 Task: Find and compare flights from New Delhi to Mumbai for 2 adults in economy class on 1 June, excluding Air India.
Action: Mouse moved to (416, 342)
Screenshot: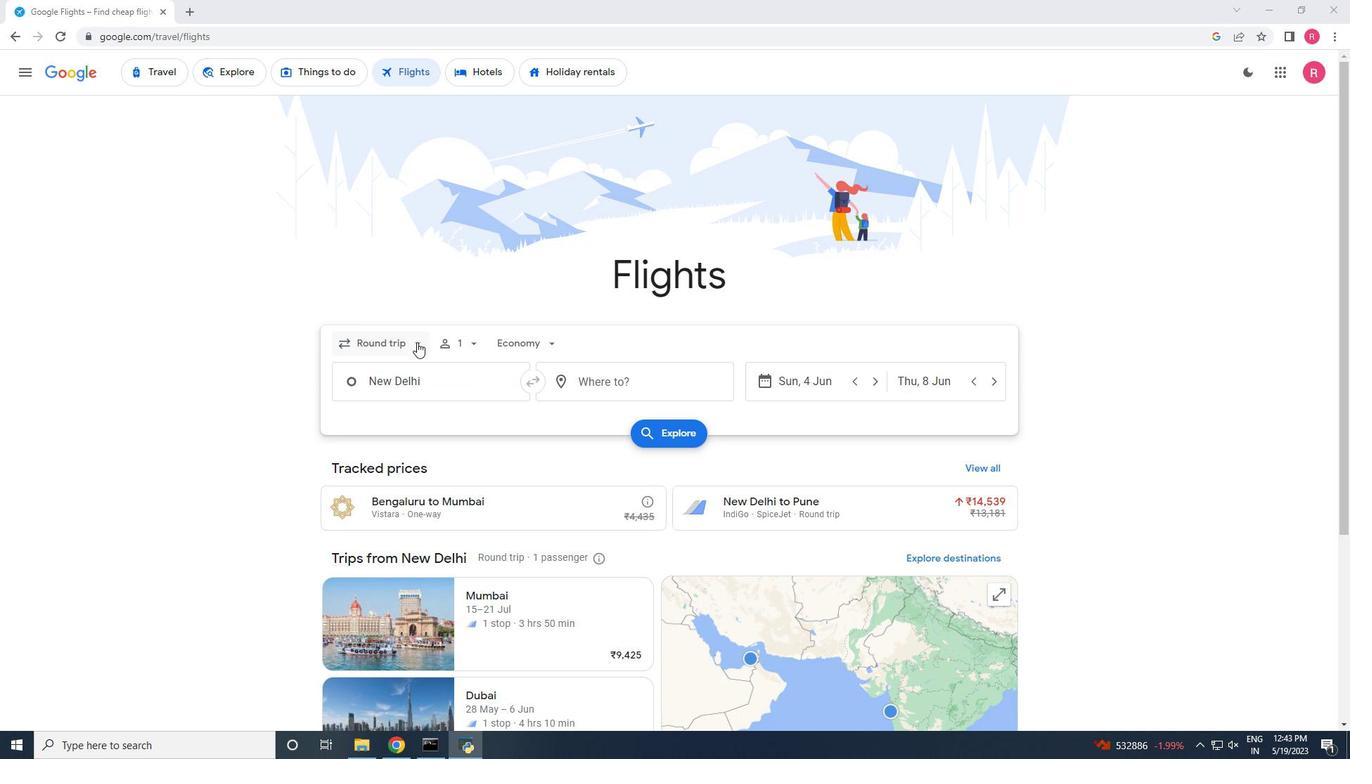 
Action: Mouse pressed left at (416, 342)
Screenshot: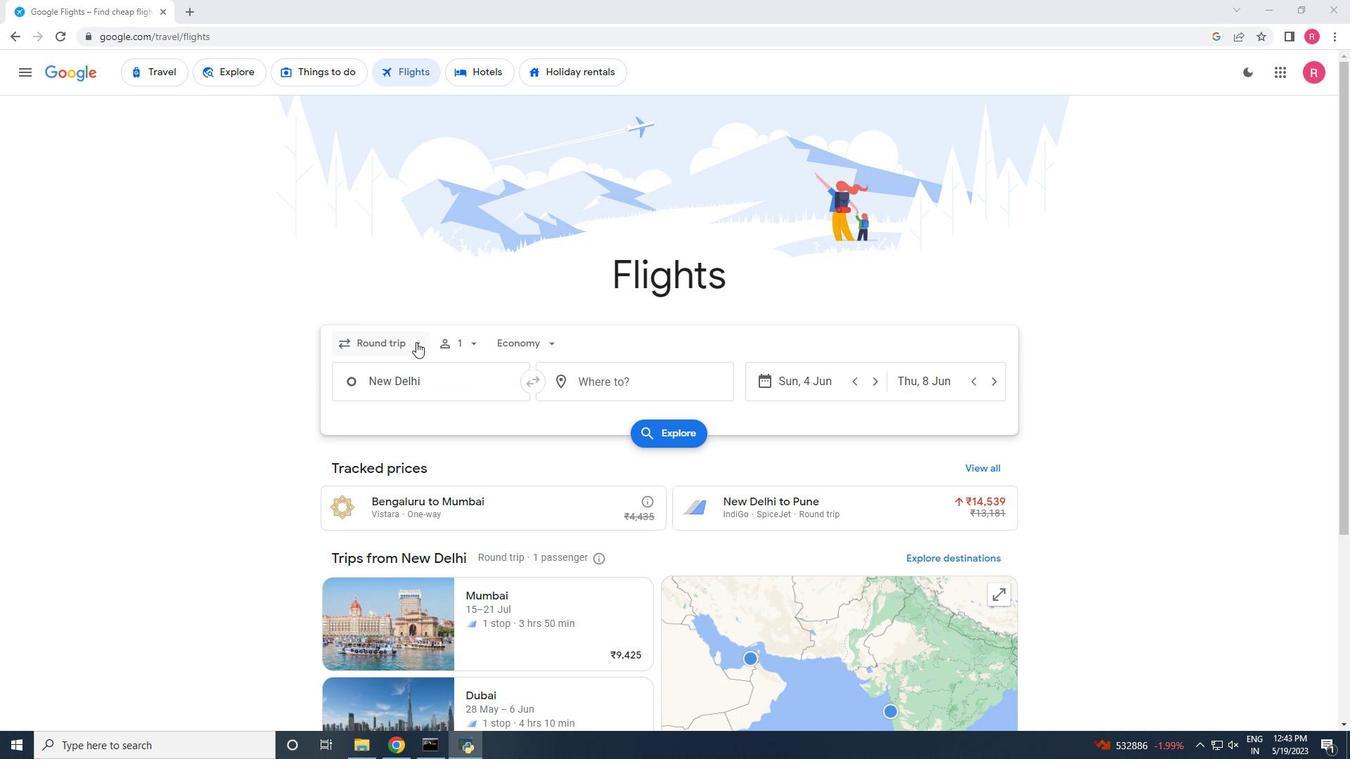 
Action: Mouse moved to (410, 407)
Screenshot: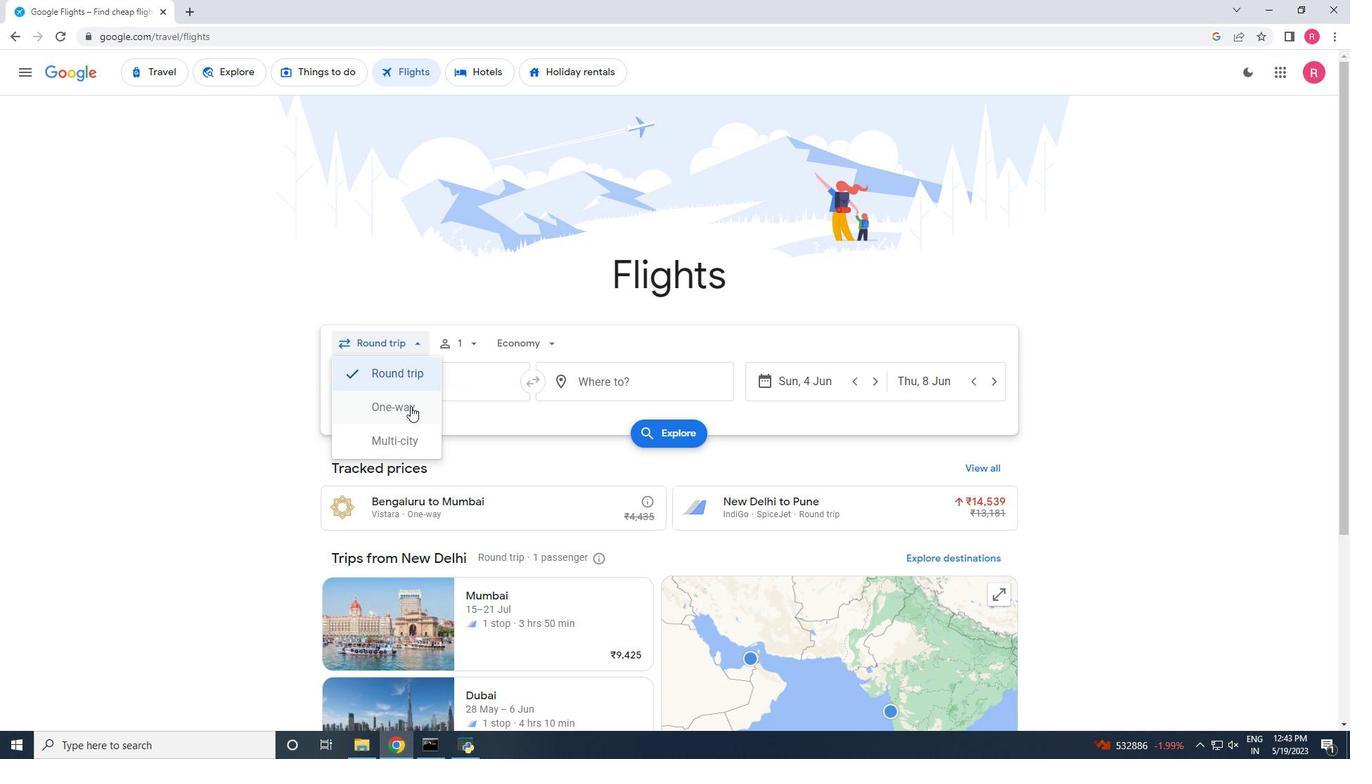 
Action: Mouse pressed left at (410, 407)
Screenshot: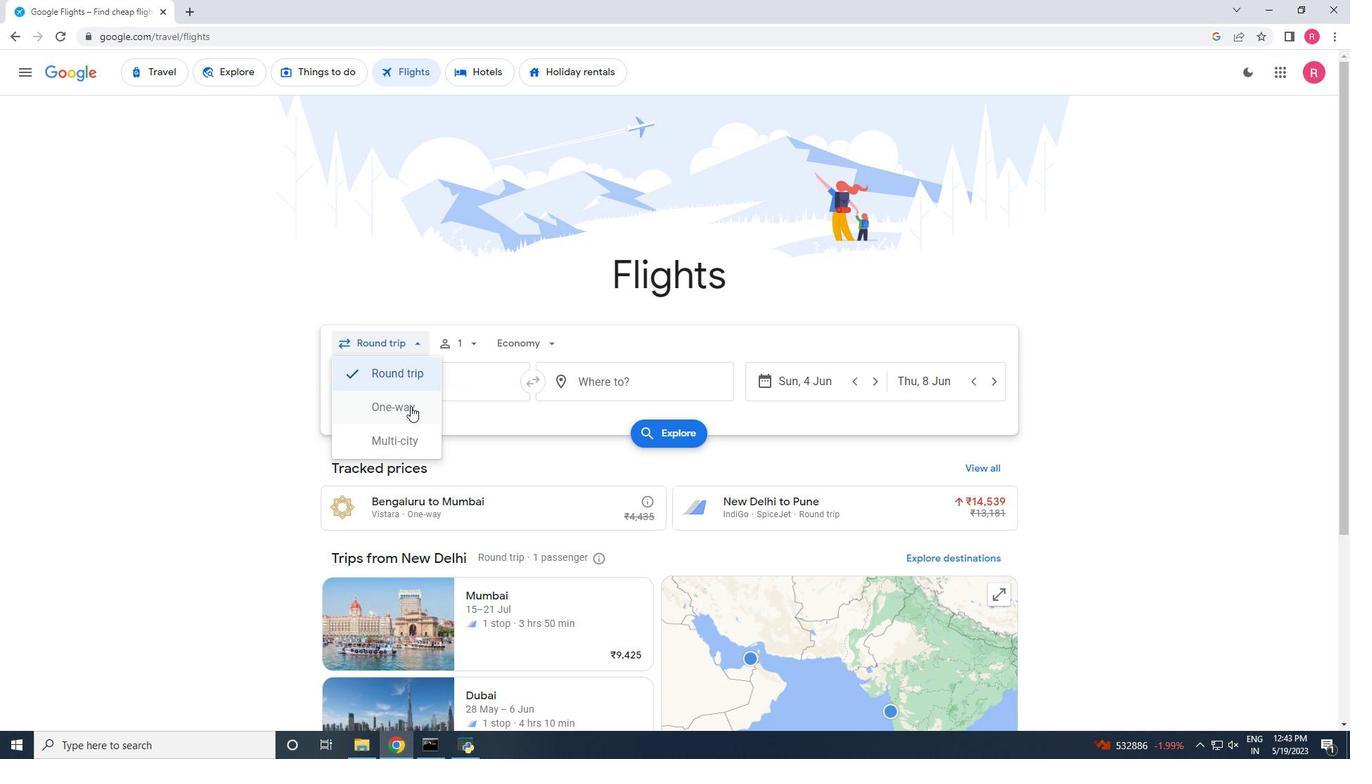
Action: Mouse moved to (462, 336)
Screenshot: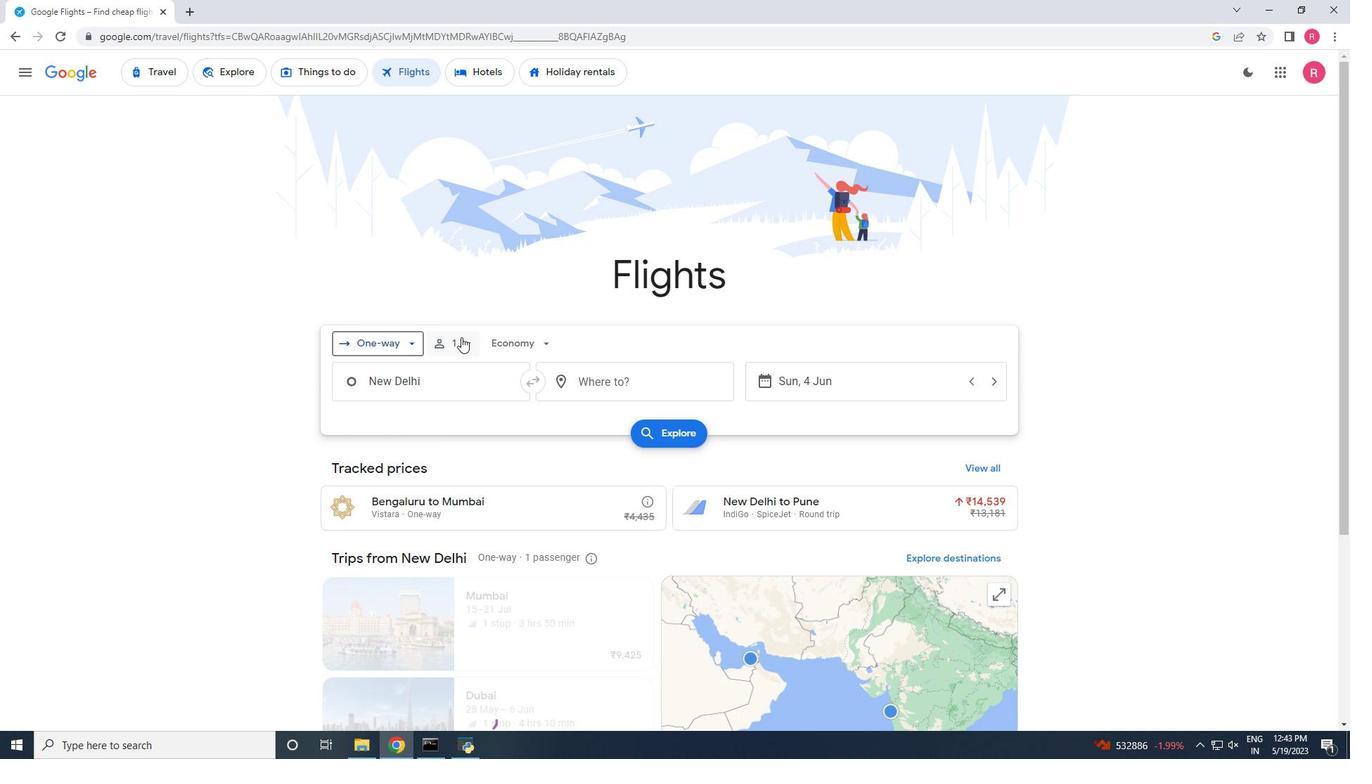 
Action: Mouse pressed left at (462, 336)
Screenshot: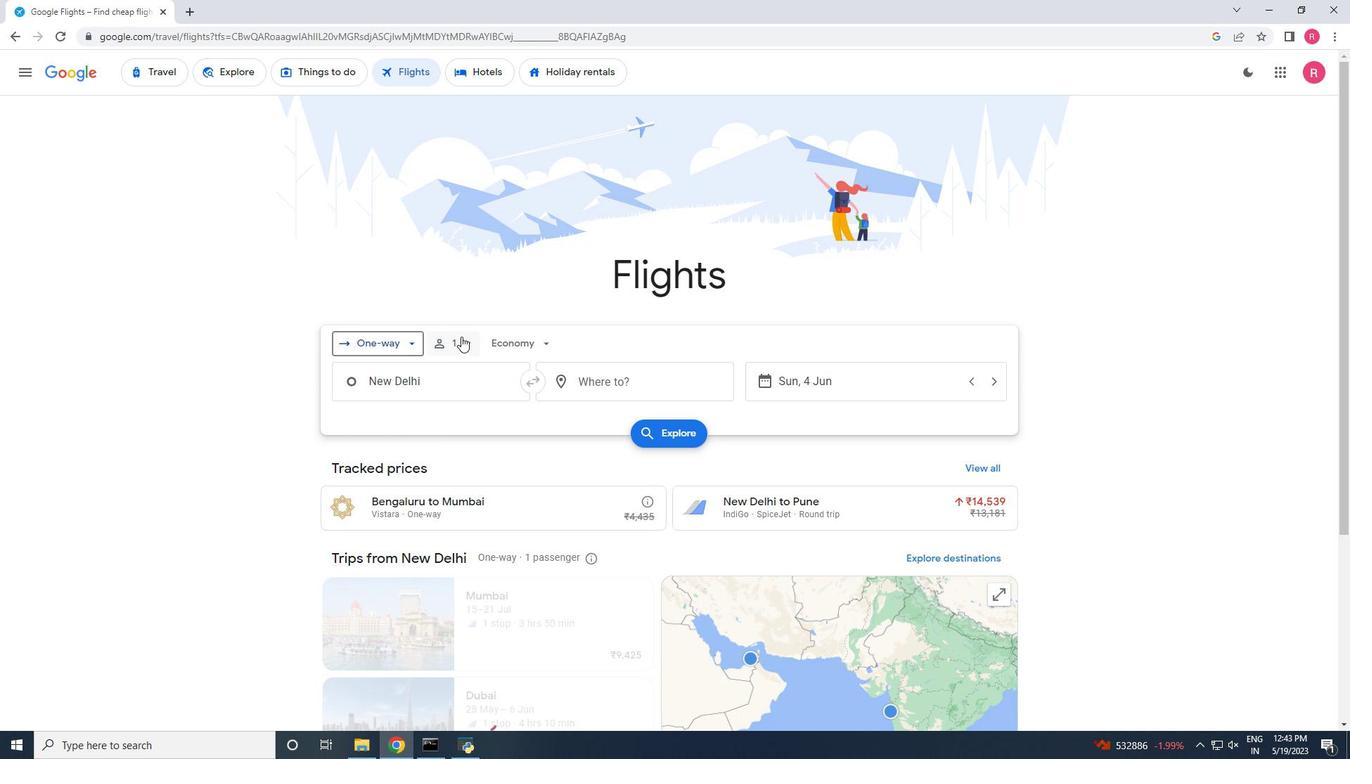 
Action: Mouse moved to (572, 381)
Screenshot: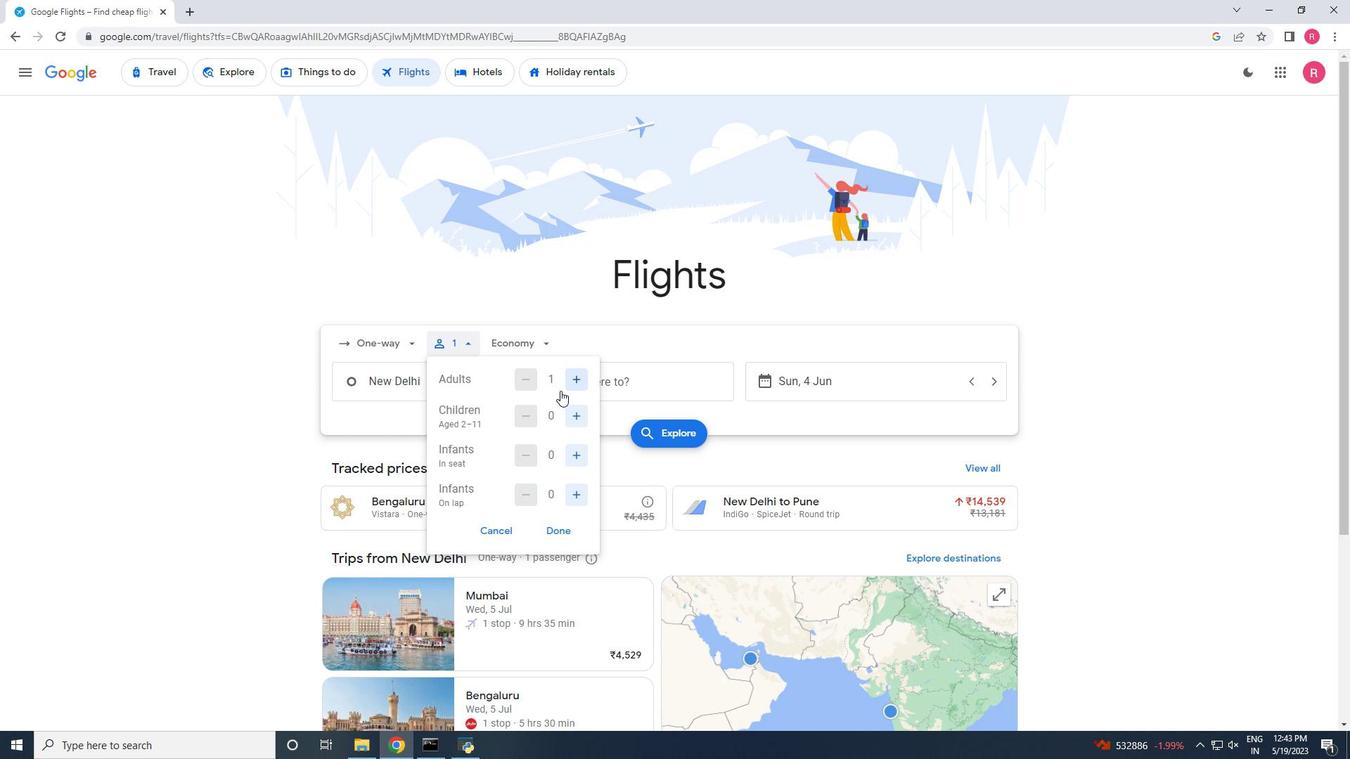
Action: Mouse pressed left at (572, 381)
Screenshot: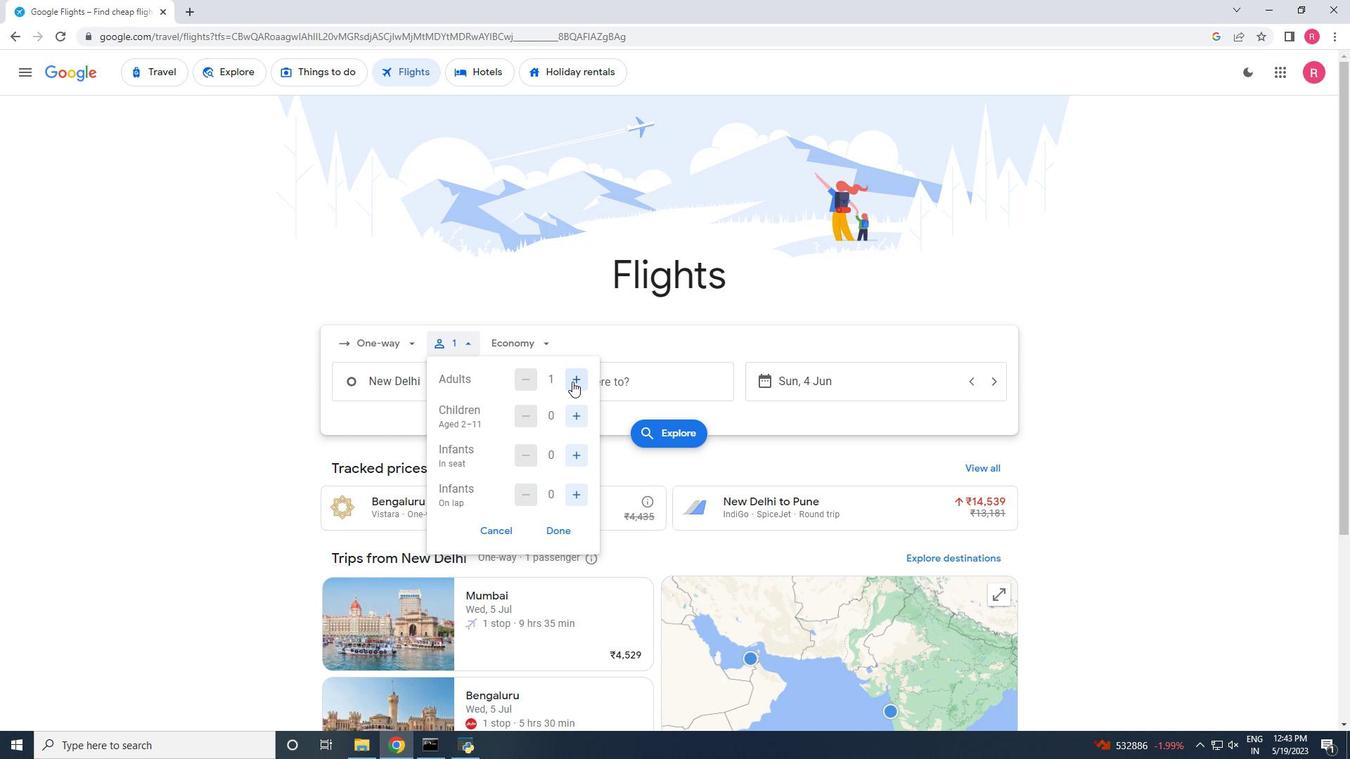 
Action: Mouse moved to (559, 540)
Screenshot: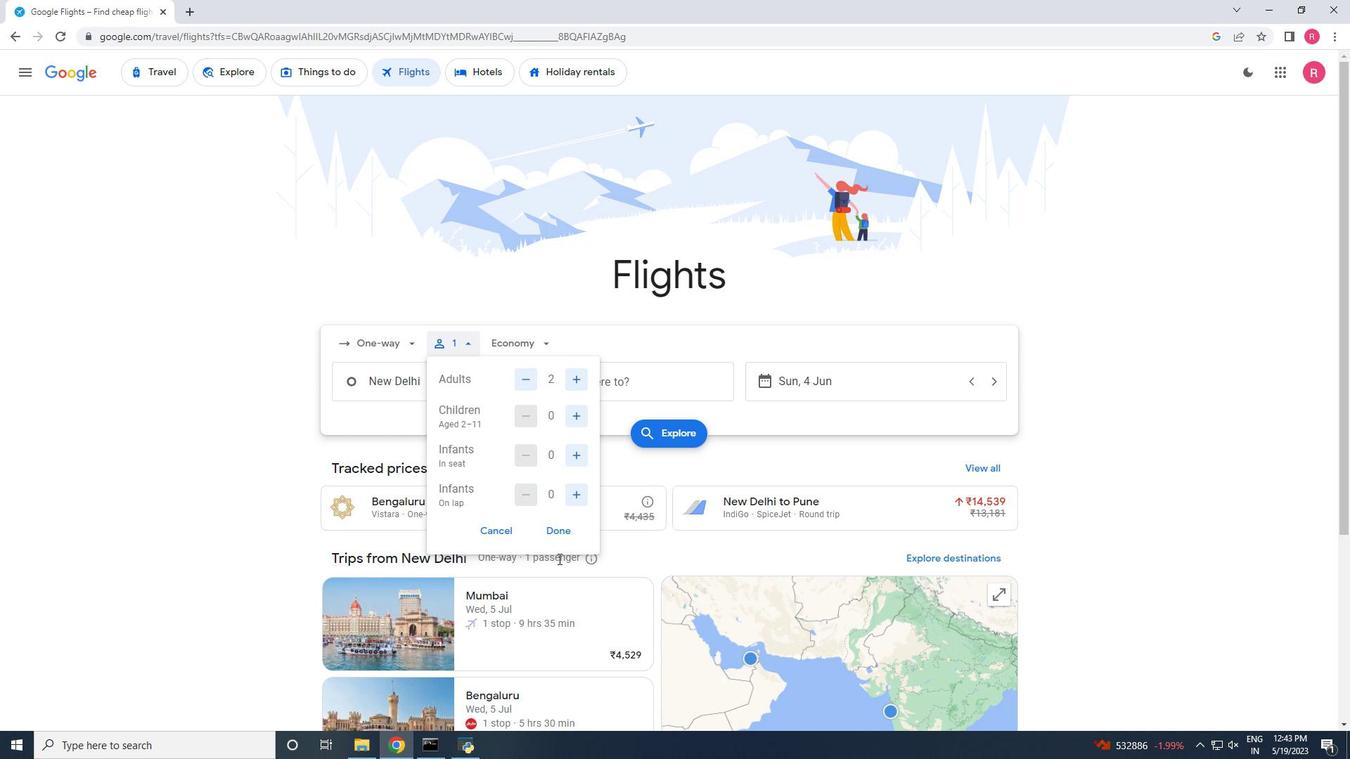 
Action: Mouse pressed left at (559, 540)
Screenshot: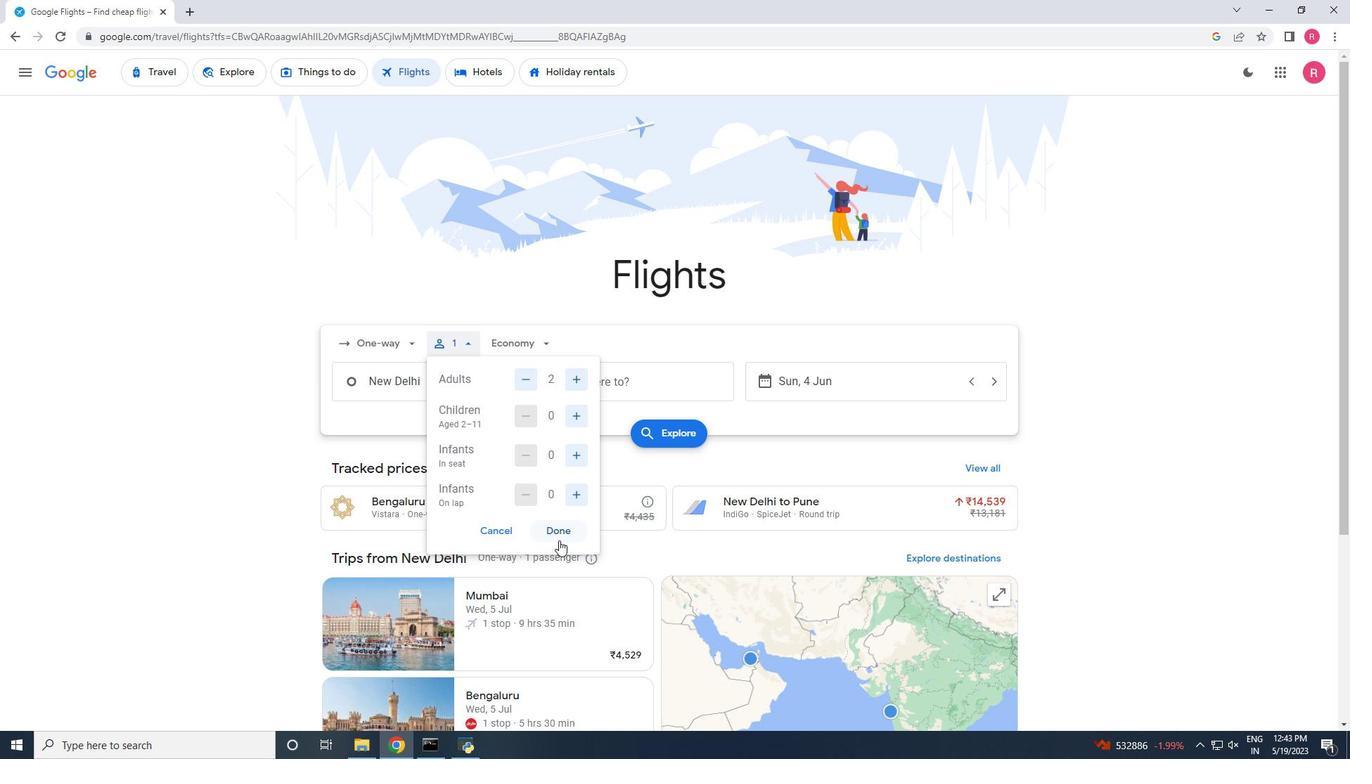 
Action: Mouse moved to (516, 338)
Screenshot: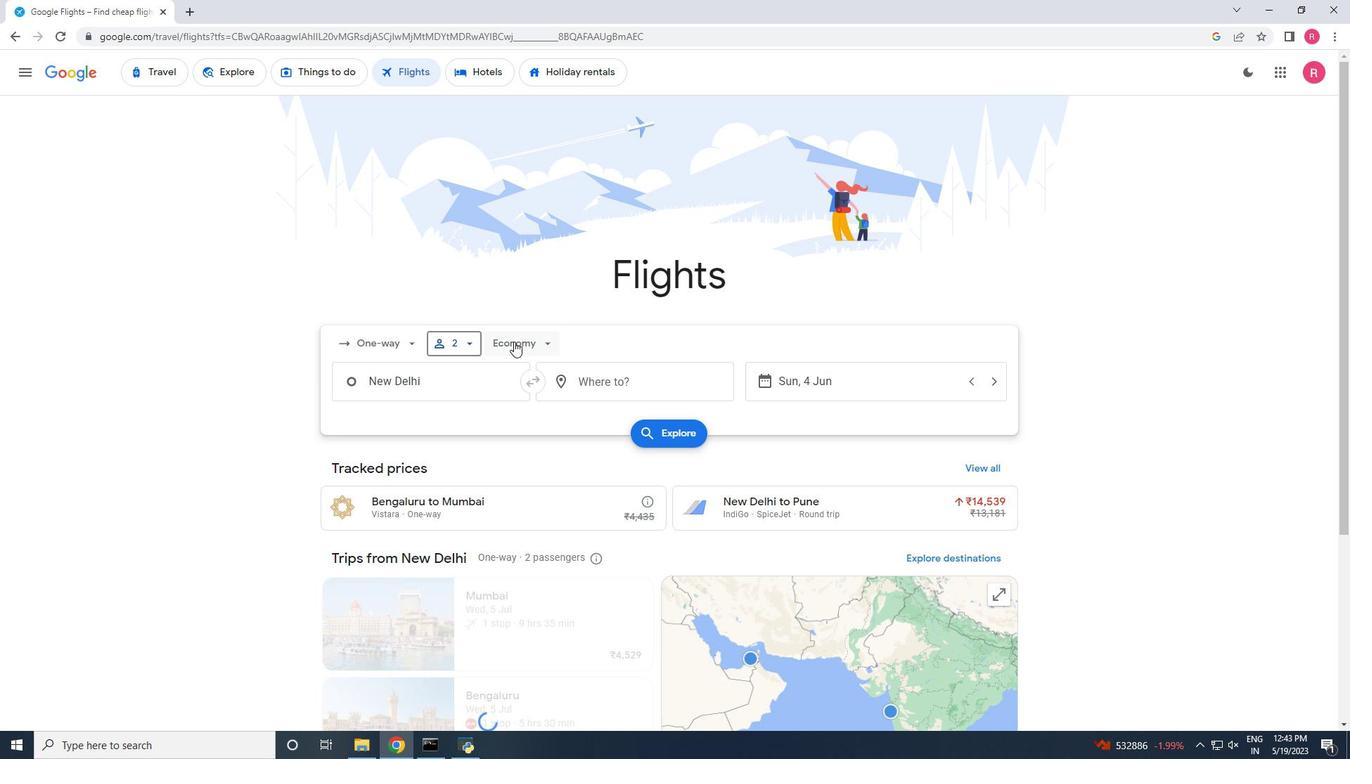 
Action: Mouse pressed left at (516, 338)
Screenshot: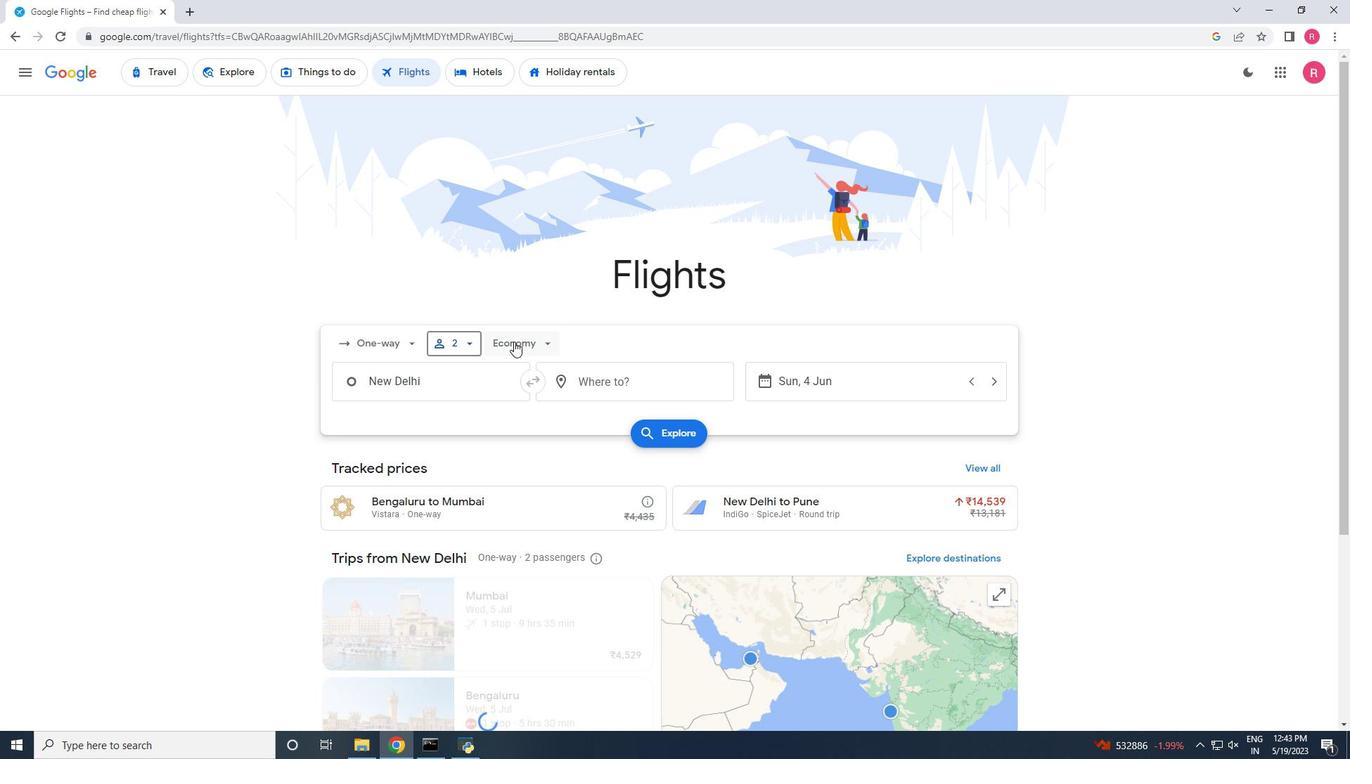
Action: Mouse moved to (540, 384)
Screenshot: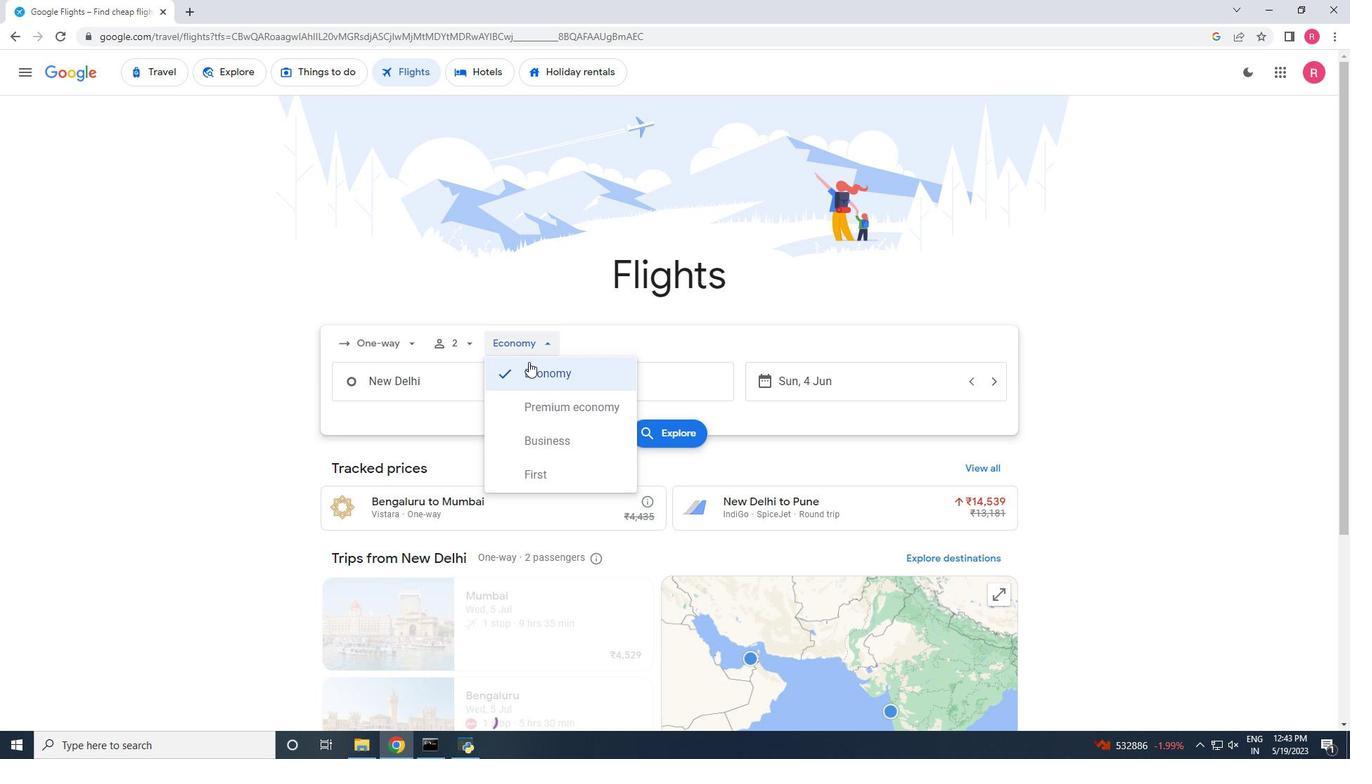 
Action: Mouse pressed left at (540, 384)
Screenshot: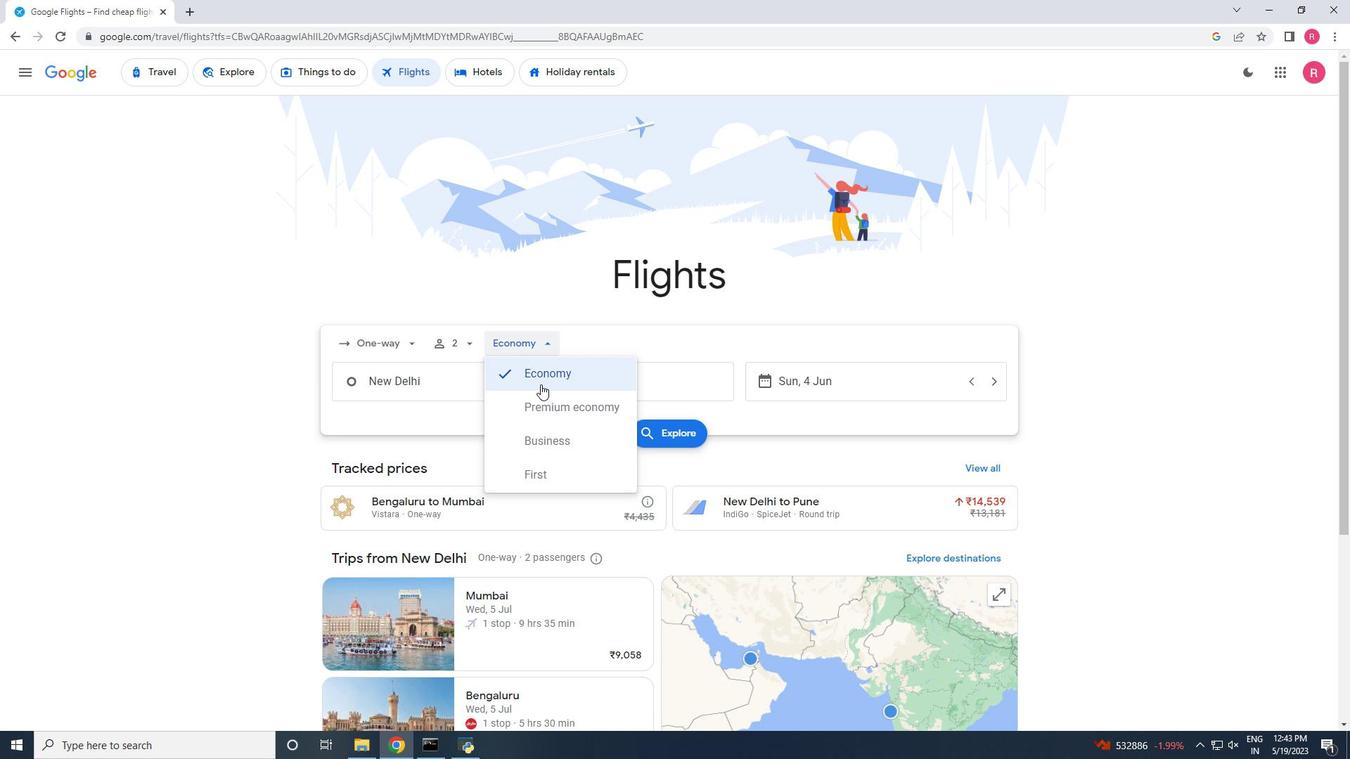 
Action: Mouse moved to (448, 386)
Screenshot: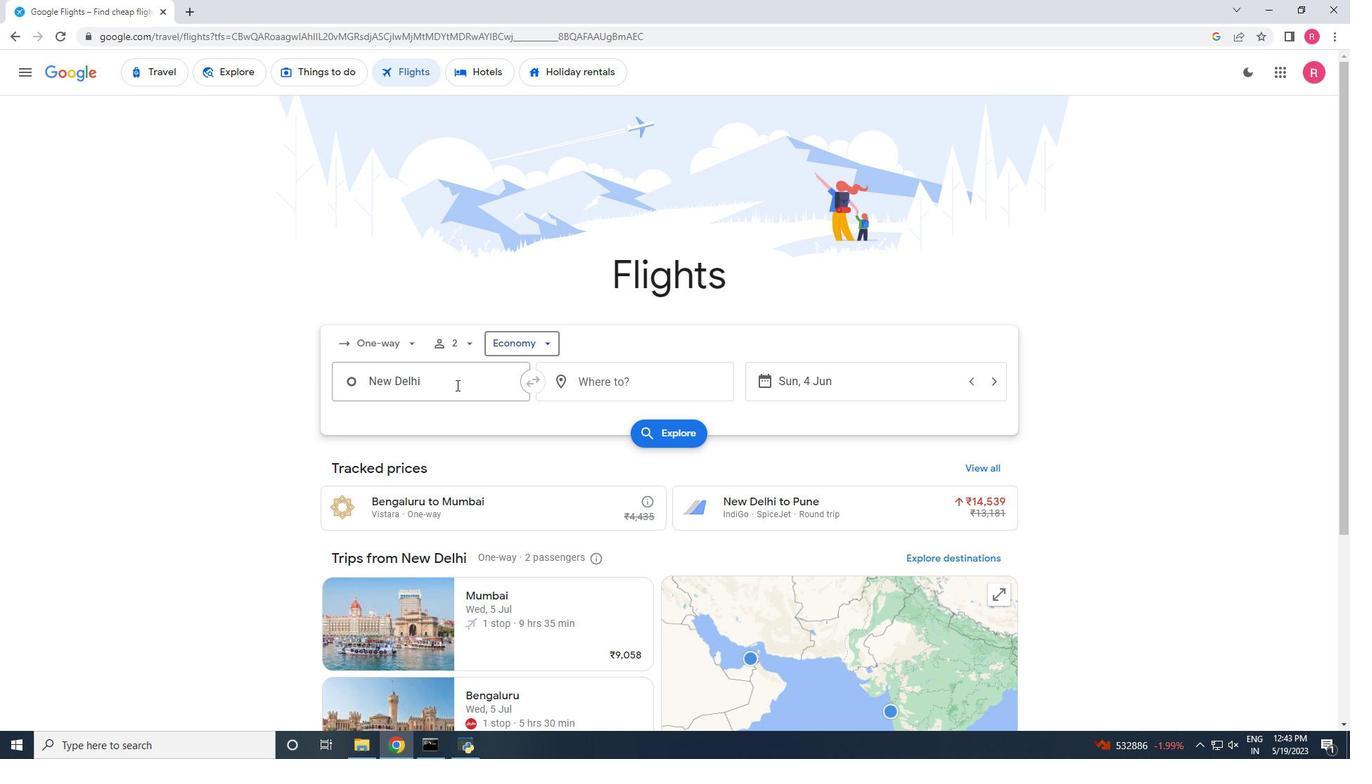 
Action: Mouse pressed left at (448, 386)
Screenshot: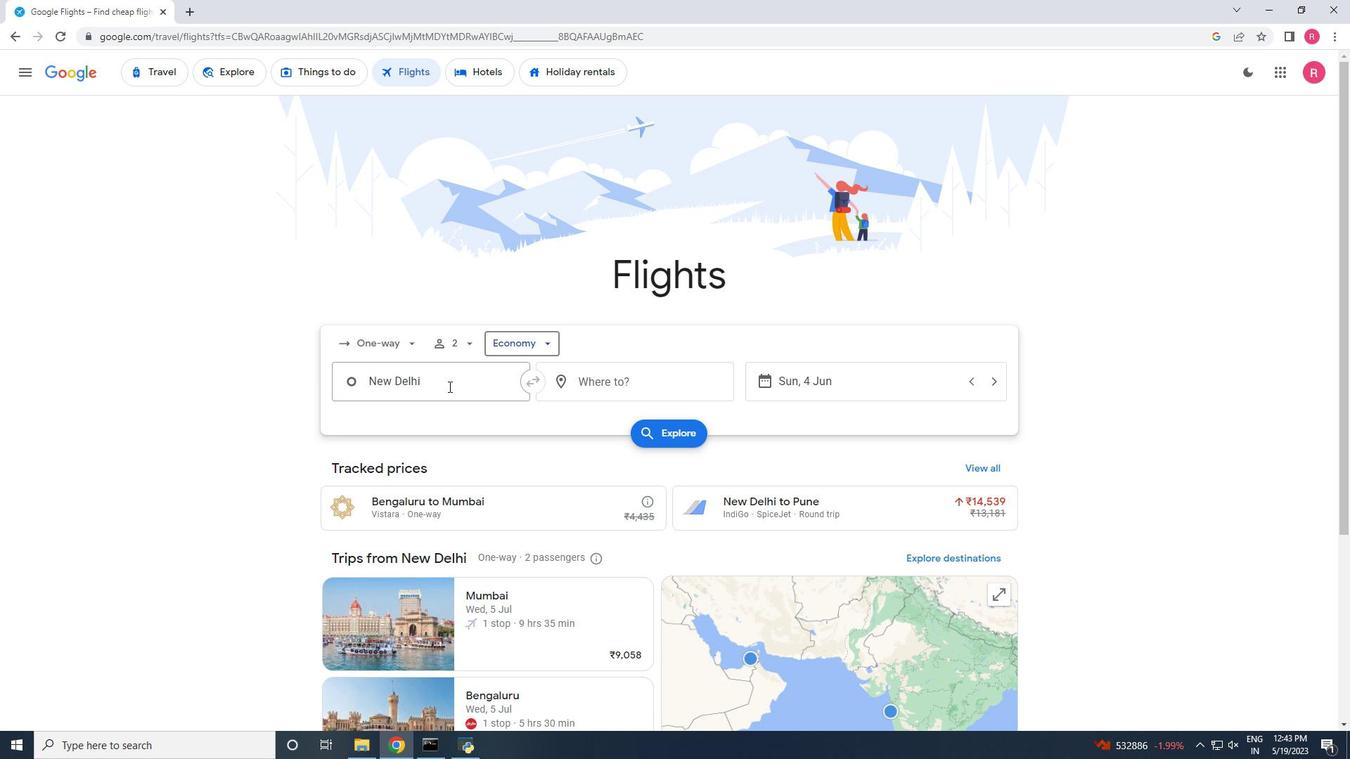 
Action: Mouse pressed left at (448, 386)
Screenshot: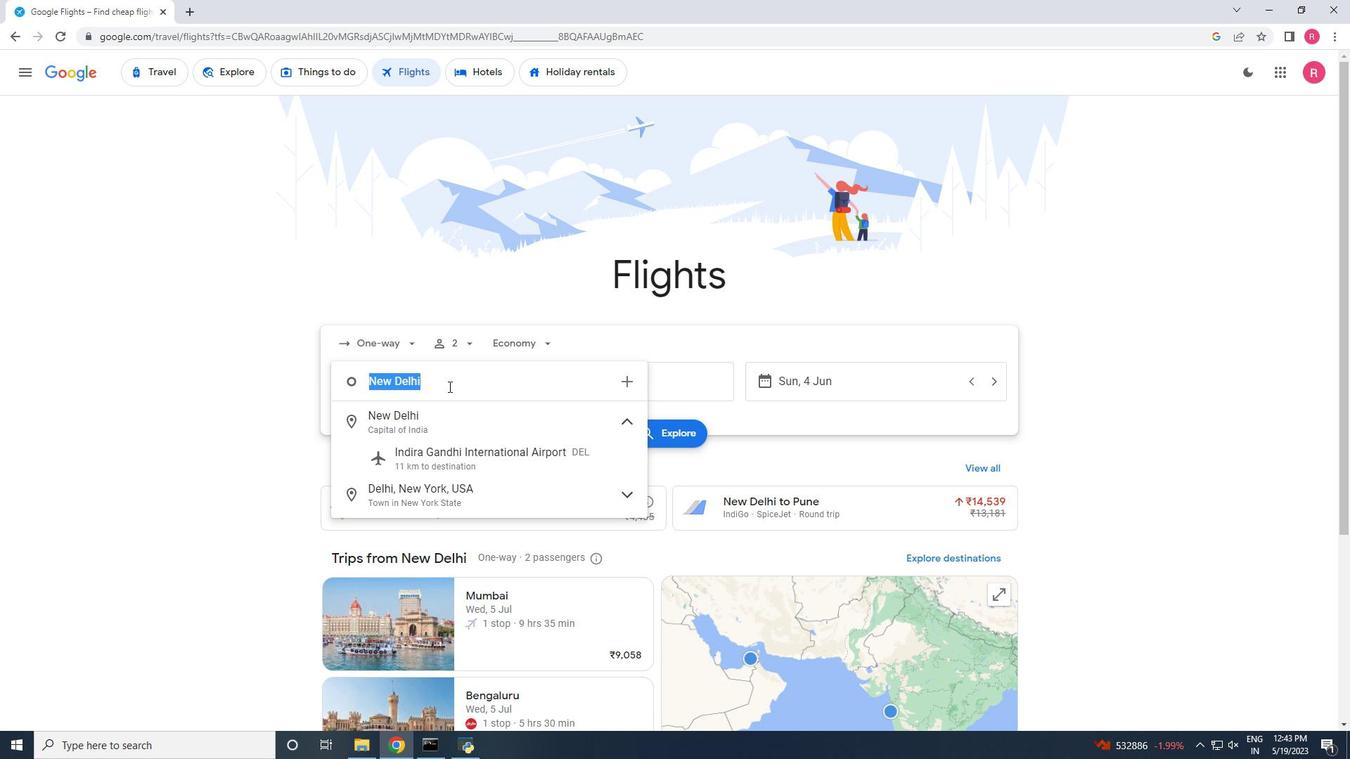 
Action: Mouse moved to (443, 450)
Screenshot: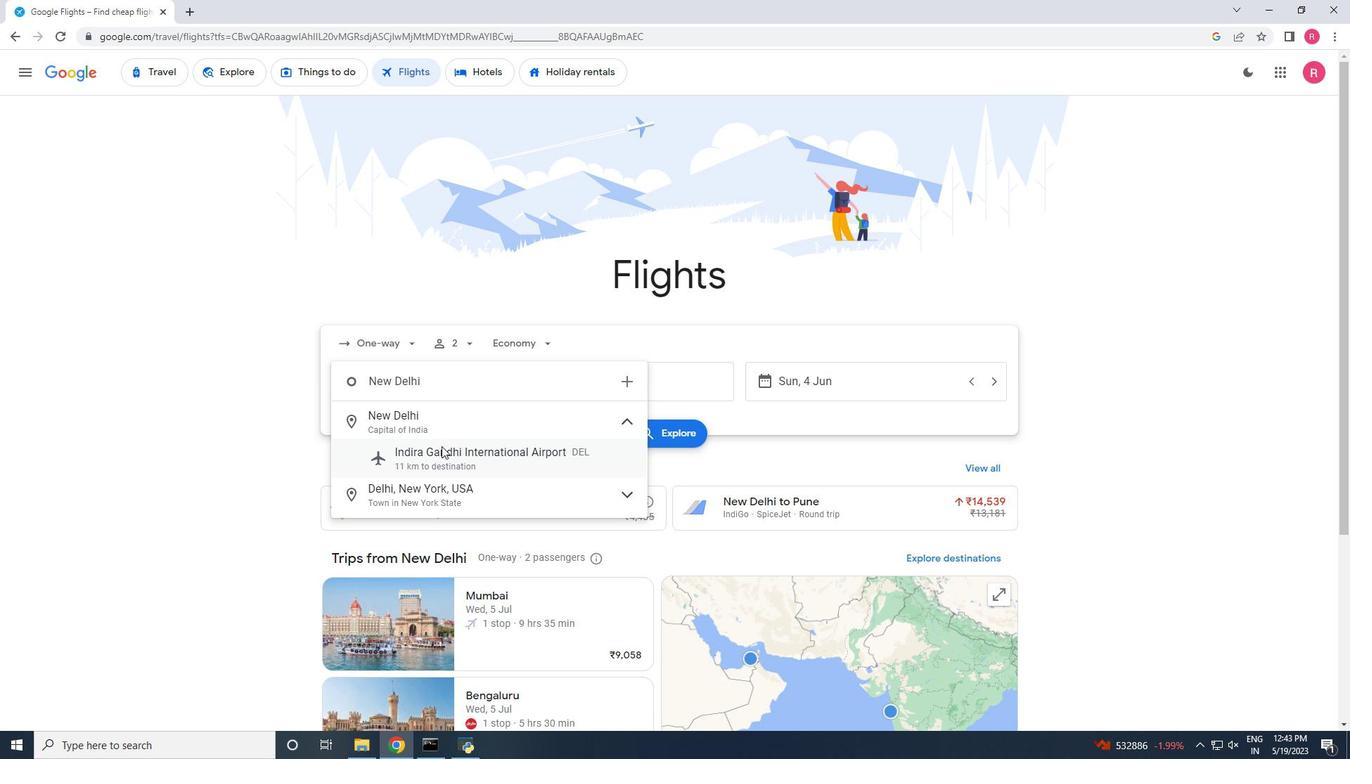
Action: Mouse pressed left at (443, 450)
Screenshot: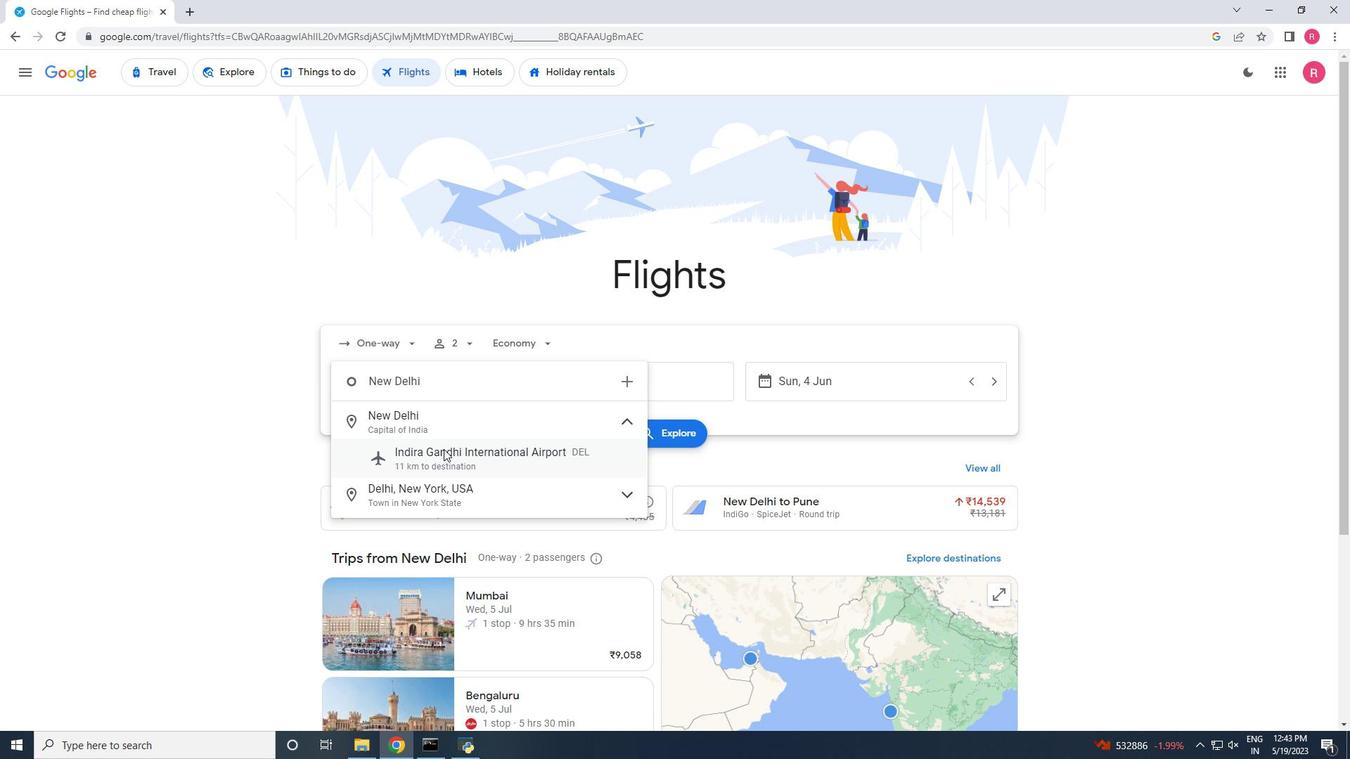 
Action: Mouse moved to (642, 387)
Screenshot: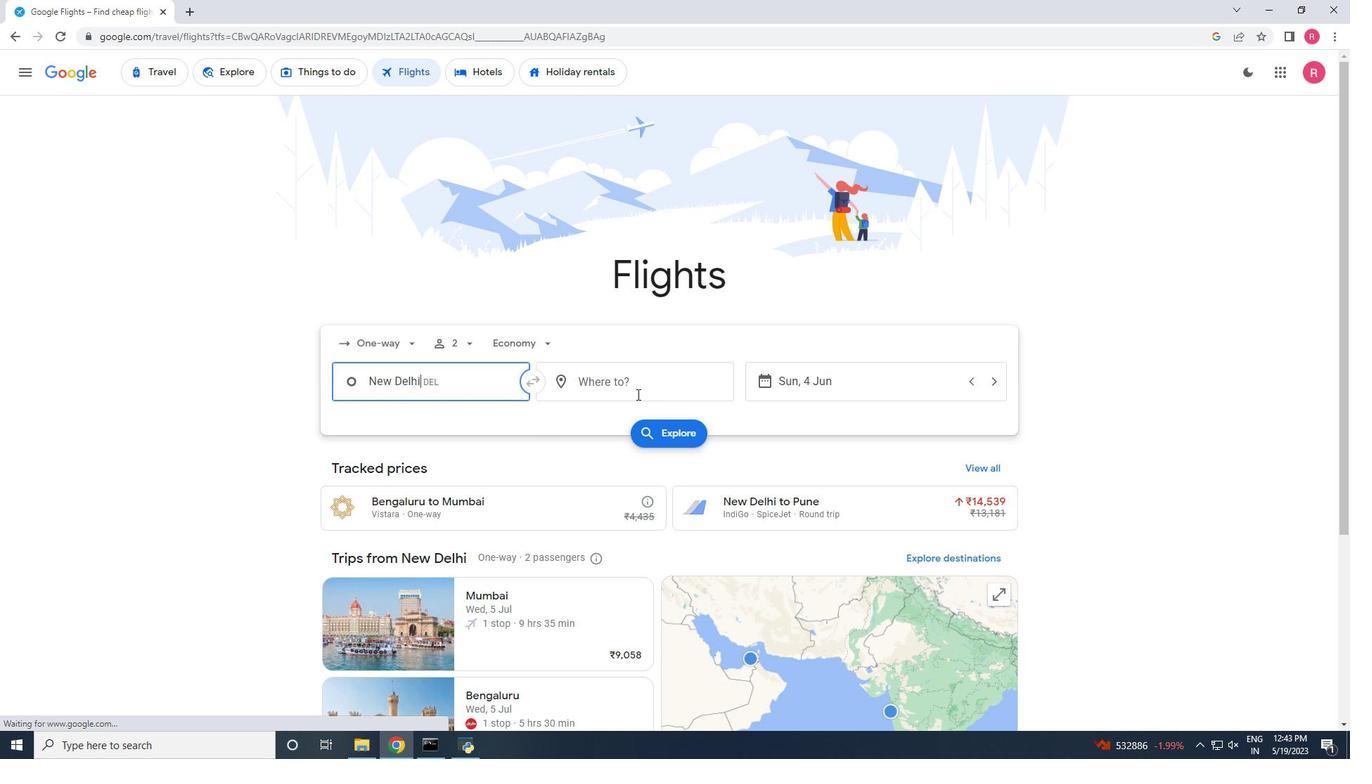 
Action: Mouse pressed left at (642, 387)
Screenshot: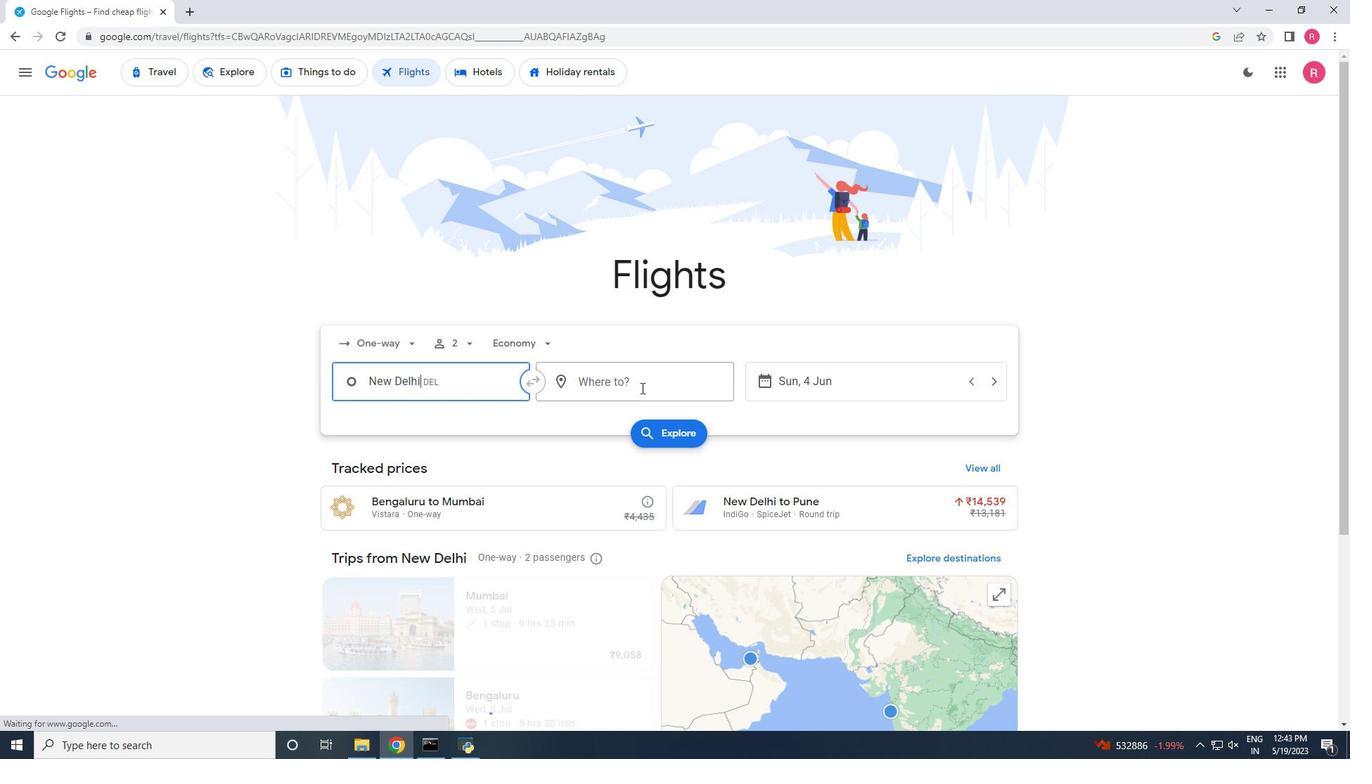
Action: Mouse moved to (689, 555)
Screenshot: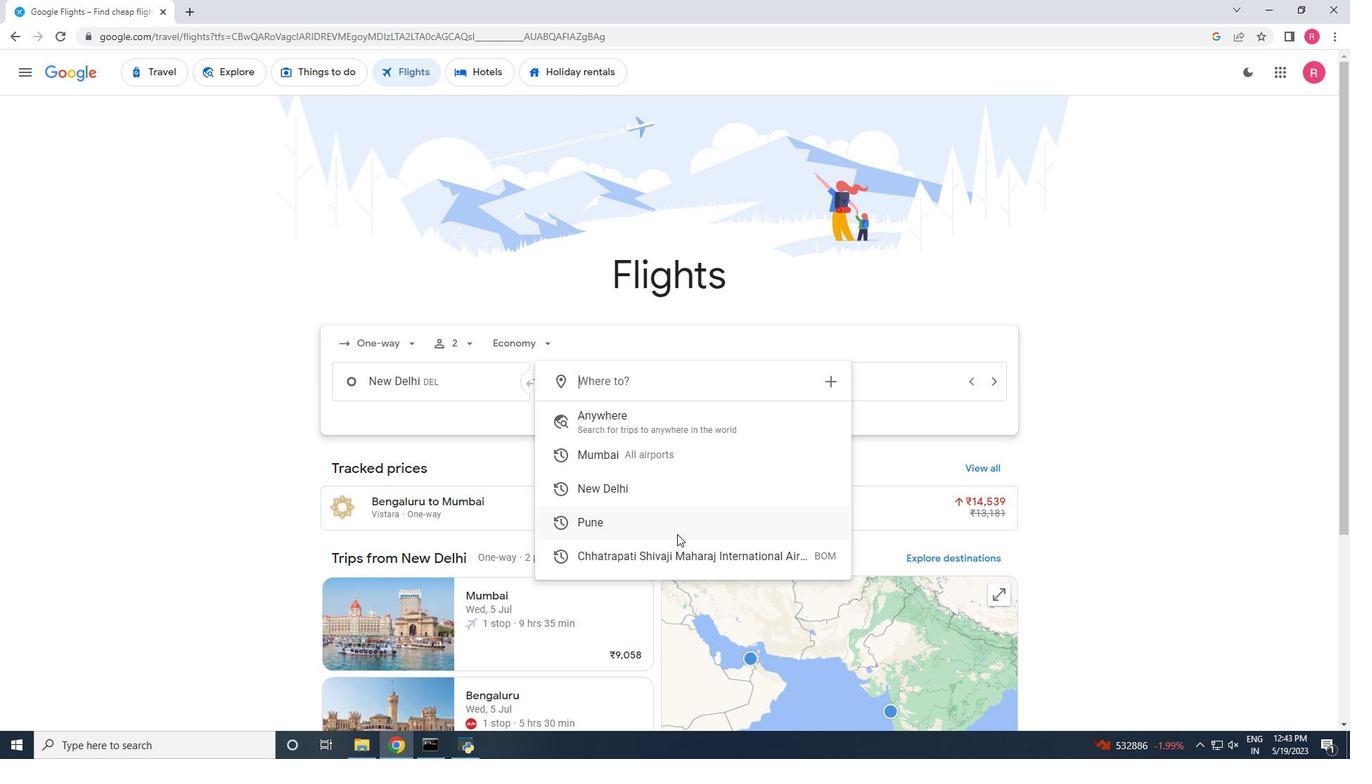
Action: Mouse pressed left at (689, 555)
Screenshot: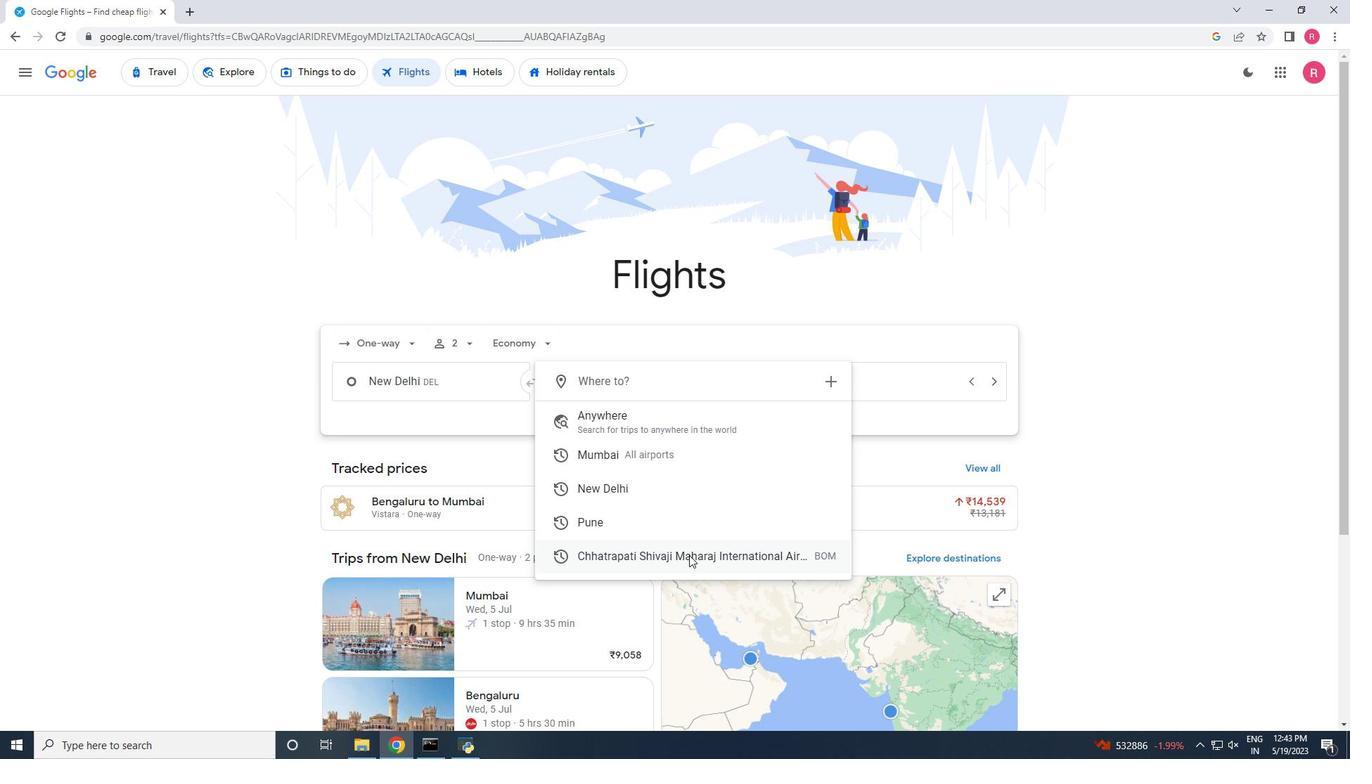 
Action: Mouse moved to (890, 386)
Screenshot: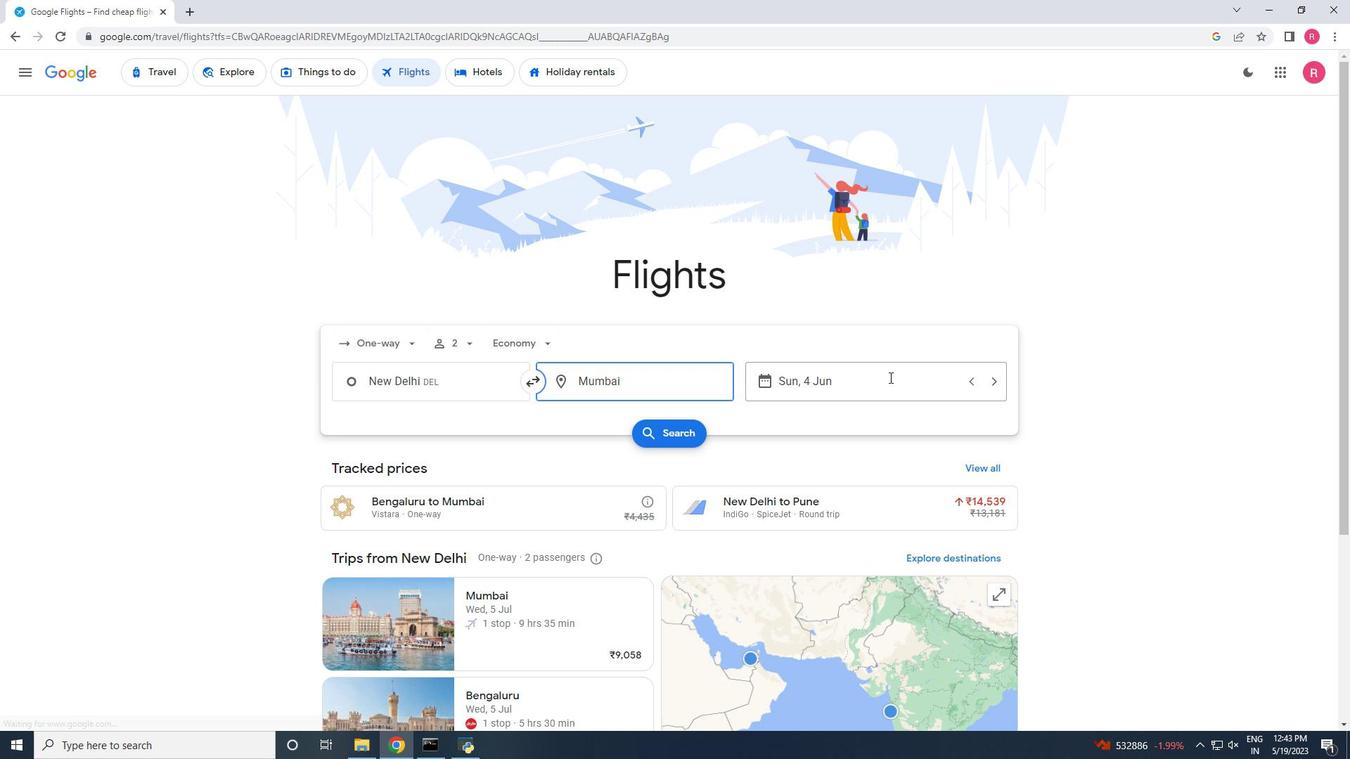 
Action: Mouse pressed left at (890, 386)
Screenshot: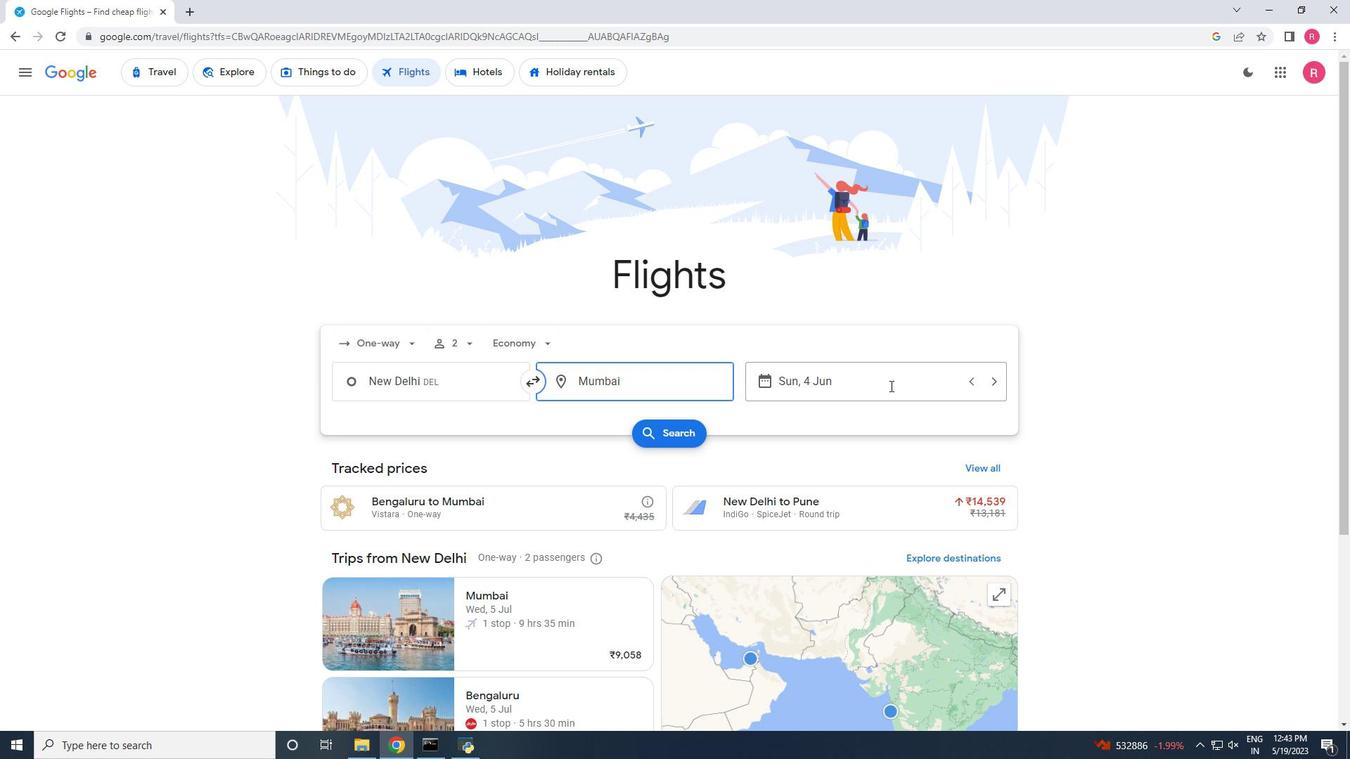 
Action: Mouse moved to (910, 471)
Screenshot: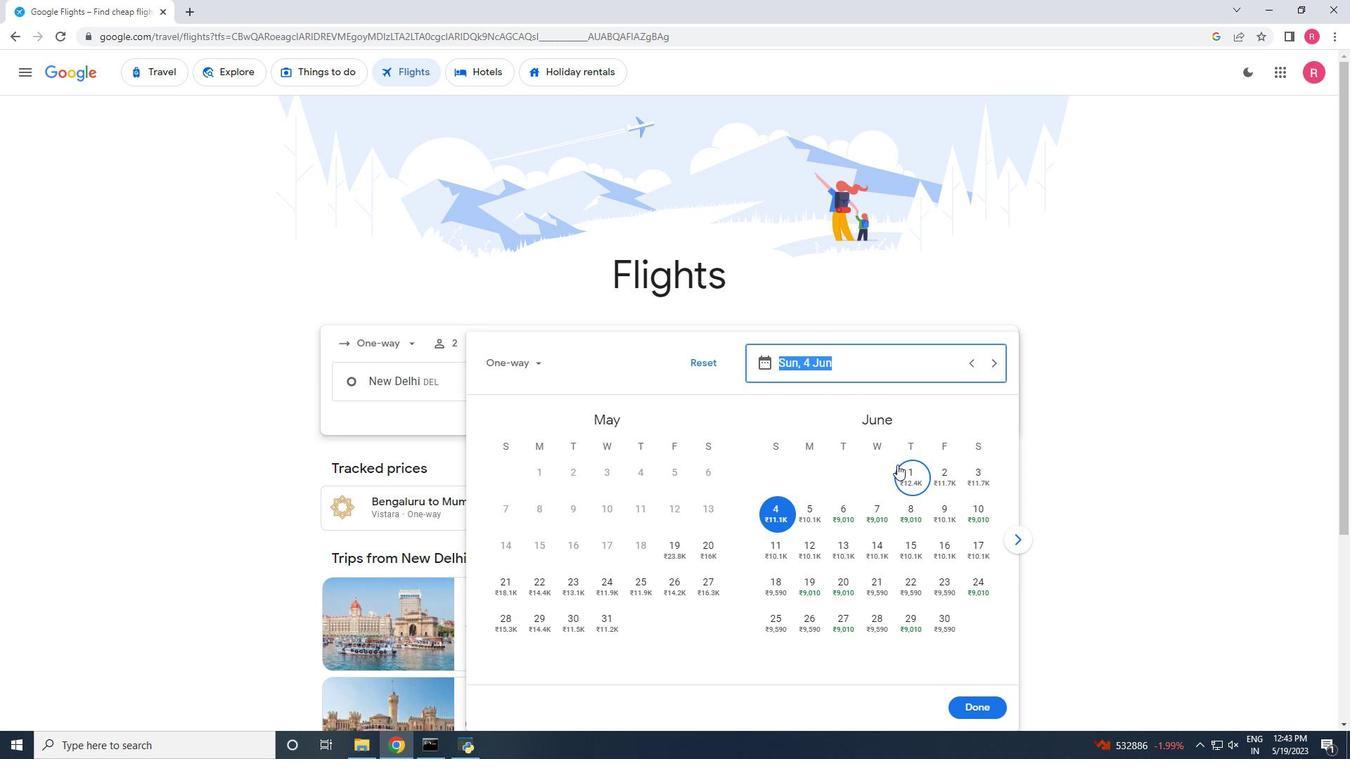 
Action: Mouse pressed left at (910, 471)
Screenshot: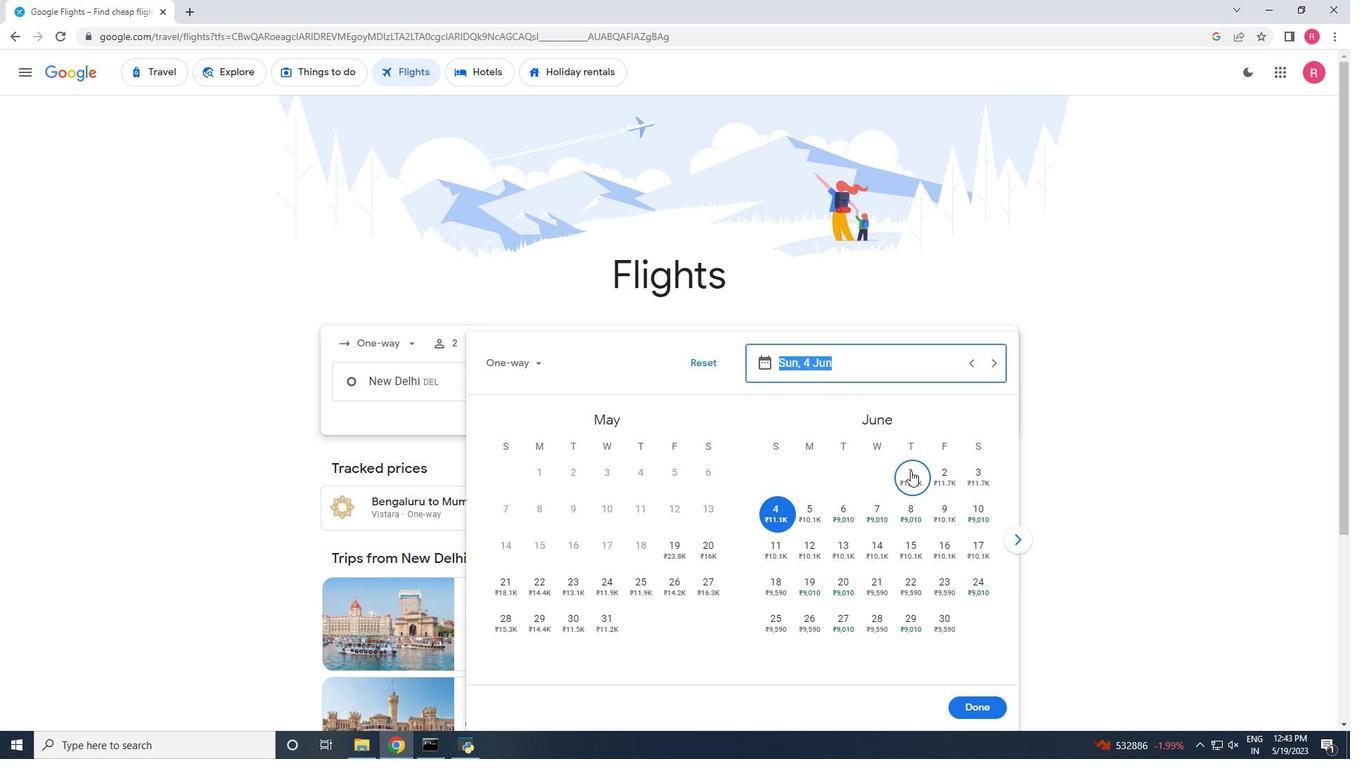 
Action: Mouse moved to (976, 701)
Screenshot: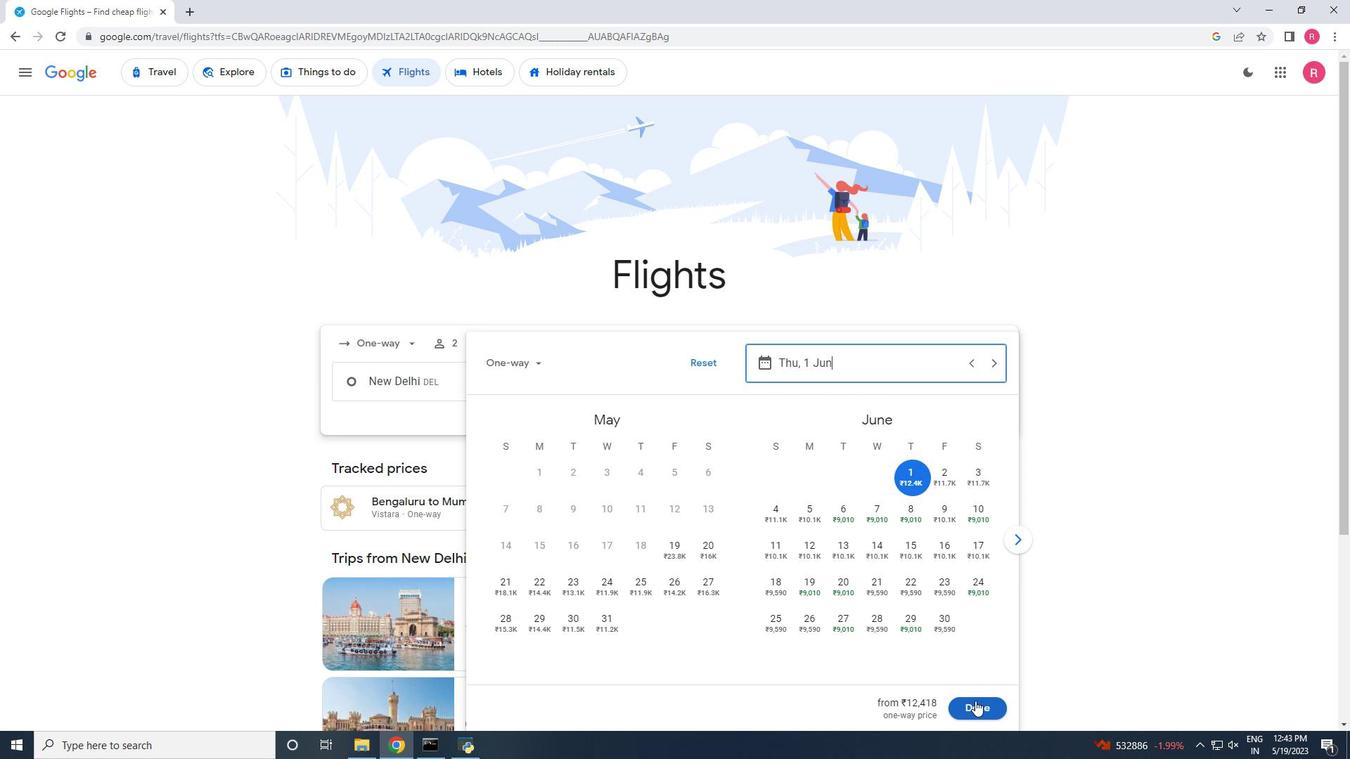 
Action: Mouse pressed left at (976, 701)
Screenshot: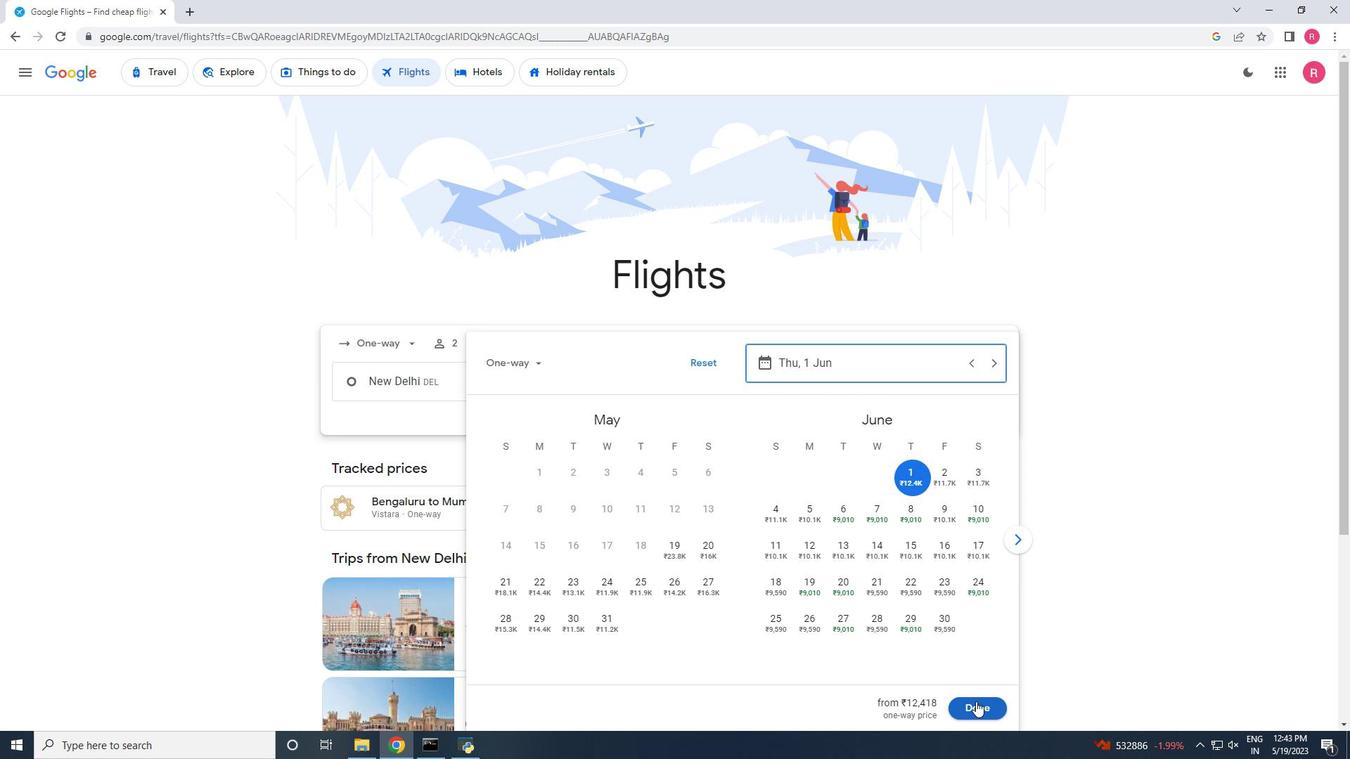 
Action: Mouse moved to (653, 433)
Screenshot: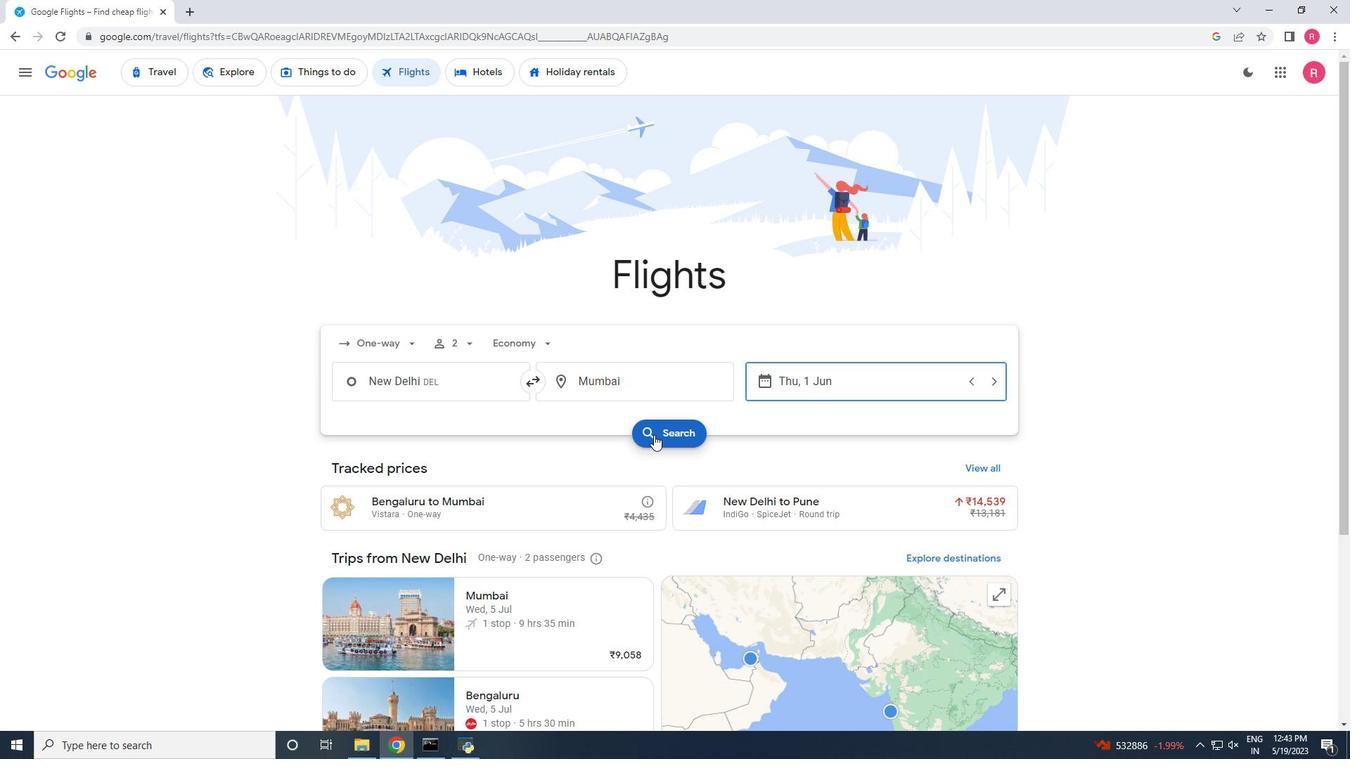 
Action: Mouse pressed left at (653, 433)
Screenshot: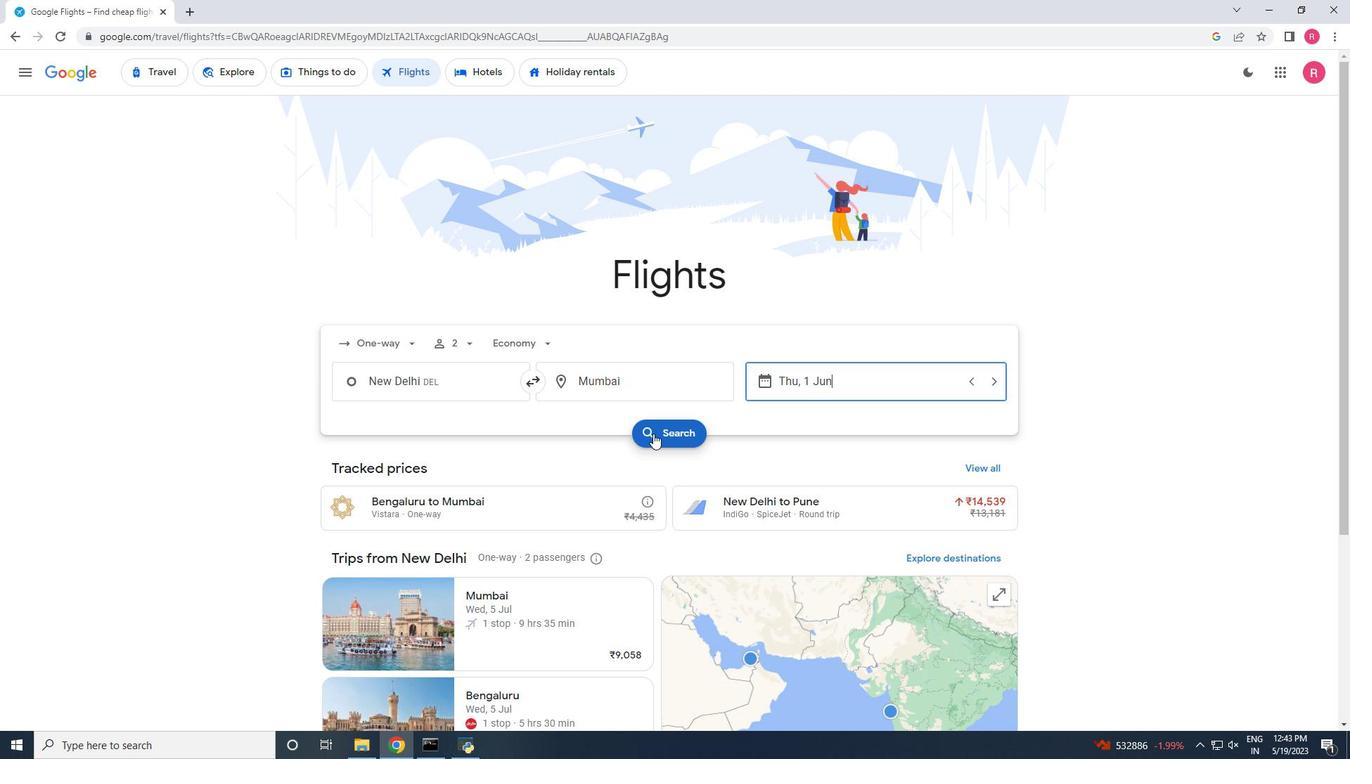 
Action: Mouse moved to (334, 208)
Screenshot: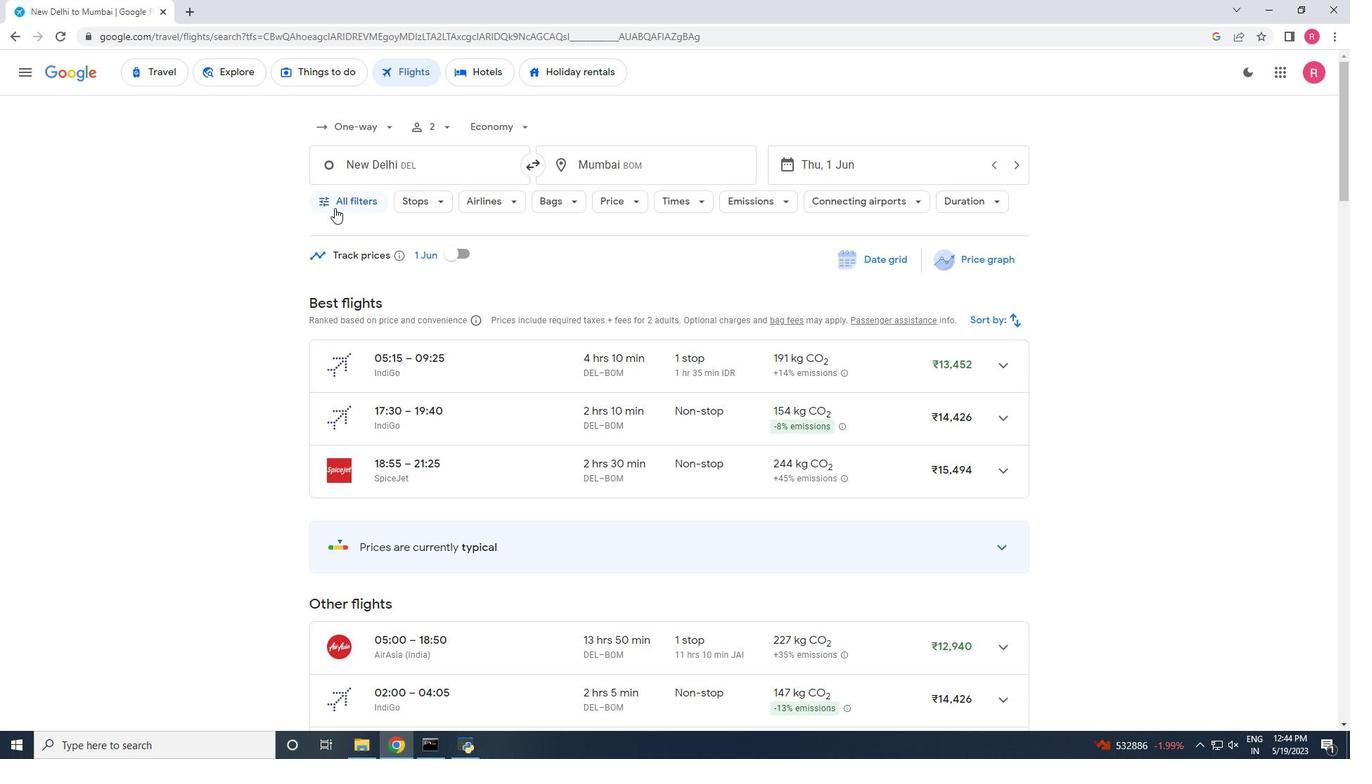 
Action: Mouse pressed left at (334, 208)
Screenshot: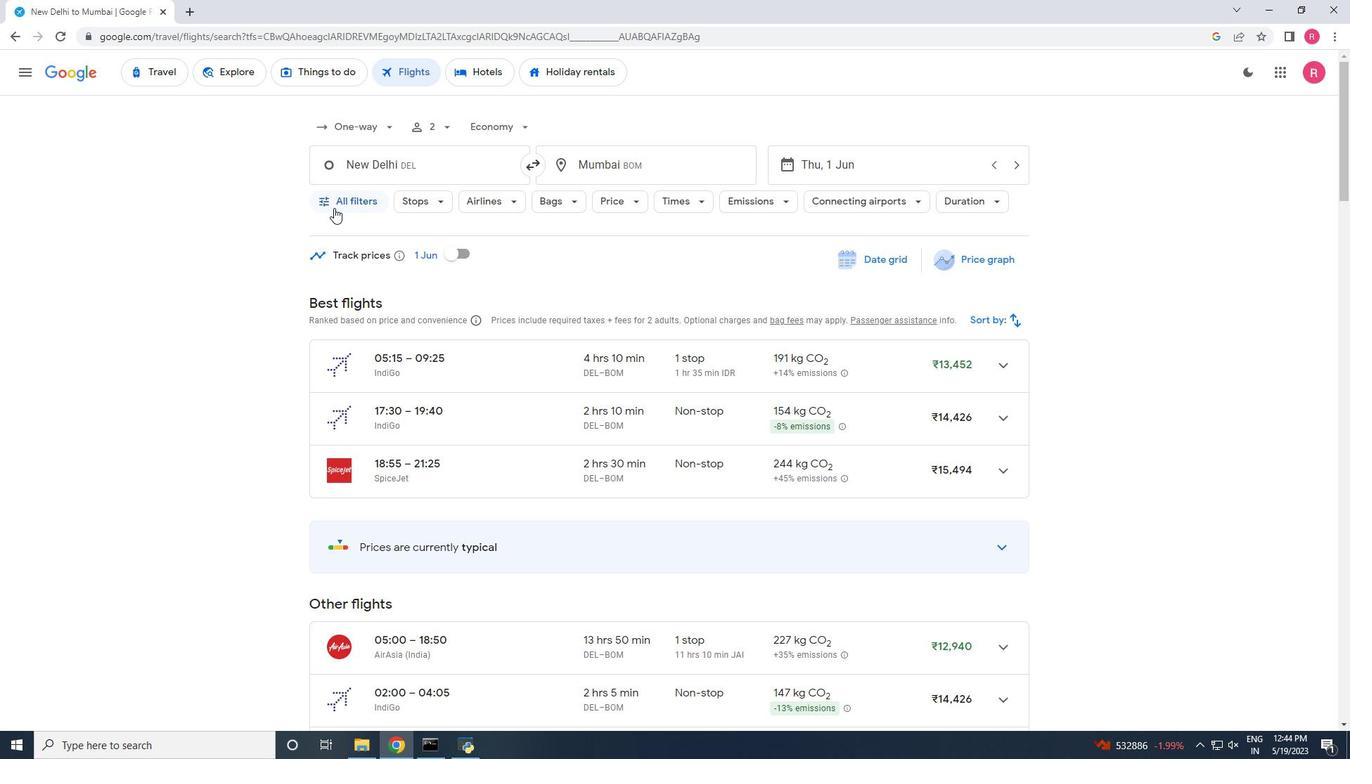 
Action: Mouse pressed left at (334, 208)
Screenshot: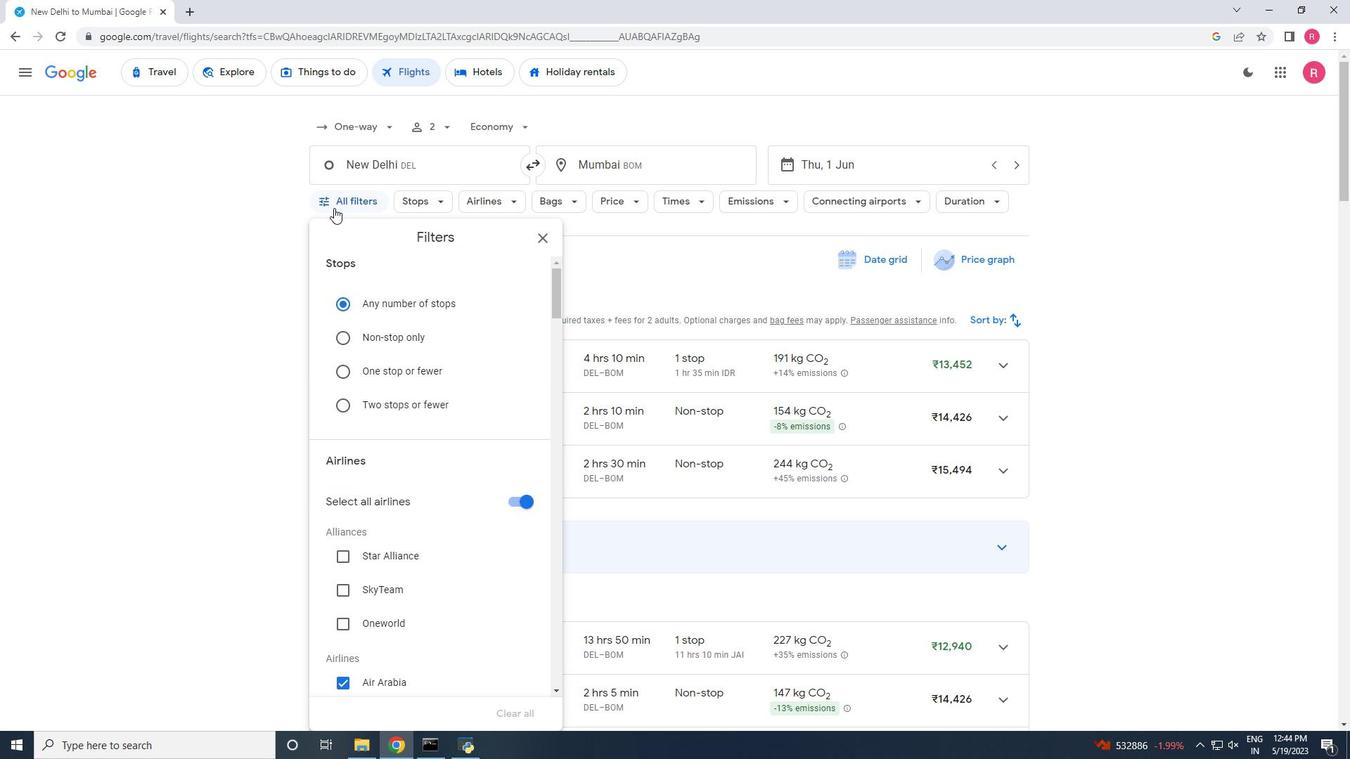 
Action: Mouse moved to (1021, 325)
Screenshot: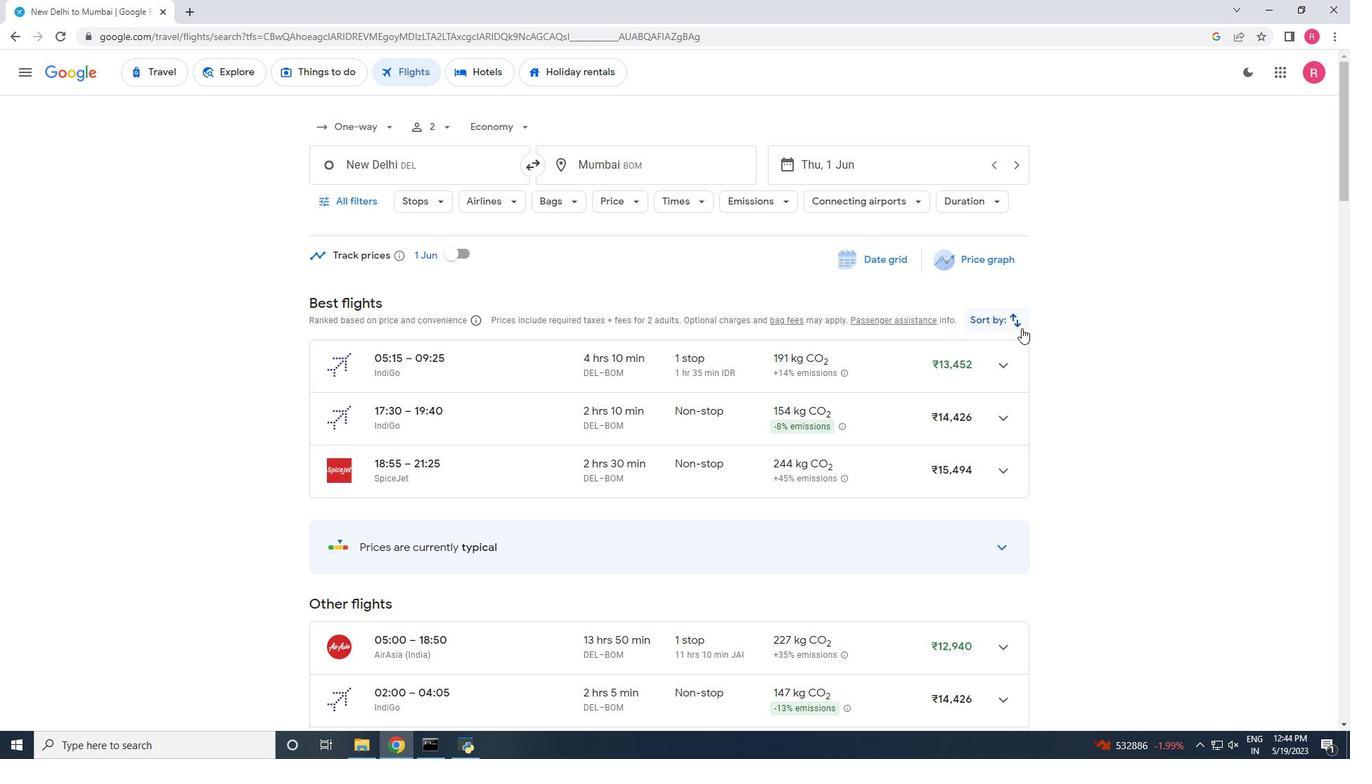 
Action: Mouse pressed left at (1021, 325)
Screenshot: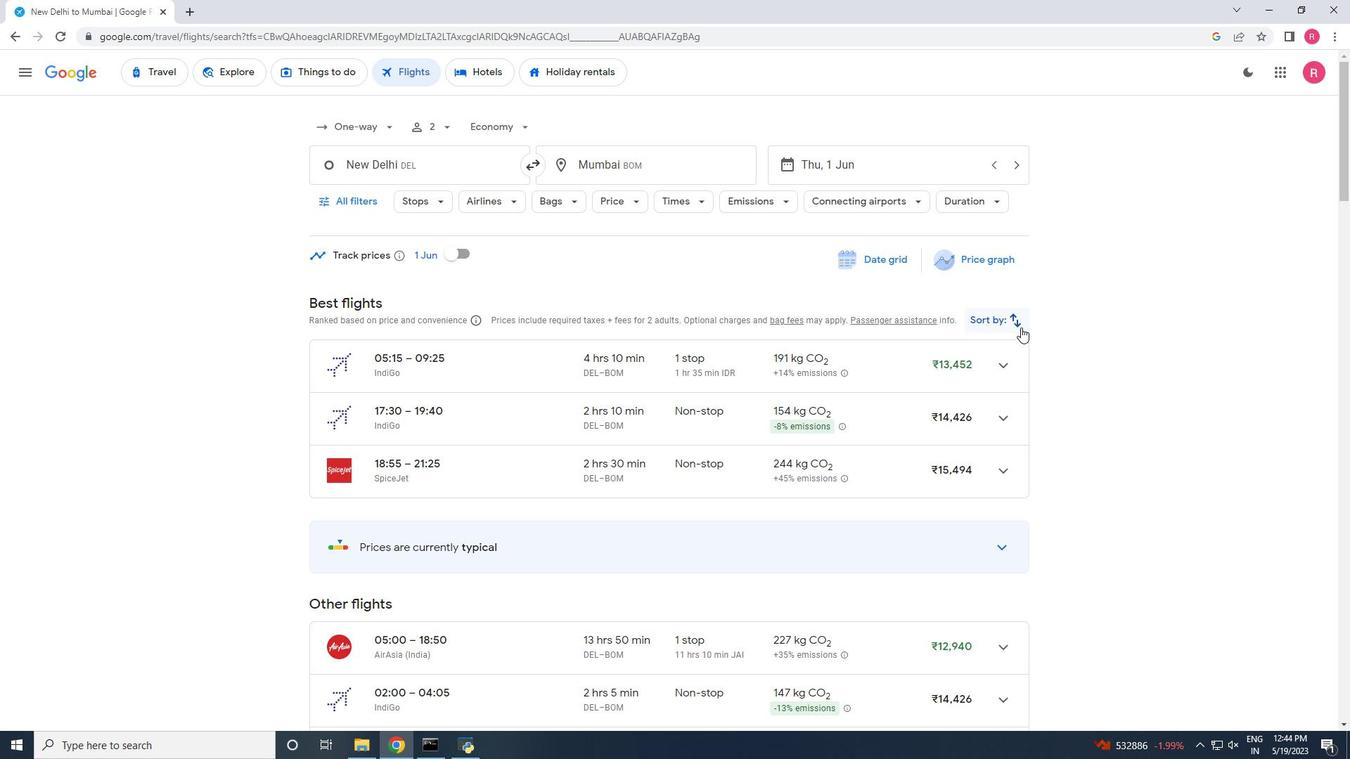 
Action: Mouse pressed left at (1021, 325)
Screenshot: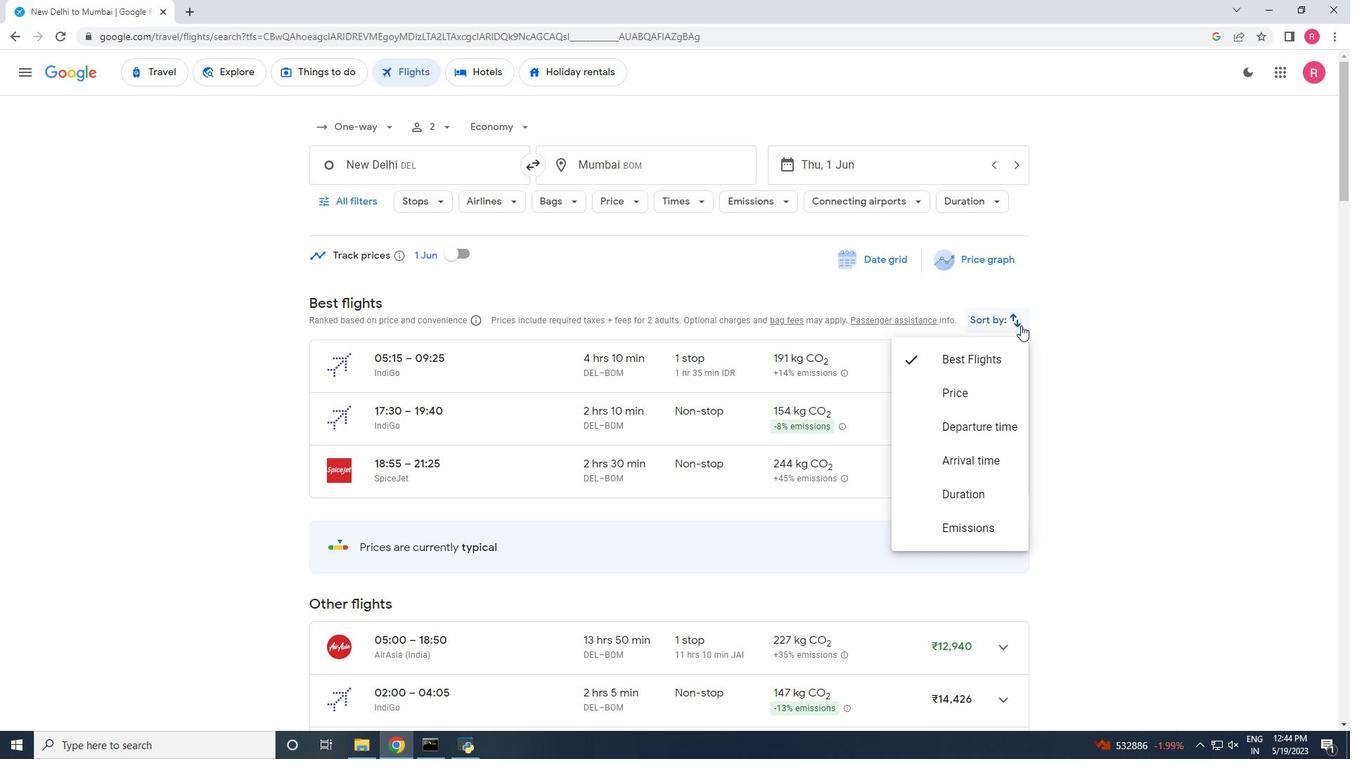 
Action: Mouse moved to (753, 384)
Screenshot: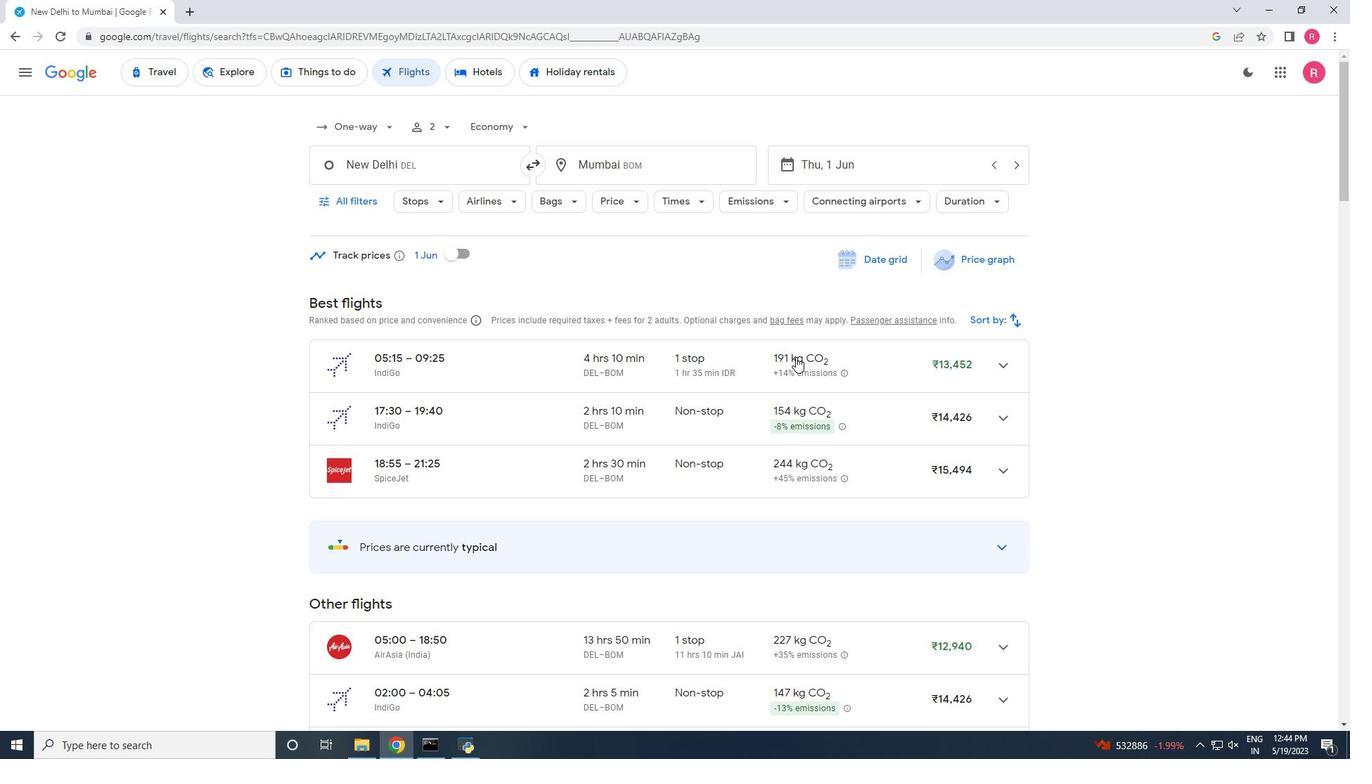 
Action: Mouse scrolled (753, 383) with delta (0, 0)
Screenshot: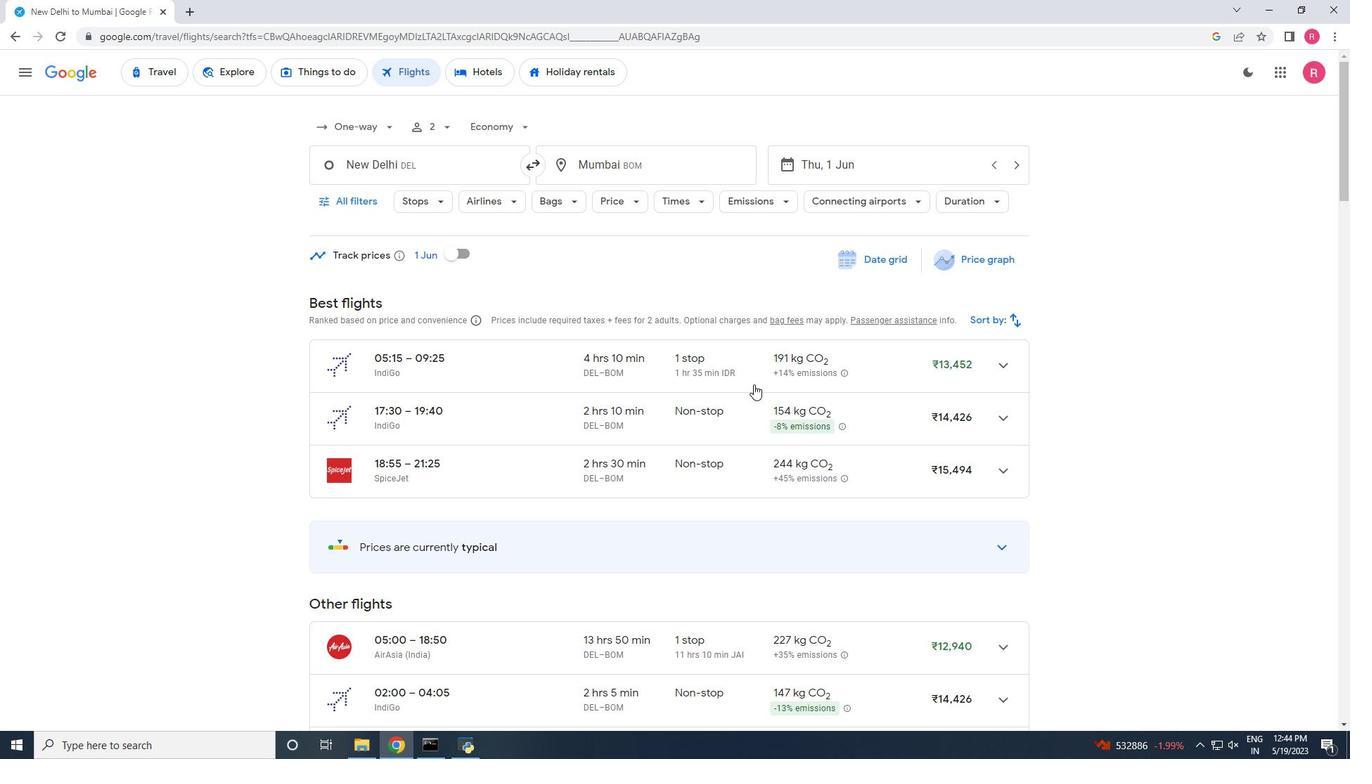 
Action: Mouse scrolled (753, 383) with delta (0, 0)
Screenshot: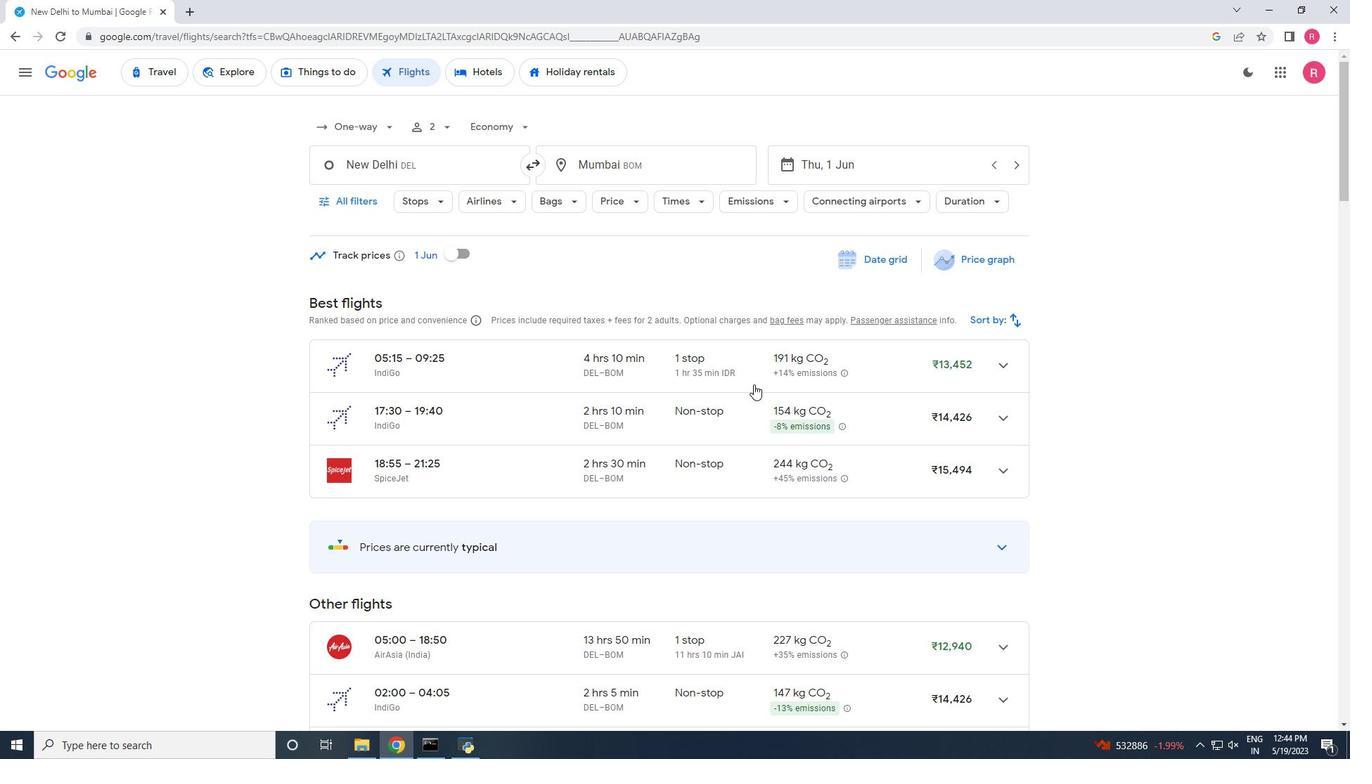 
Action: Mouse scrolled (753, 383) with delta (0, 0)
Screenshot: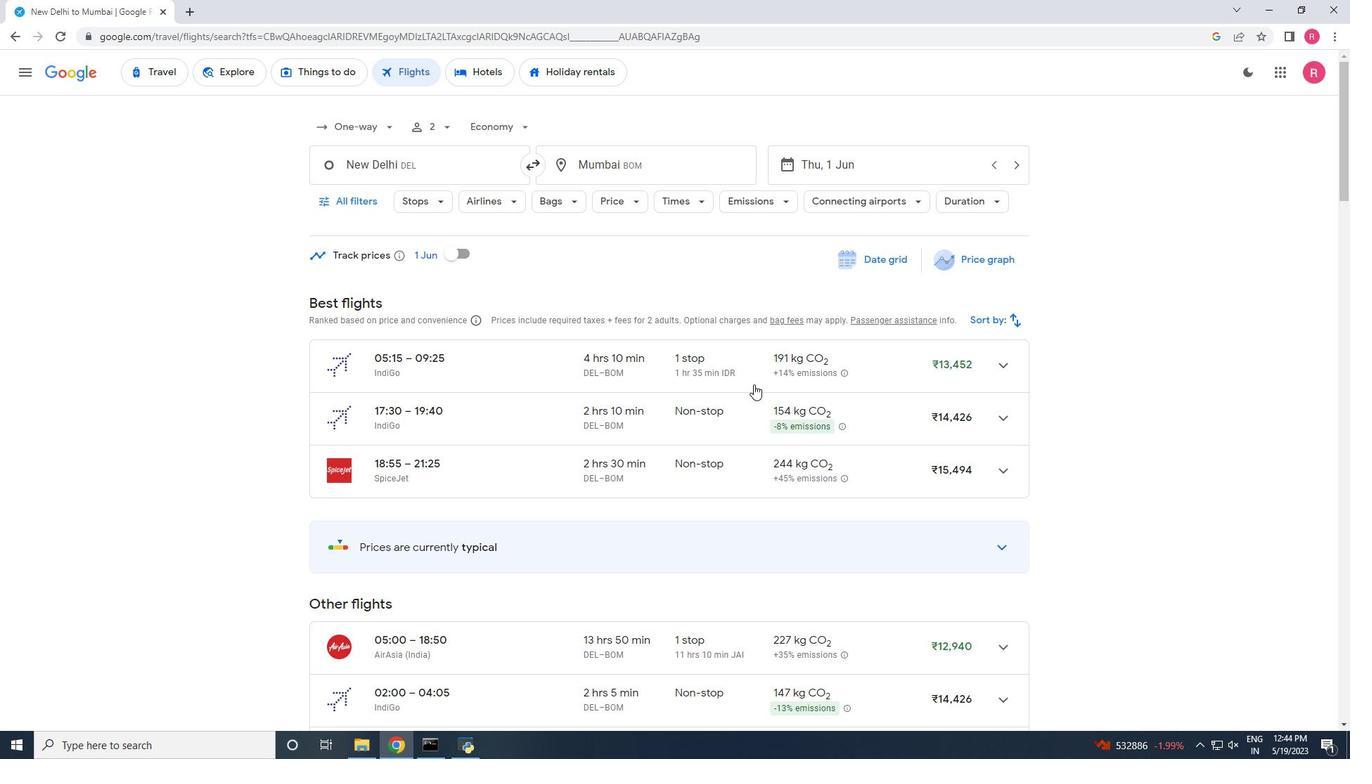 
Action: Mouse scrolled (753, 385) with delta (0, 0)
Screenshot: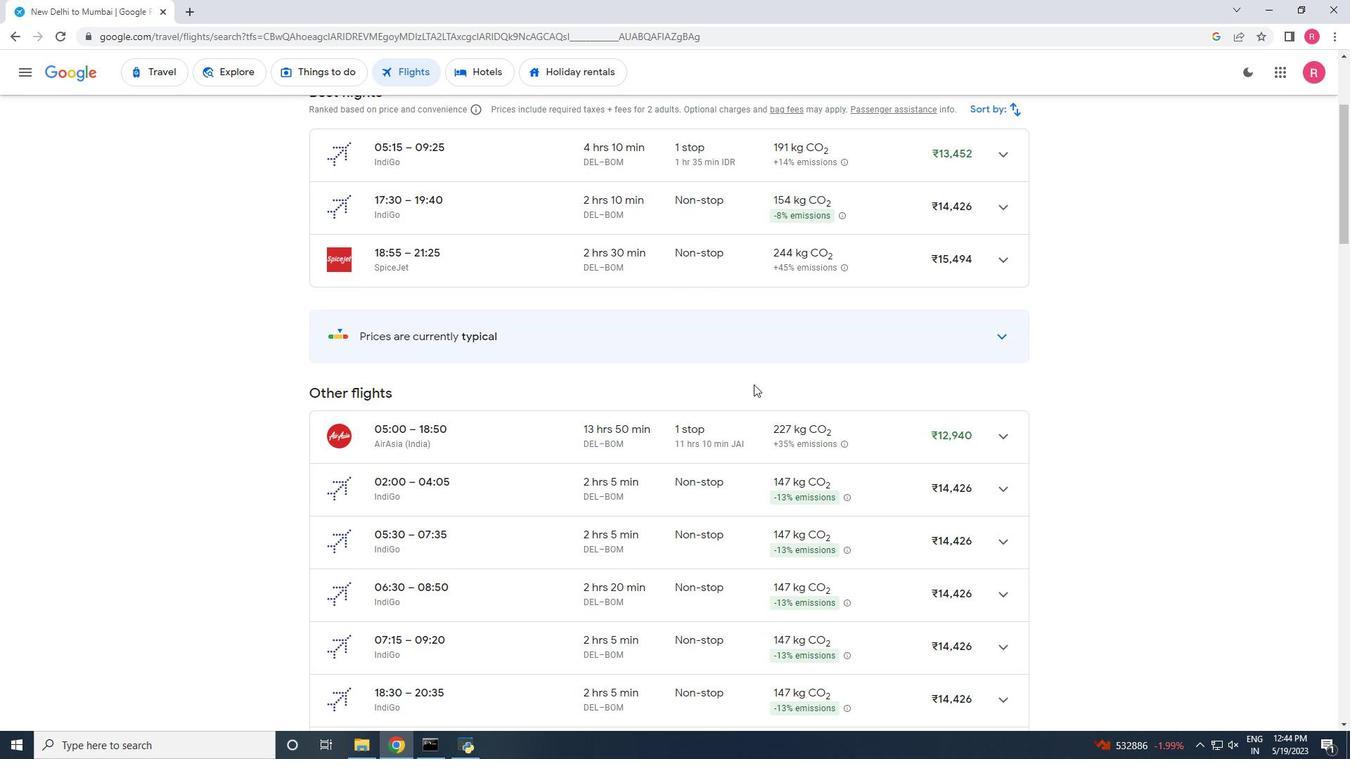 
Action: Mouse scrolled (753, 385) with delta (0, 0)
Screenshot: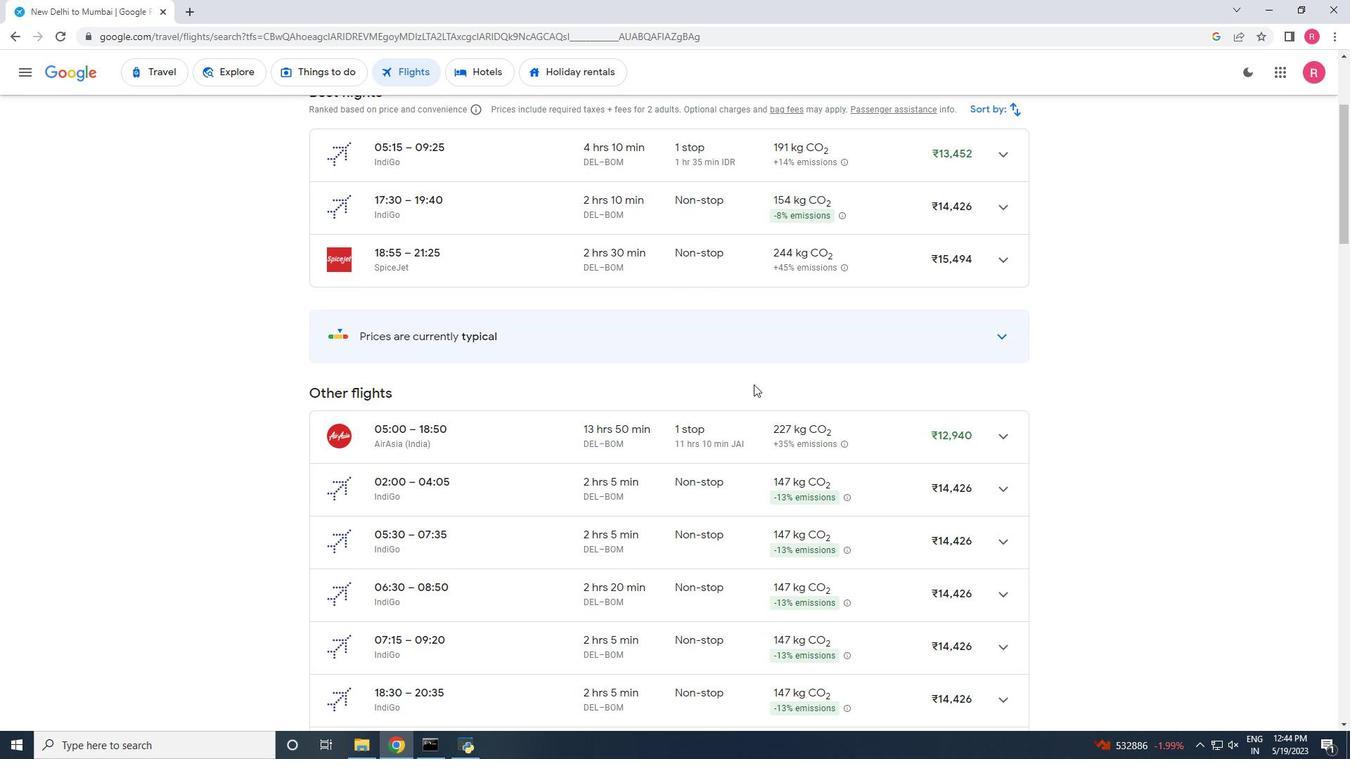 
Action: Mouse scrolled (753, 385) with delta (0, 0)
Screenshot: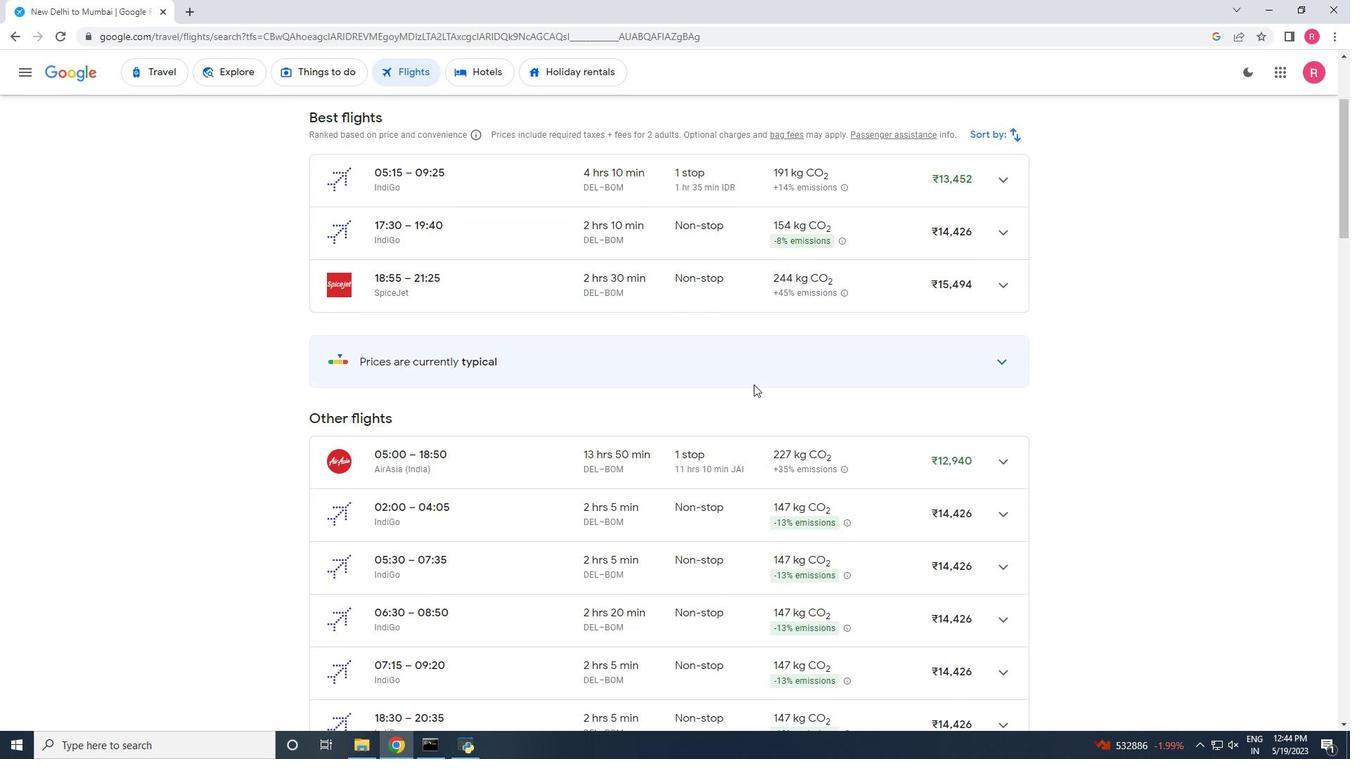 
Action: Mouse scrolled (753, 385) with delta (0, 0)
Screenshot: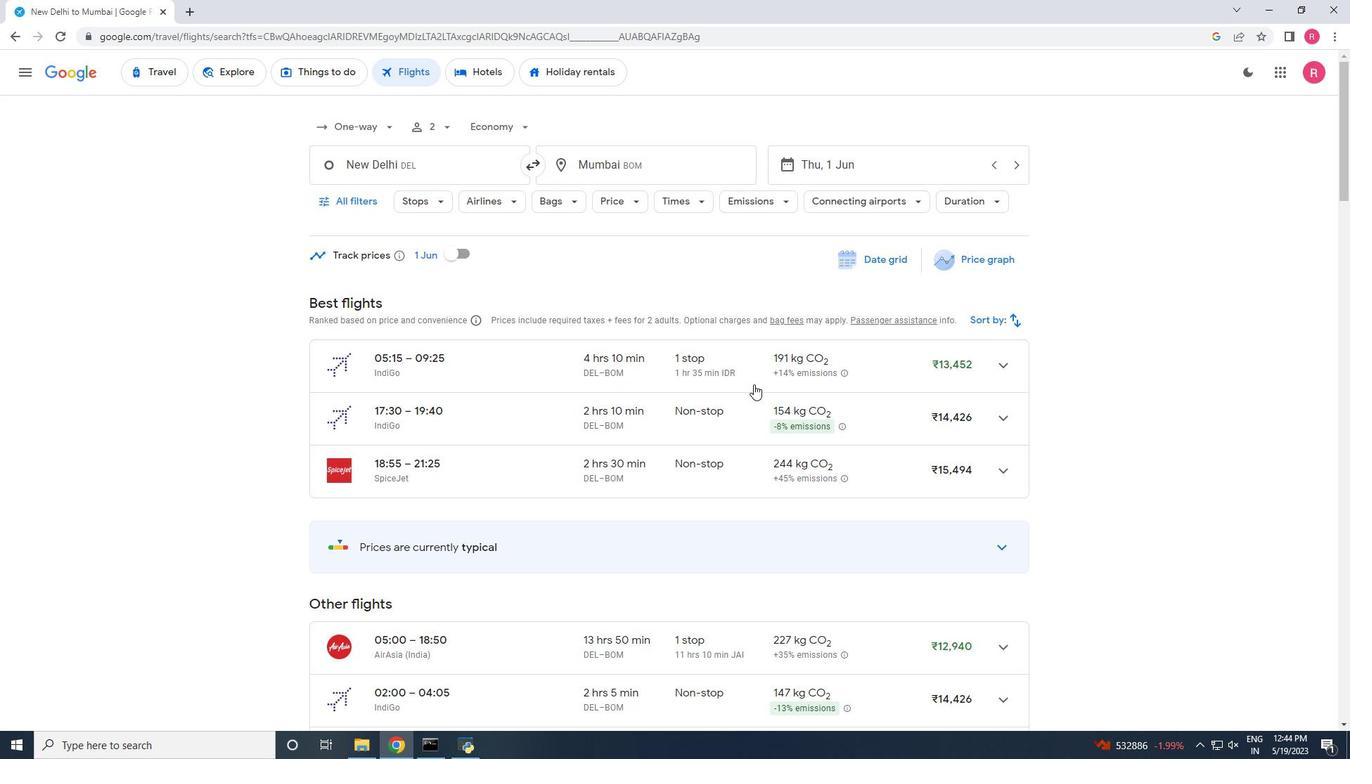 
Action: Mouse scrolled (753, 385) with delta (0, 0)
Screenshot: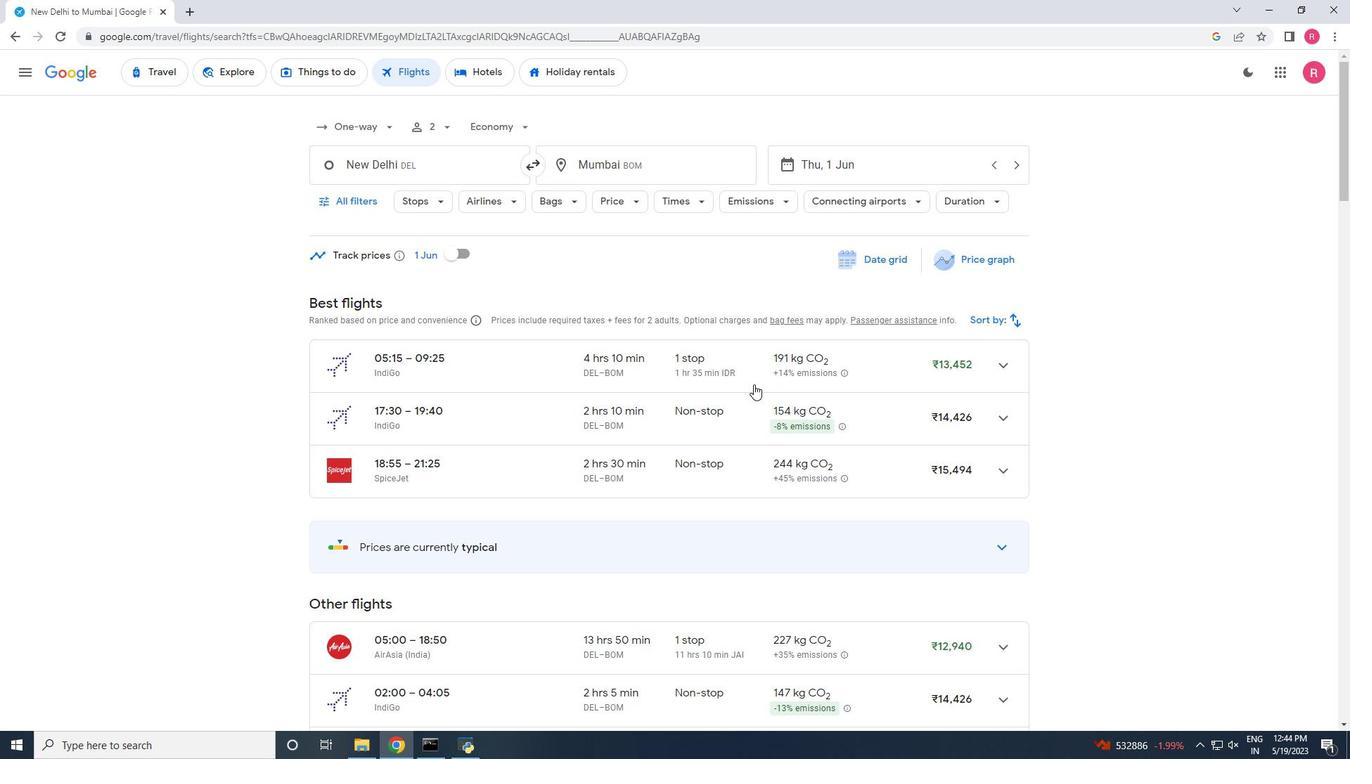 
Action: Mouse scrolled (753, 385) with delta (0, 0)
Screenshot: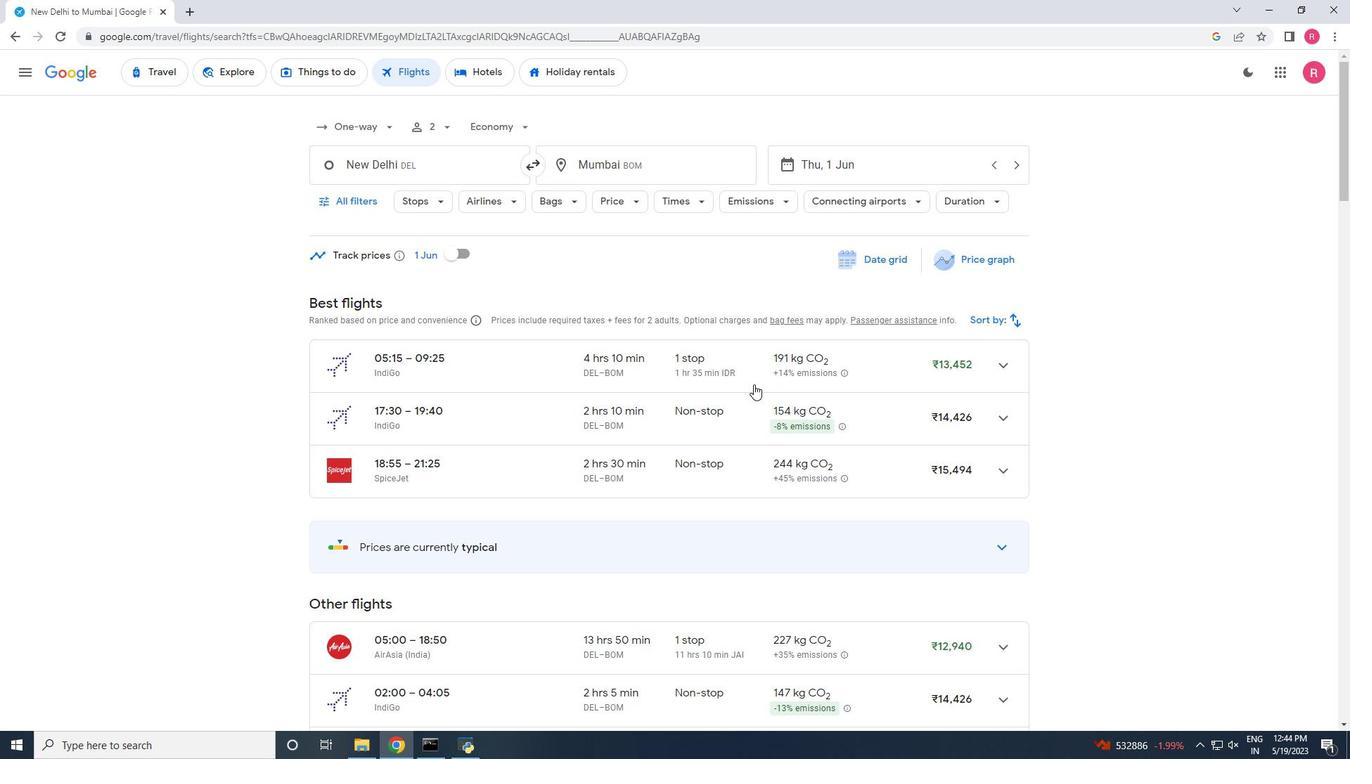 
Action: Mouse scrolled (753, 385) with delta (0, 0)
Screenshot: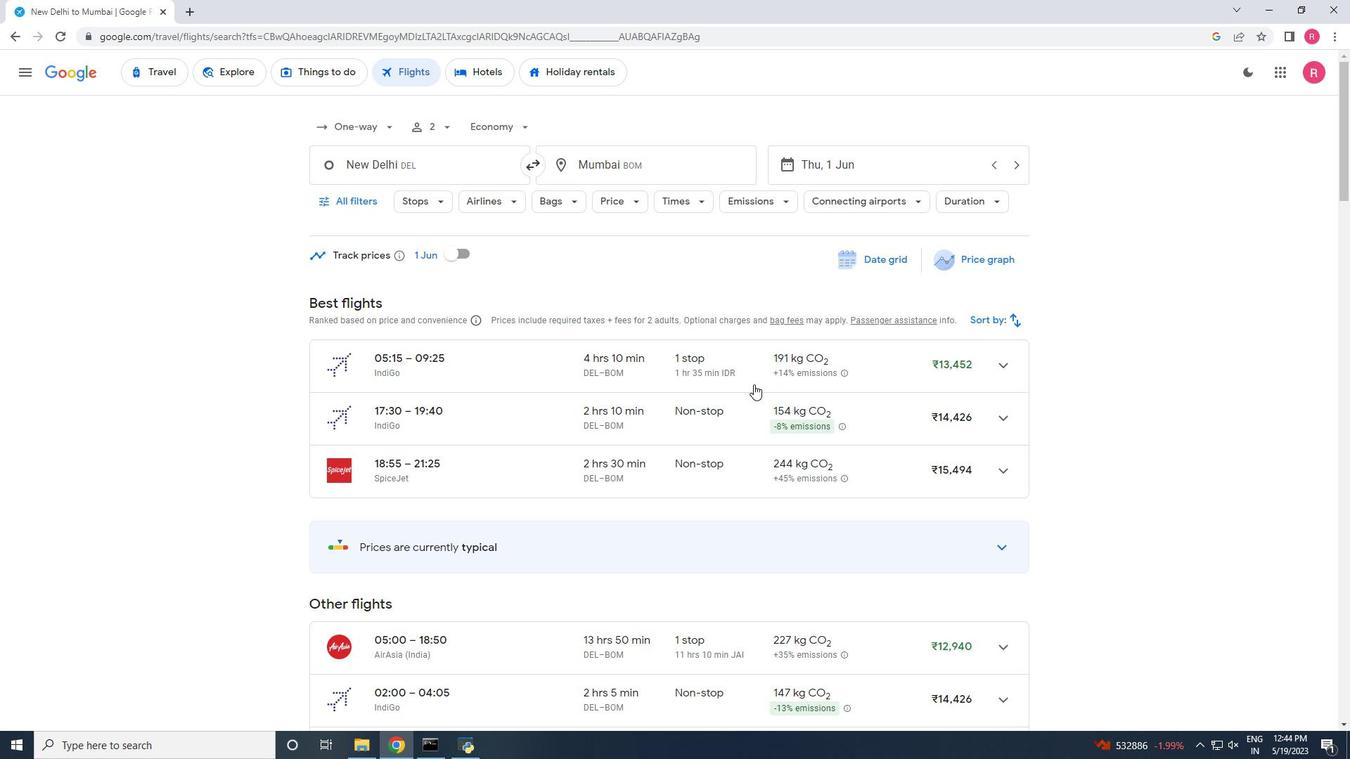 
Action: Mouse scrolled (753, 385) with delta (0, 0)
Screenshot: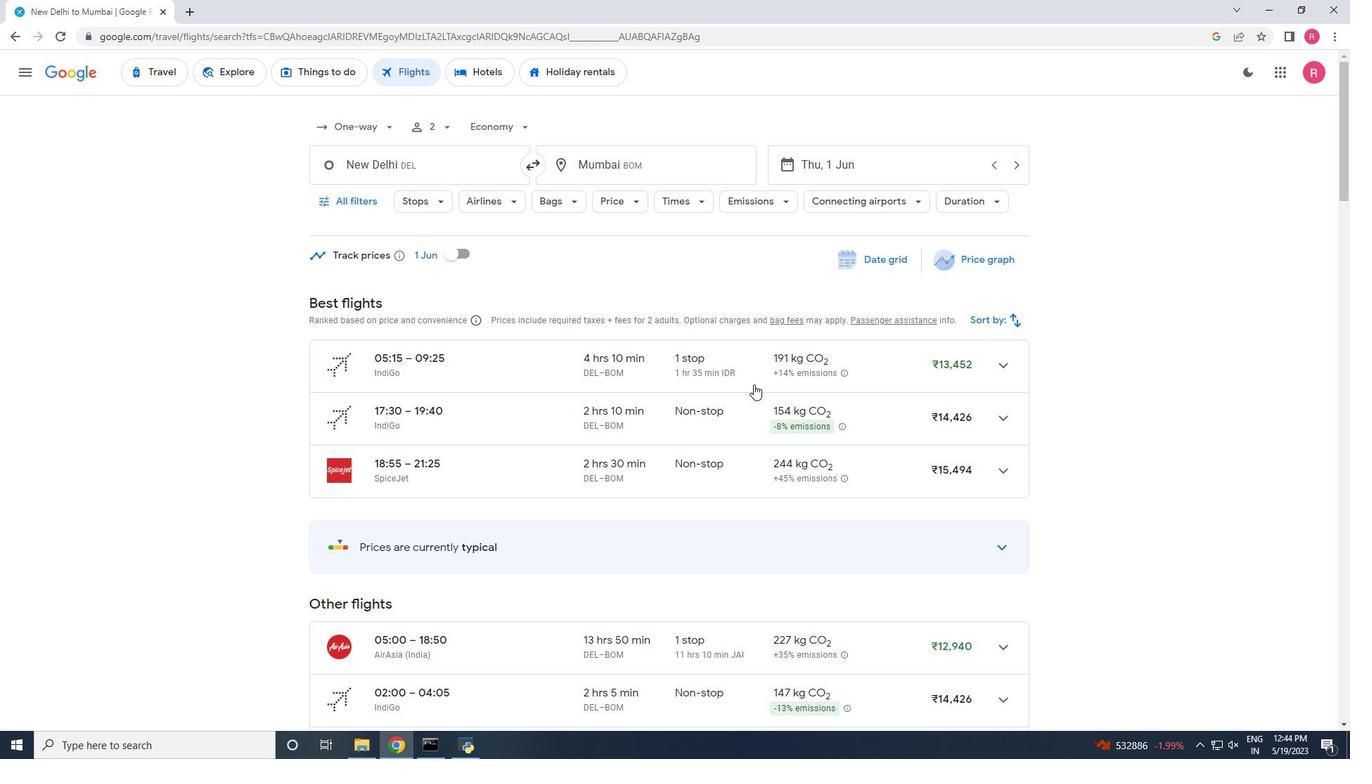 
Action: Mouse scrolled (753, 385) with delta (0, 0)
Screenshot: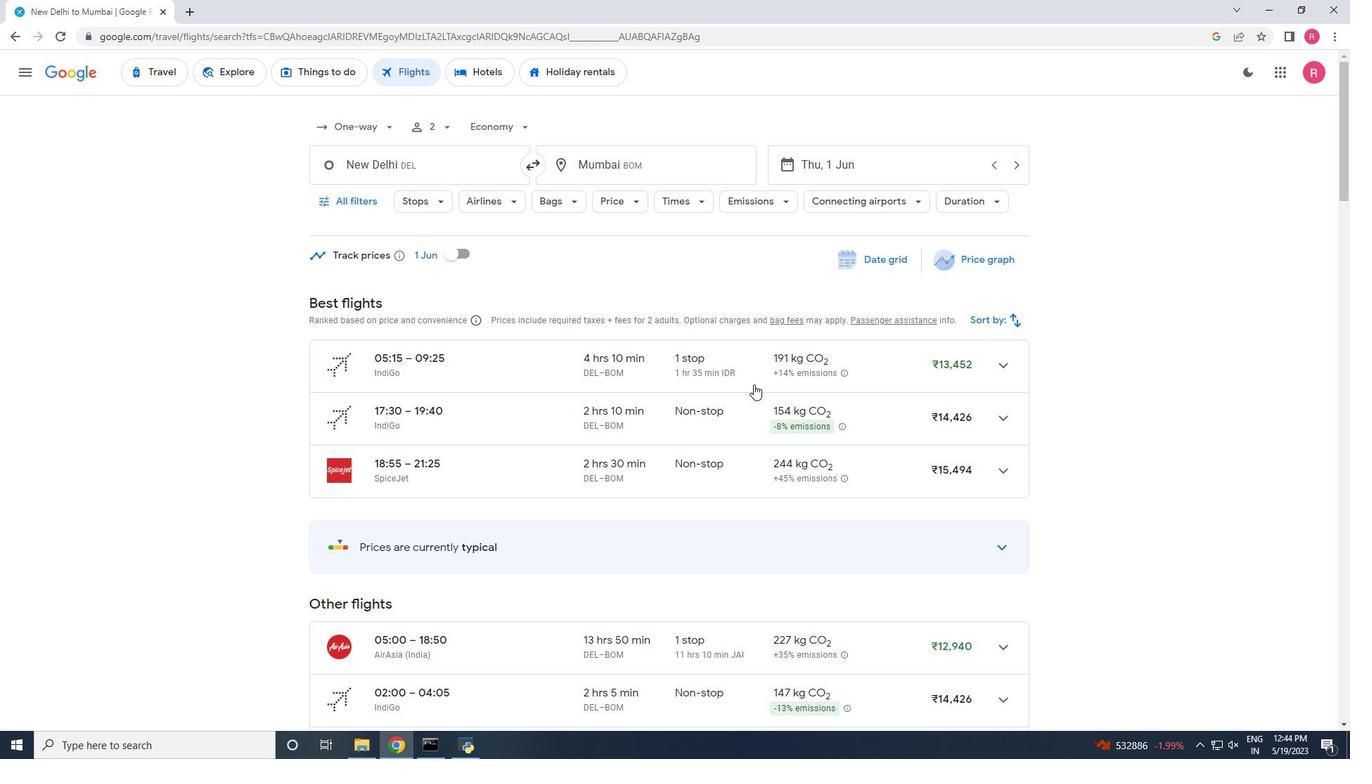 
Action: Mouse moved to (360, 196)
Screenshot: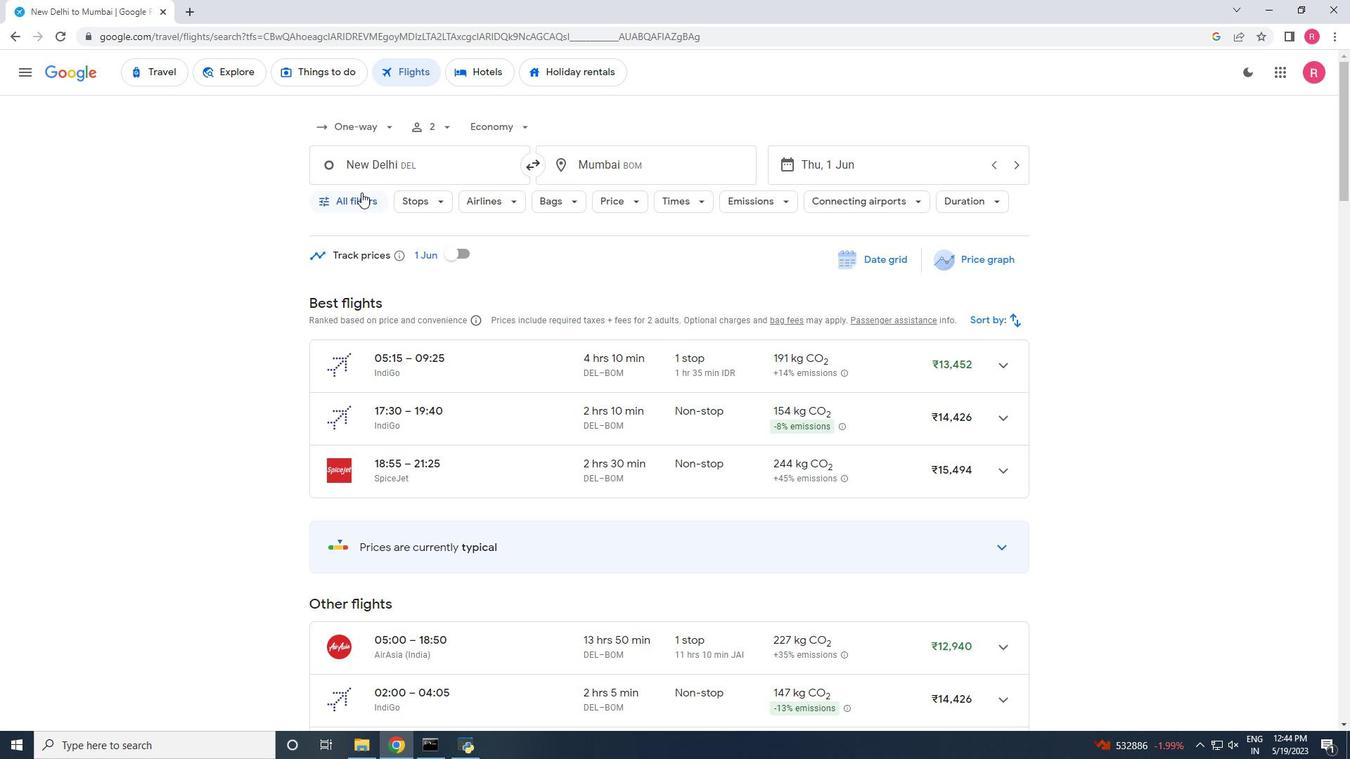 
Action: Mouse pressed left at (360, 196)
Screenshot: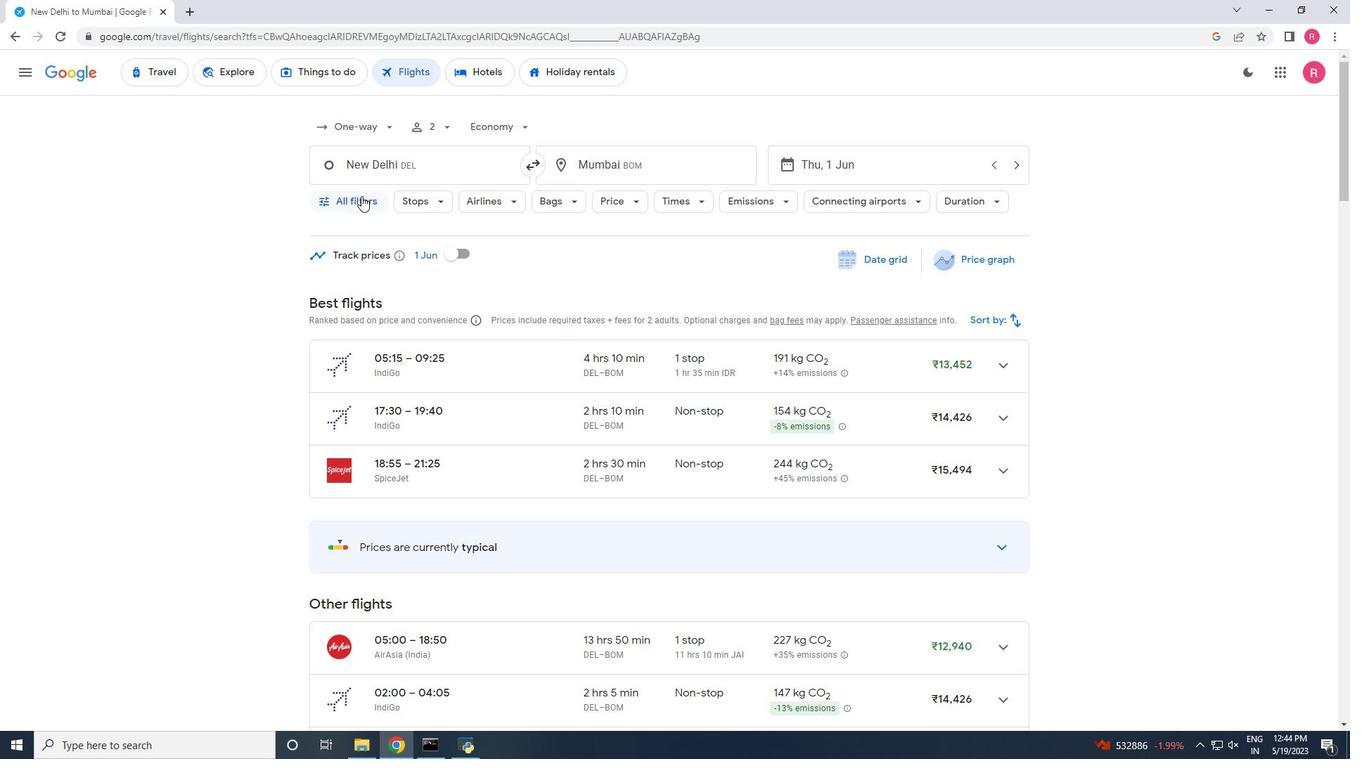 
Action: Mouse moved to (438, 396)
Screenshot: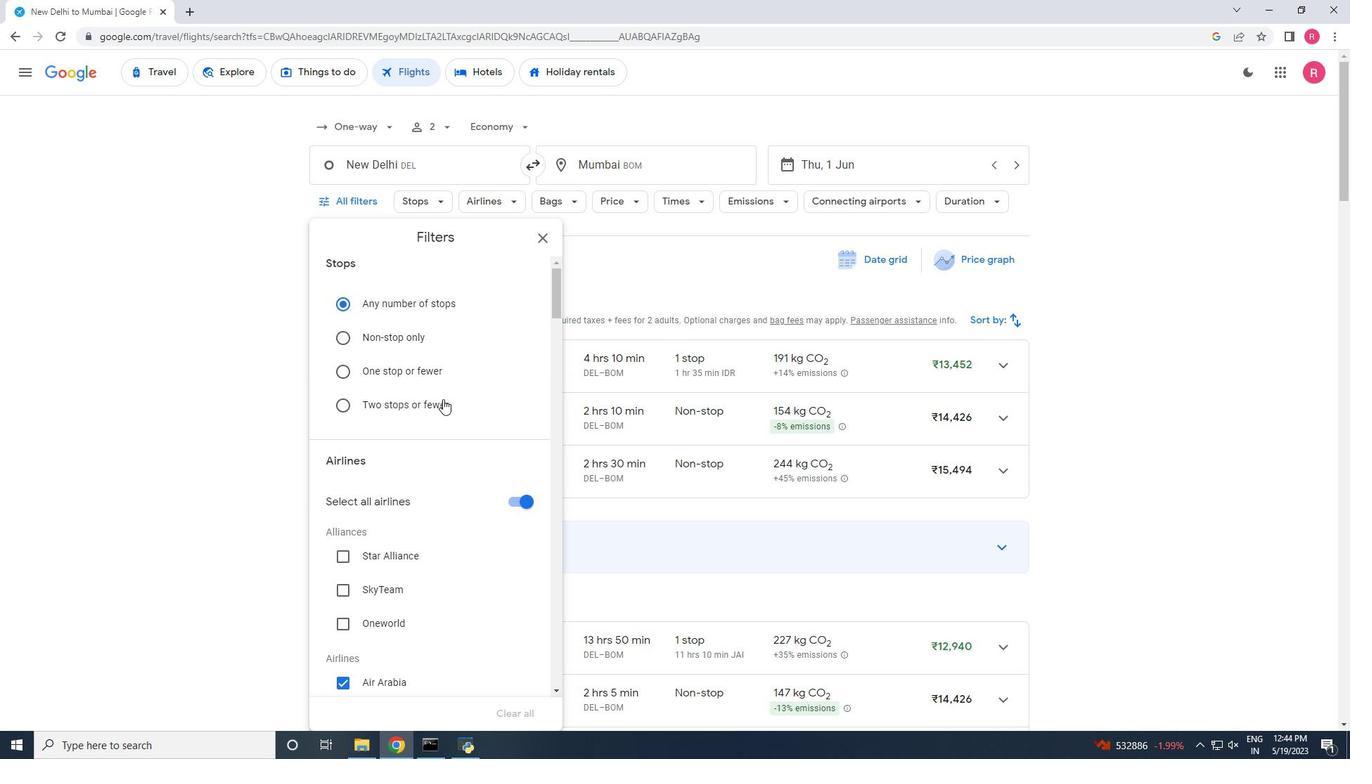 
Action: Mouse scrolled (438, 395) with delta (0, 0)
Screenshot: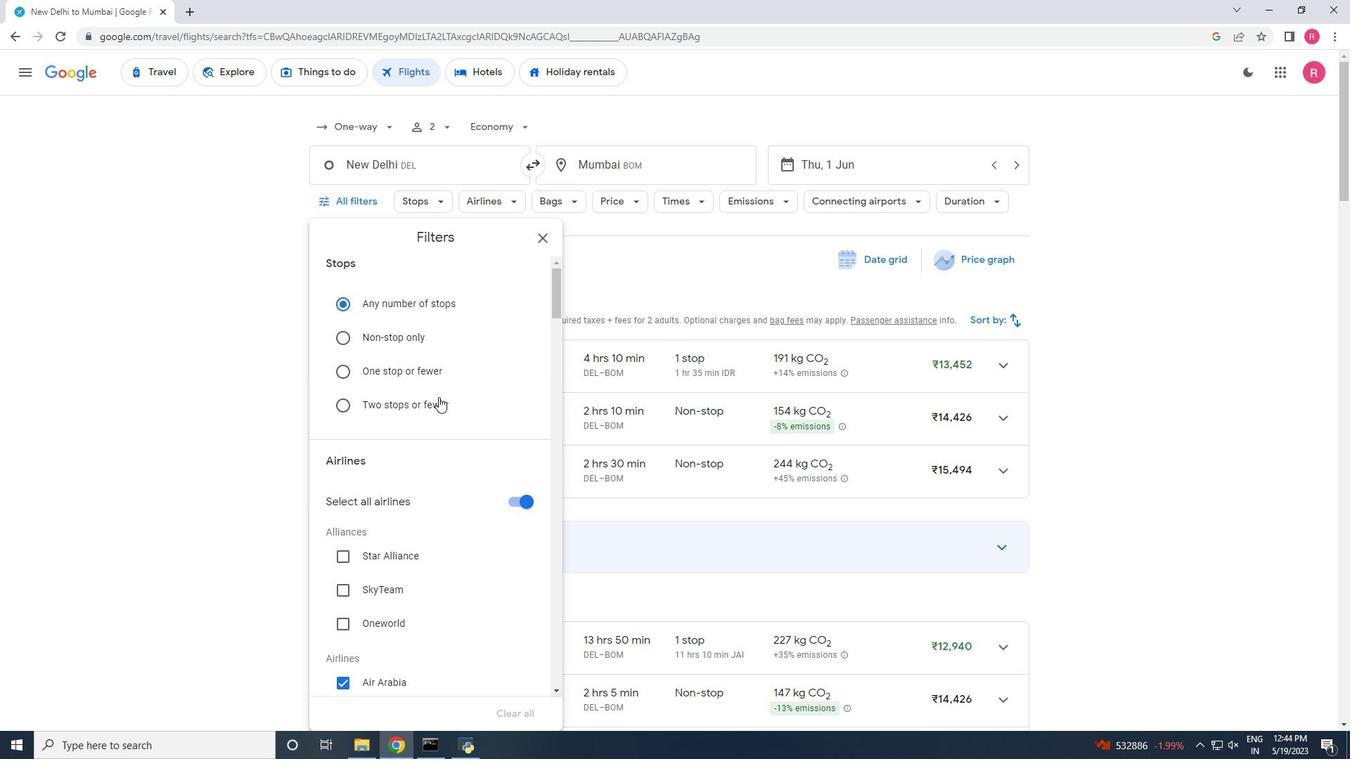 
Action: Mouse scrolled (438, 395) with delta (0, 0)
Screenshot: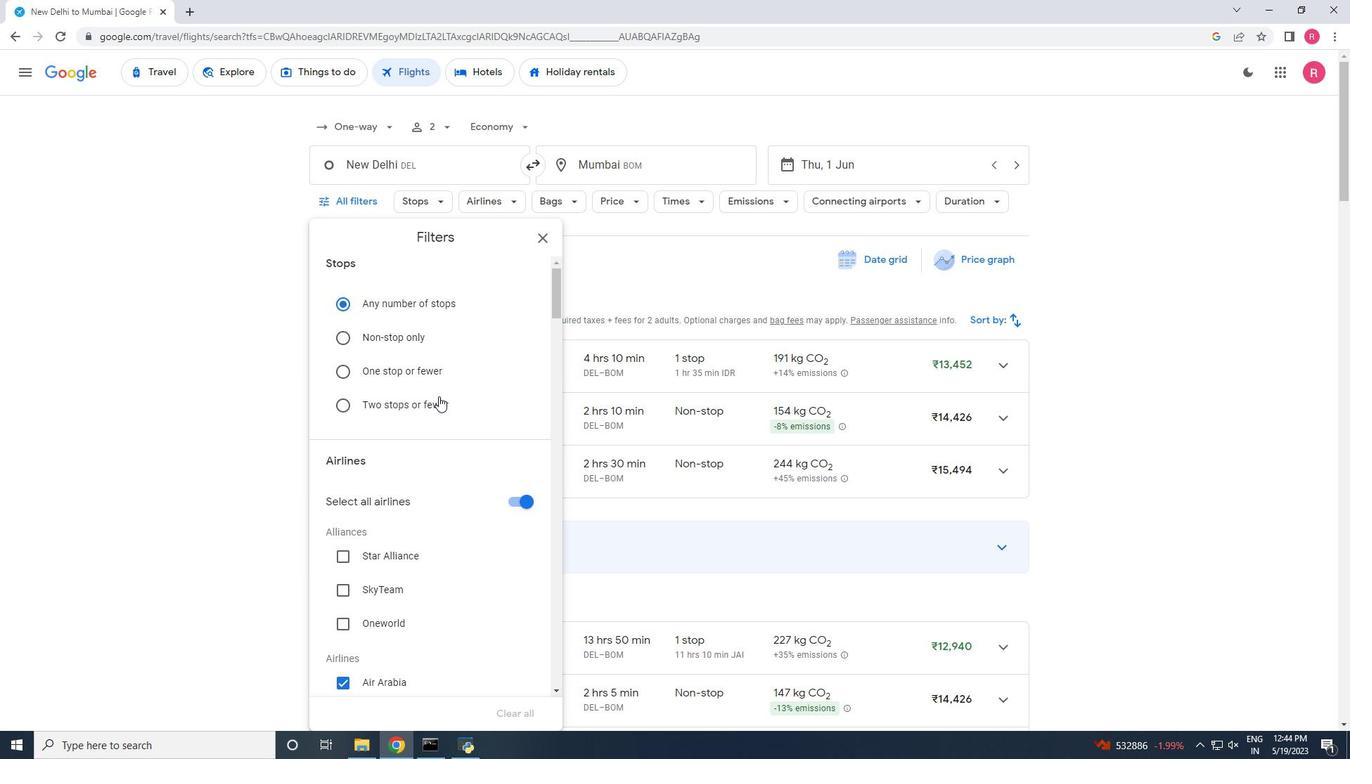 
Action: Mouse scrolled (438, 395) with delta (0, 0)
Screenshot: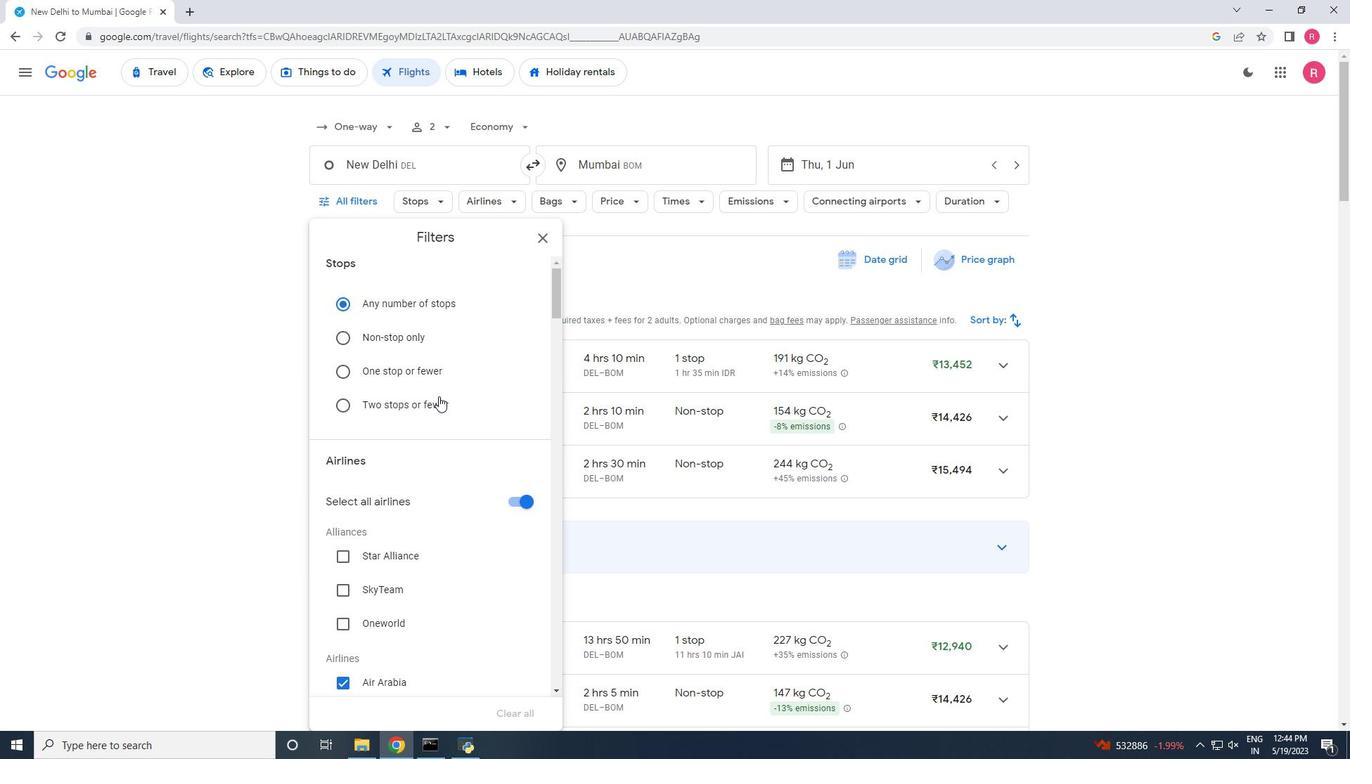 
Action: Mouse scrolled (438, 395) with delta (0, 0)
Screenshot: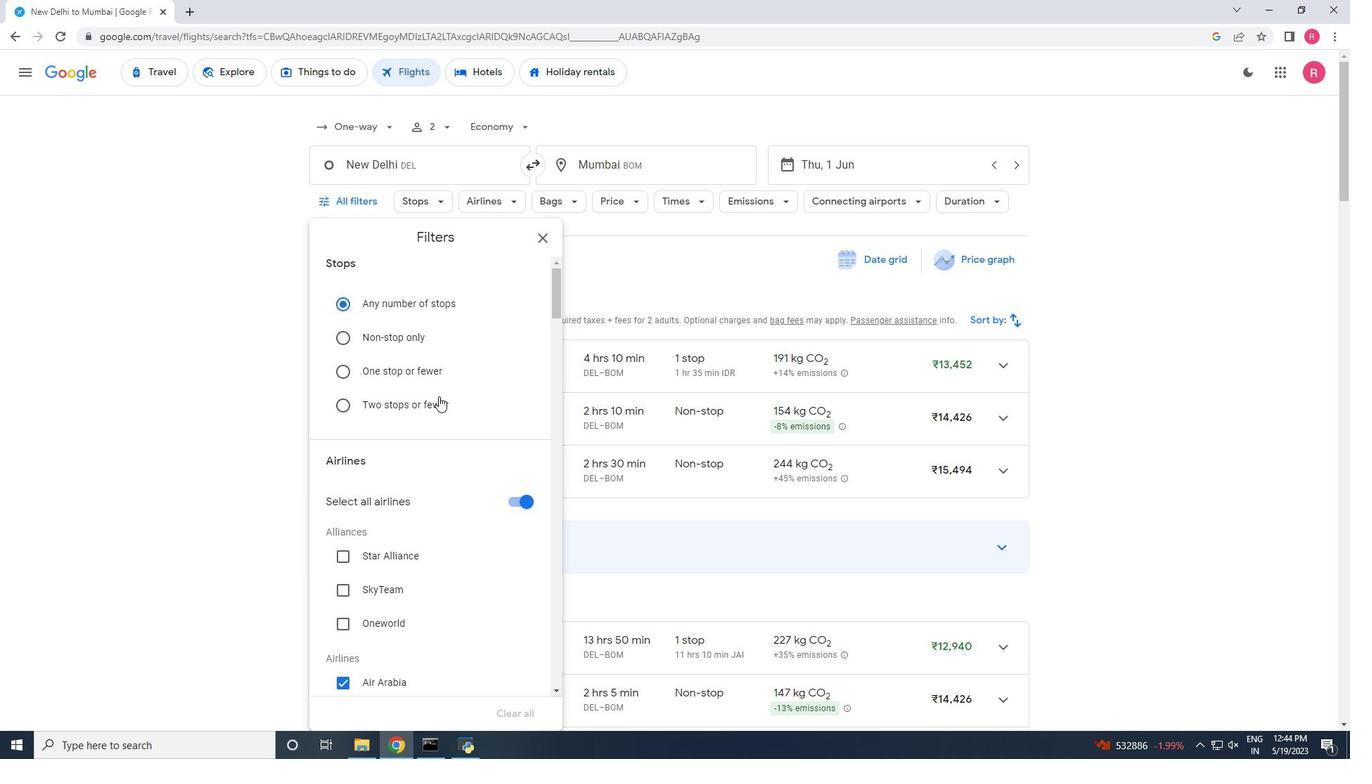 
Action: Mouse scrolled (438, 395) with delta (0, 0)
Screenshot: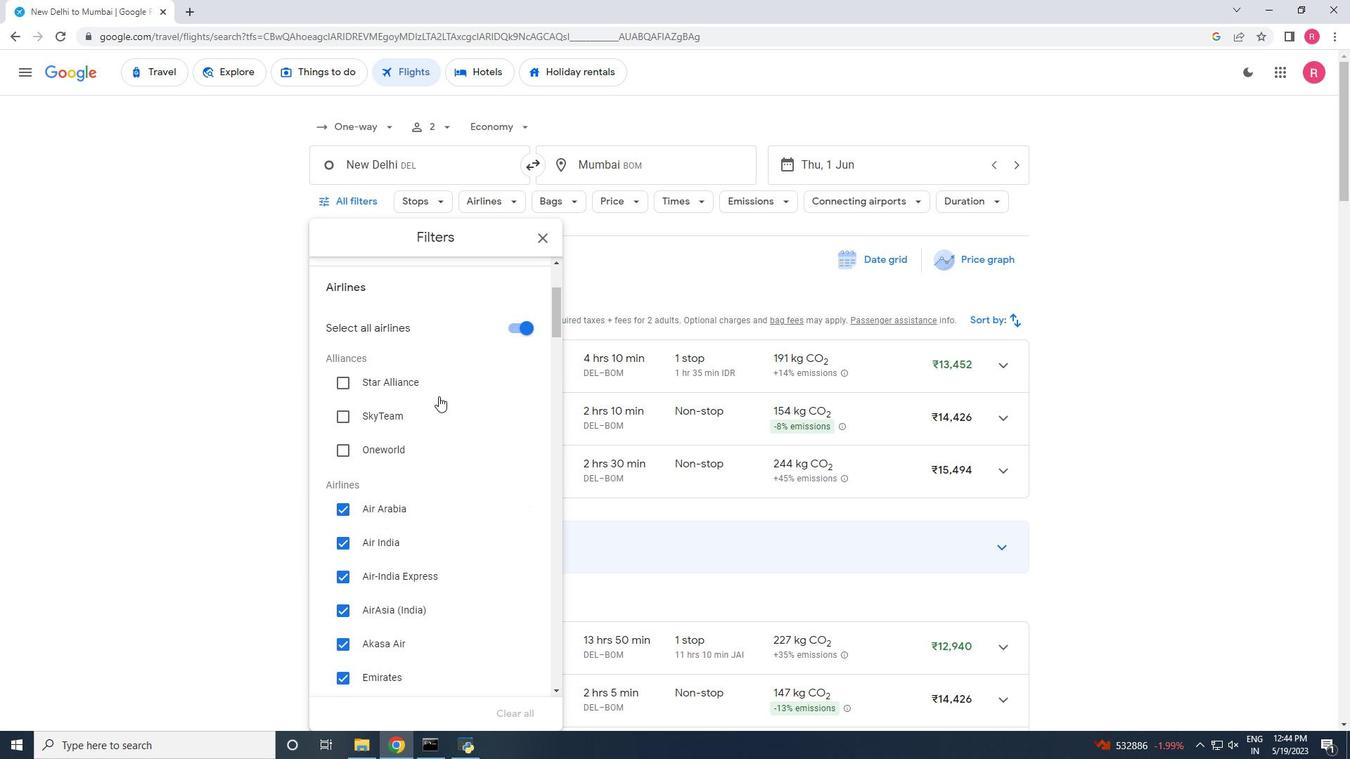 
Action: Mouse moved to (339, 360)
Screenshot: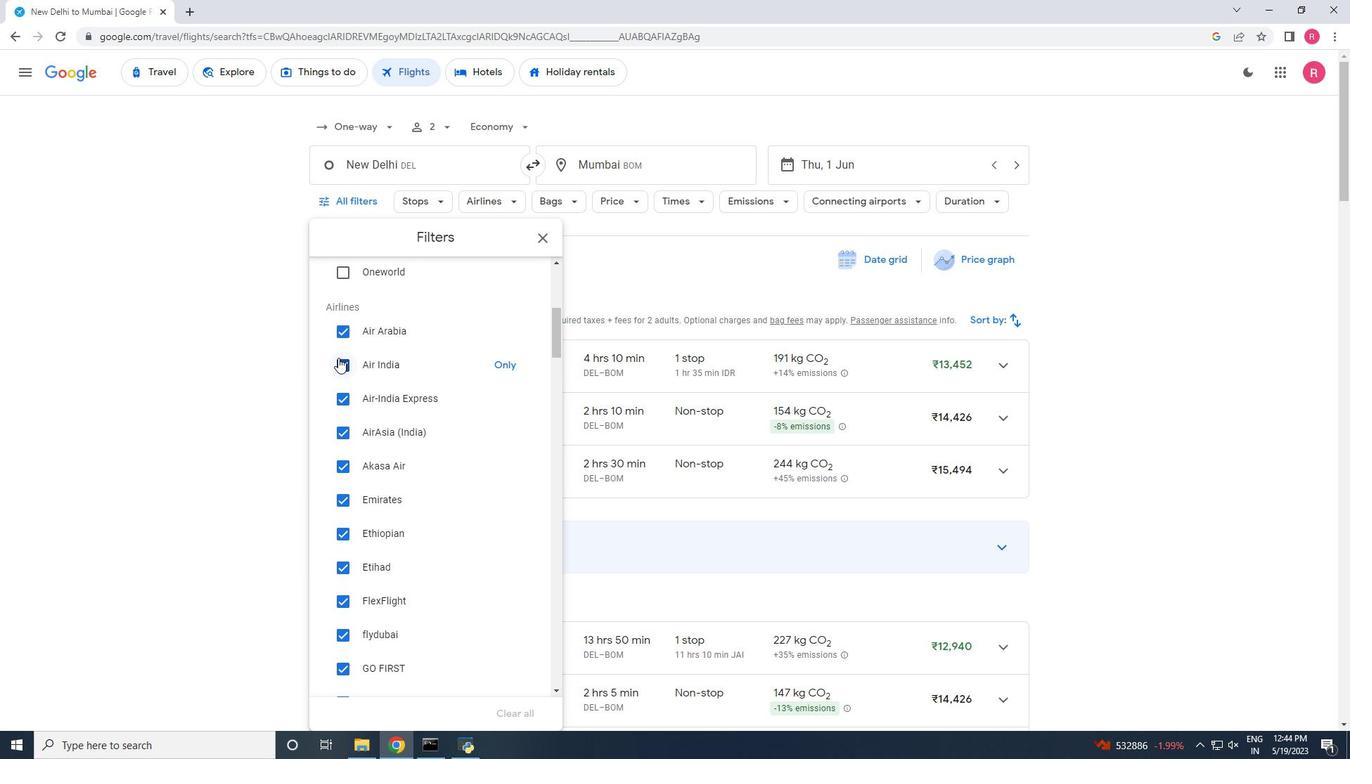 
Action: Mouse pressed left at (339, 360)
Screenshot: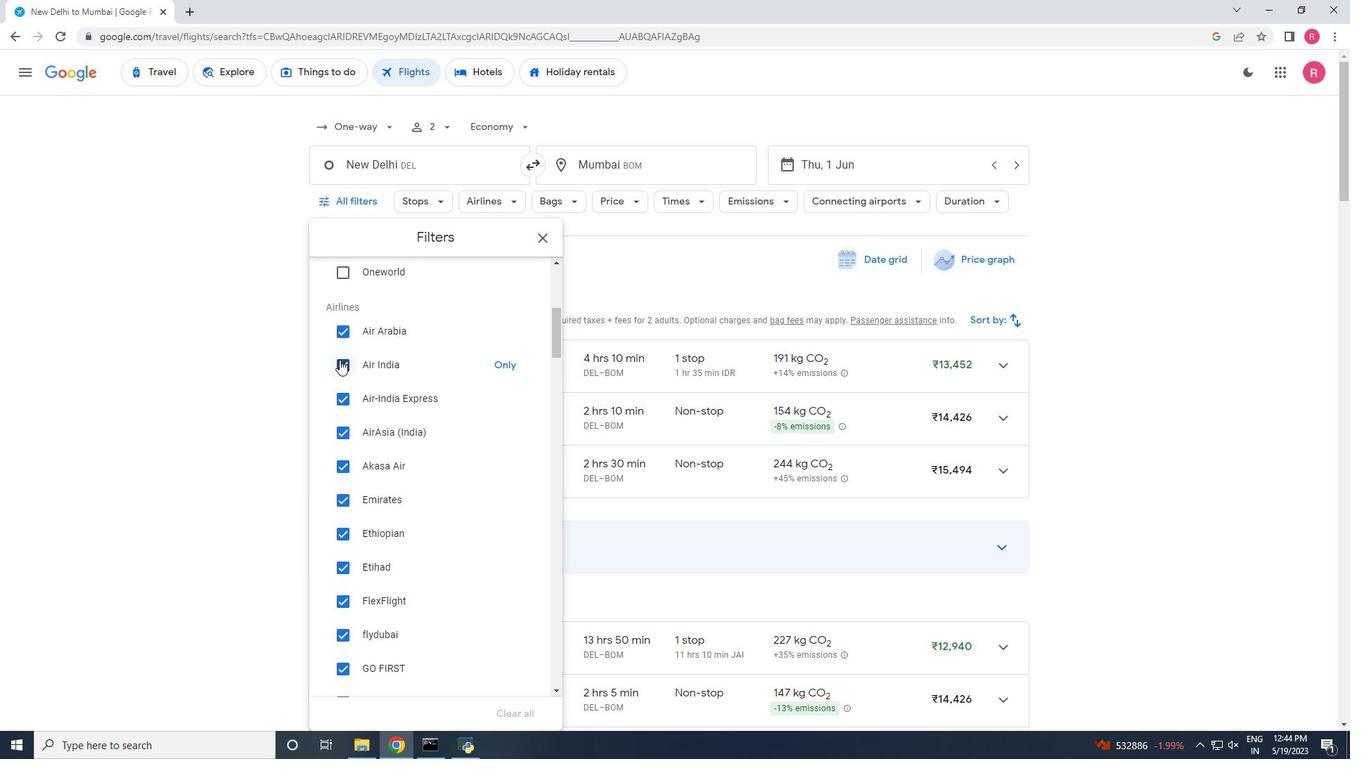
Action: Mouse moved to (341, 361)
Screenshot: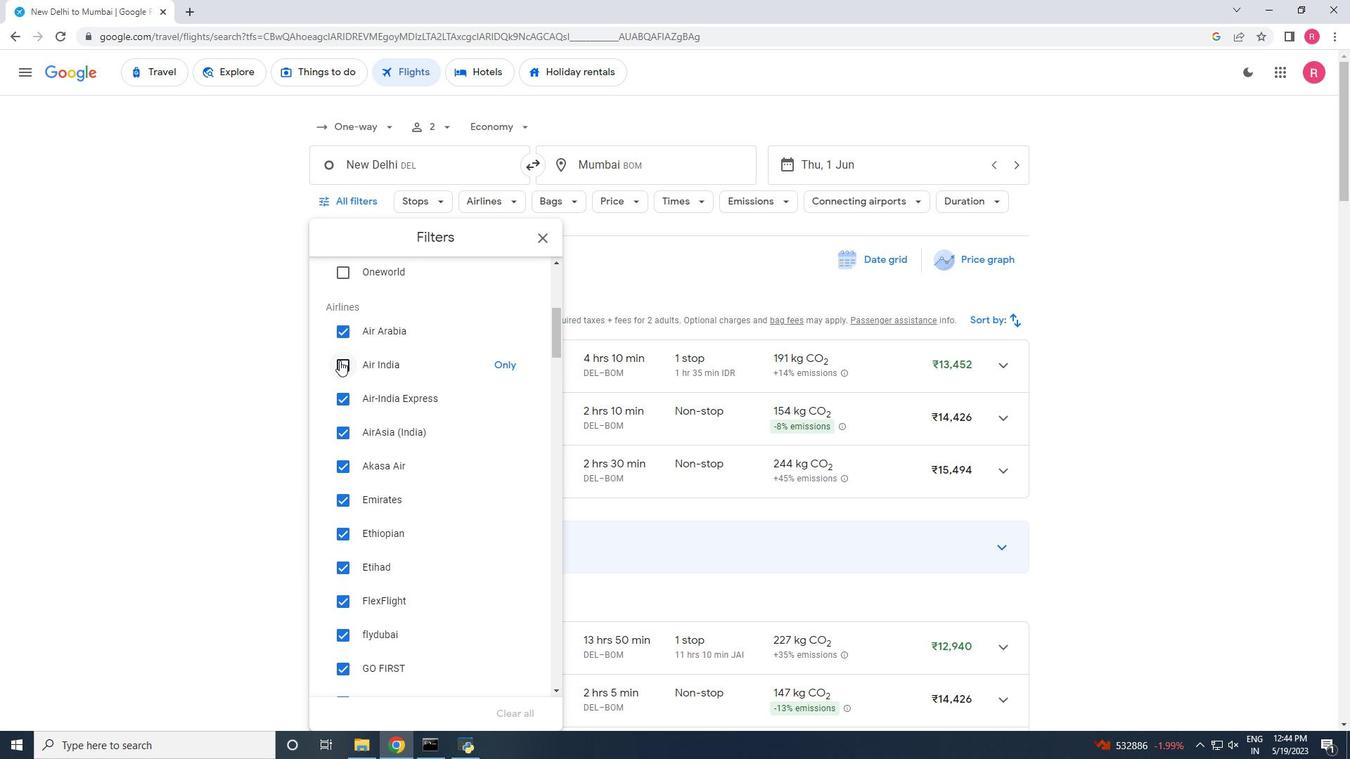 
Action: Mouse pressed left at (341, 361)
Screenshot: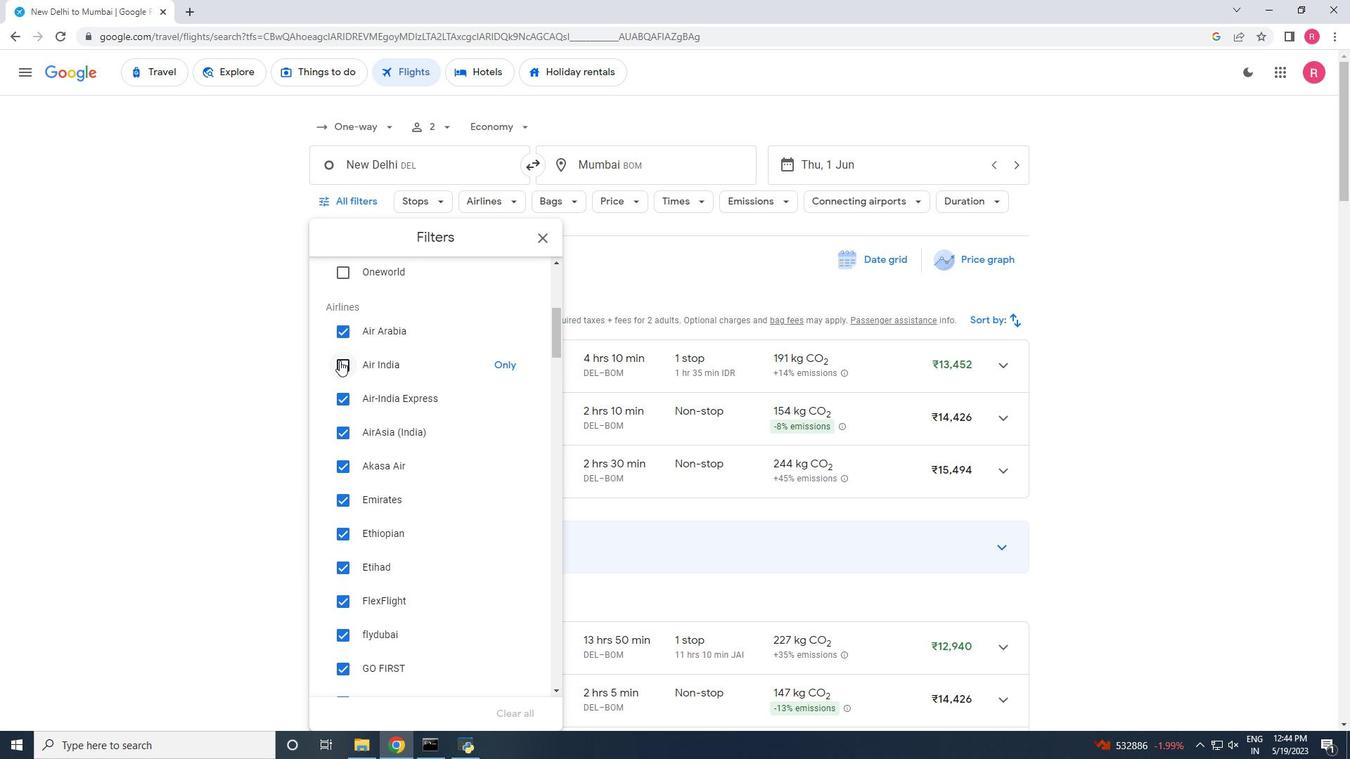 
Action: Mouse moved to (509, 364)
Screenshot: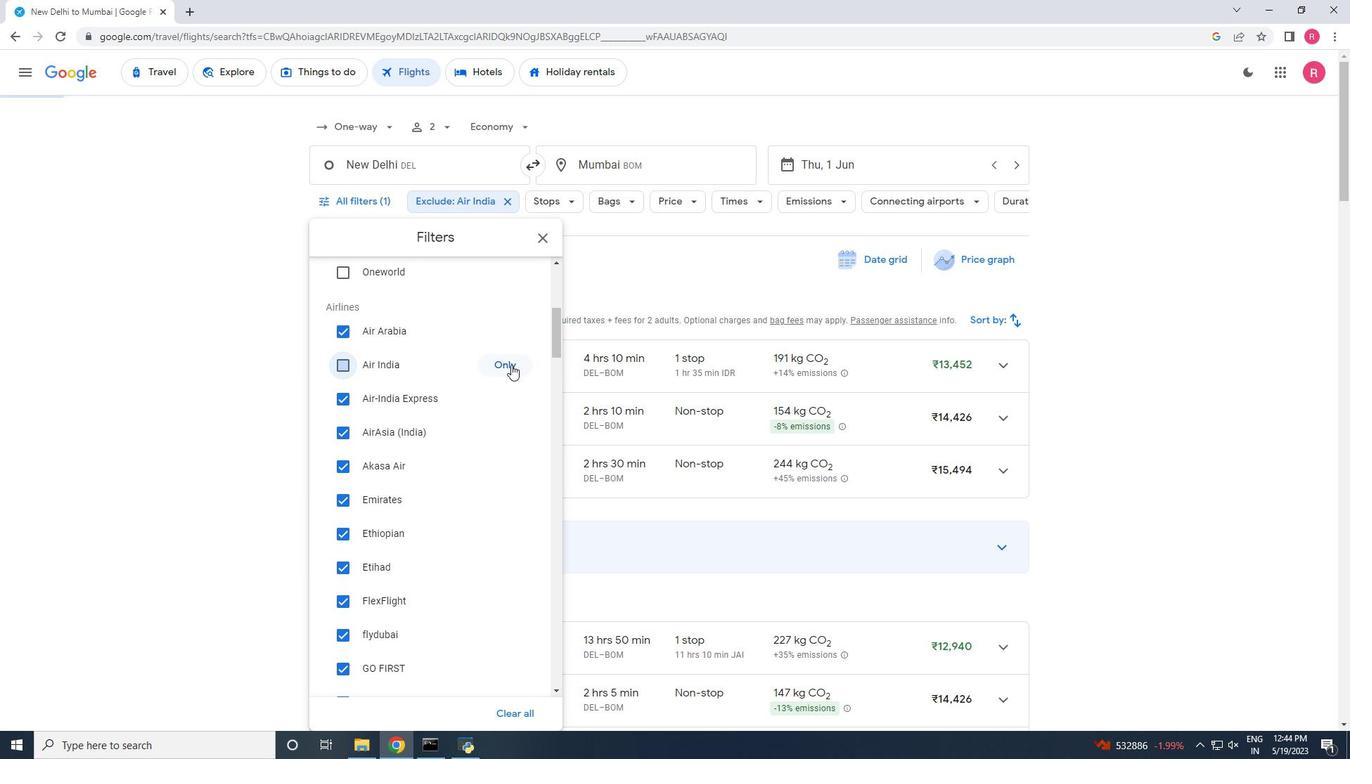 
Action: Mouse pressed left at (509, 364)
Screenshot: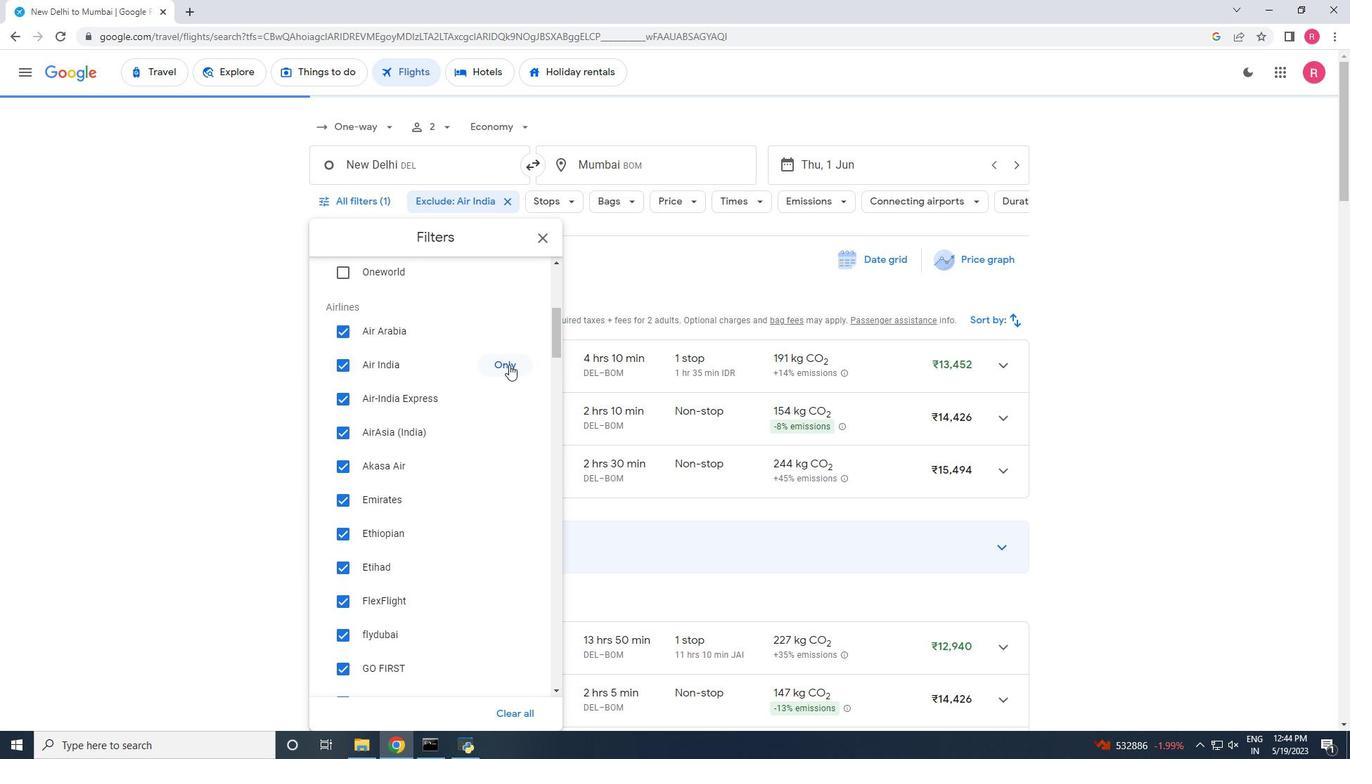 
Action: Mouse moved to (474, 376)
Screenshot: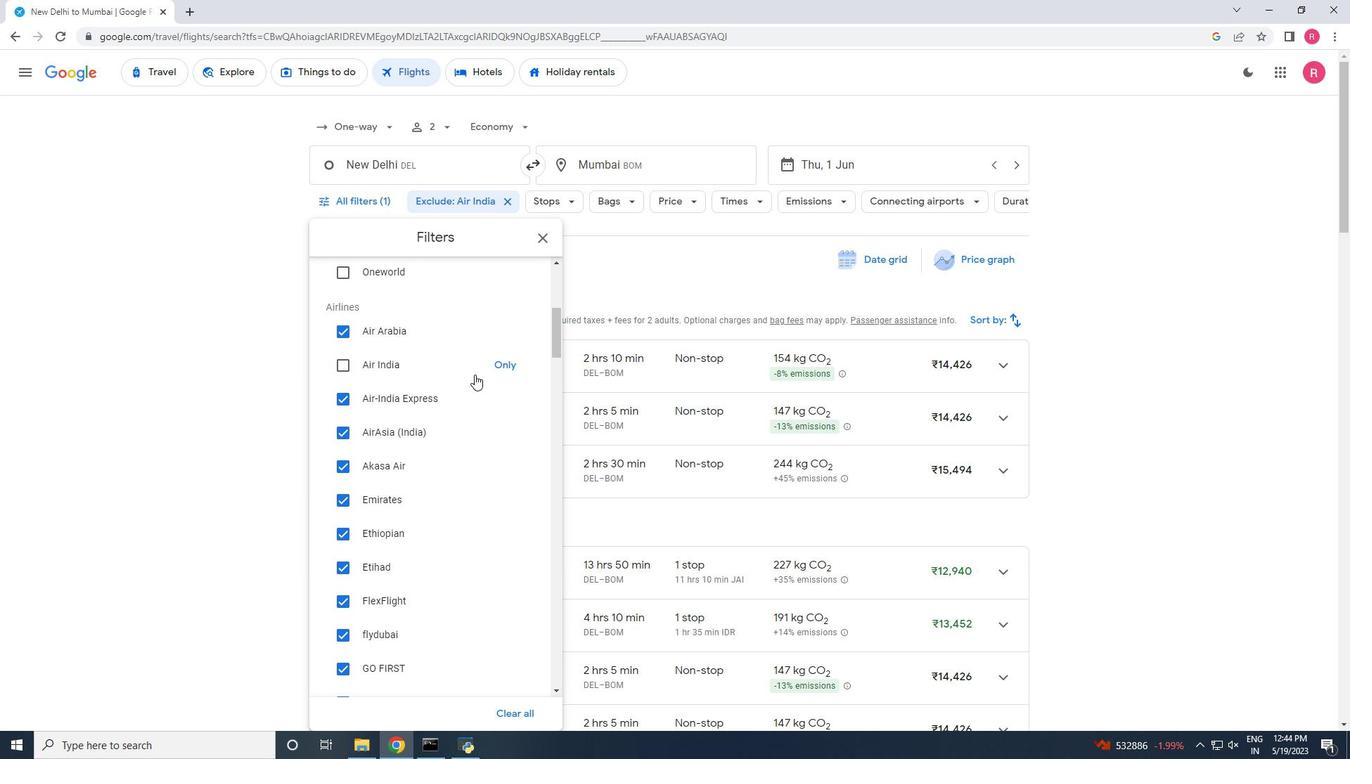
Action: Mouse scrolled (474, 375) with delta (0, 0)
Screenshot: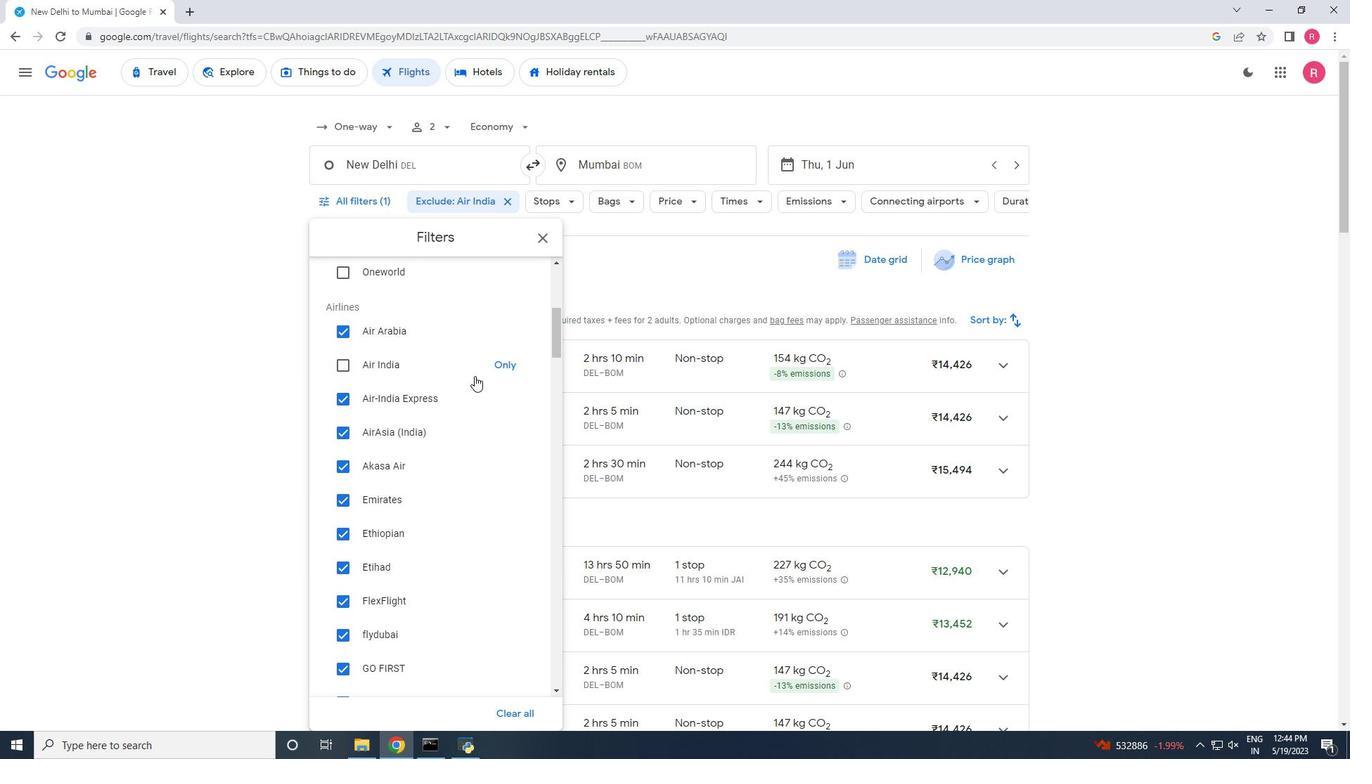 
Action: Mouse scrolled (474, 375) with delta (0, 0)
Screenshot: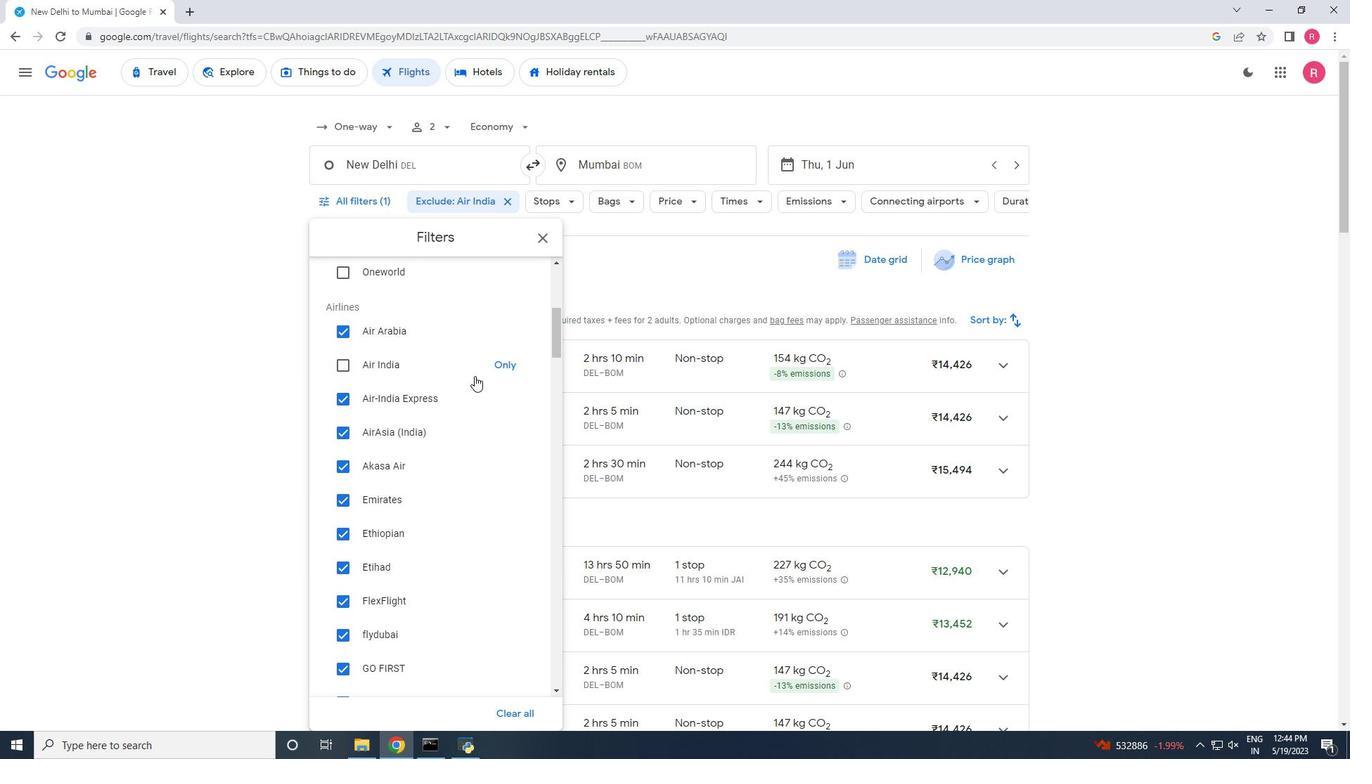 
Action: Mouse scrolled (474, 375) with delta (0, 0)
Screenshot: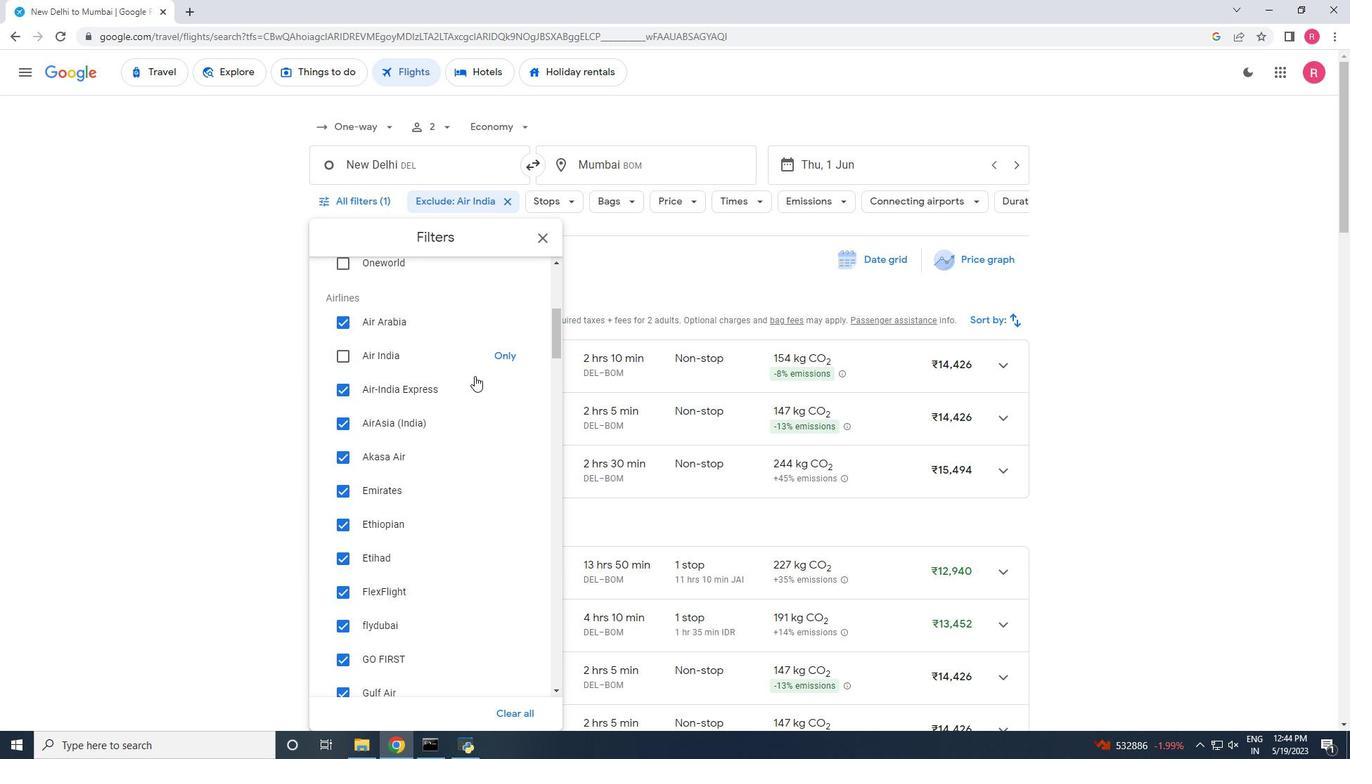 
Action: Mouse scrolled (474, 375) with delta (0, 0)
Screenshot: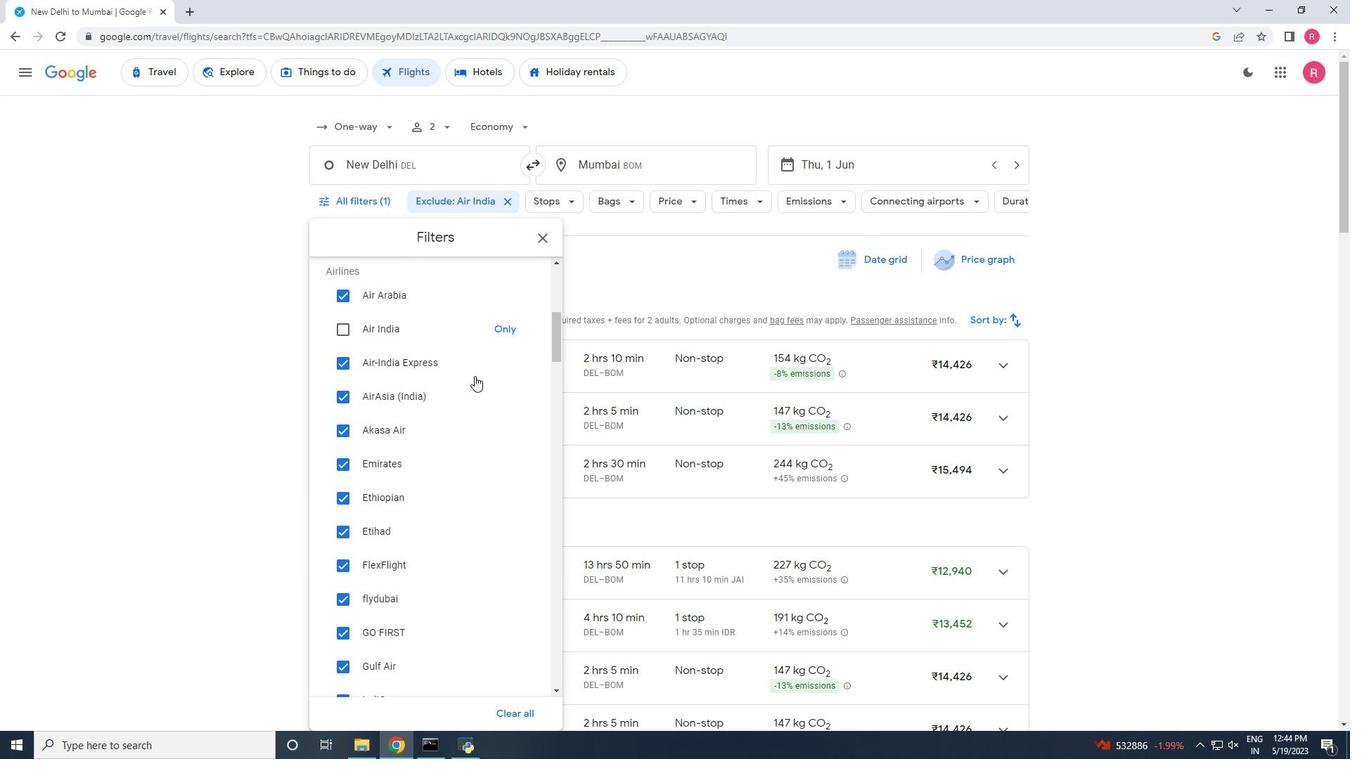 
Action: Mouse scrolled (474, 375) with delta (0, 0)
Screenshot: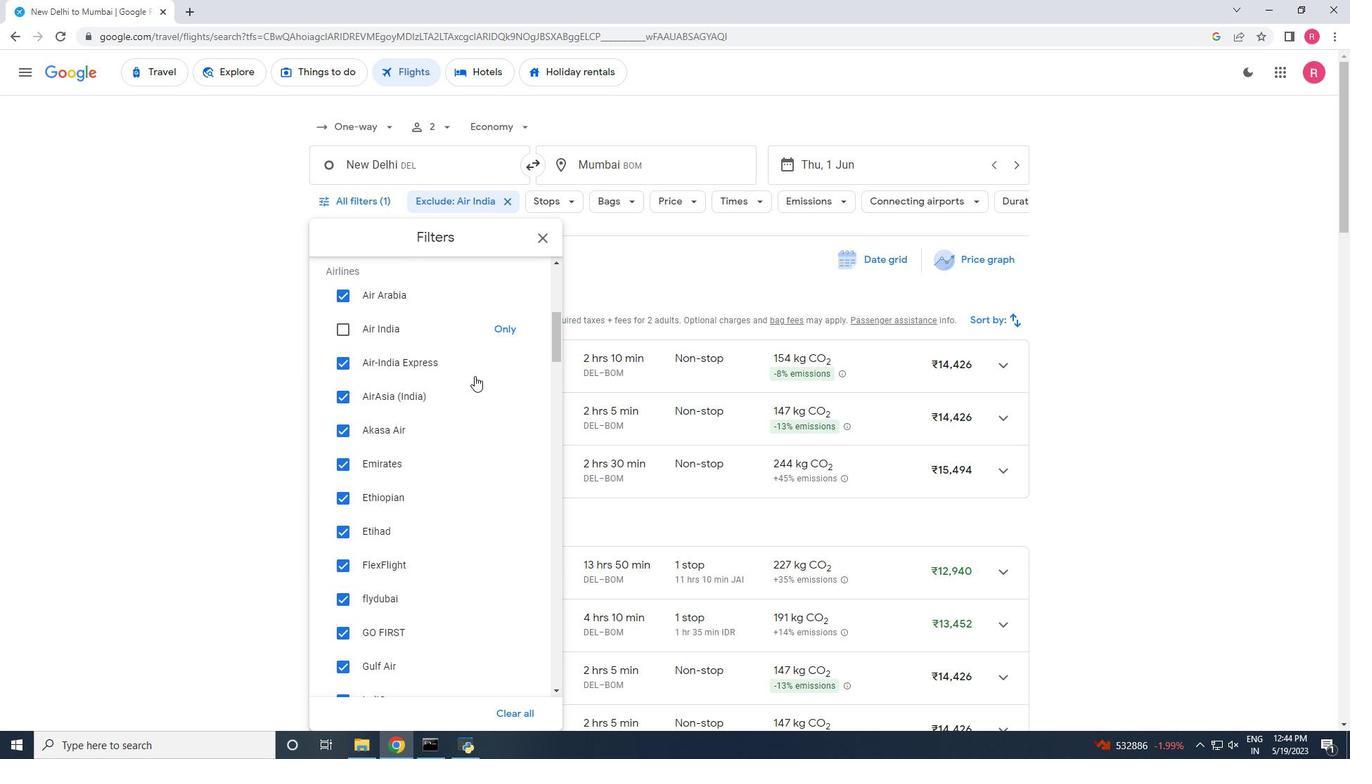 
Action: Mouse scrolled (474, 375) with delta (0, 0)
Screenshot: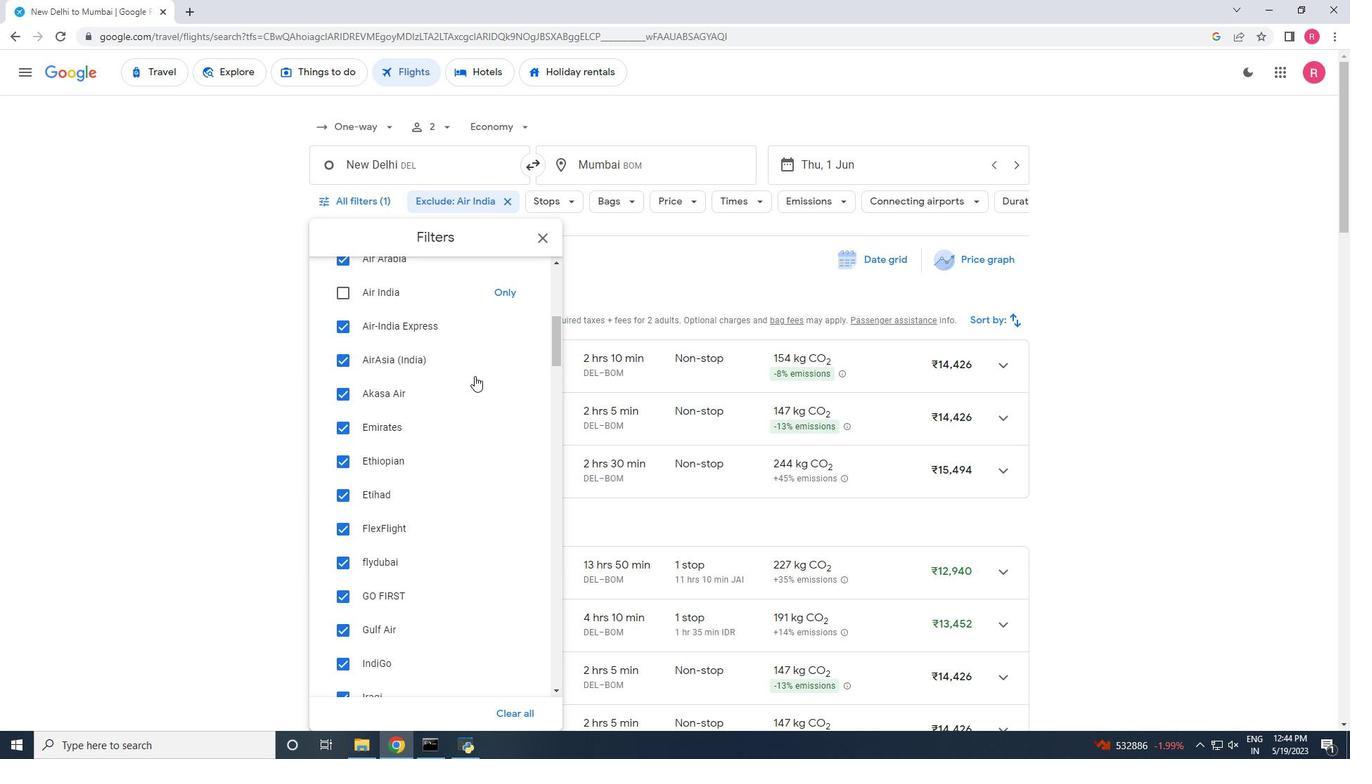 
Action: Mouse scrolled (474, 375) with delta (0, 0)
Screenshot: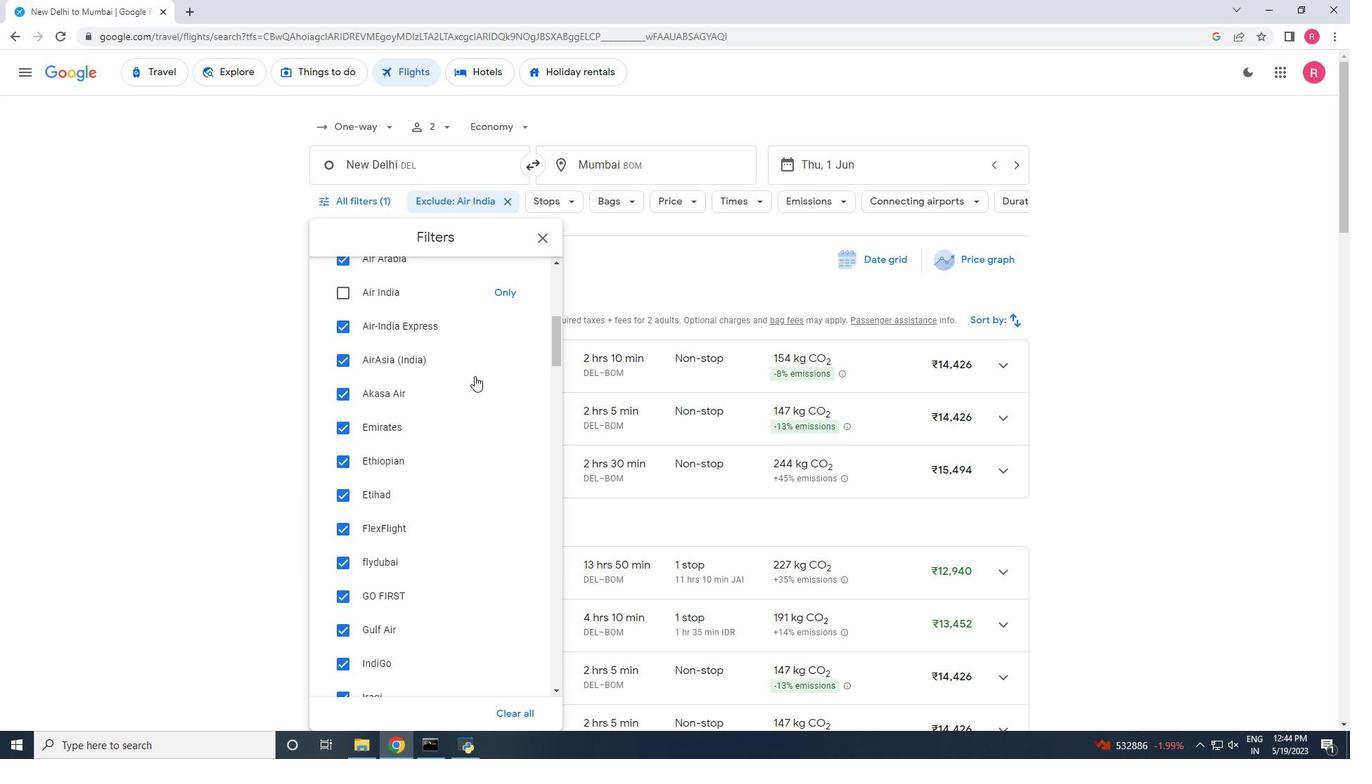 
Action: Mouse scrolled (474, 375) with delta (0, 0)
Screenshot: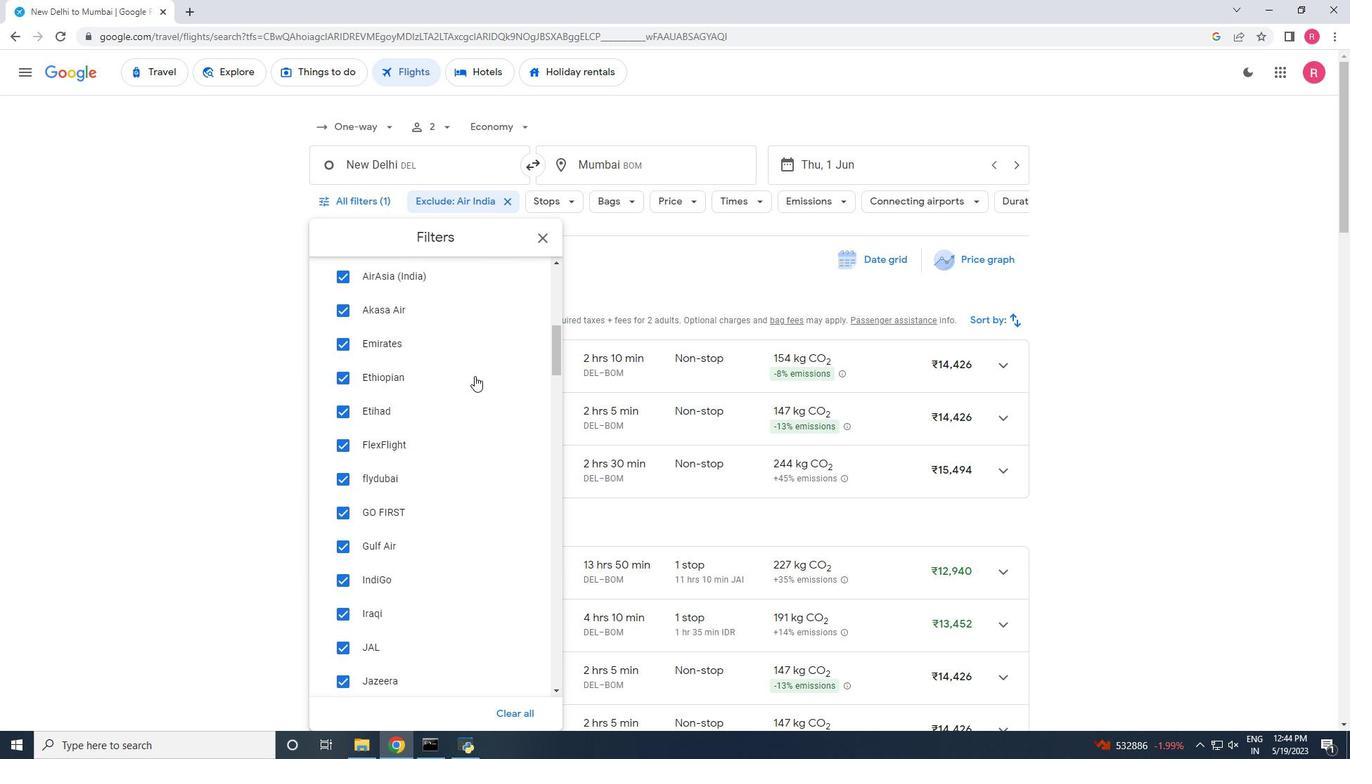 
Action: Mouse scrolled (474, 375) with delta (0, 0)
Screenshot: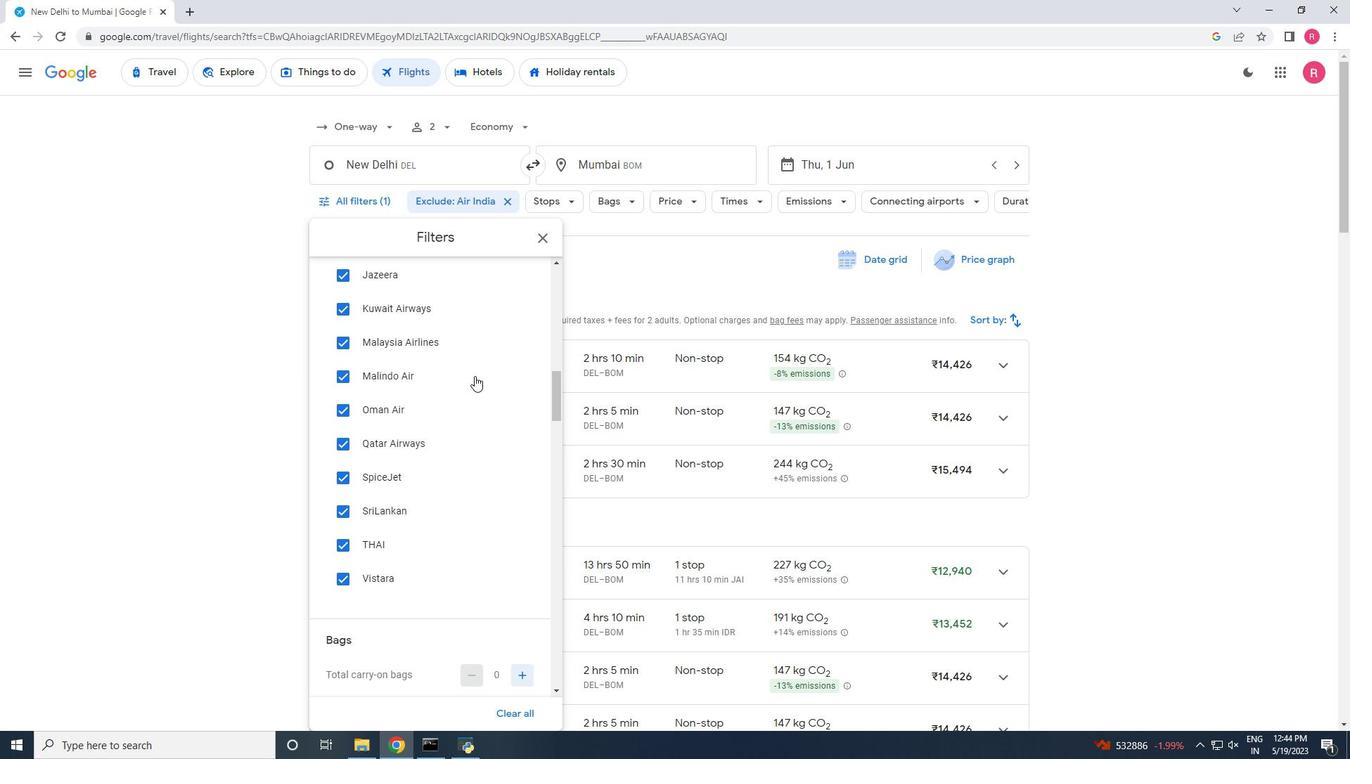 
Action: Mouse scrolled (474, 375) with delta (0, 0)
Screenshot: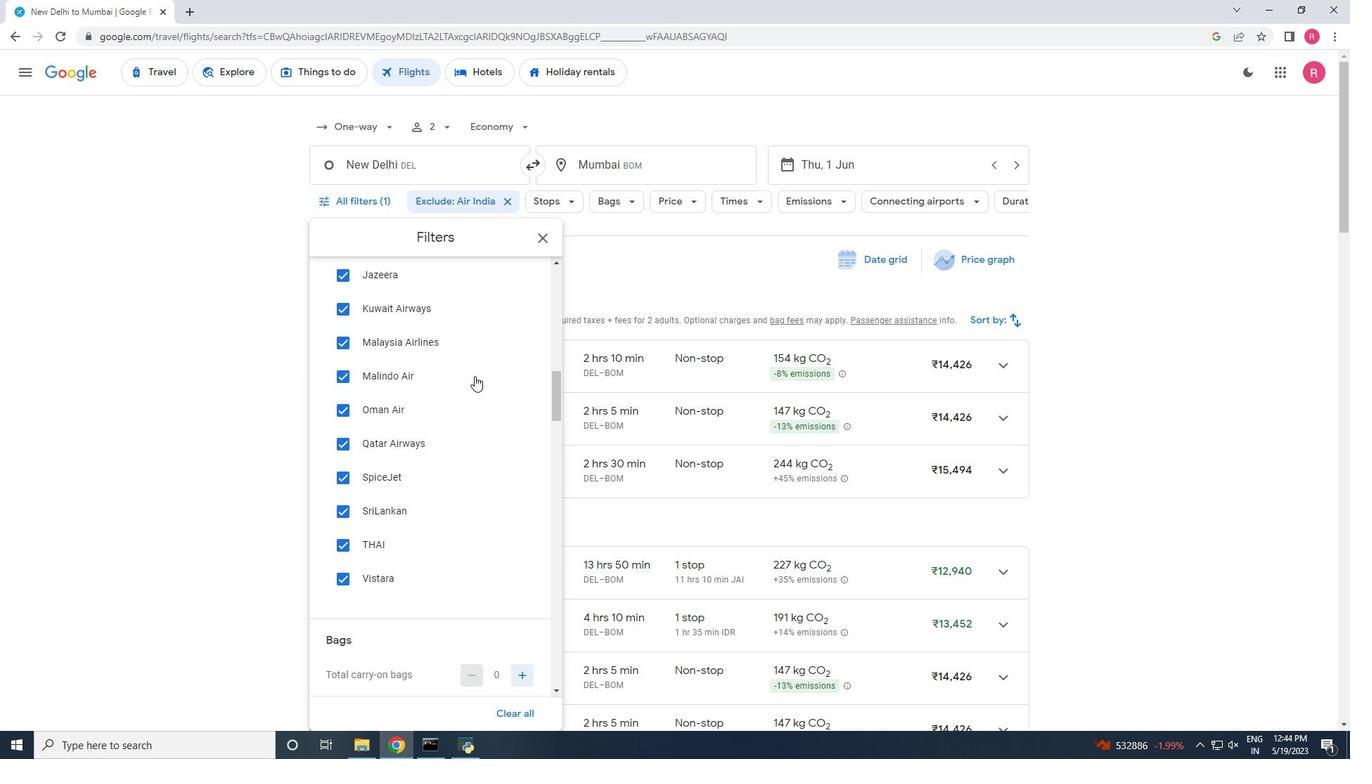 
Action: Mouse scrolled (474, 375) with delta (0, 0)
Screenshot: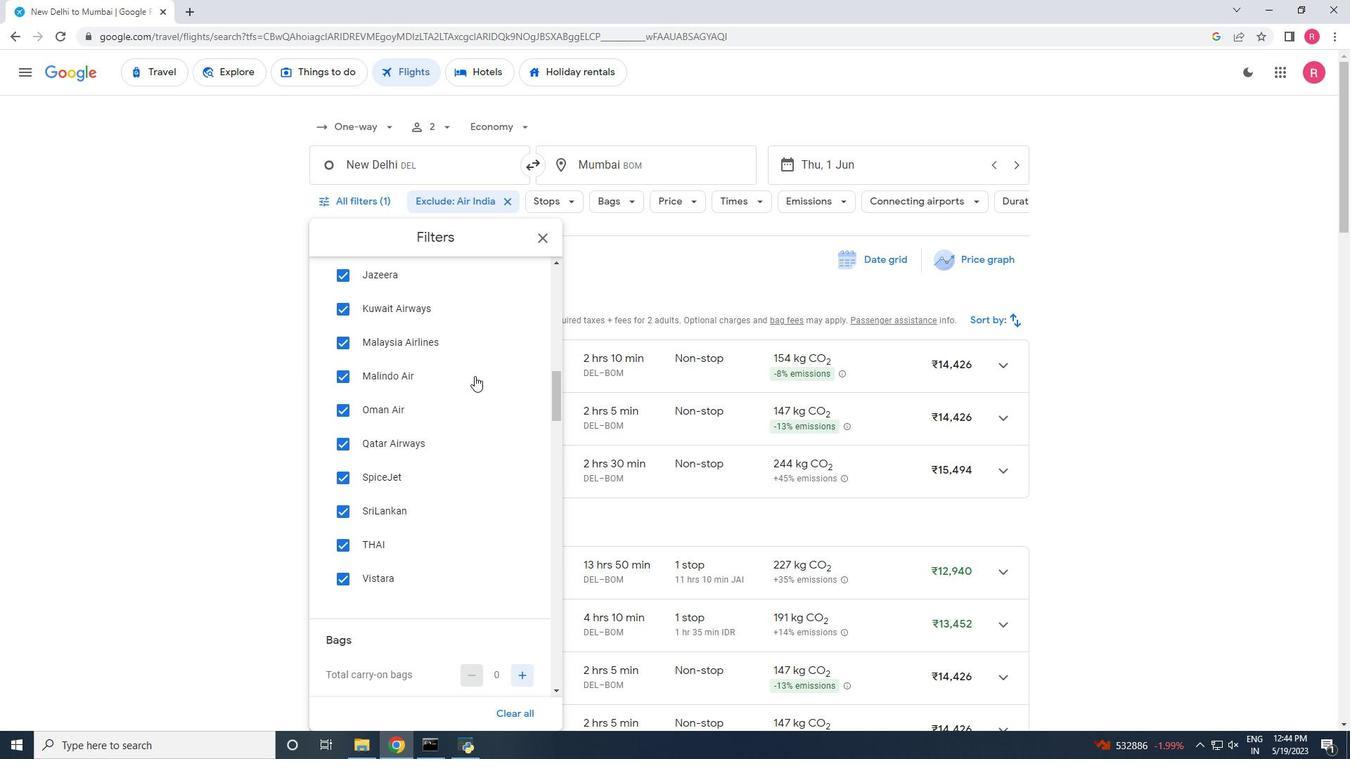 
Action: Mouse scrolled (474, 375) with delta (0, 0)
Screenshot: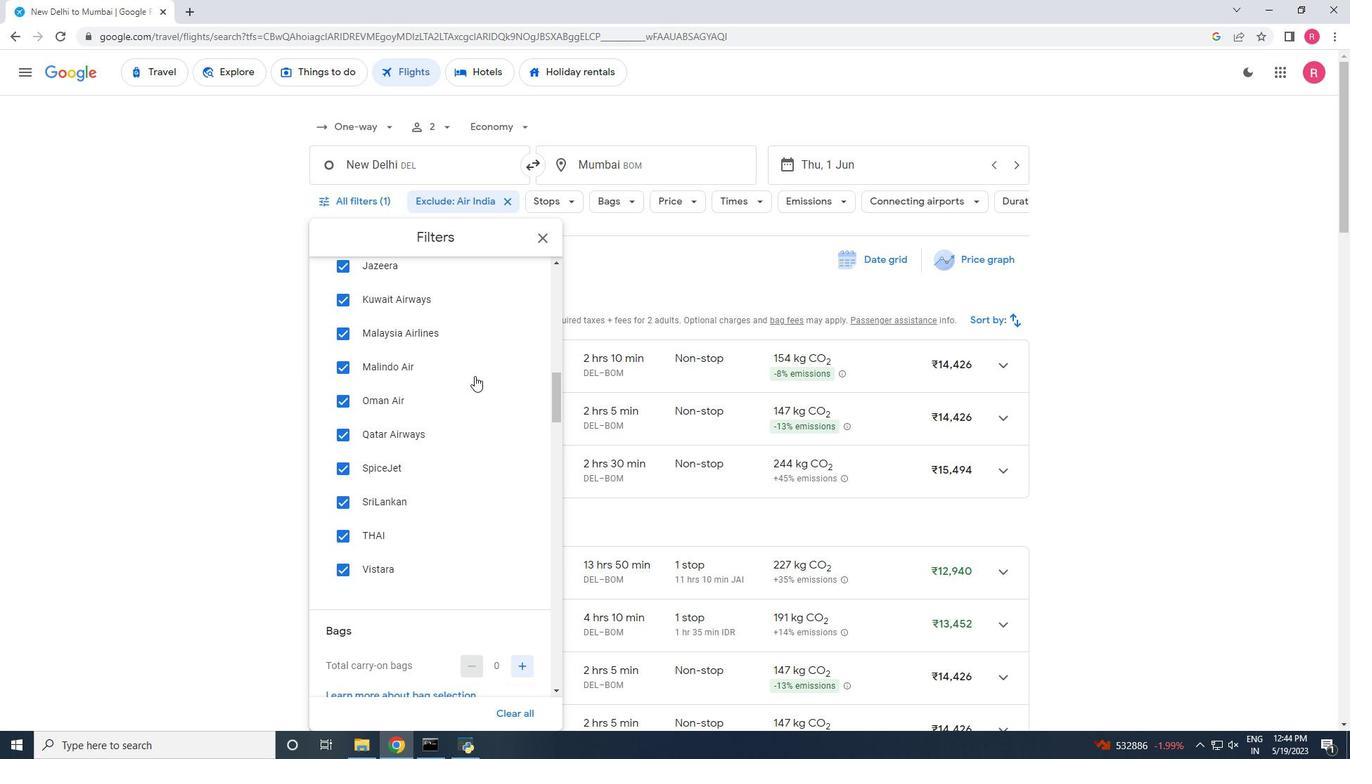 
Action: Mouse scrolled (474, 375) with delta (0, 0)
Screenshot: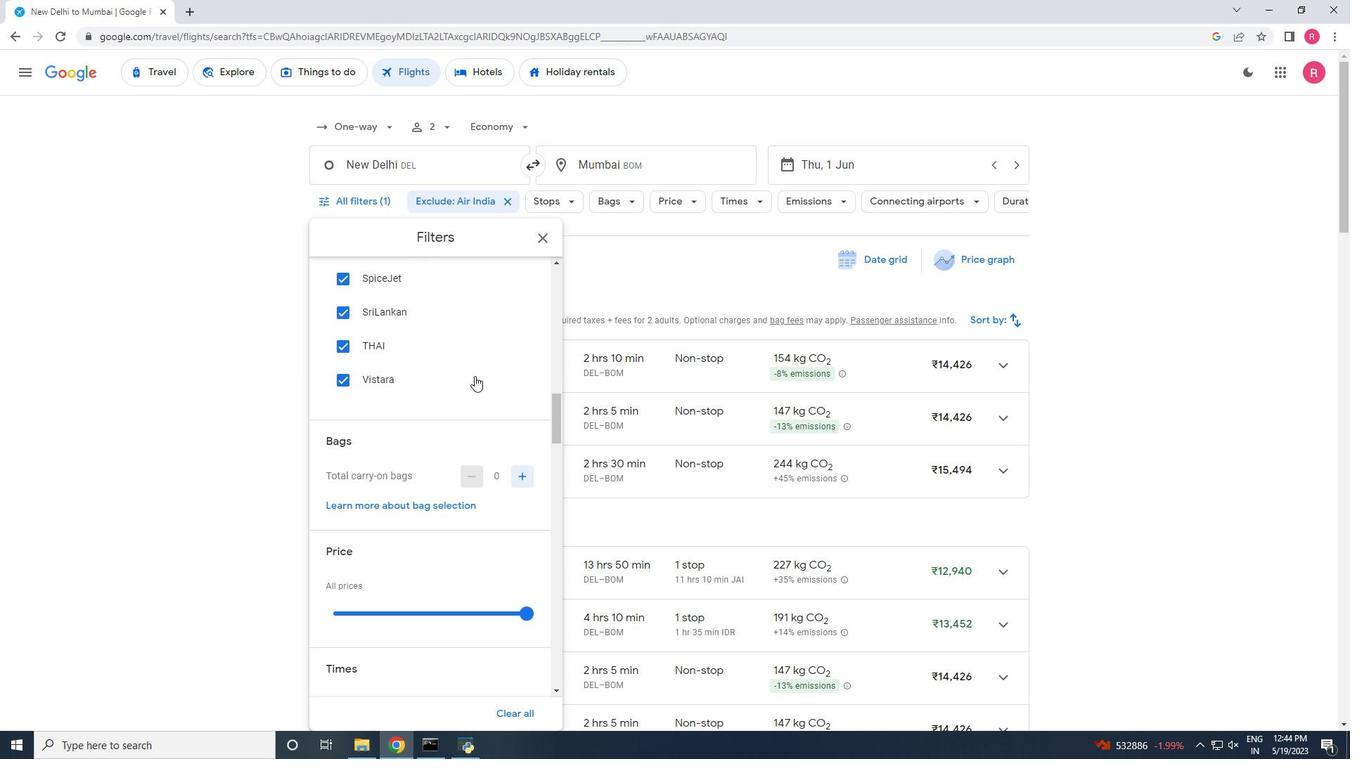 
Action: Mouse scrolled (474, 375) with delta (0, 0)
Screenshot: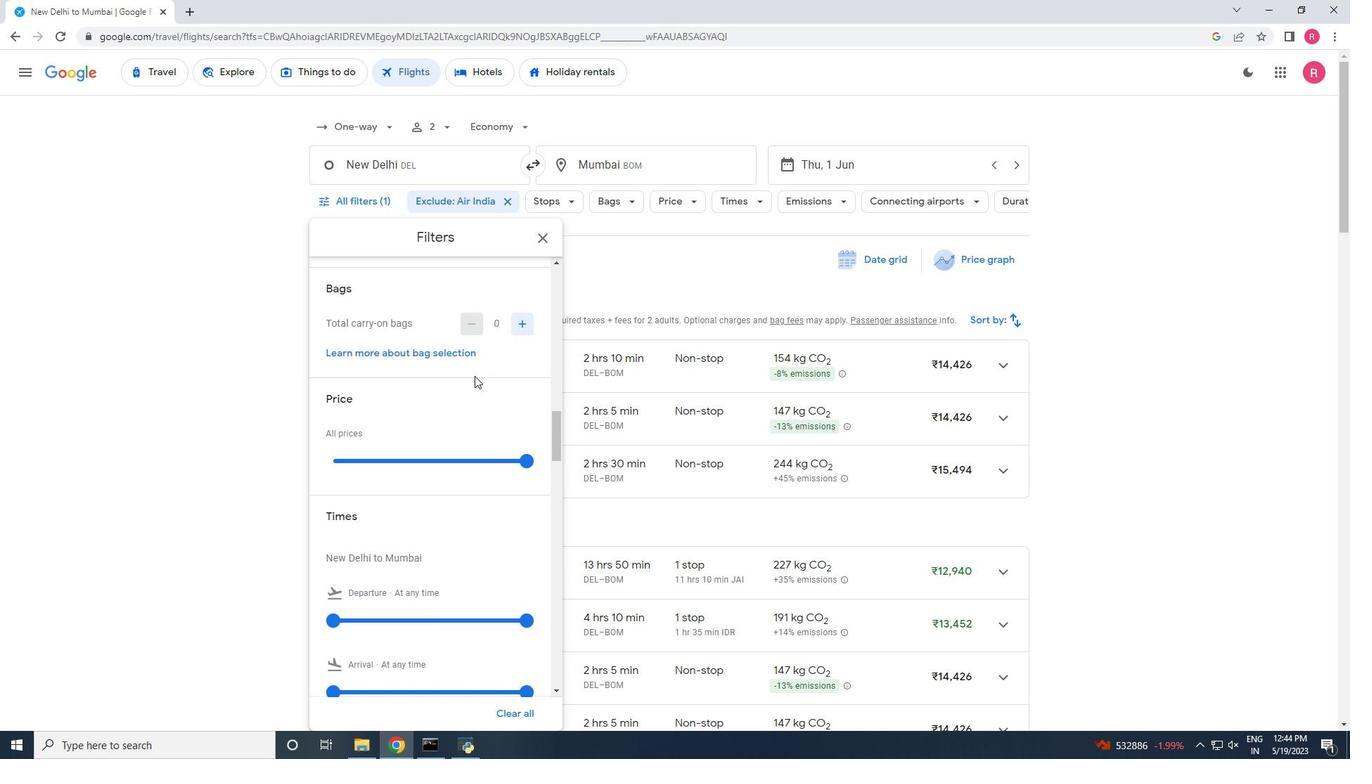 
Action: Mouse scrolled (474, 375) with delta (0, 0)
Screenshot: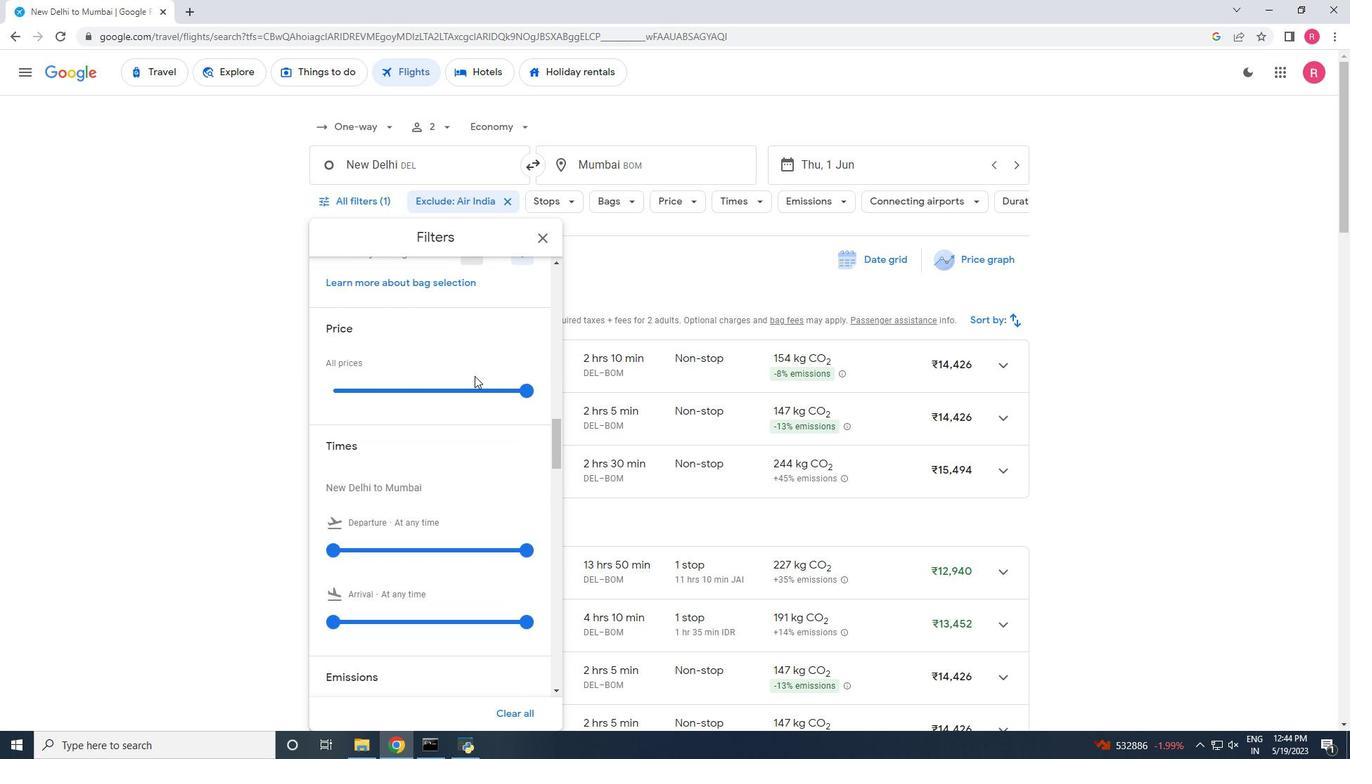 
Action: Mouse scrolled (474, 375) with delta (0, 0)
Screenshot: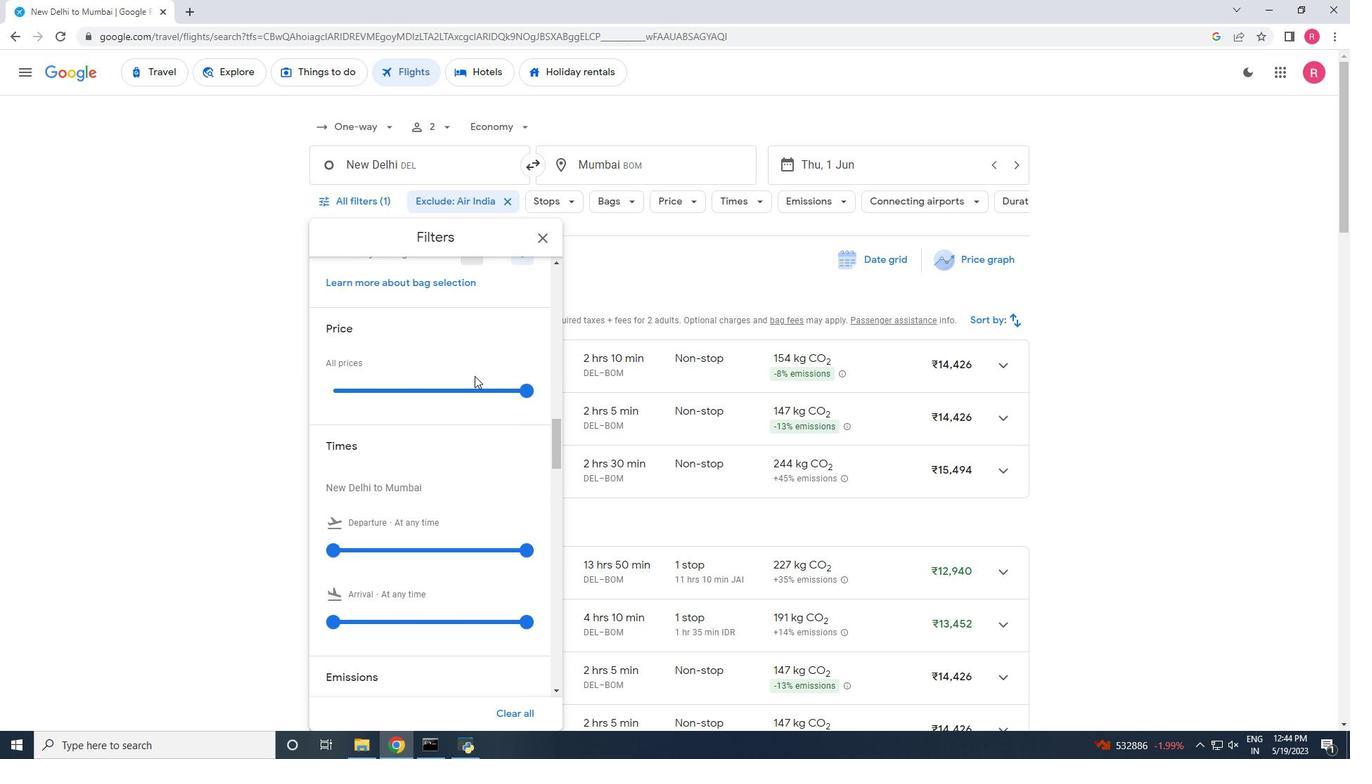 
Action: Mouse scrolled (474, 375) with delta (0, 0)
Screenshot: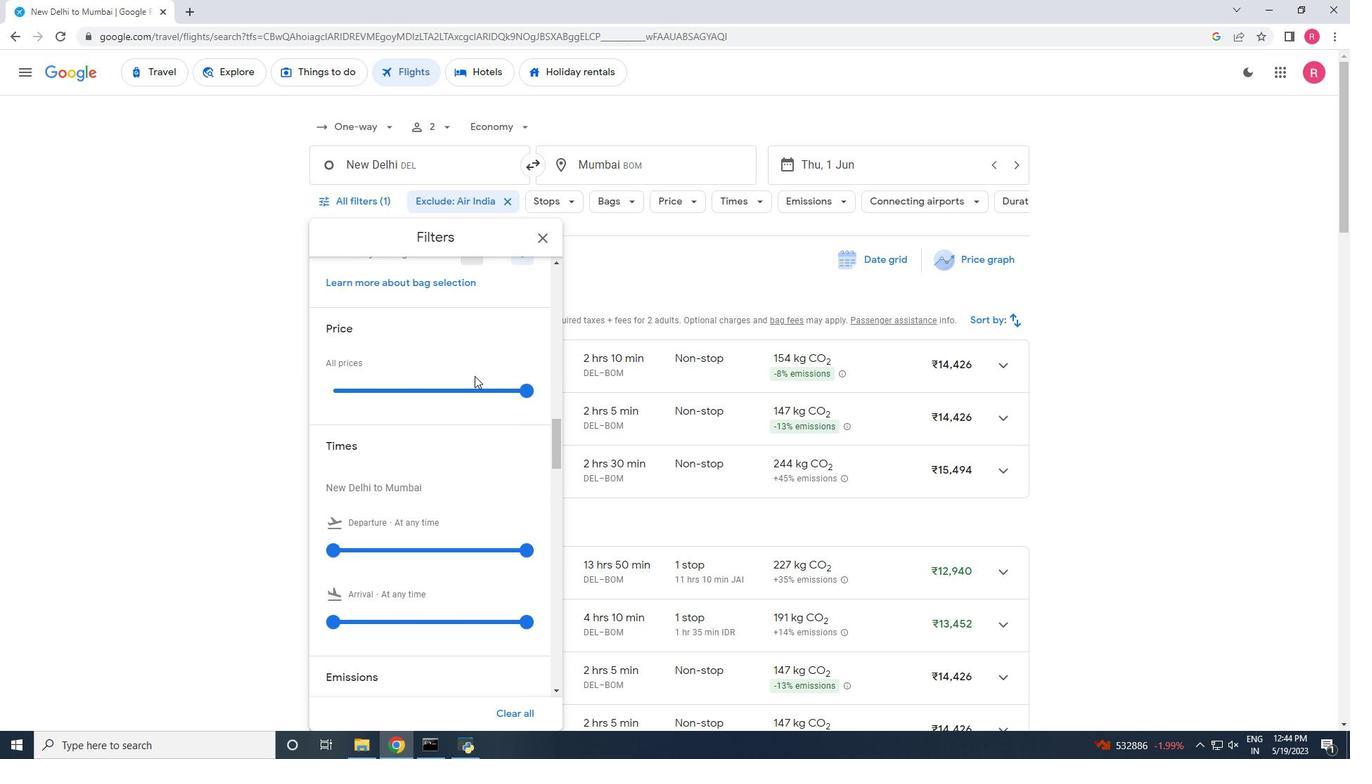 
Action: Mouse scrolled (474, 375) with delta (0, 0)
Screenshot: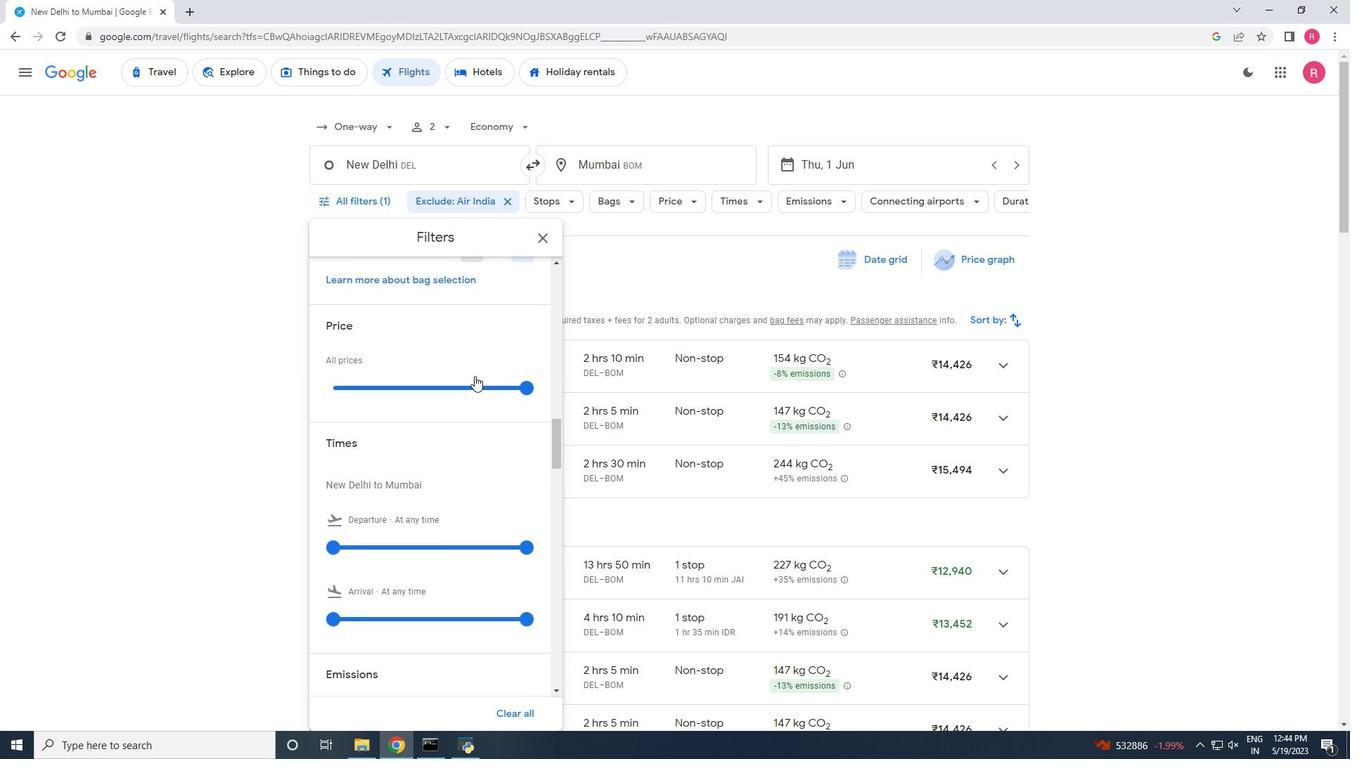 
Action: Mouse scrolled (474, 375) with delta (0, 0)
Screenshot: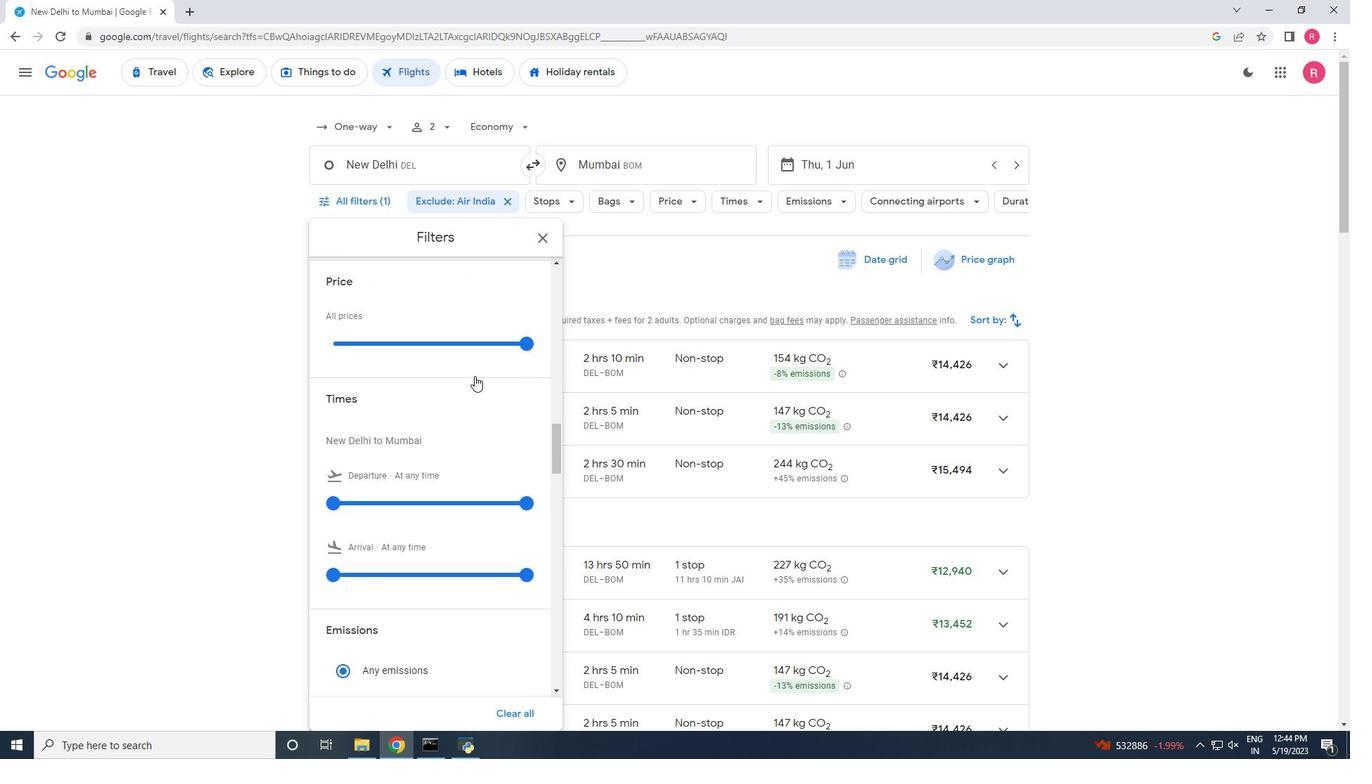 
Action: Mouse scrolled (474, 375) with delta (0, 0)
Screenshot: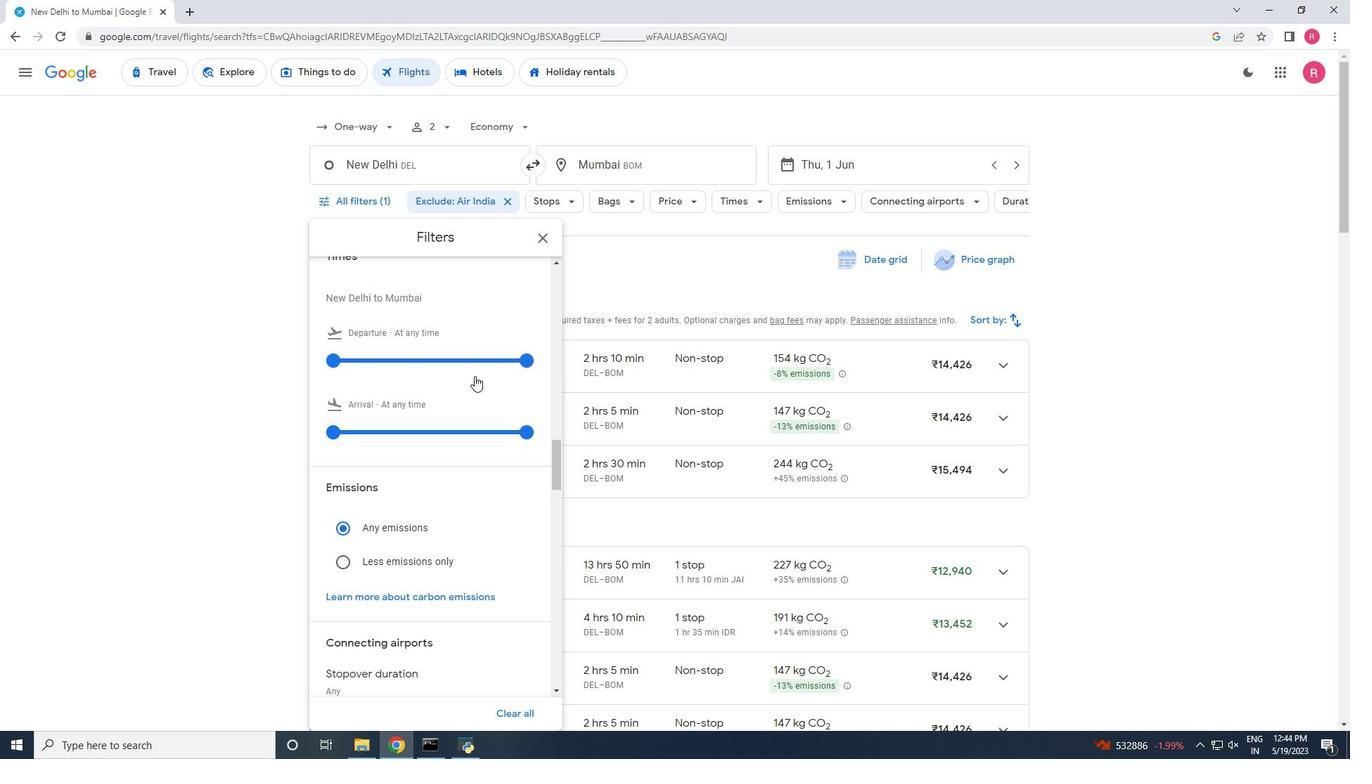 
Action: Mouse scrolled (474, 376) with delta (0, 0)
Screenshot: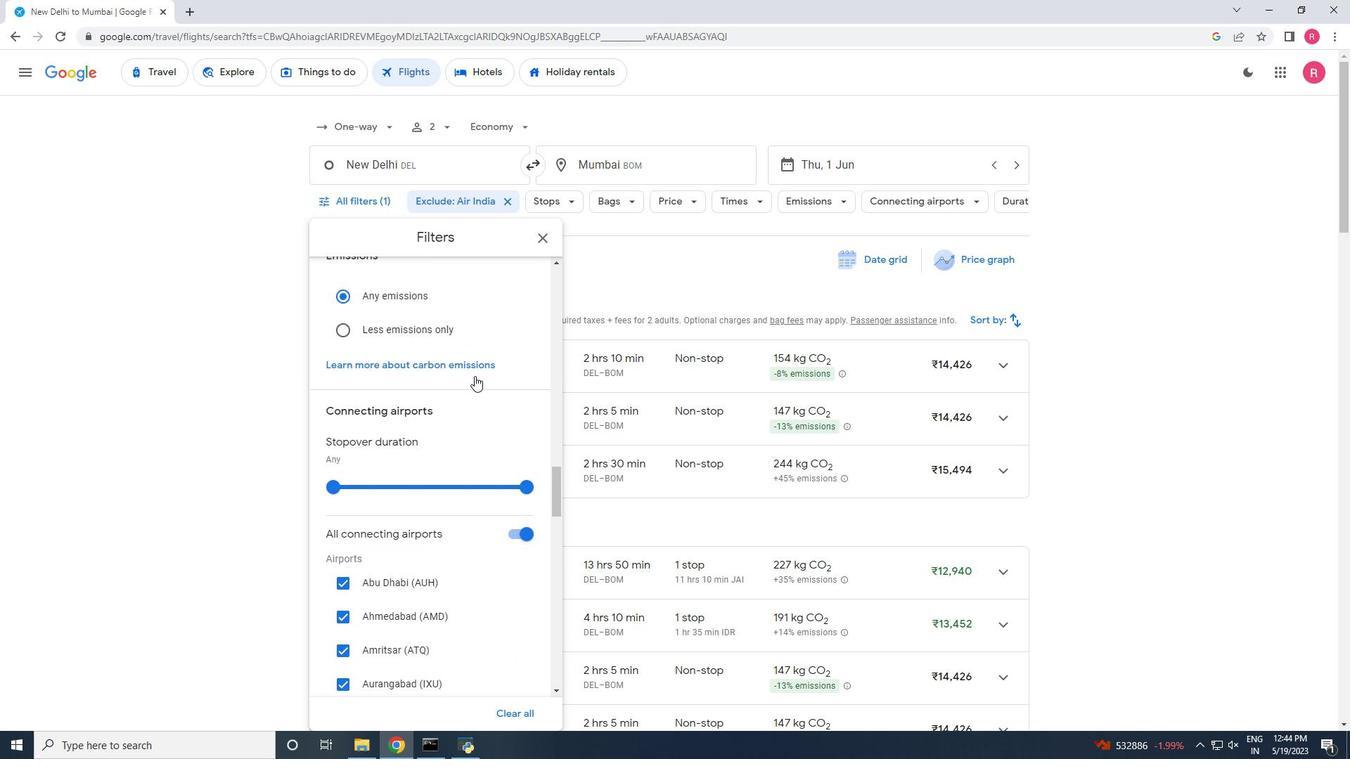 
Action: Mouse scrolled (474, 375) with delta (0, 0)
Screenshot: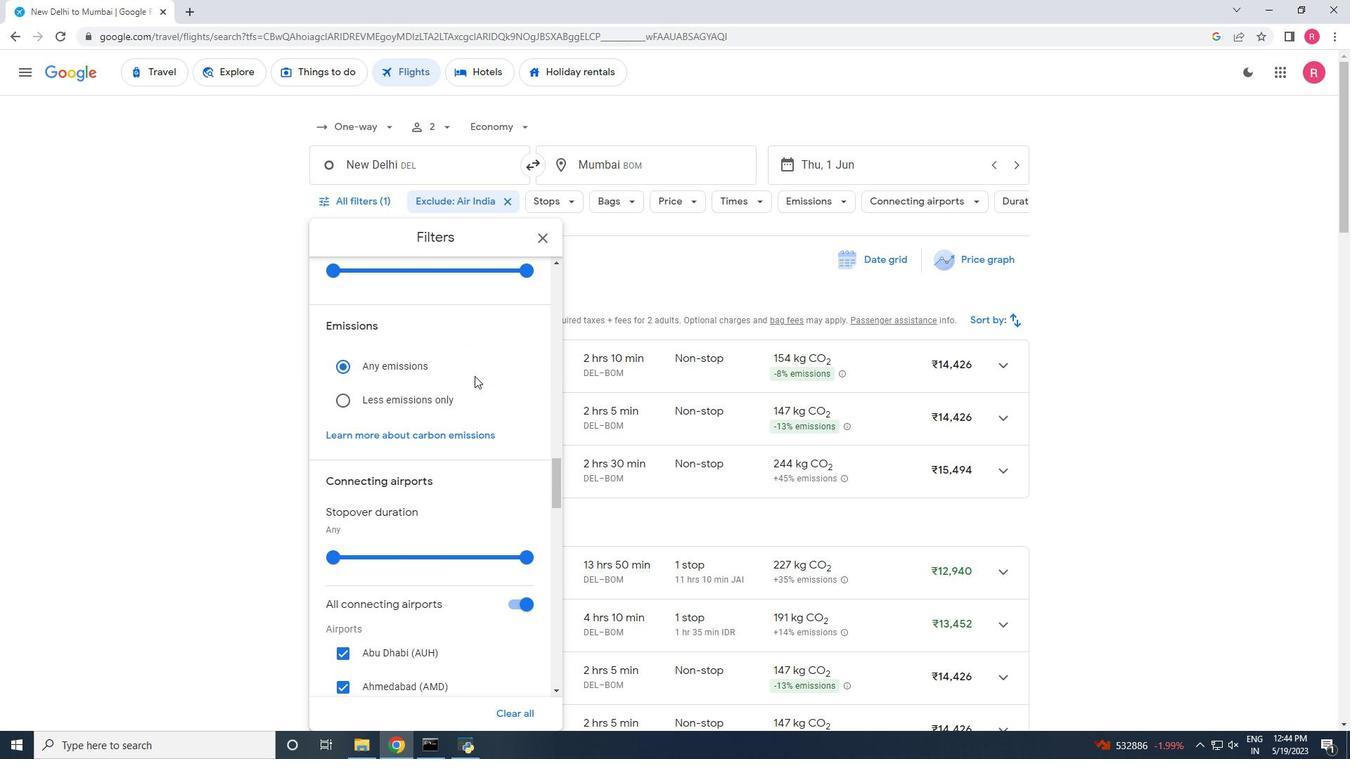 
Action: Mouse scrolled (474, 375) with delta (0, 0)
Screenshot: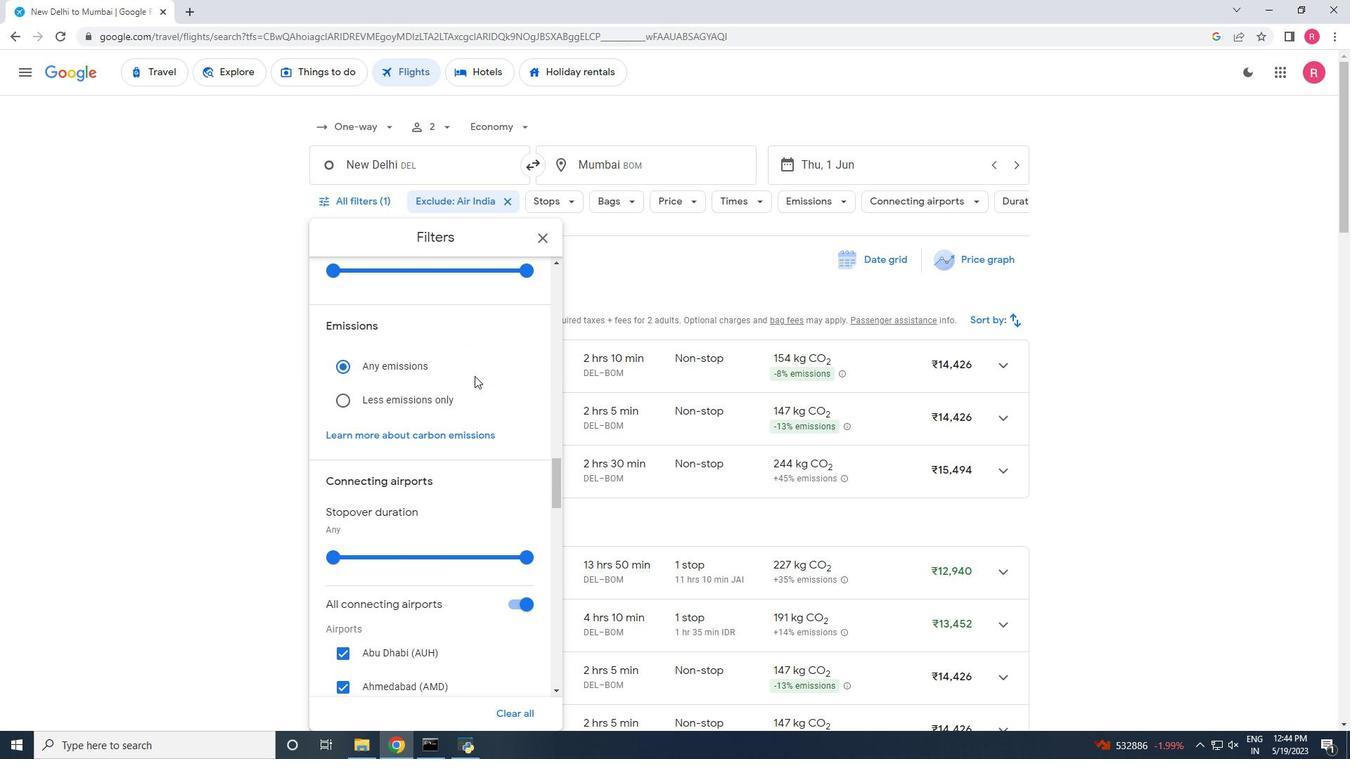 
Action: Mouse scrolled (474, 375) with delta (0, 0)
Screenshot: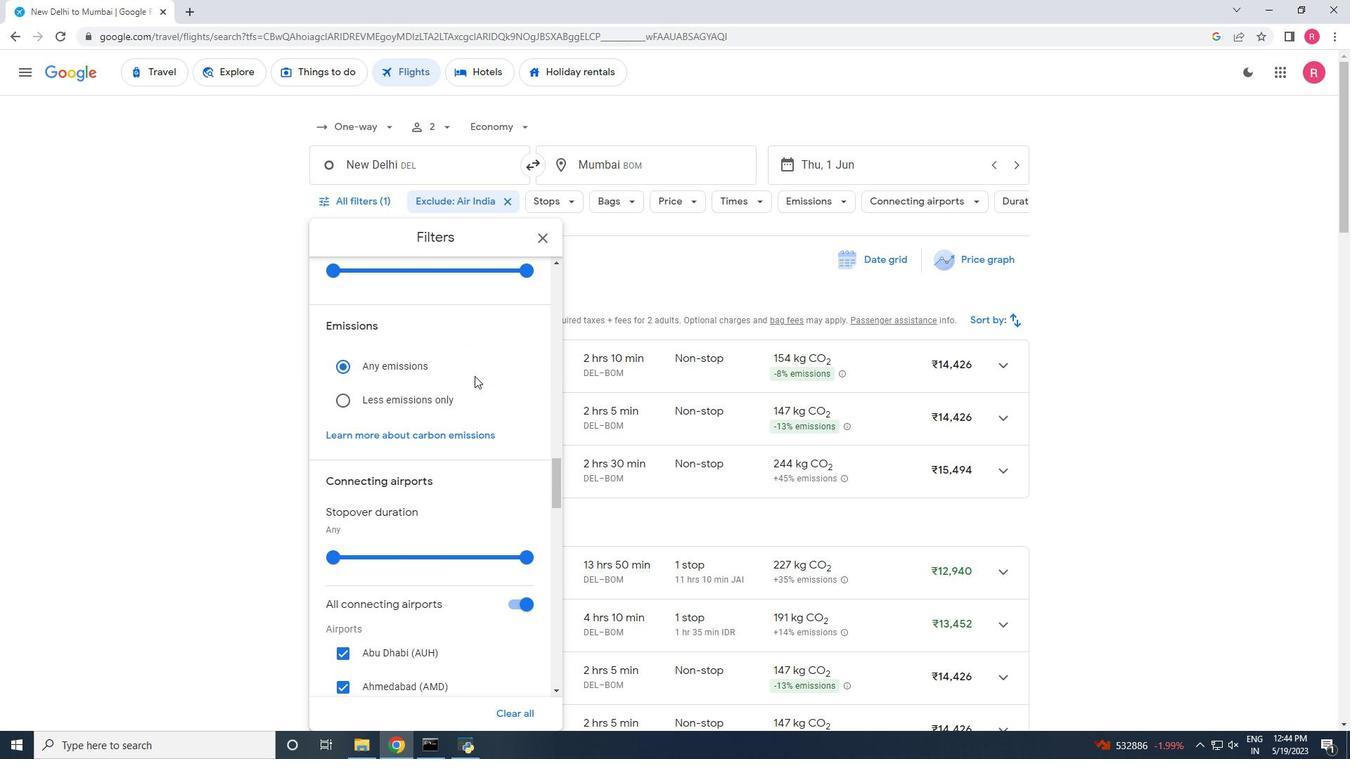 
Action: Mouse scrolled (474, 375) with delta (0, 0)
Screenshot: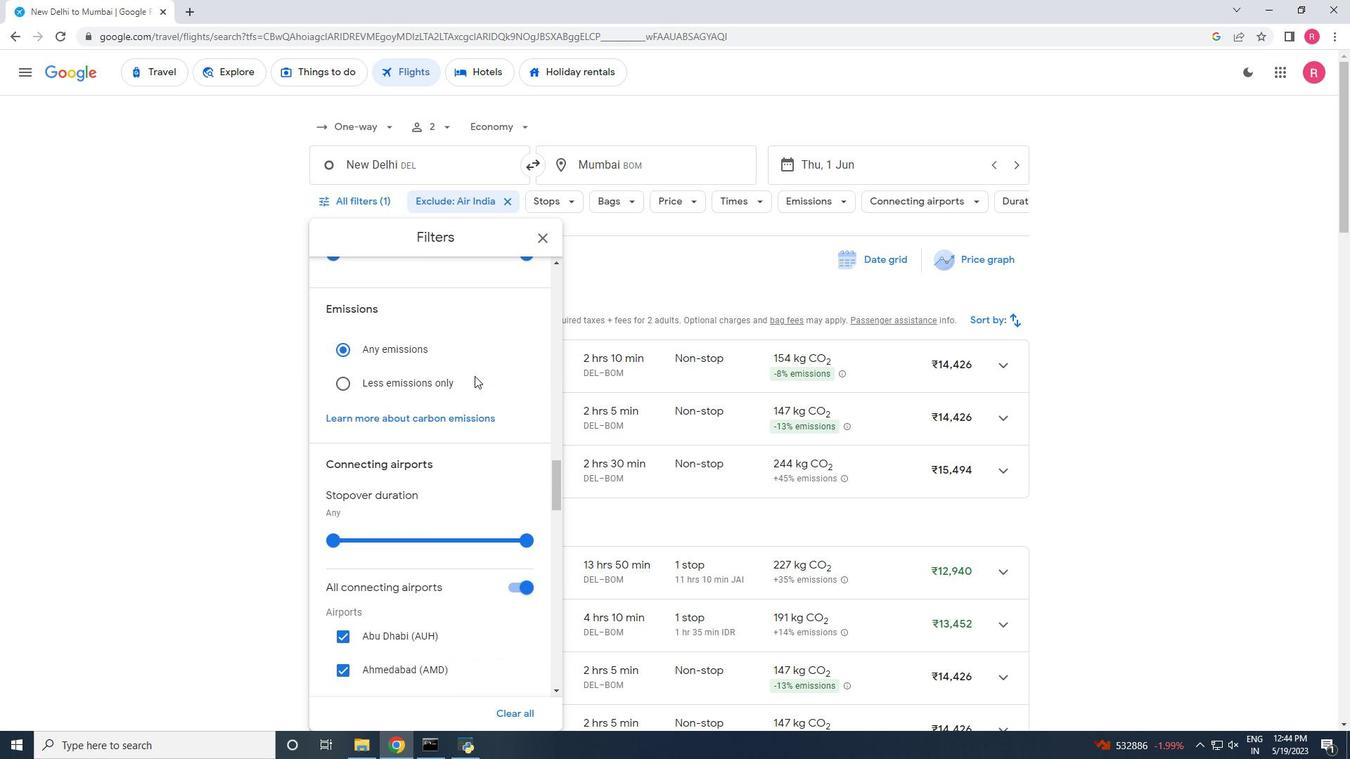 
Action: Mouse scrolled (474, 375) with delta (0, 0)
Screenshot: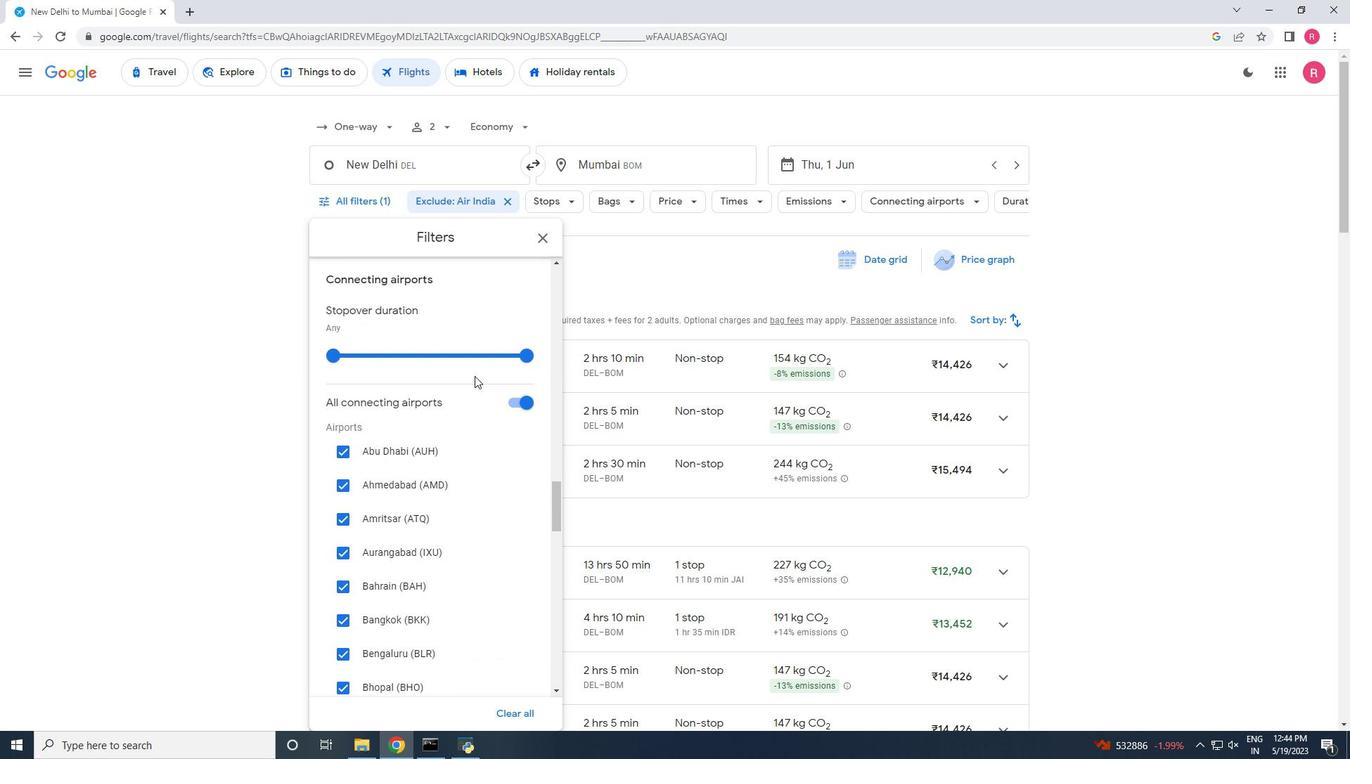 
Action: Mouse scrolled (474, 375) with delta (0, 0)
Screenshot: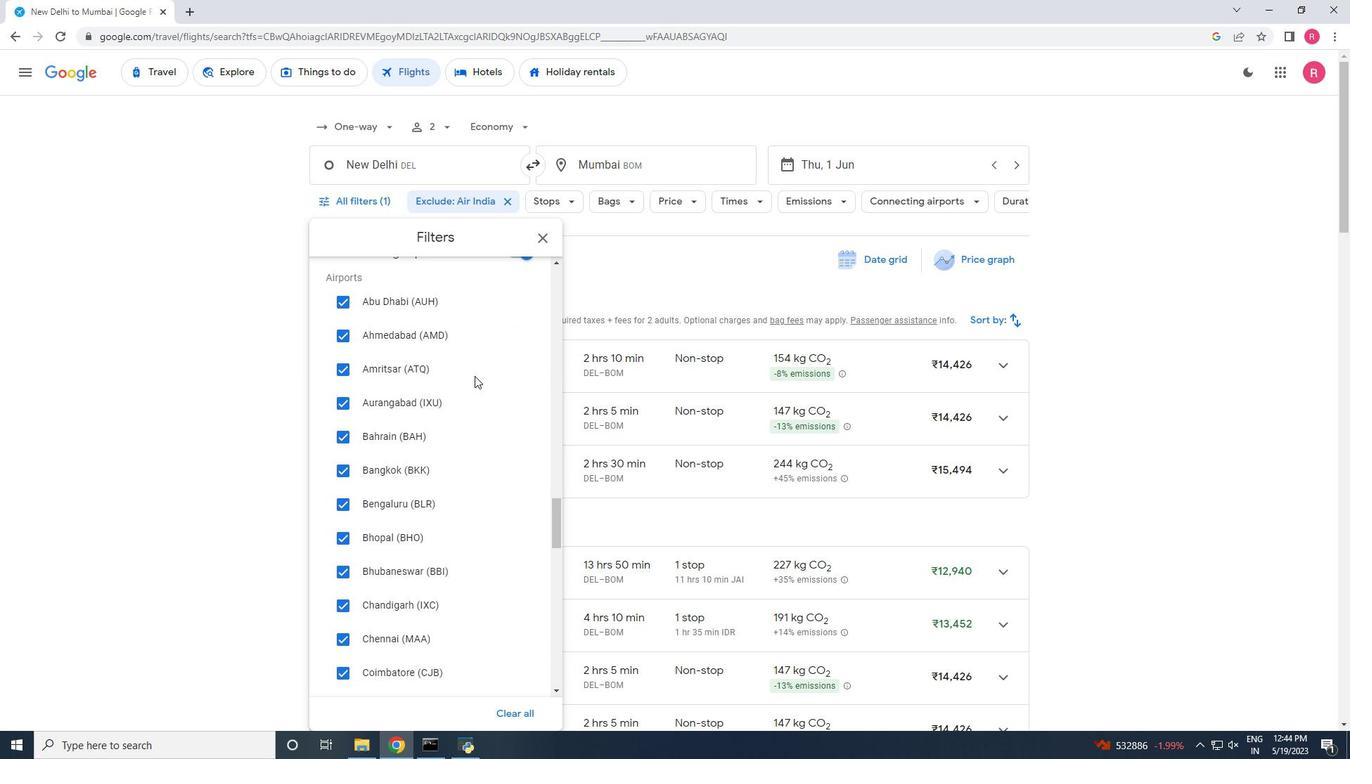 
Action: Mouse scrolled (474, 375) with delta (0, 0)
Screenshot: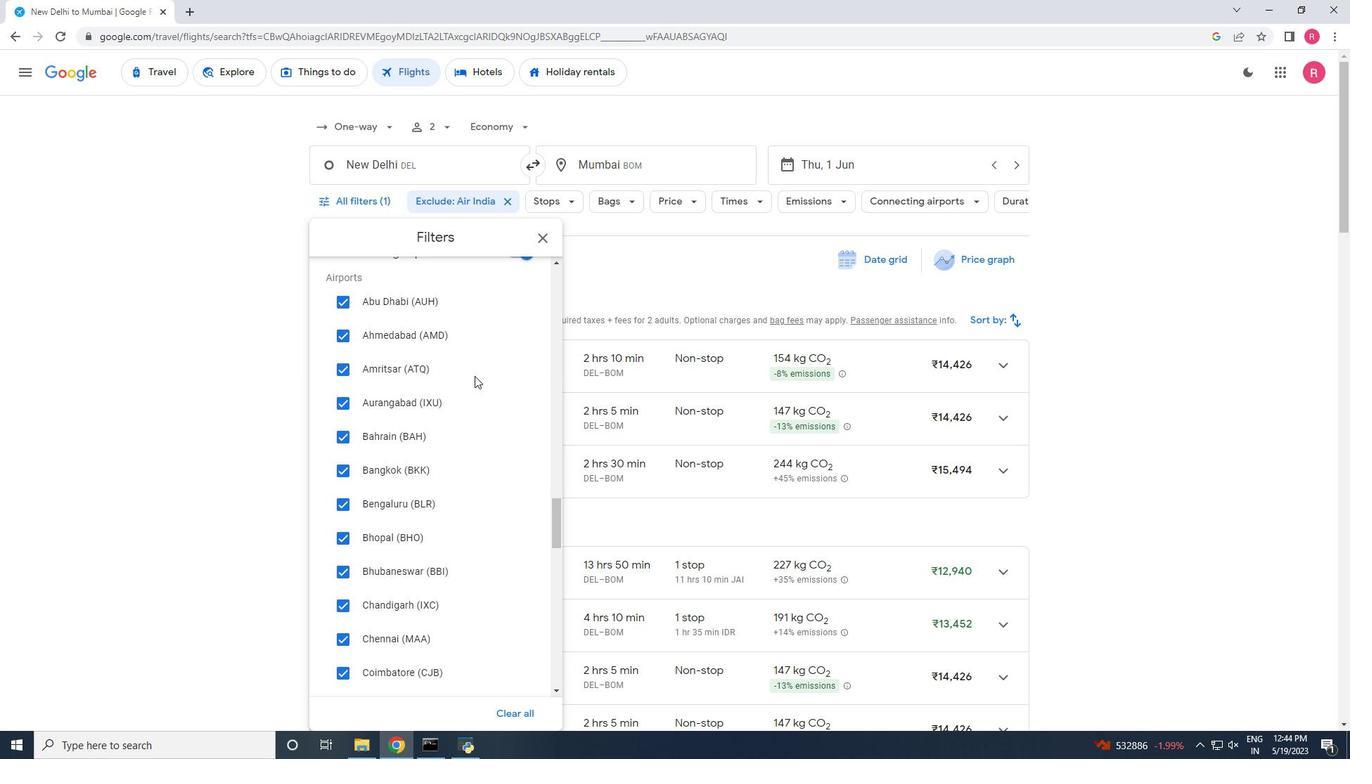 
Action: Mouse scrolled (474, 375) with delta (0, 0)
Screenshot: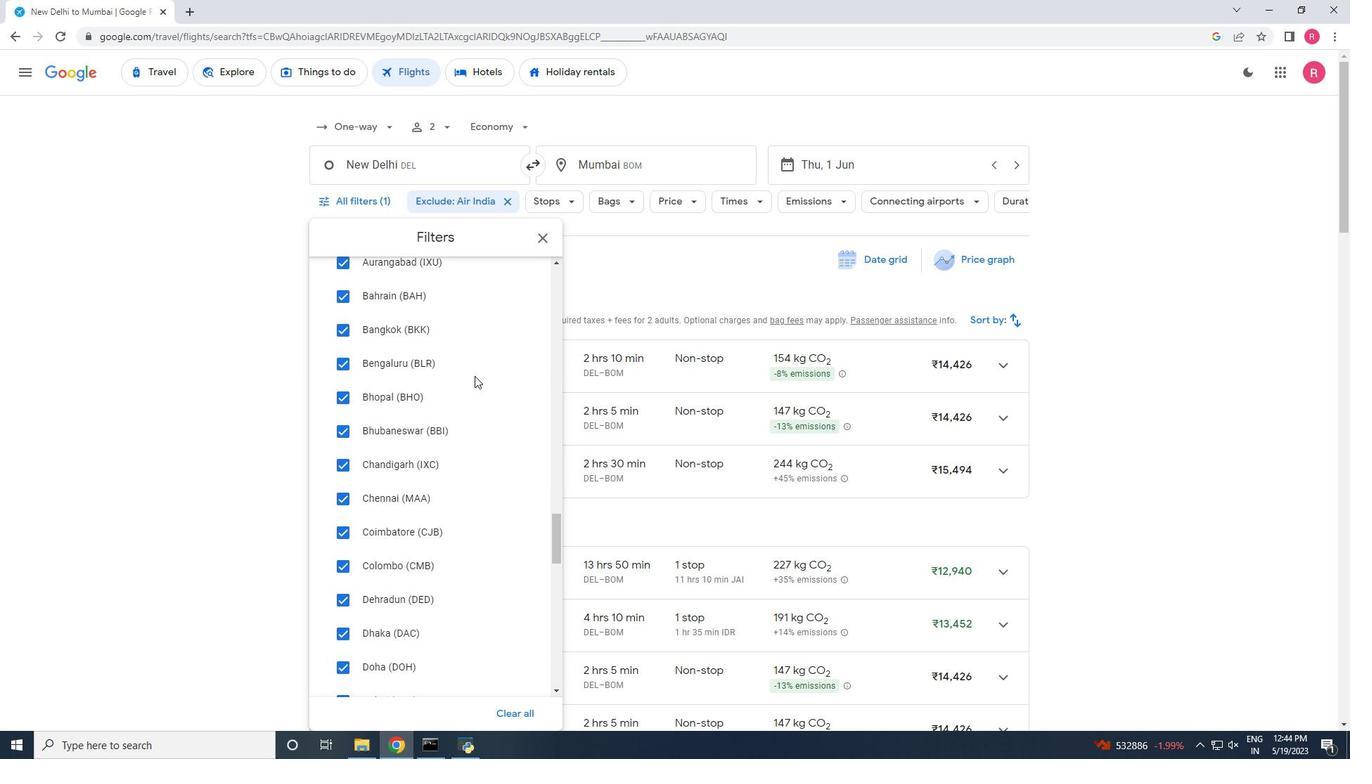 
Action: Mouse scrolled (474, 375) with delta (0, 0)
Screenshot: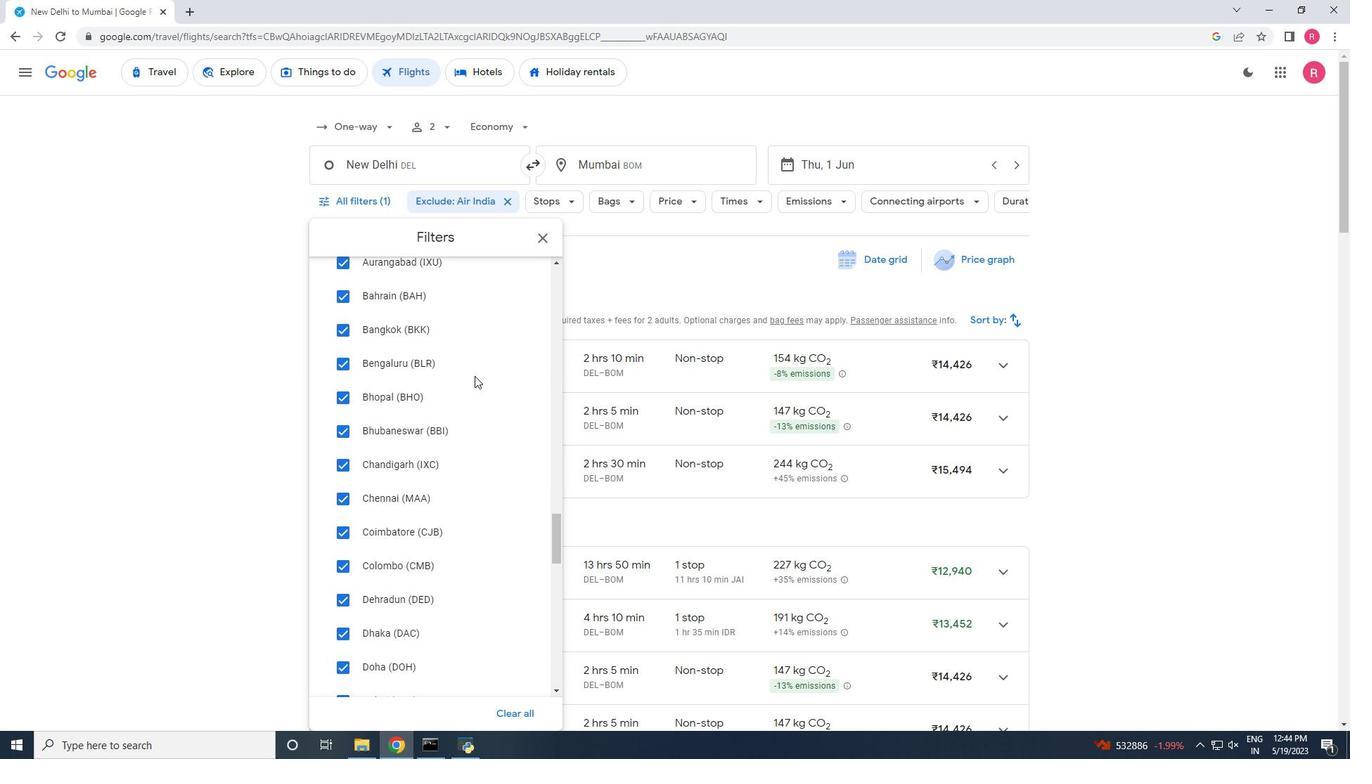
Action: Mouse scrolled (474, 375) with delta (0, 0)
Screenshot: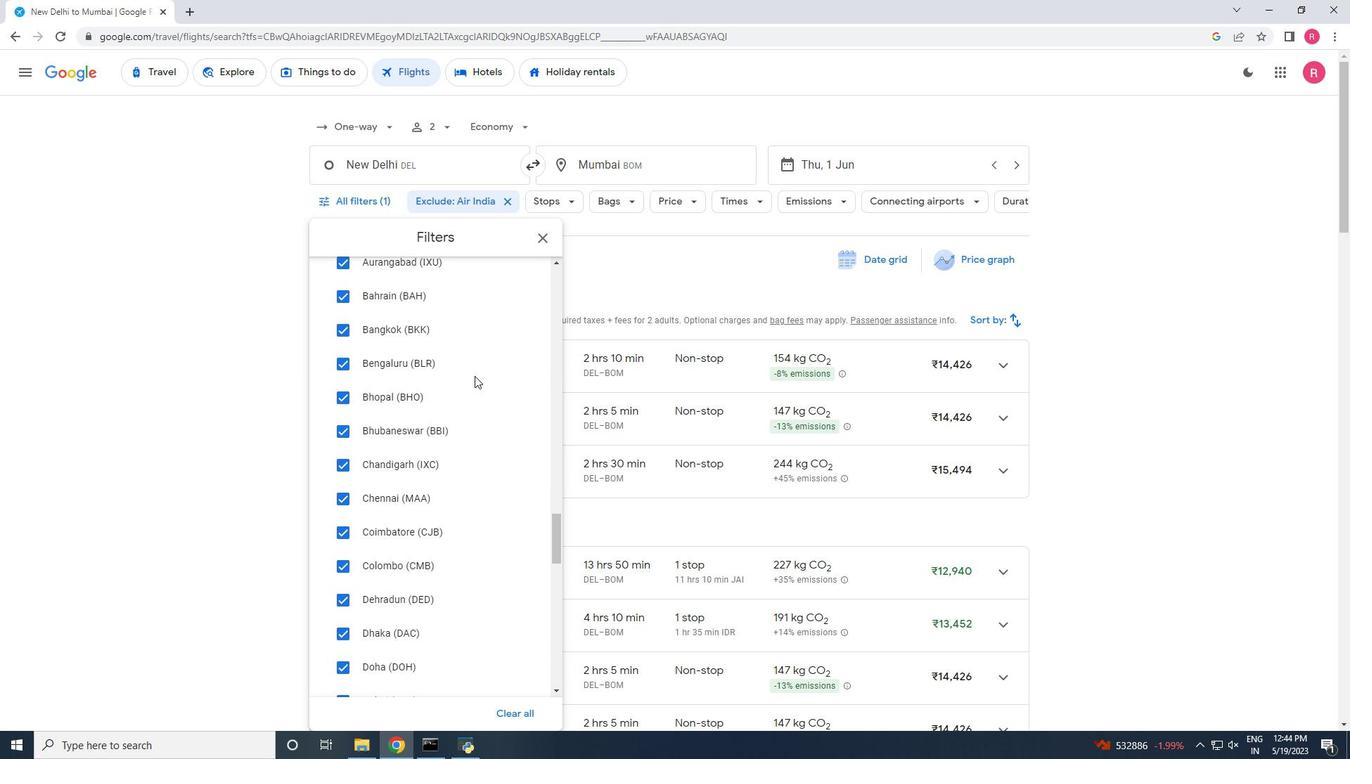 
Action: Mouse scrolled (474, 375) with delta (0, 0)
Screenshot: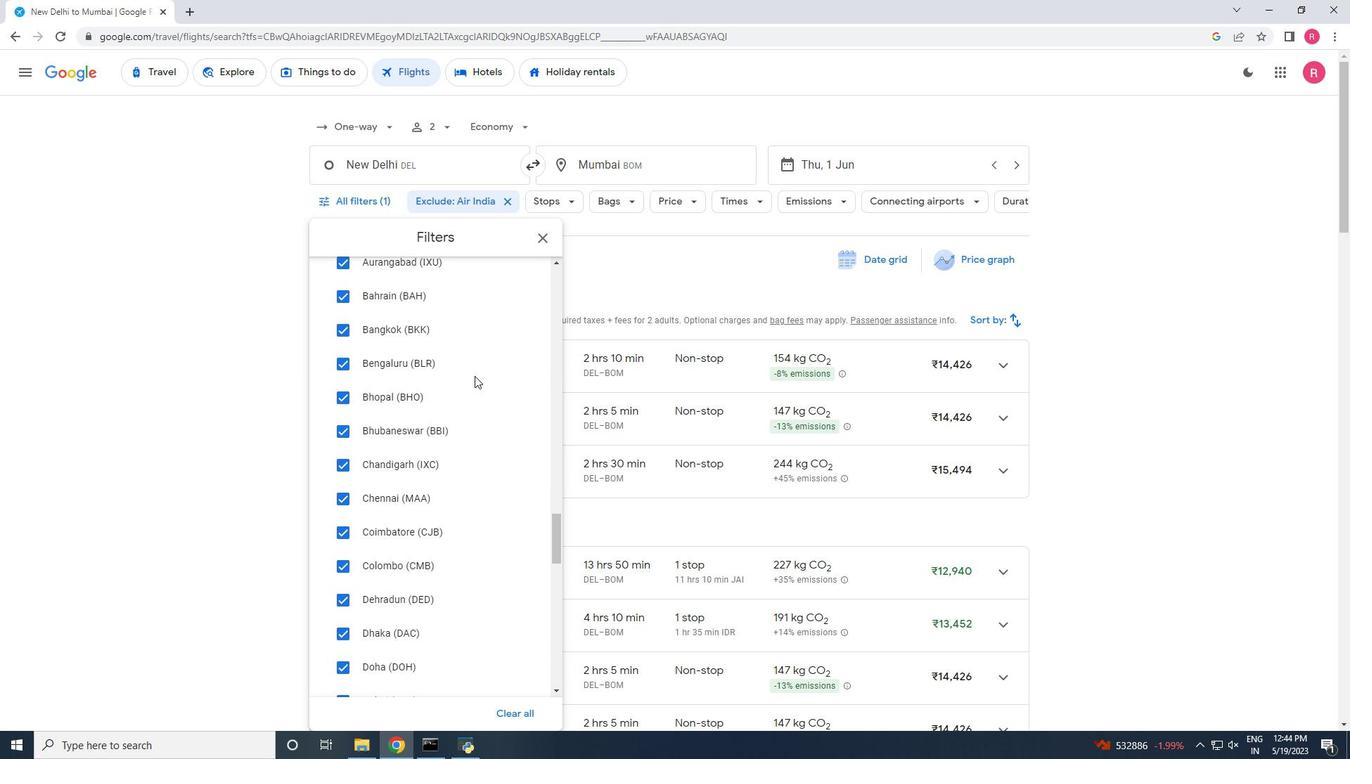 
Action: Mouse scrolled (474, 375) with delta (0, 0)
Screenshot: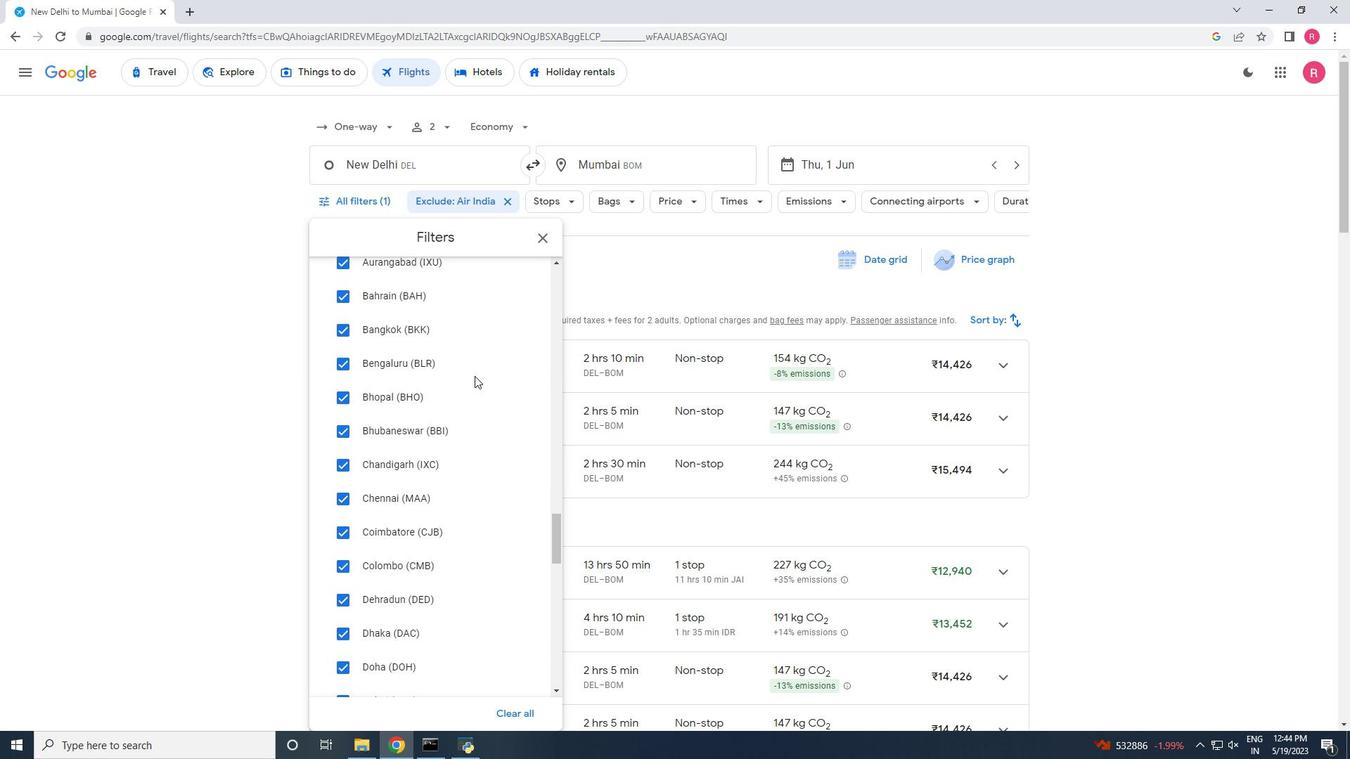 
Action: Mouse scrolled (474, 375) with delta (0, 0)
Screenshot: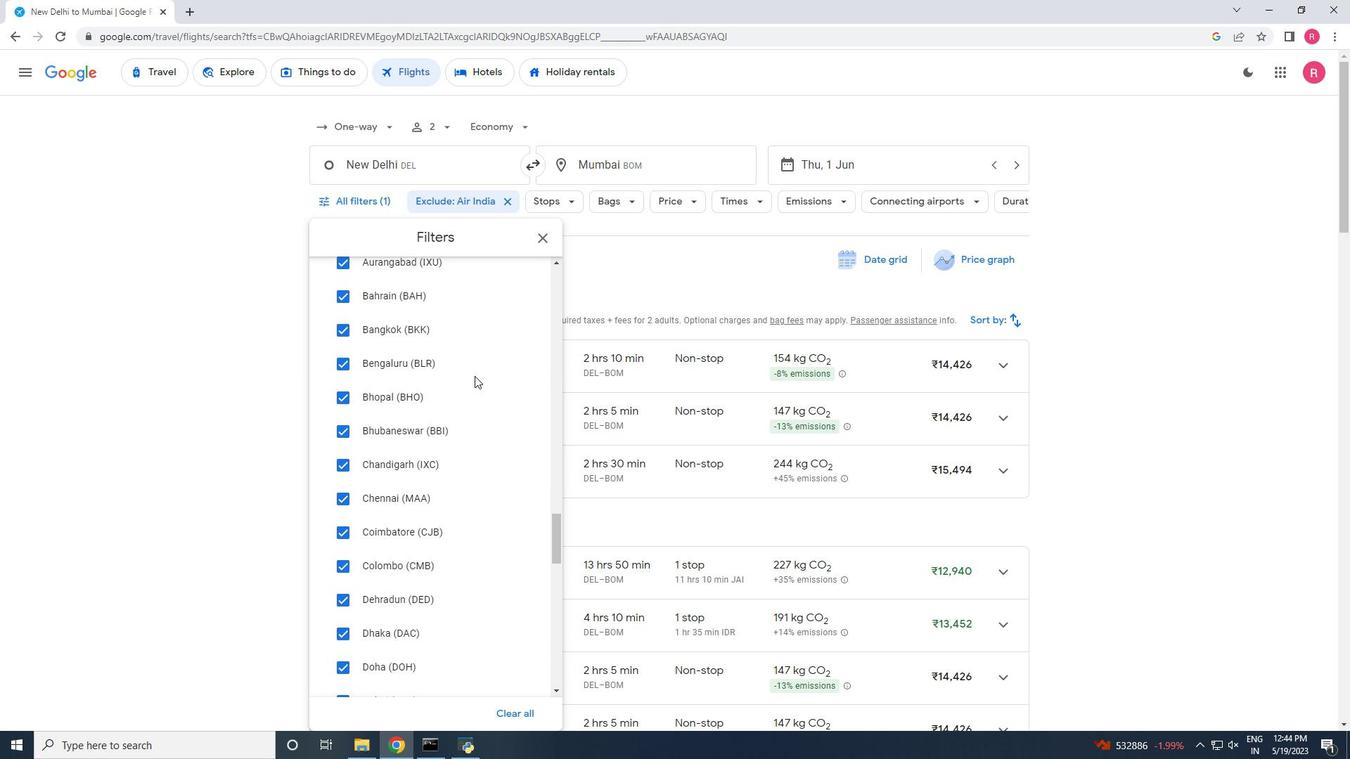 
Action: Mouse scrolled (474, 375) with delta (0, 0)
Screenshot: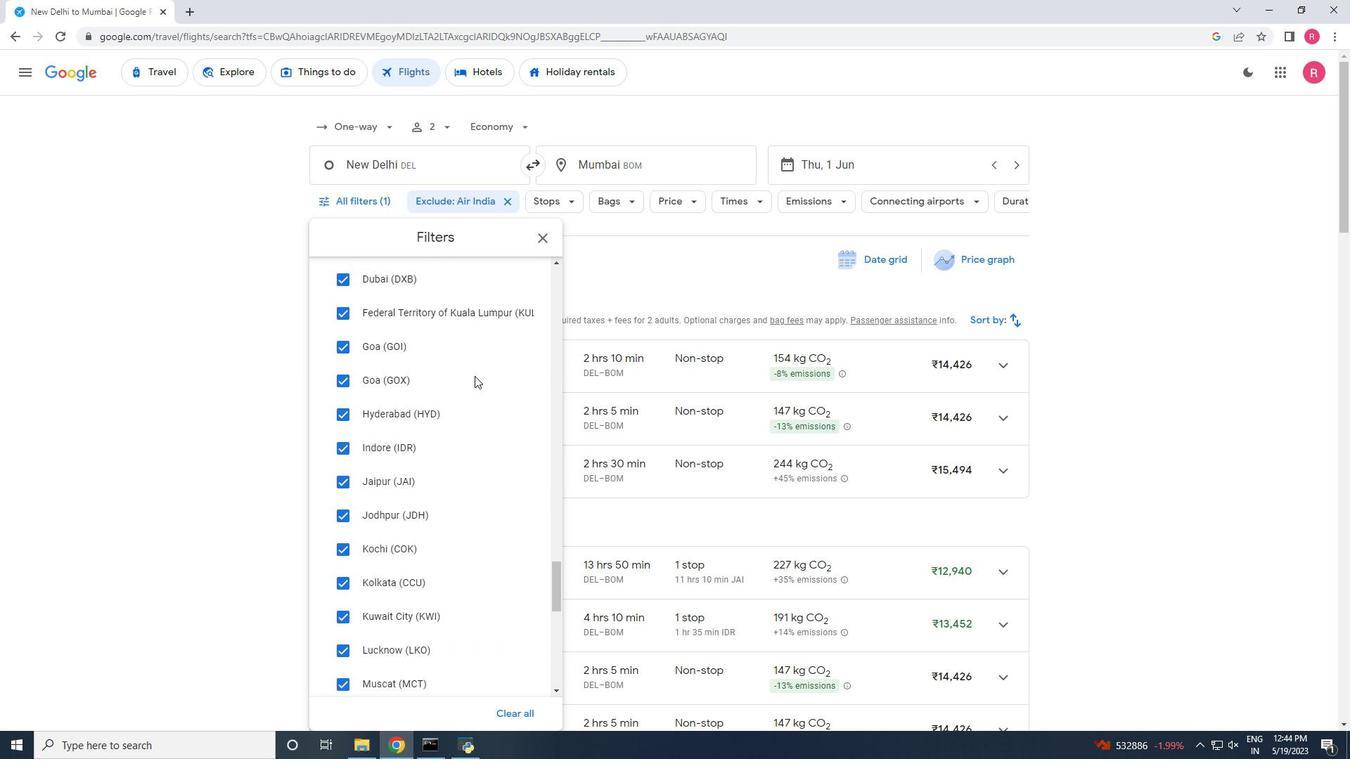 
Action: Mouse scrolled (474, 375) with delta (0, 0)
Screenshot: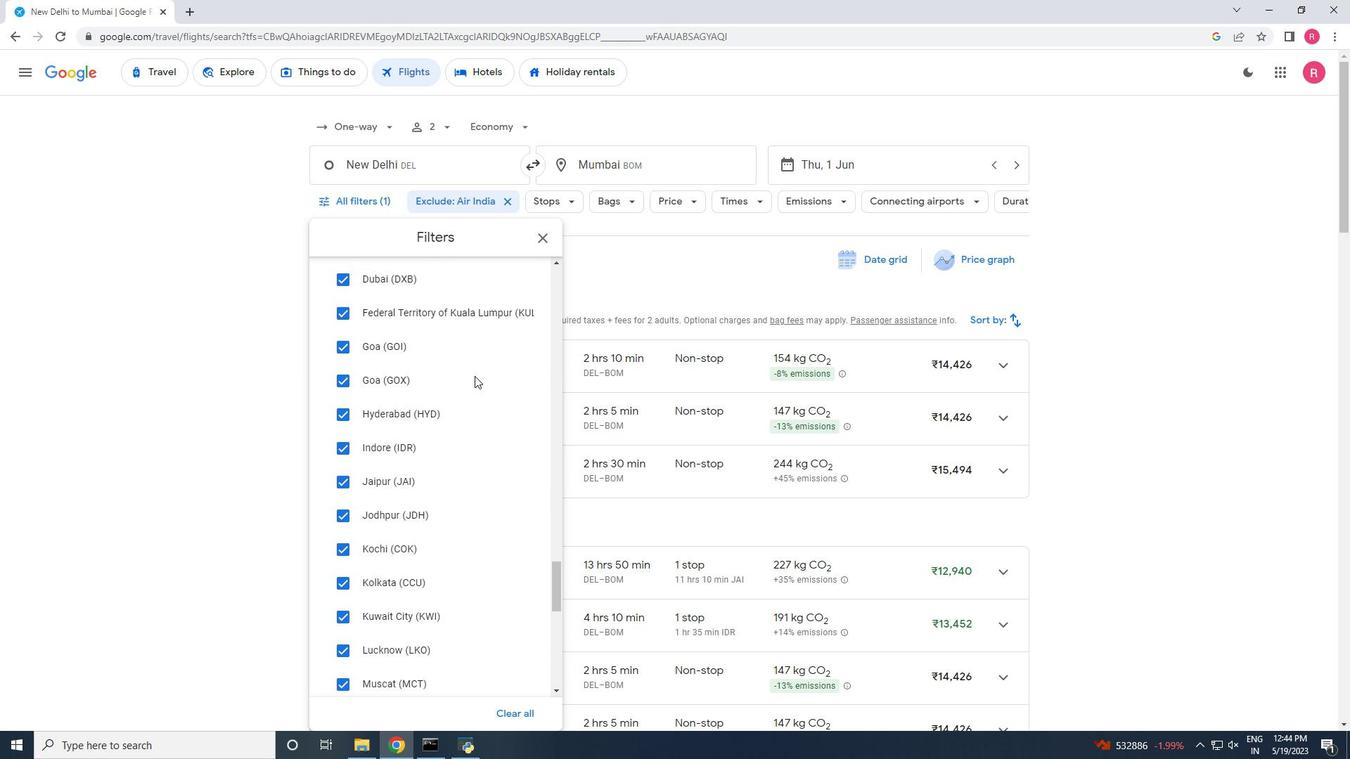 
Action: Mouse scrolled (474, 375) with delta (0, 0)
Screenshot: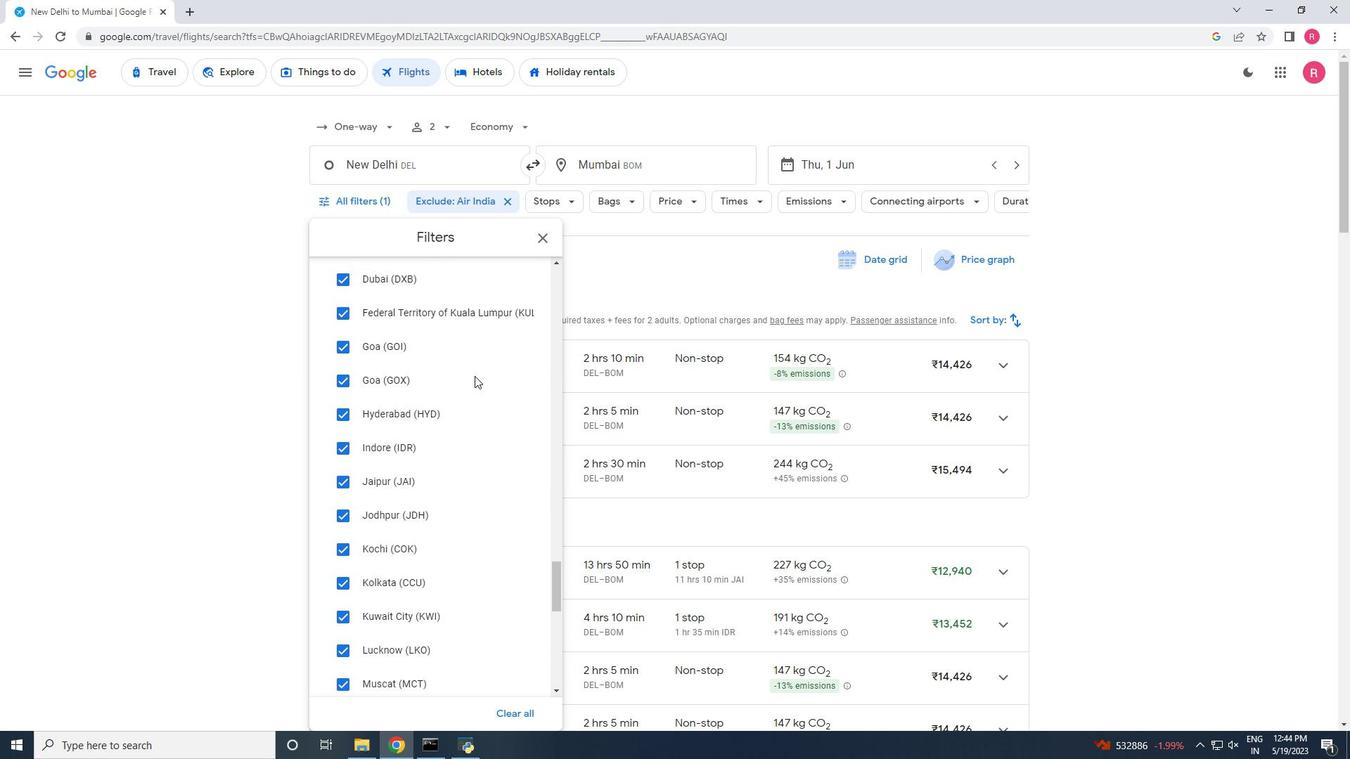 
Action: Mouse scrolled (474, 375) with delta (0, 0)
Screenshot: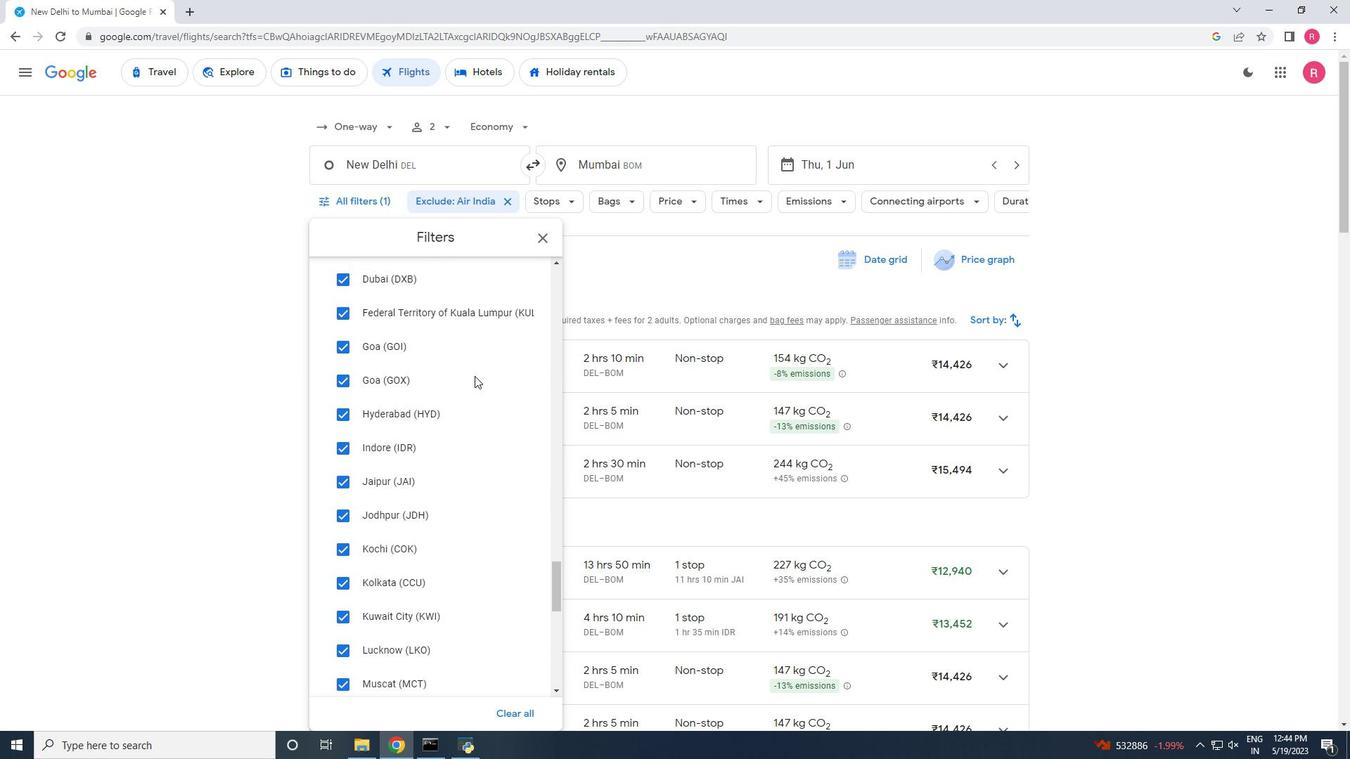 
Action: Mouse scrolled (474, 375) with delta (0, 0)
Screenshot: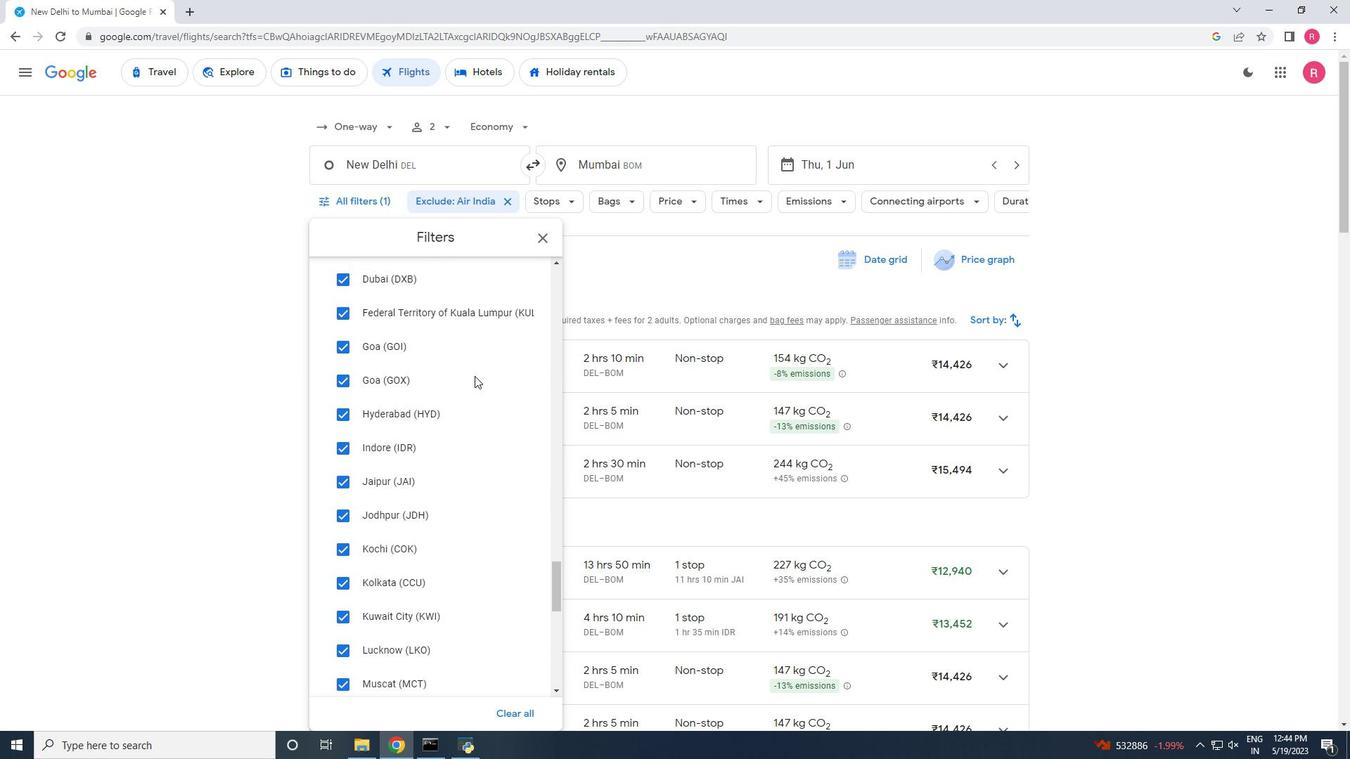 
Action: Mouse scrolled (474, 375) with delta (0, 0)
Screenshot: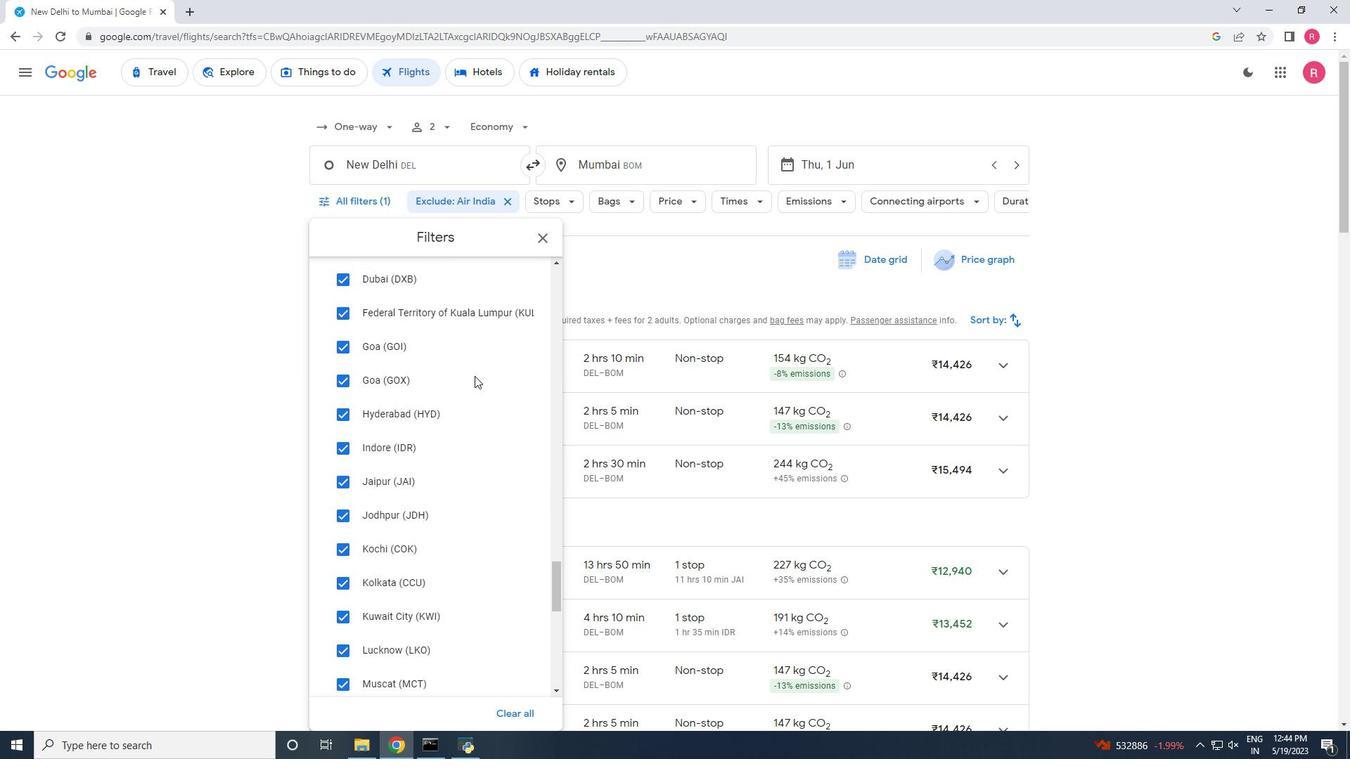 
Action: Mouse scrolled (474, 375) with delta (0, 0)
Screenshot: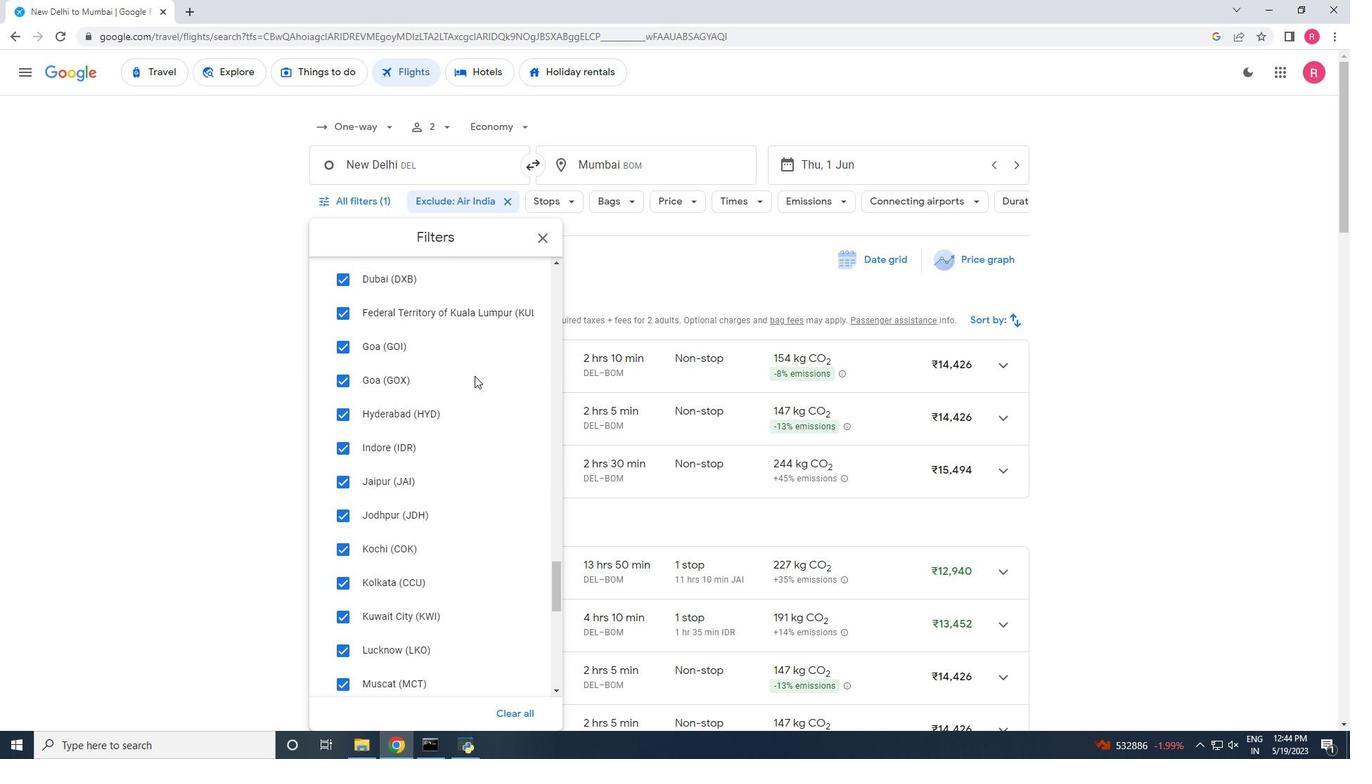 
Action: Mouse scrolled (474, 375) with delta (0, 0)
Screenshot: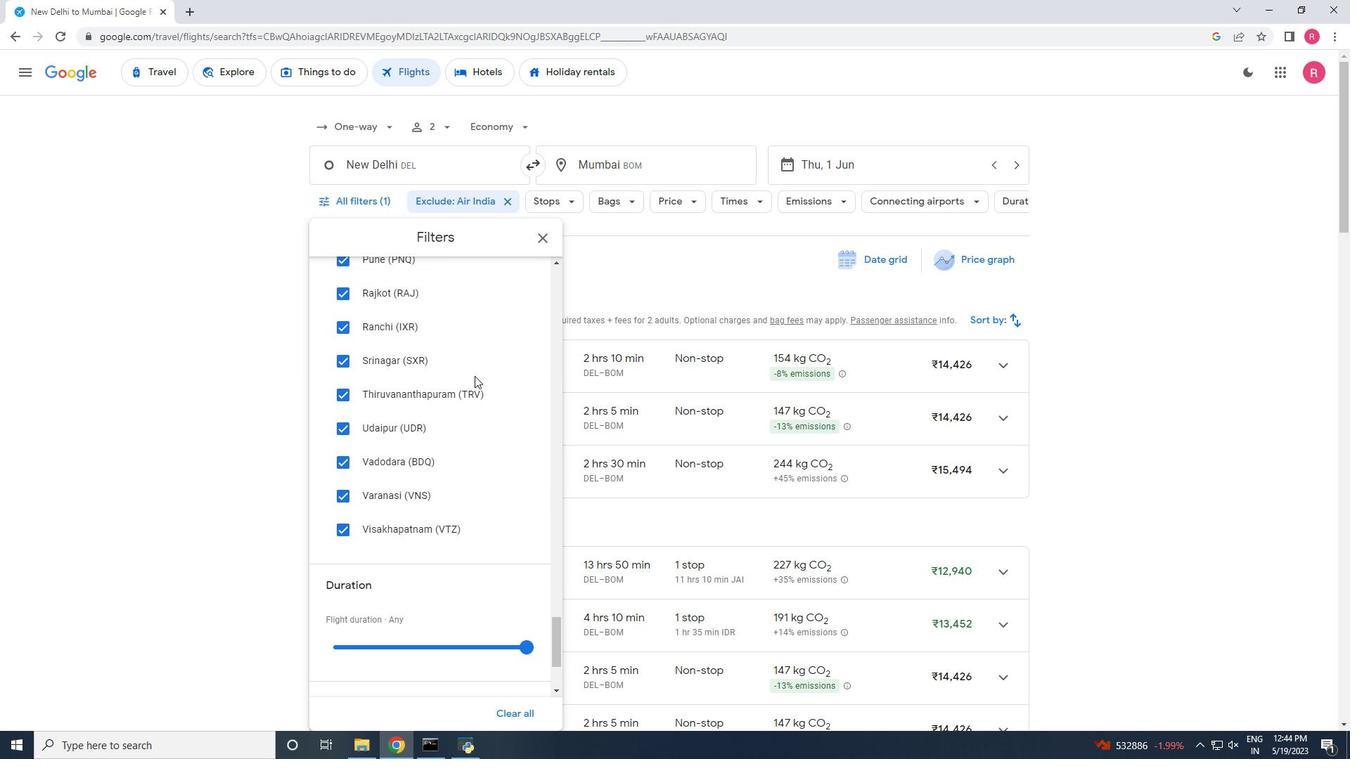 
Action: Mouse scrolled (474, 375) with delta (0, 0)
Screenshot: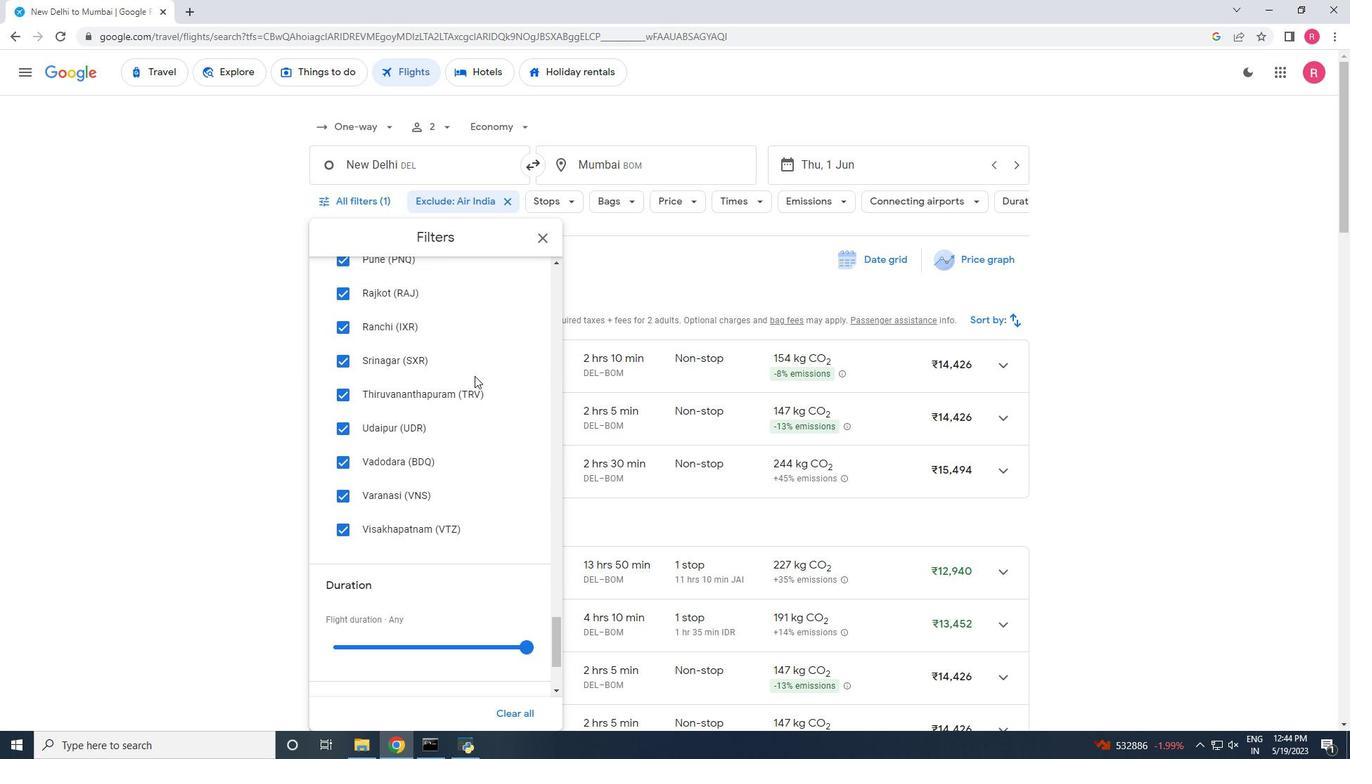 
Action: Mouse moved to (528, 516)
Screenshot: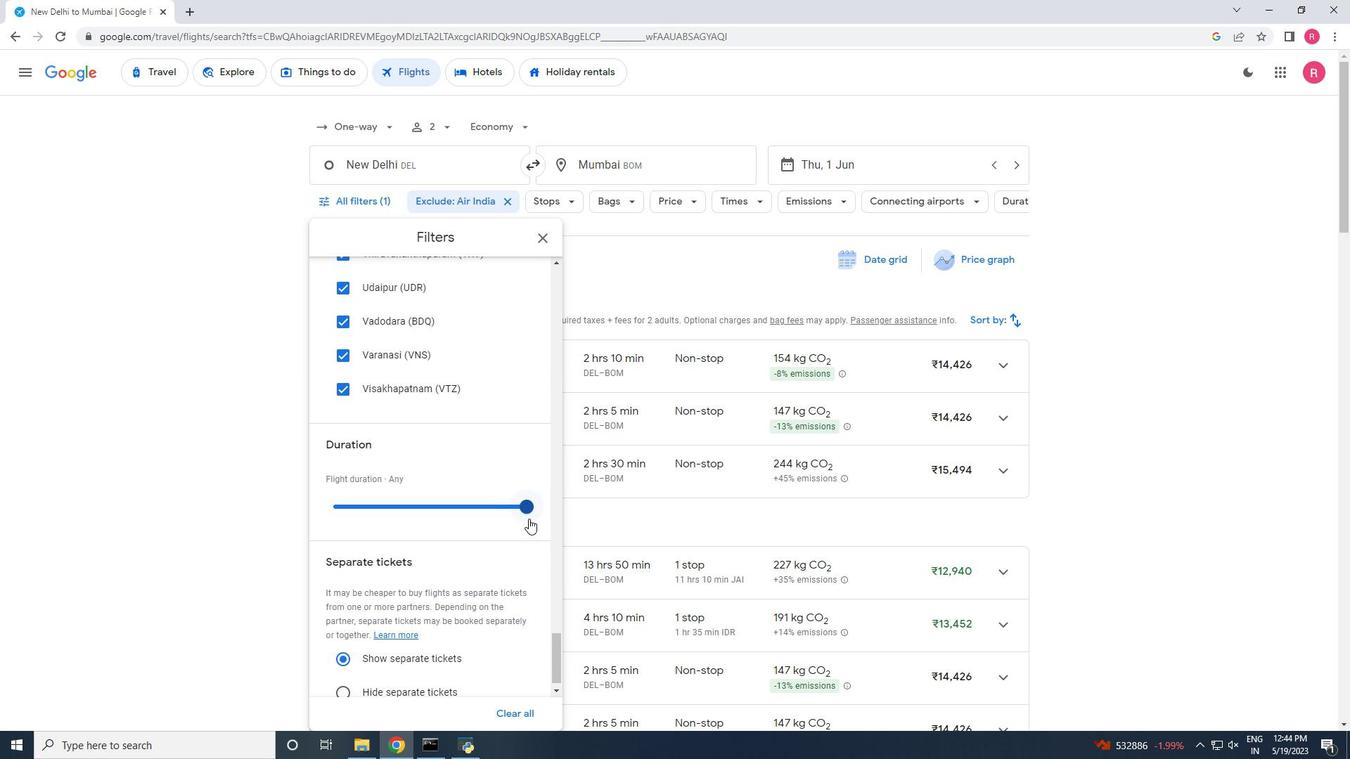 
Action: Mouse pressed left at (528, 516)
Screenshot: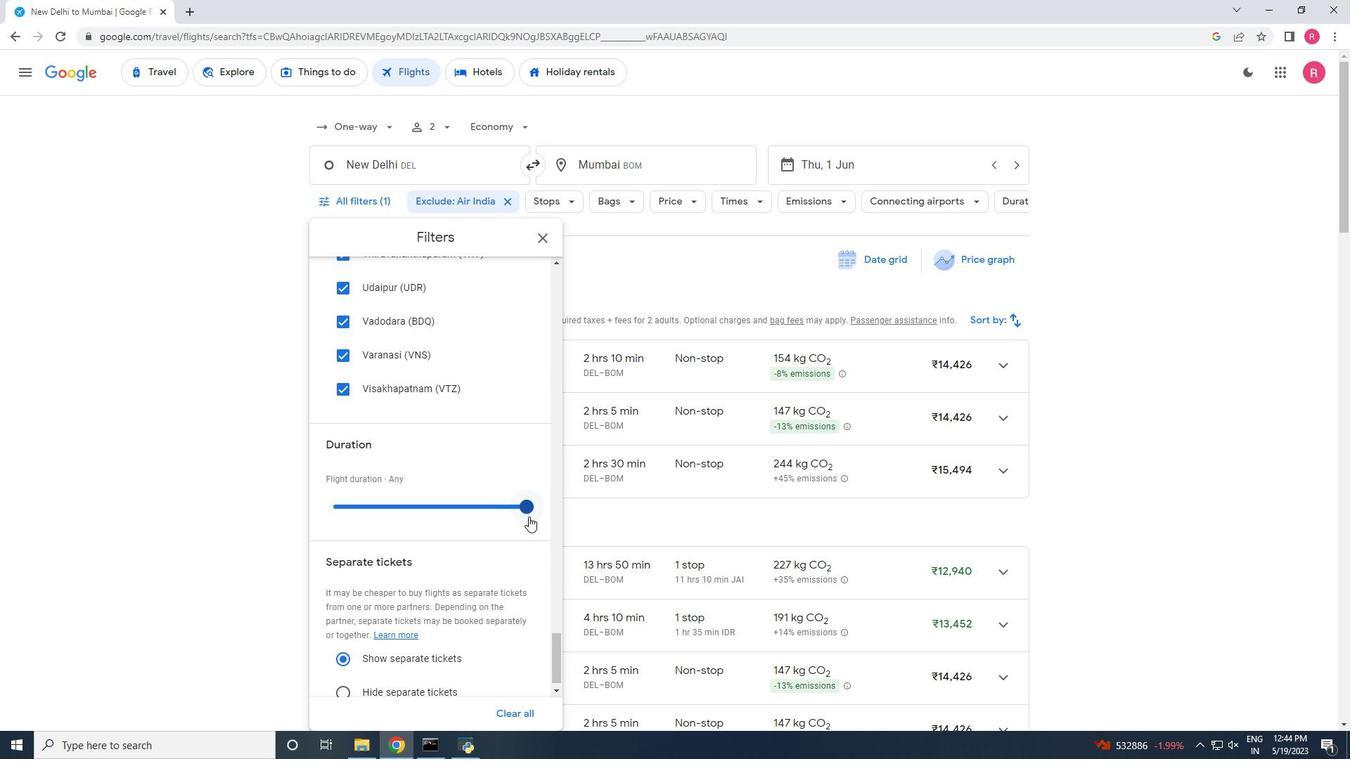 
Action: Mouse moved to (419, 483)
Screenshot: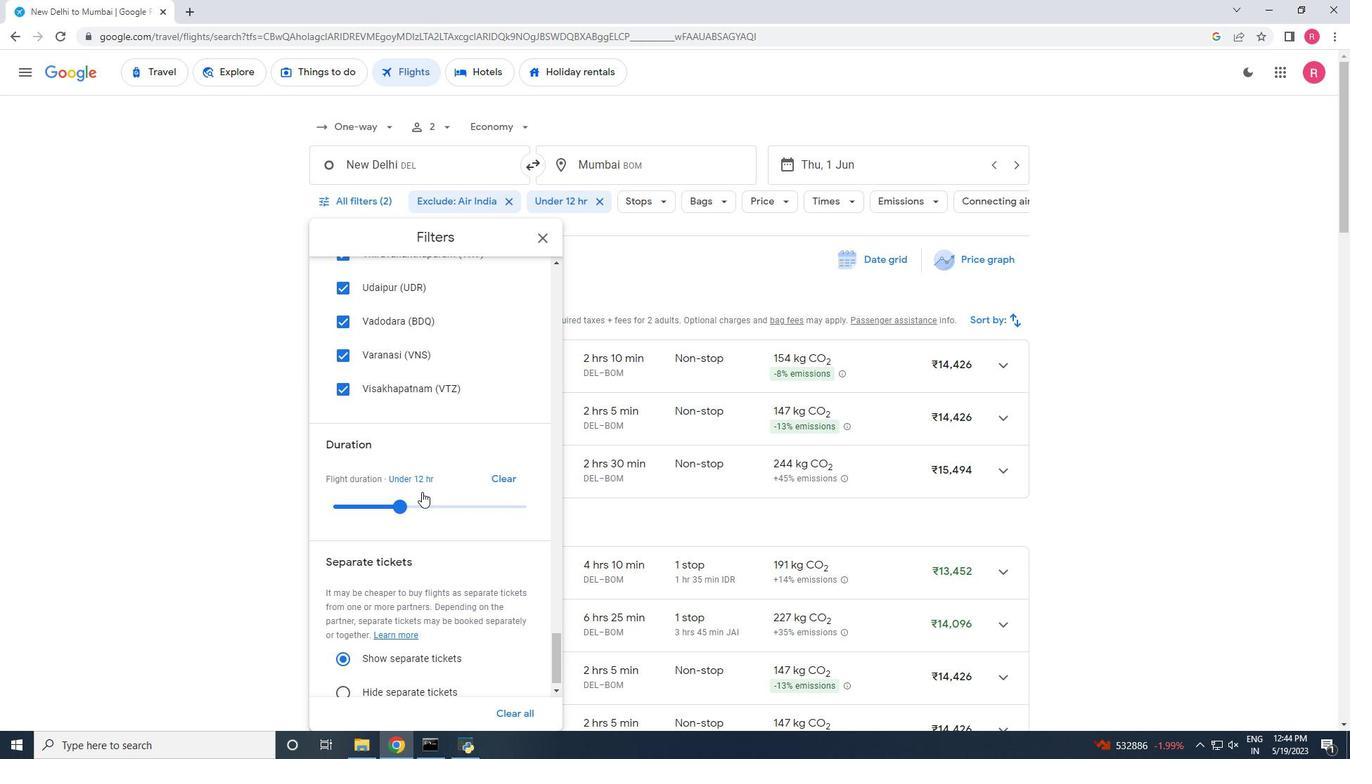 
Action: Mouse scrolled (419, 482) with delta (0, 0)
Screenshot: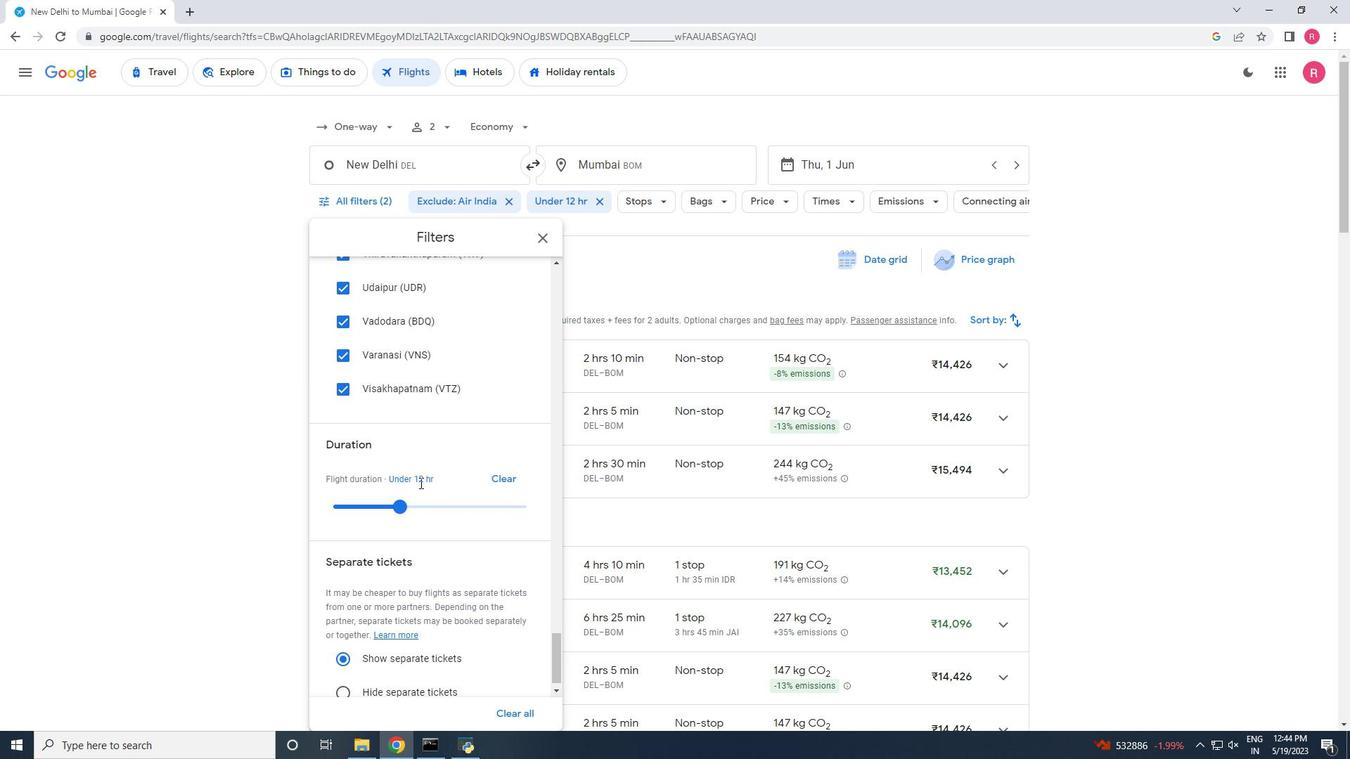 
Action: Mouse scrolled (419, 482) with delta (0, 0)
Screenshot: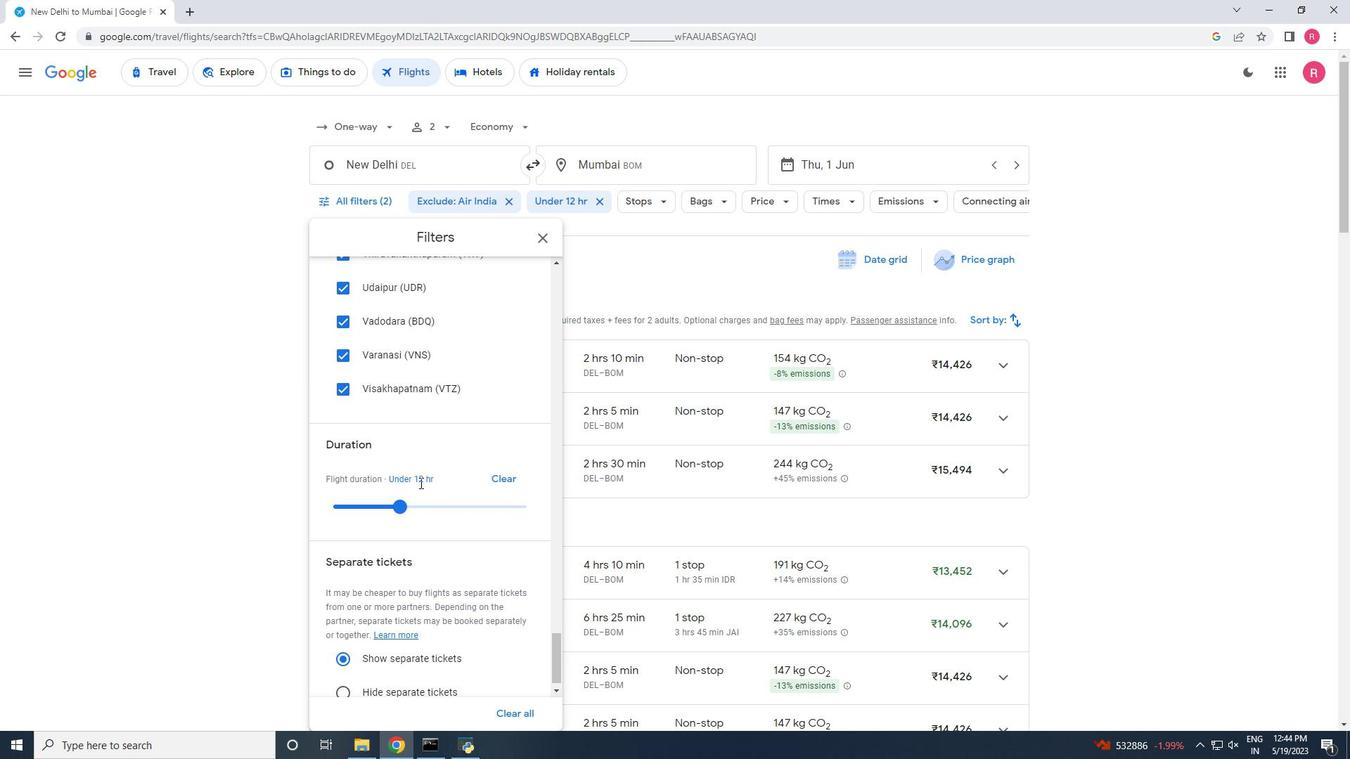 
Action: Mouse scrolled (419, 482) with delta (0, 0)
Screenshot: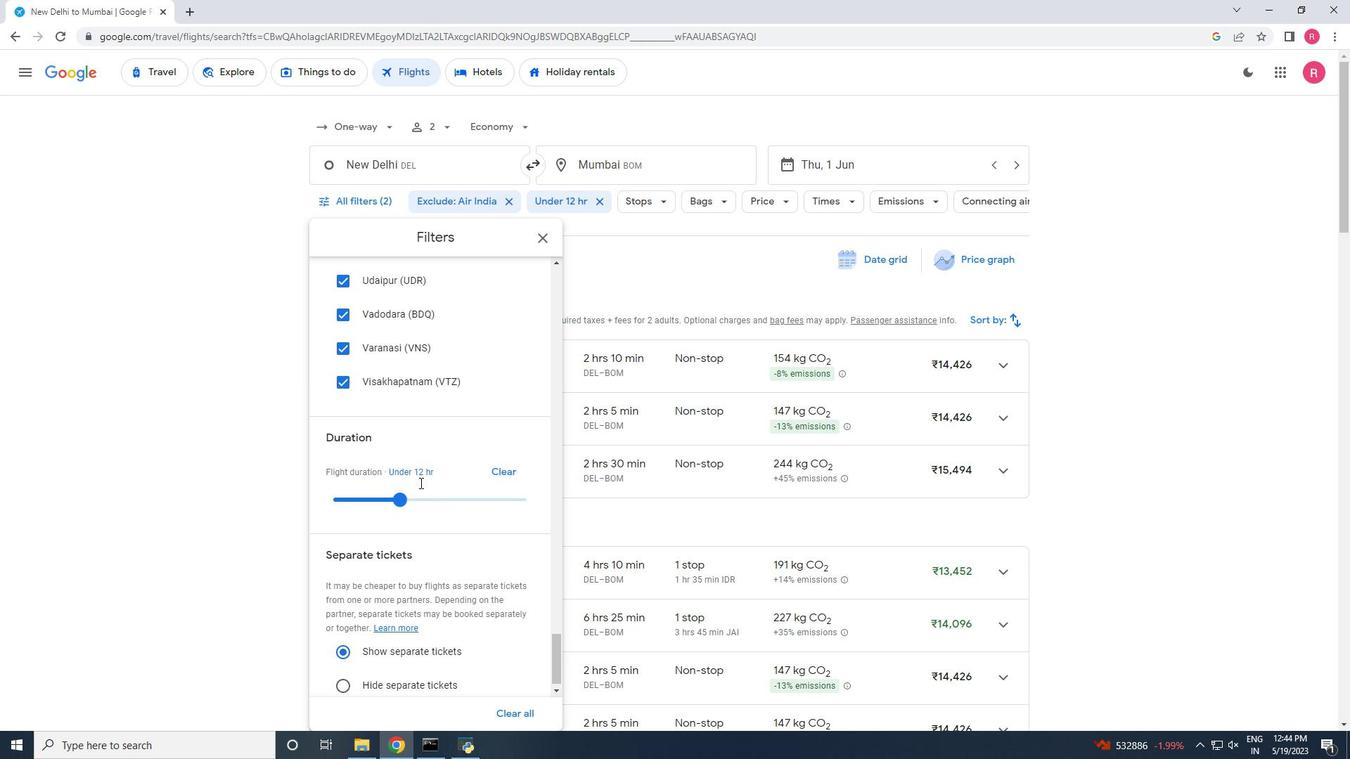 
Action: Mouse moved to (419, 483)
Screenshot: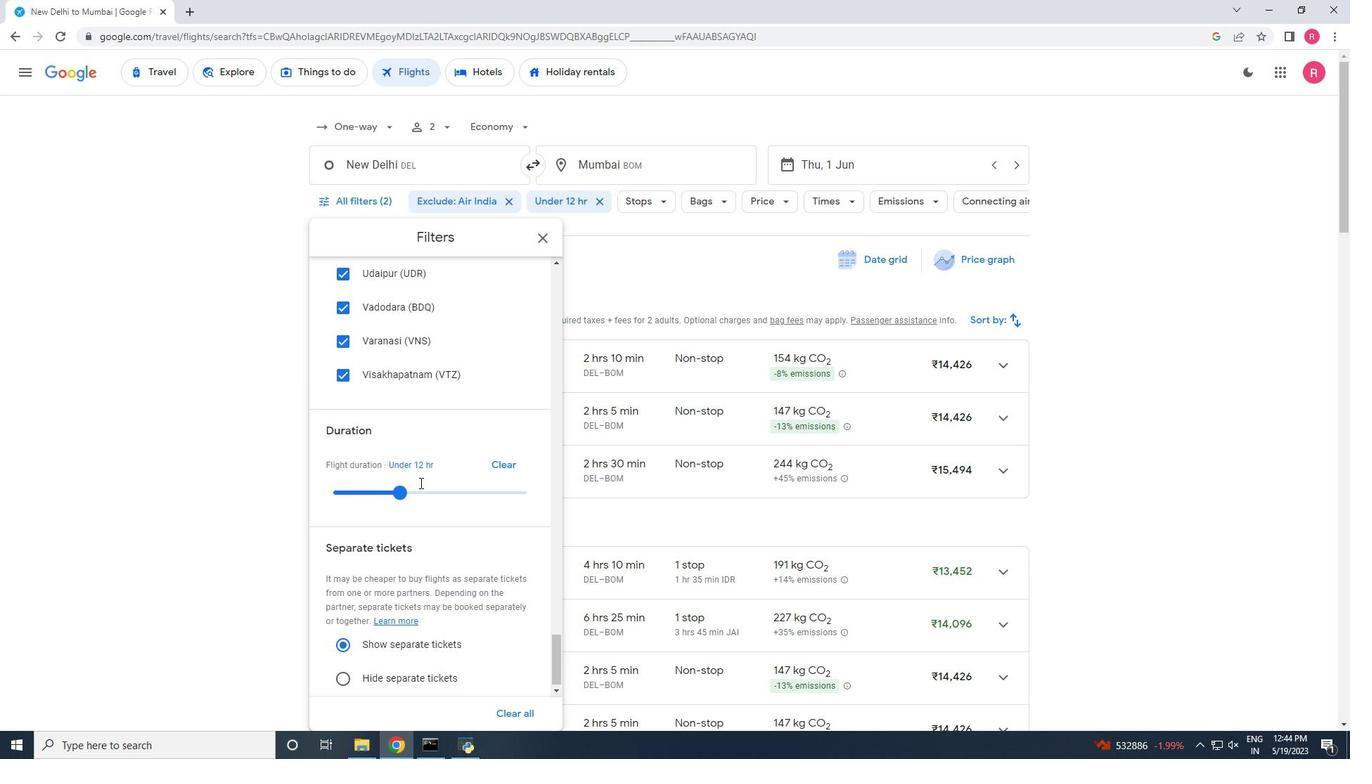 
Action: Mouse scrolled (419, 482) with delta (0, 0)
Screenshot: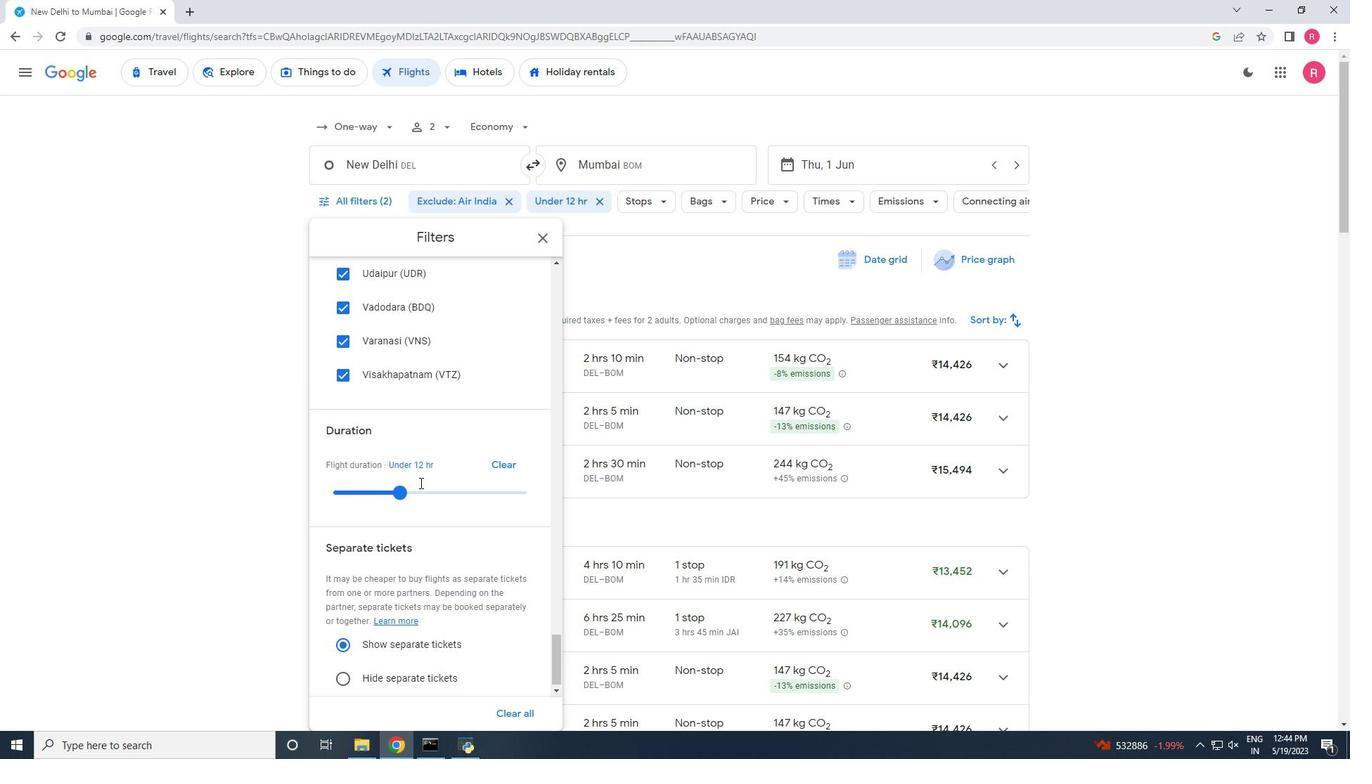 
Action: Mouse scrolled (419, 482) with delta (0, 0)
Screenshot: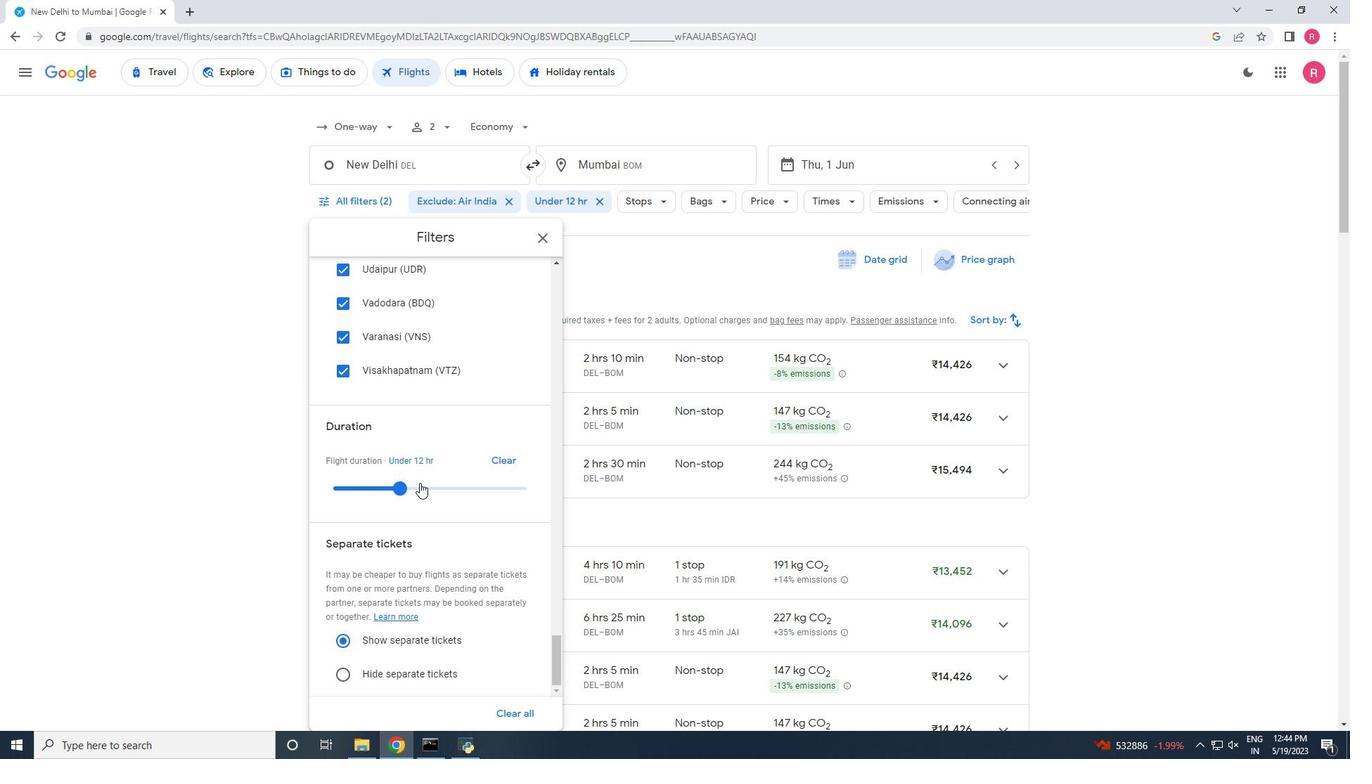 
Action: Mouse scrolled (419, 482) with delta (0, 0)
Screenshot: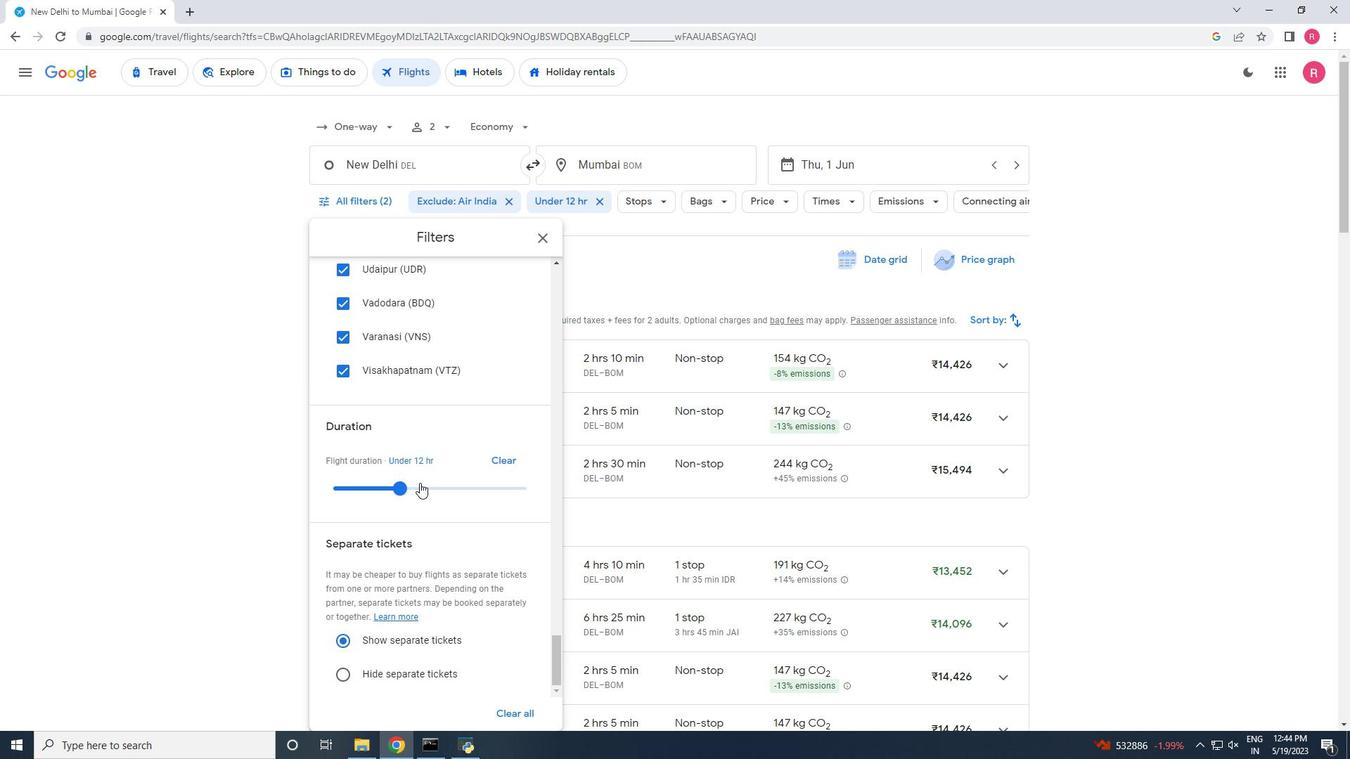 
Action: Mouse scrolled (419, 483) with delta (0, 0)
Screenshot: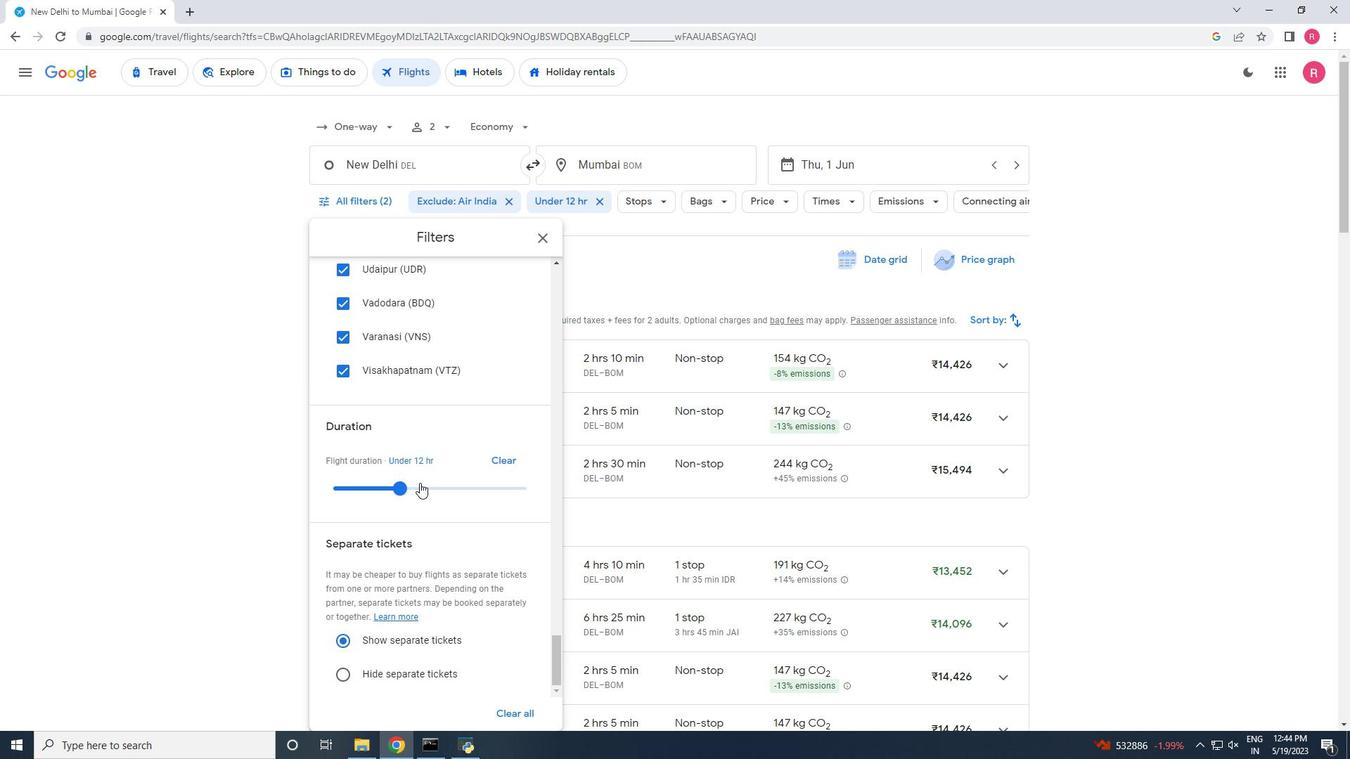 
Action: Mouse scrolled (419, 483) with delta (0, 0)
Screenshot: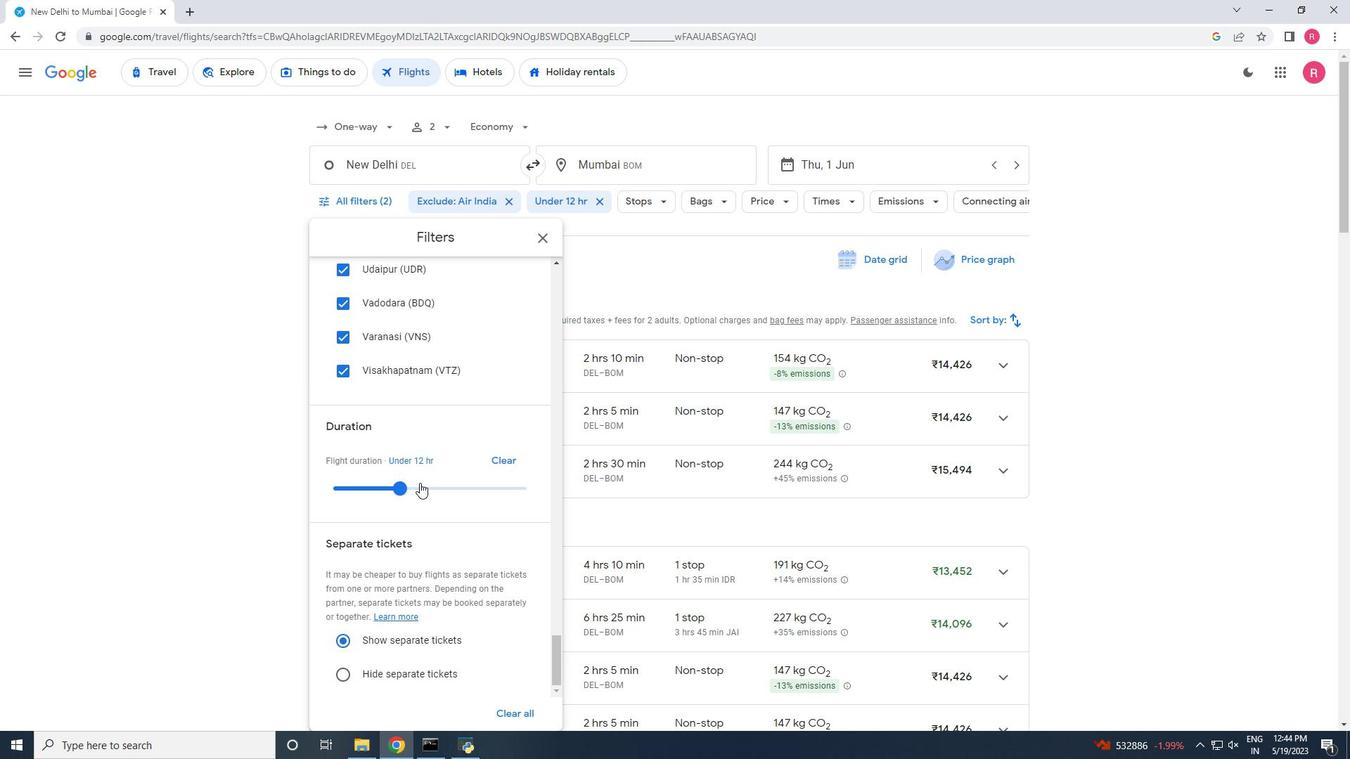 
Action: Mouse scrolled (419, 483) with delta (0, 0)
Screenshot: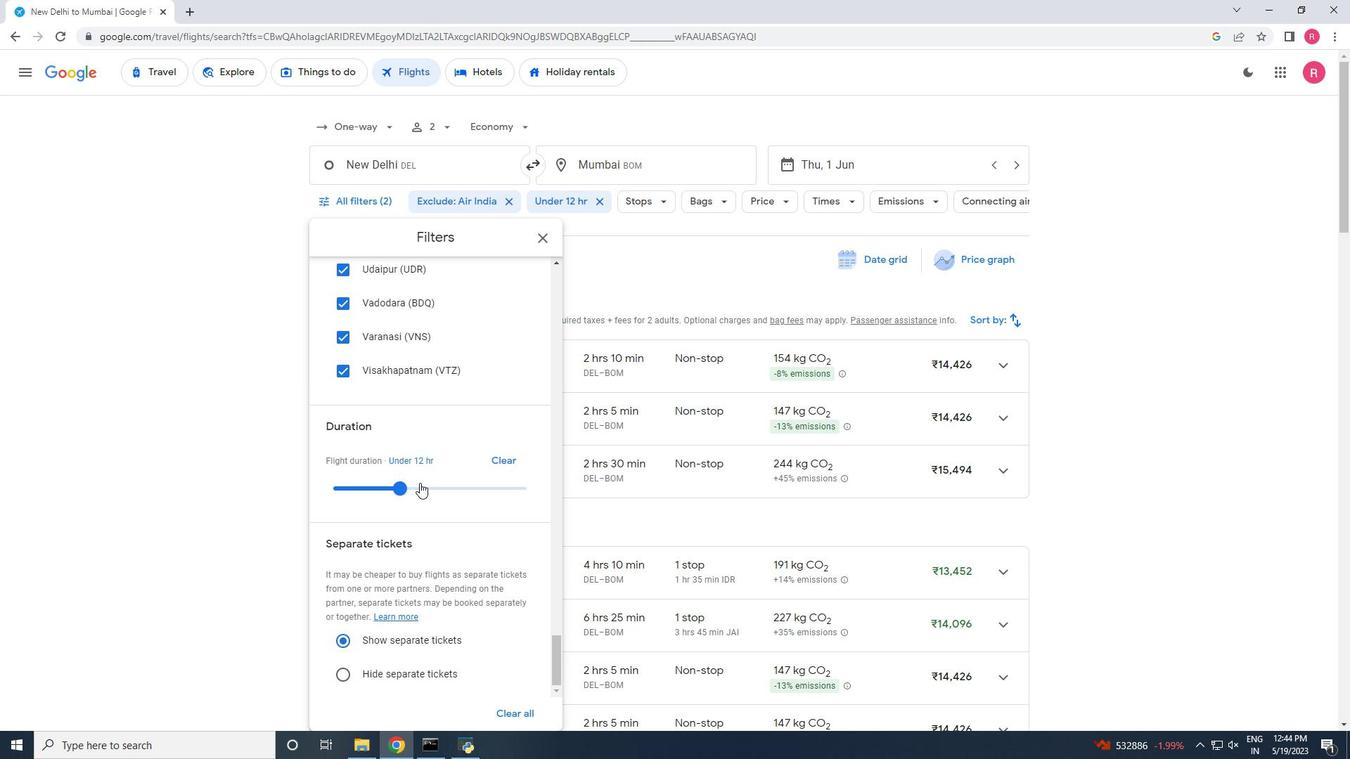 
Action: Mouse scrolled (419, 483) with delta (0, 0)
Screenshot: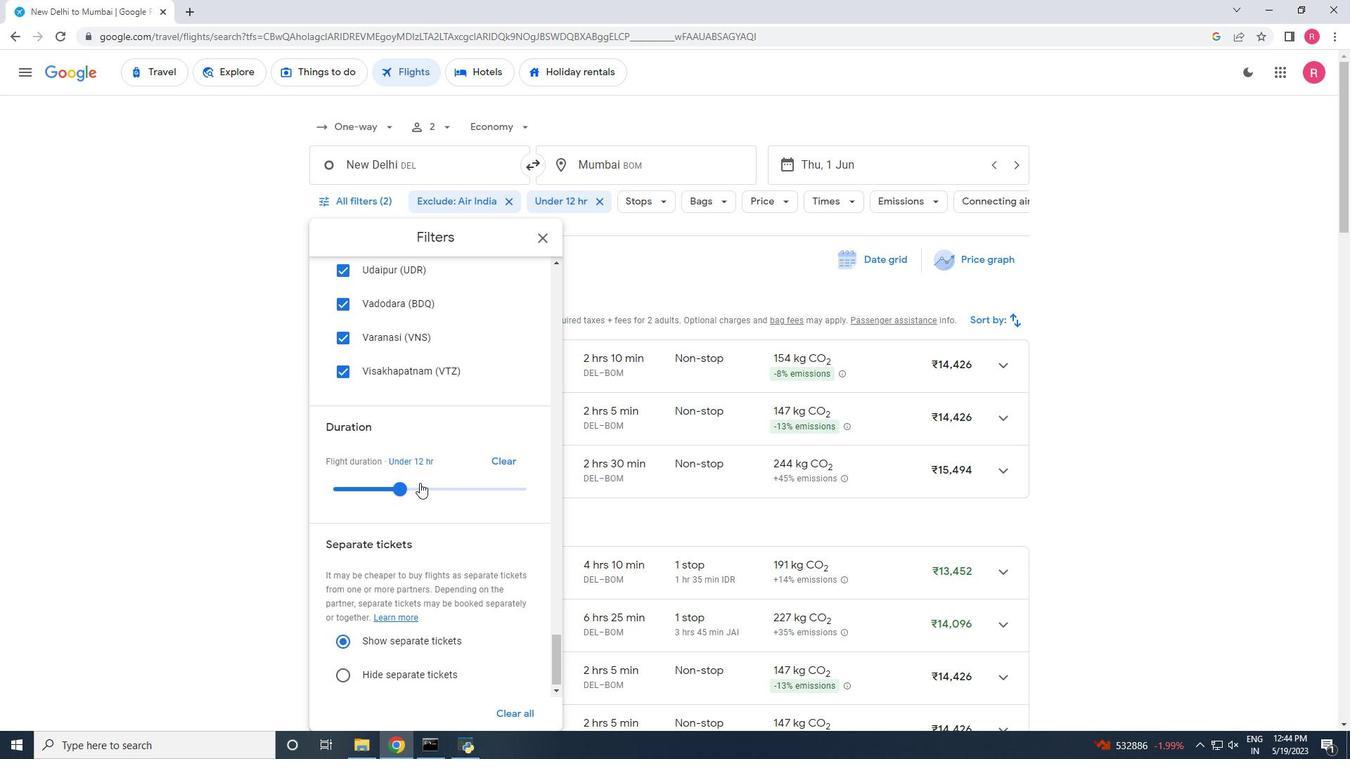 
Action: Mouse scrolled (419, 483) with delta (0, 0)
Screenshot: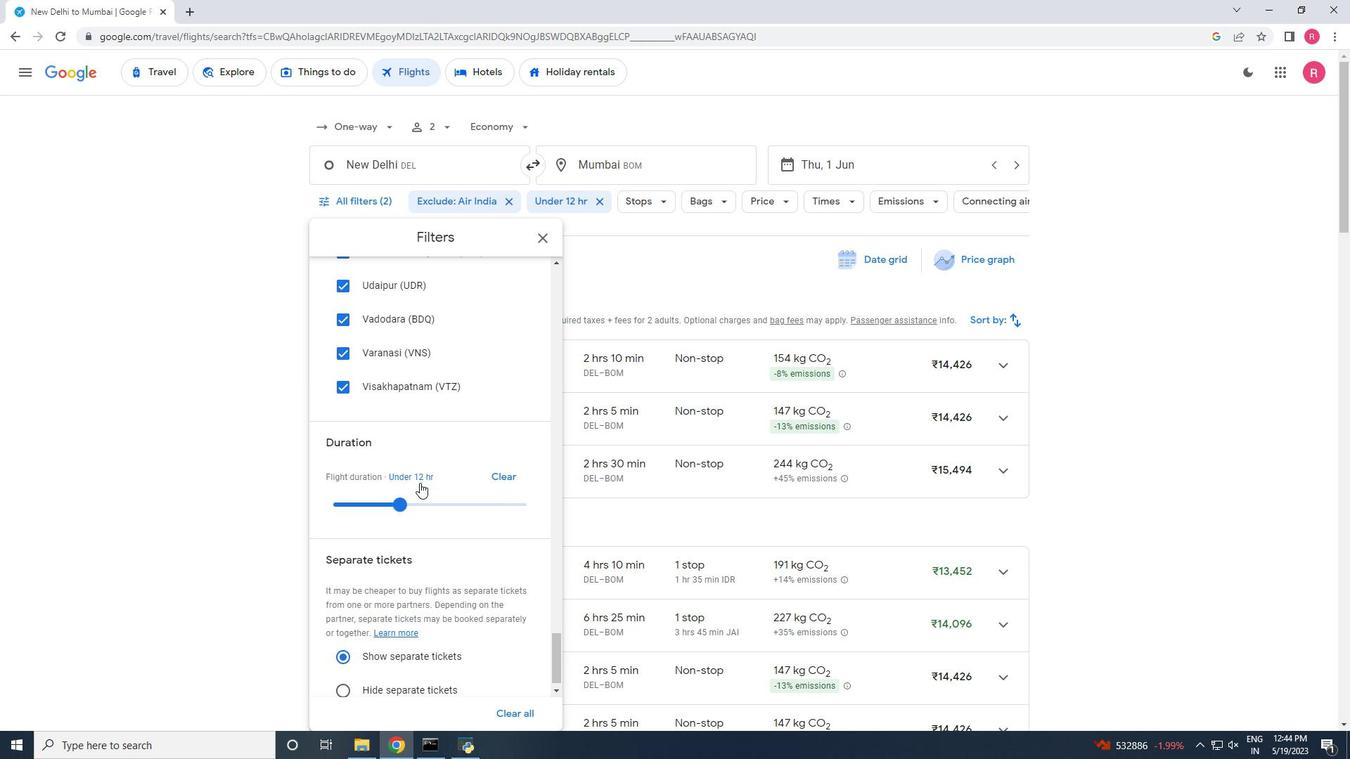 
Action: Mouse scrolled (419, 483) with delta (0, 0)
Screenshot: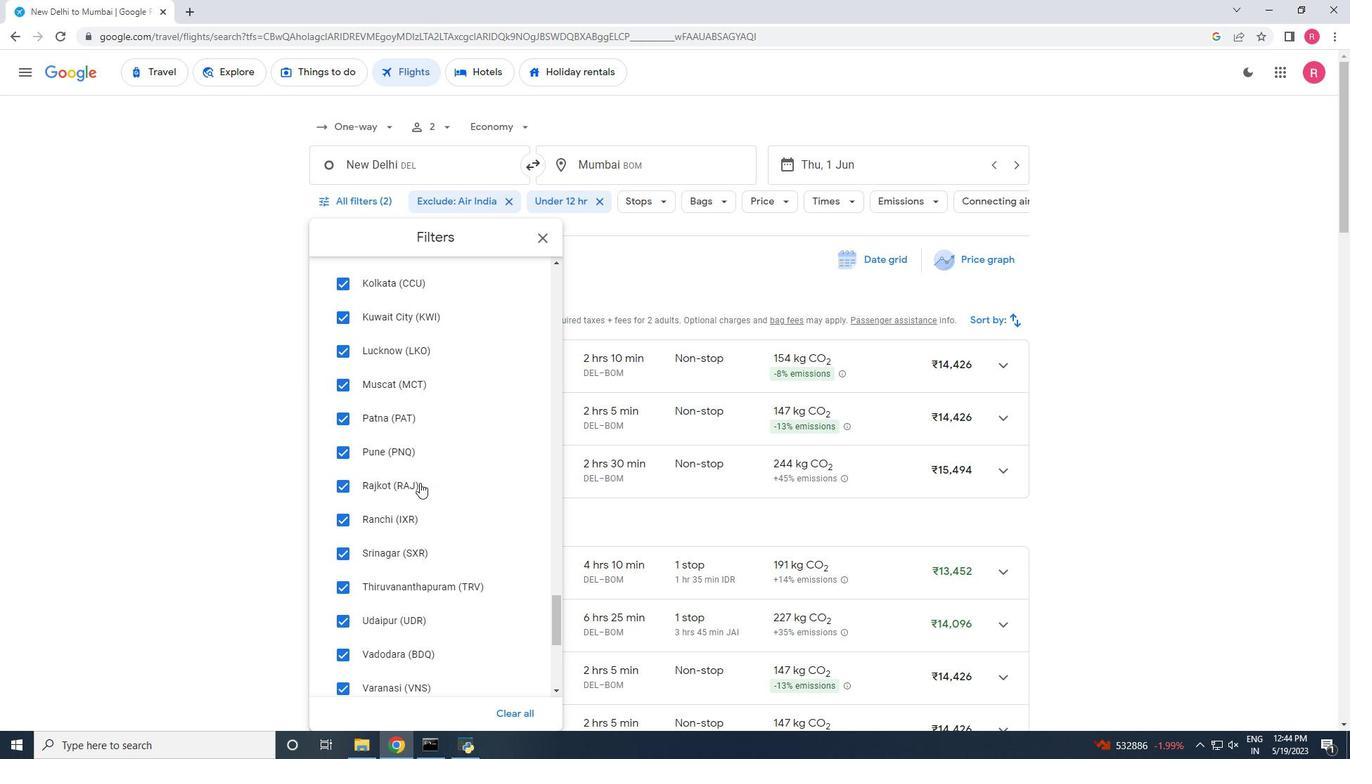 
Action: Mouse scrolled (419, 483) with delta (0, 0)
Screenshot: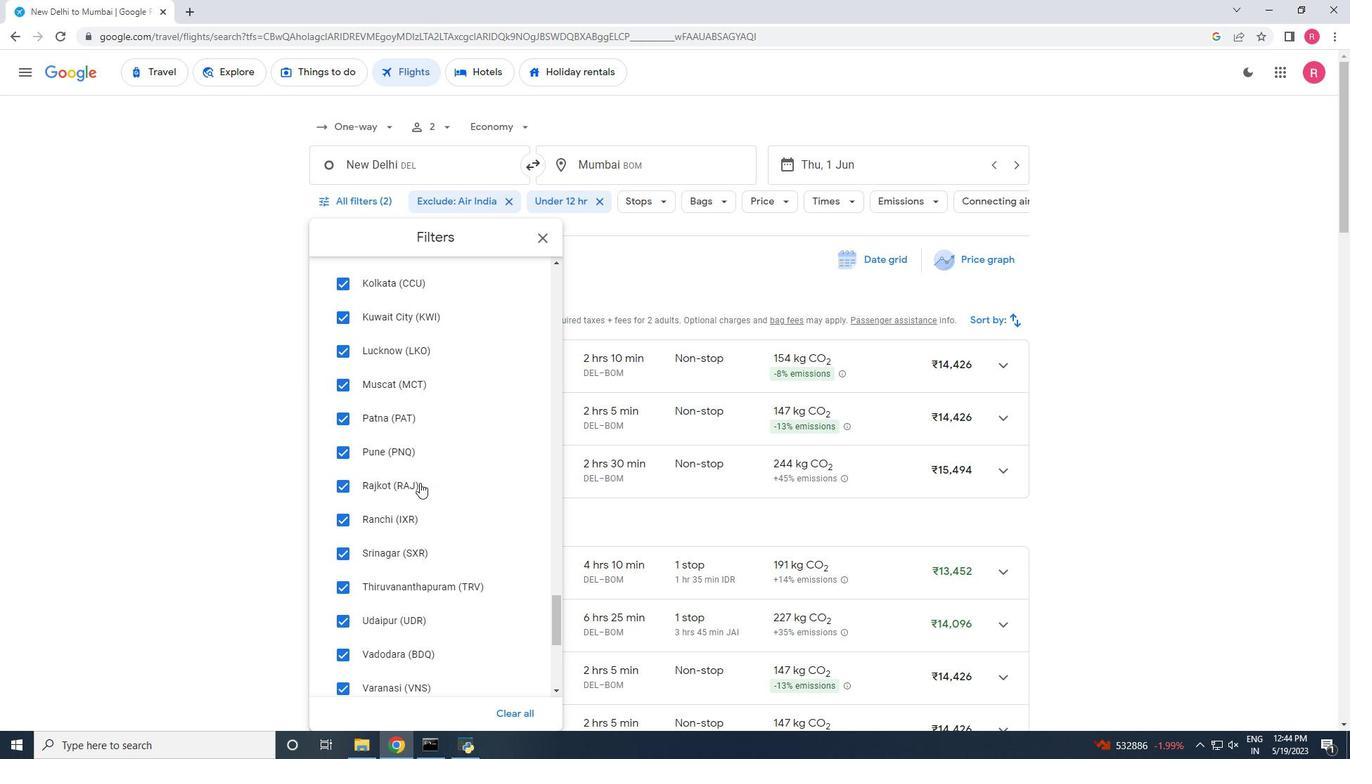 
Action: Mouse scrolled (419, 483) with delta (0, 0)
Screenshot: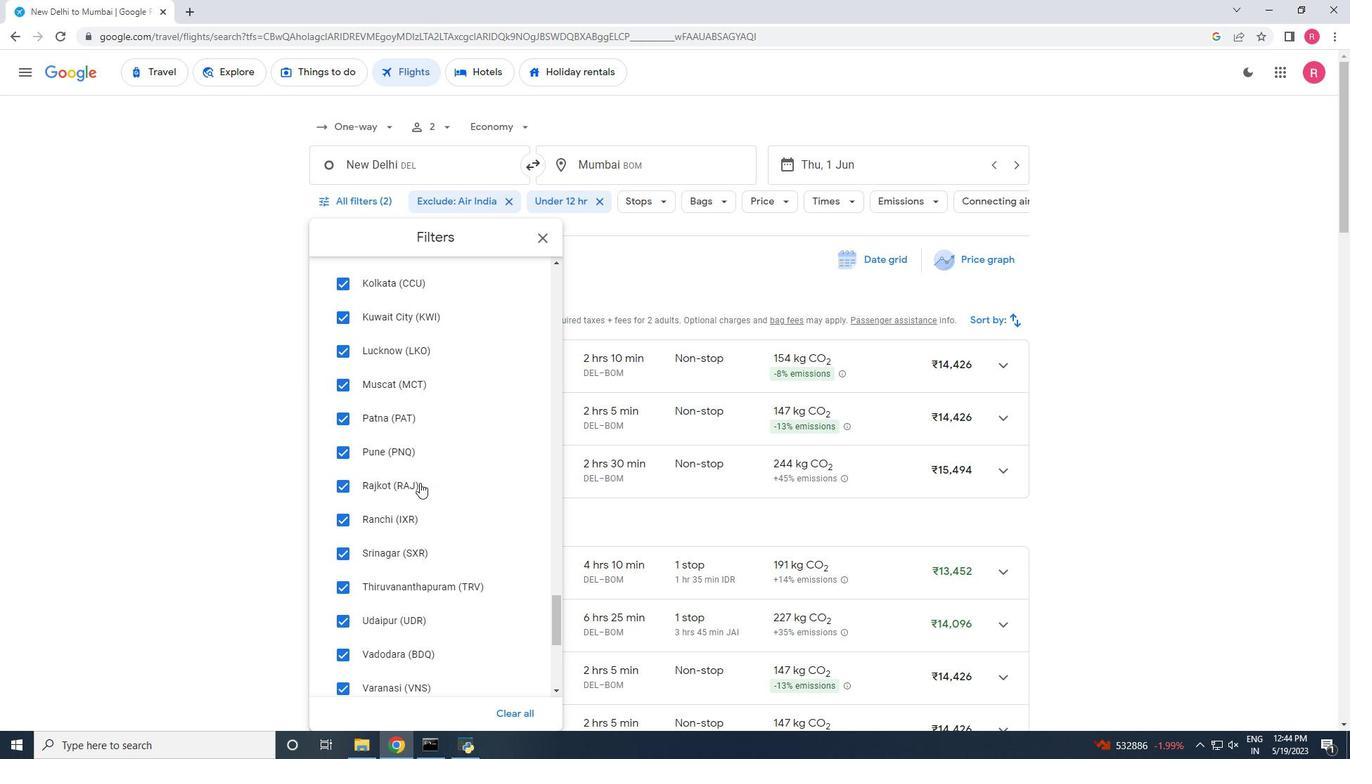 
Action: Mouse scrolled (419, 483) with delta (0, 0)
Screenshot: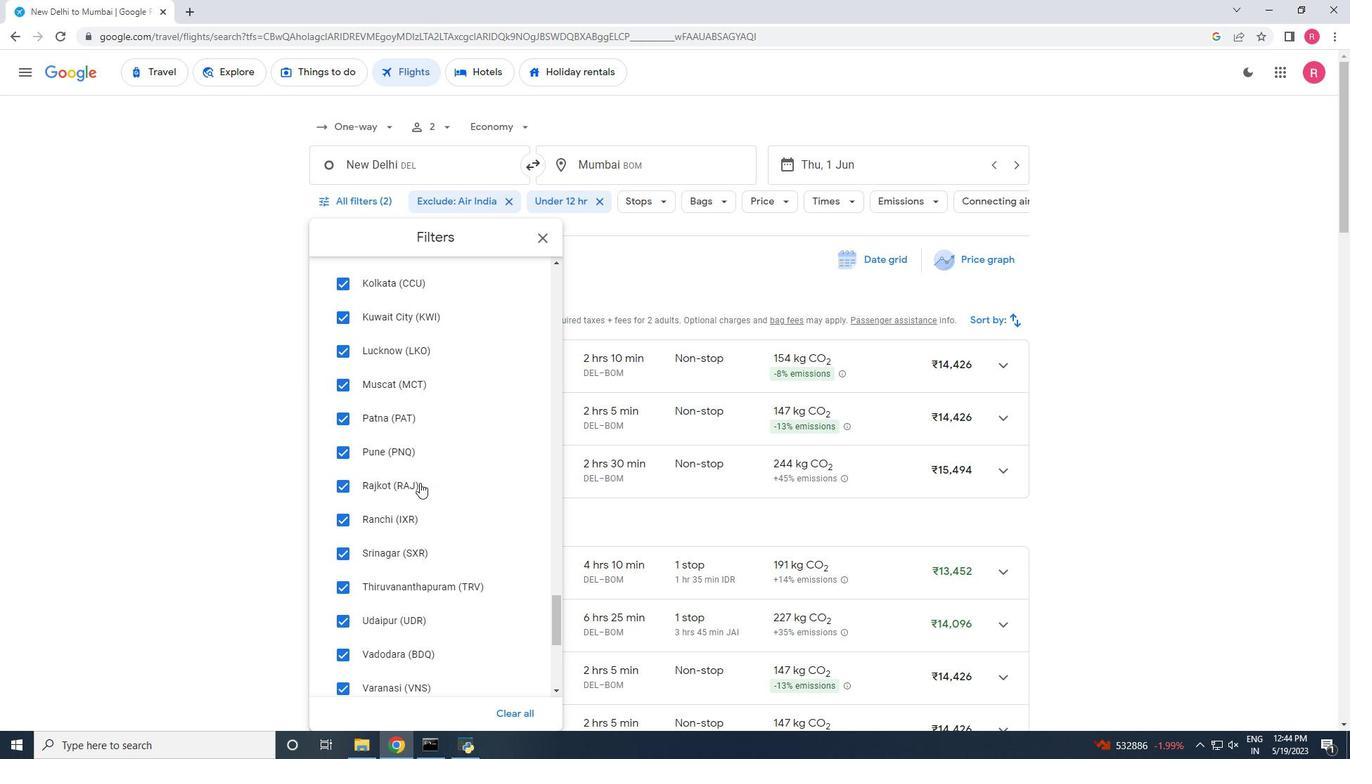 
Action: Mouse scrolled (419, 483) with delta (0, 0)
Screenshot: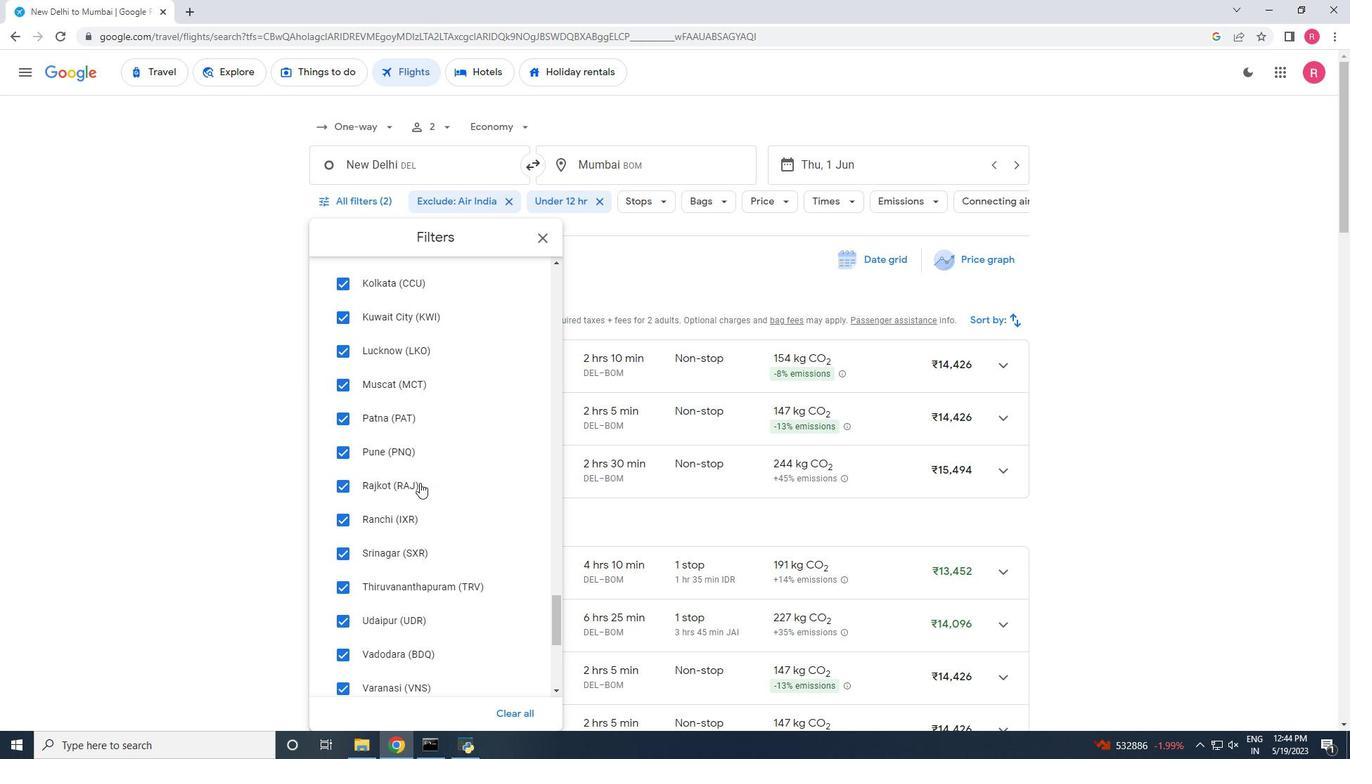 
Action: Mouse scrolled (419, 483) with delta (0, 0)
Screenshot: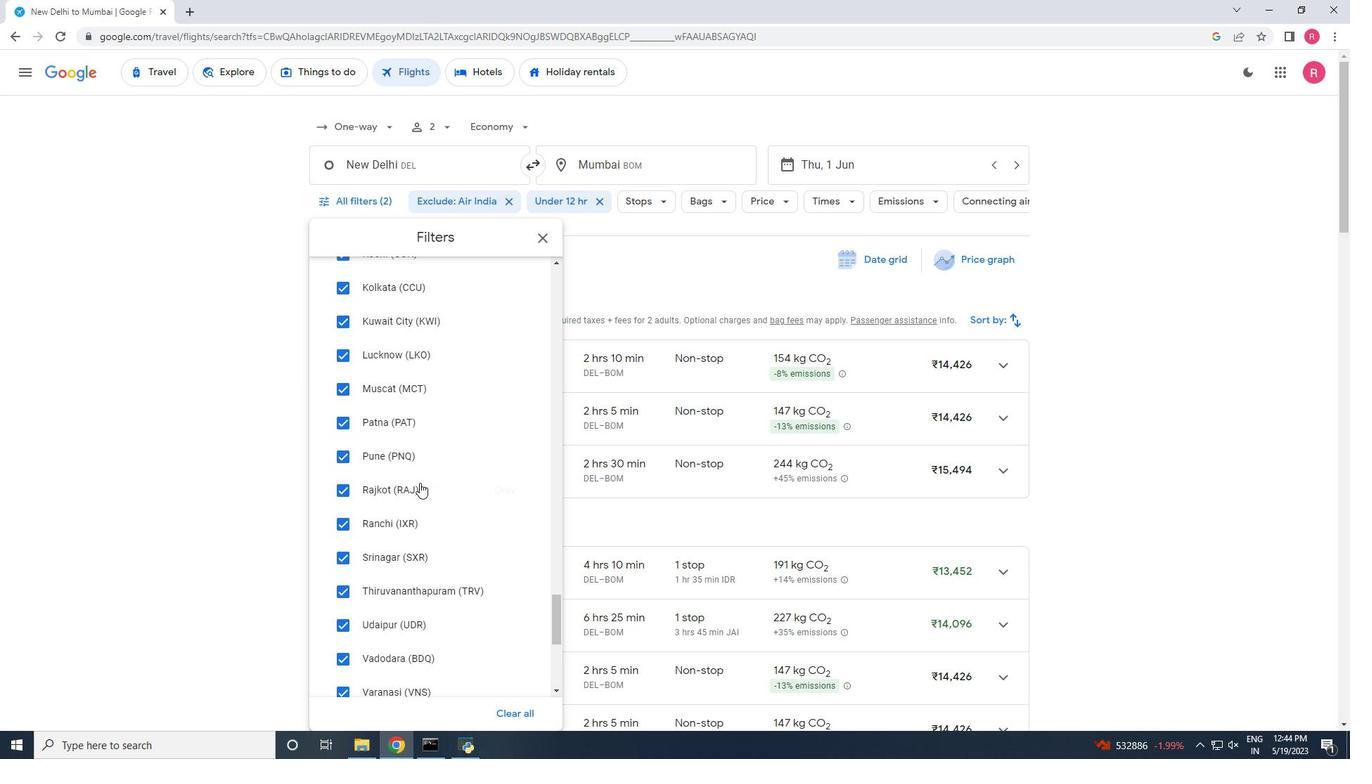 
Action: Mouse scrolled (419, 483) with delta (0, 0)
Screenshot: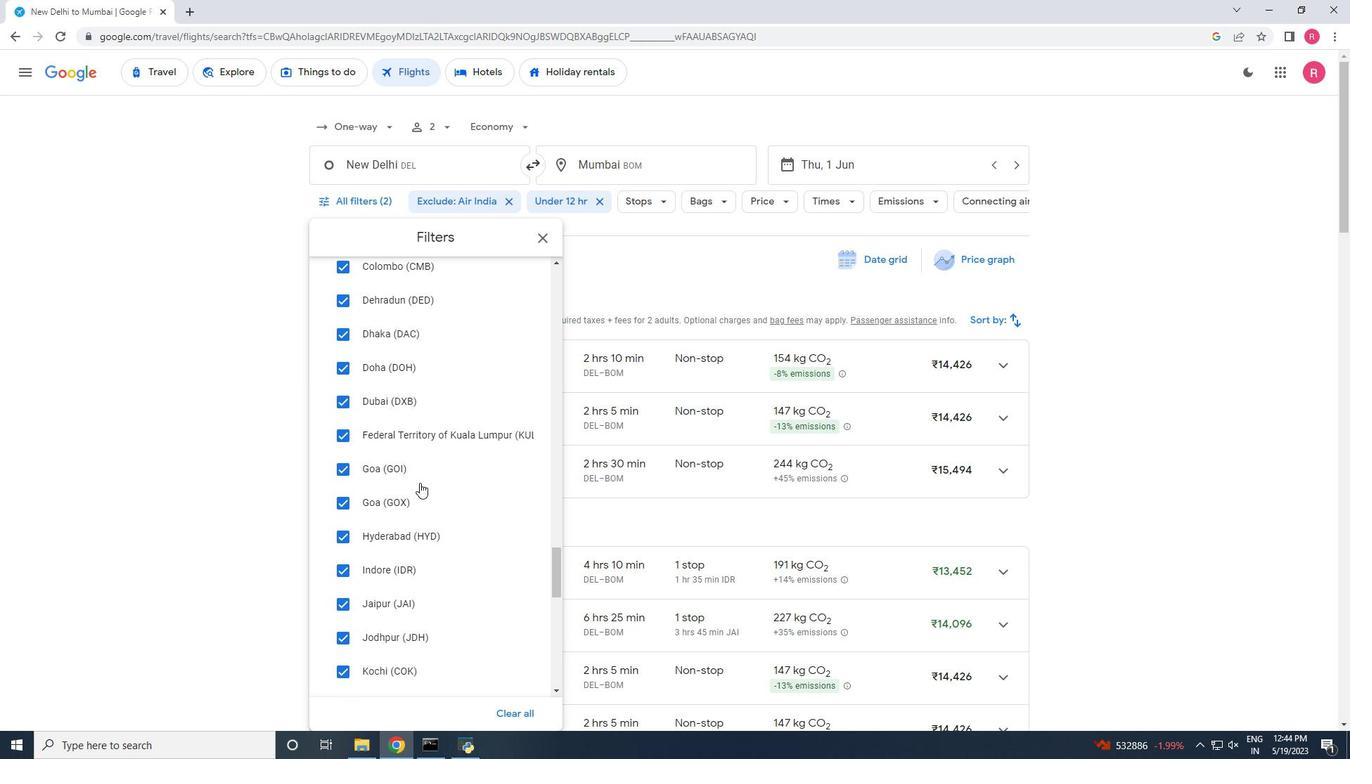 
Action: Mouse scrolled (419, 483) with delta (0, 0)
Screenshot: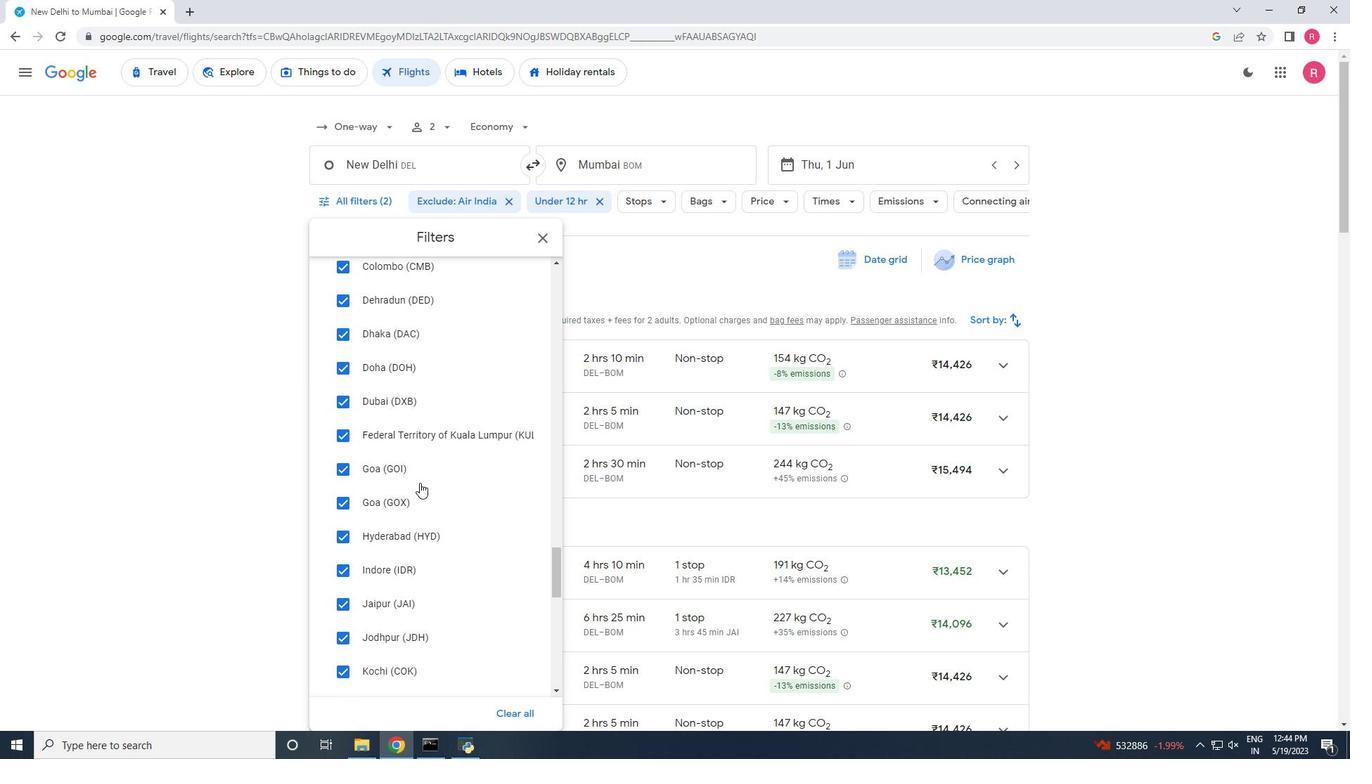 
Action: Mouse scrolled (419, 483) with delta (0, 0)
Screenshot: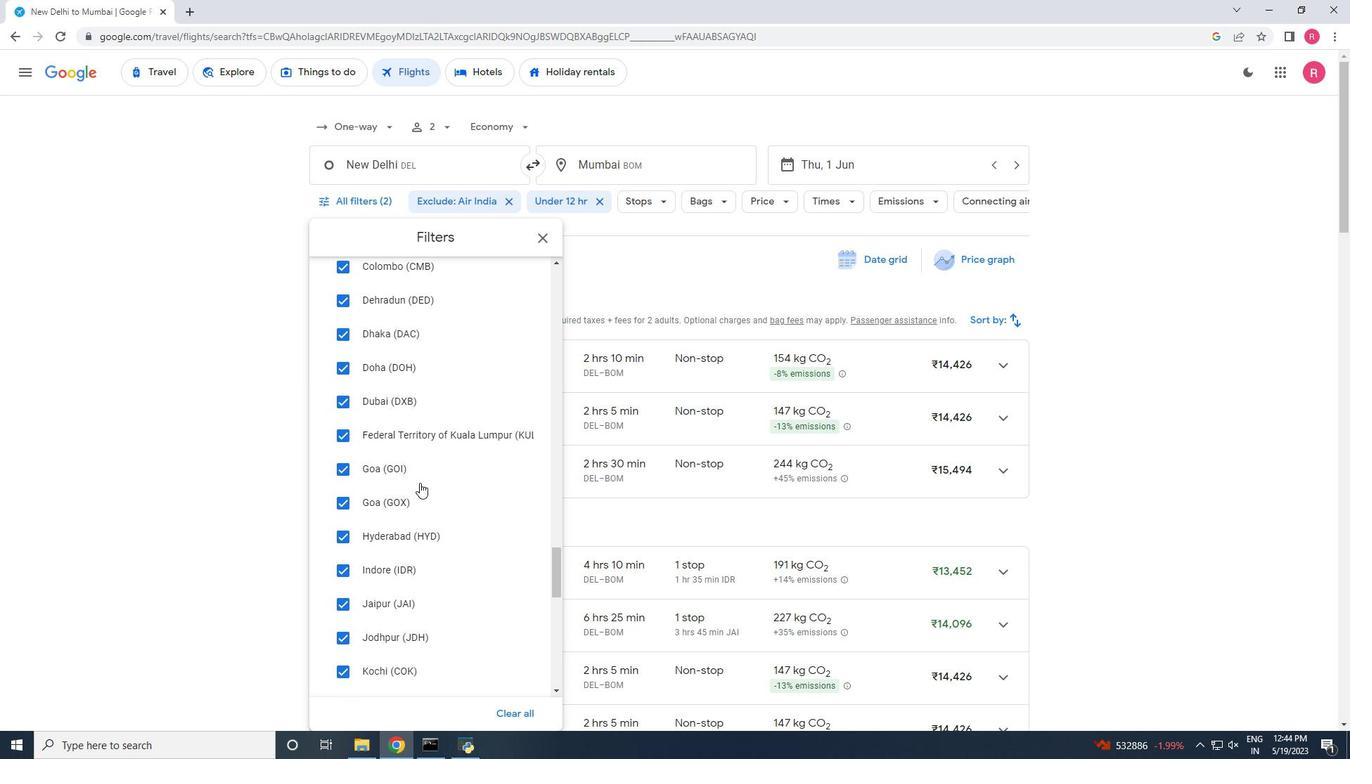 
Action: Mouse scrolled (419, 483) with delta (0, 0)
Screenshot: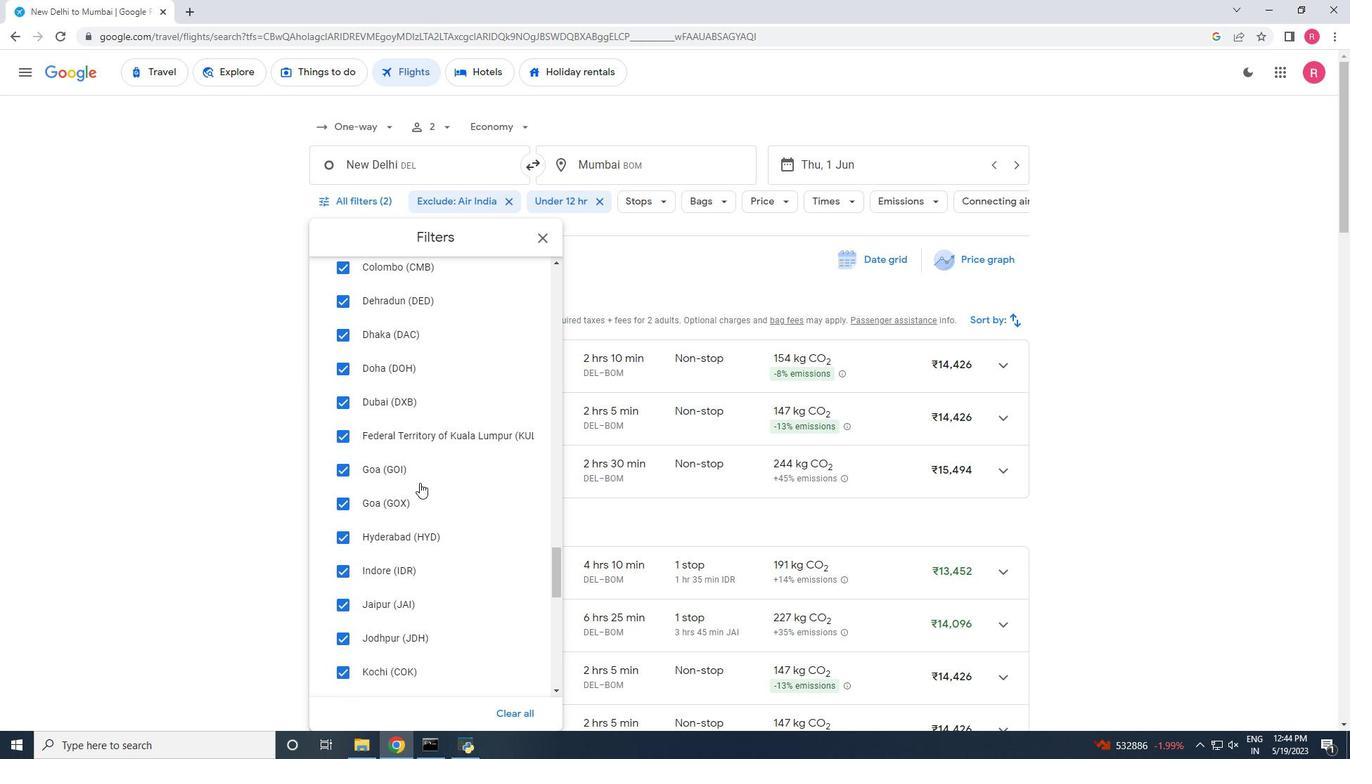 
Action: Mouse scrolled (419, 483) with delta (0, 0)
Screenshot: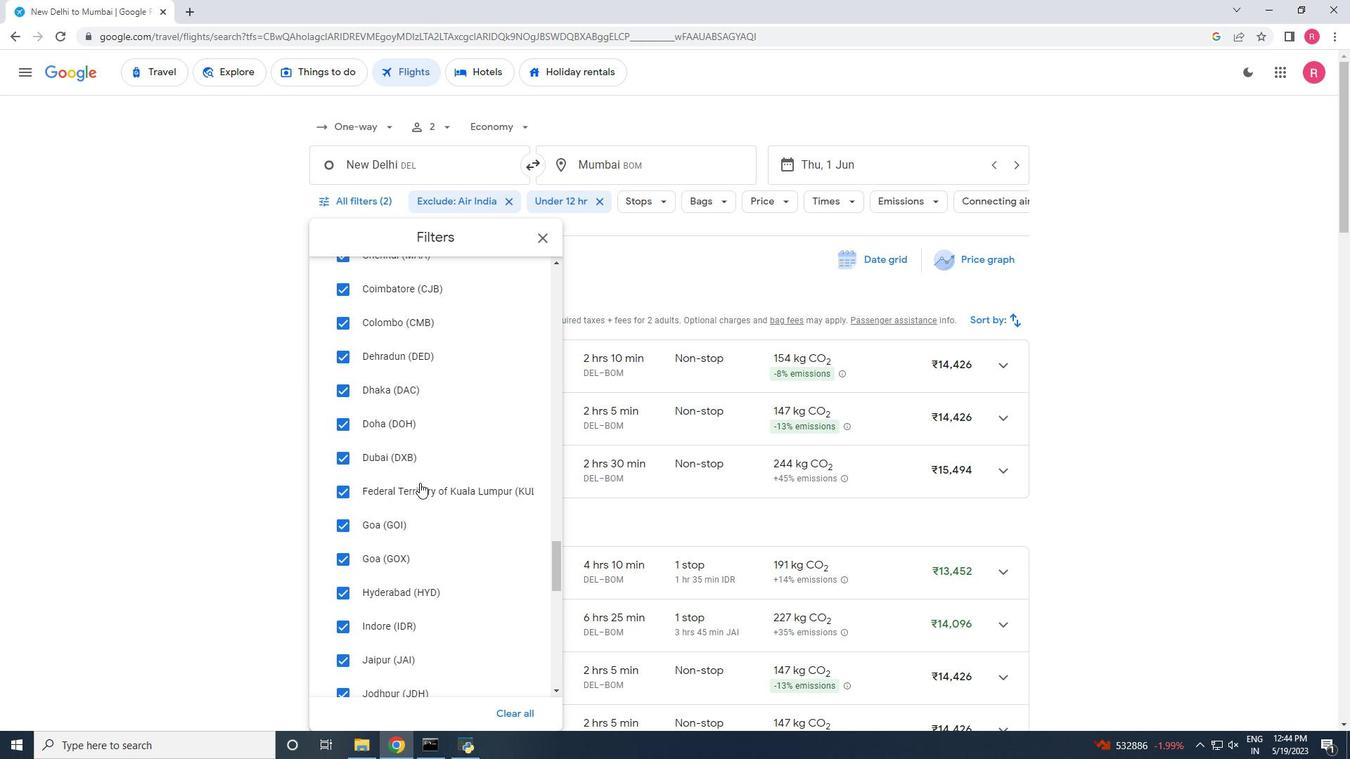 
Action: Mouse scrolled (419, 483) with delta (0, 0)
Screenshot: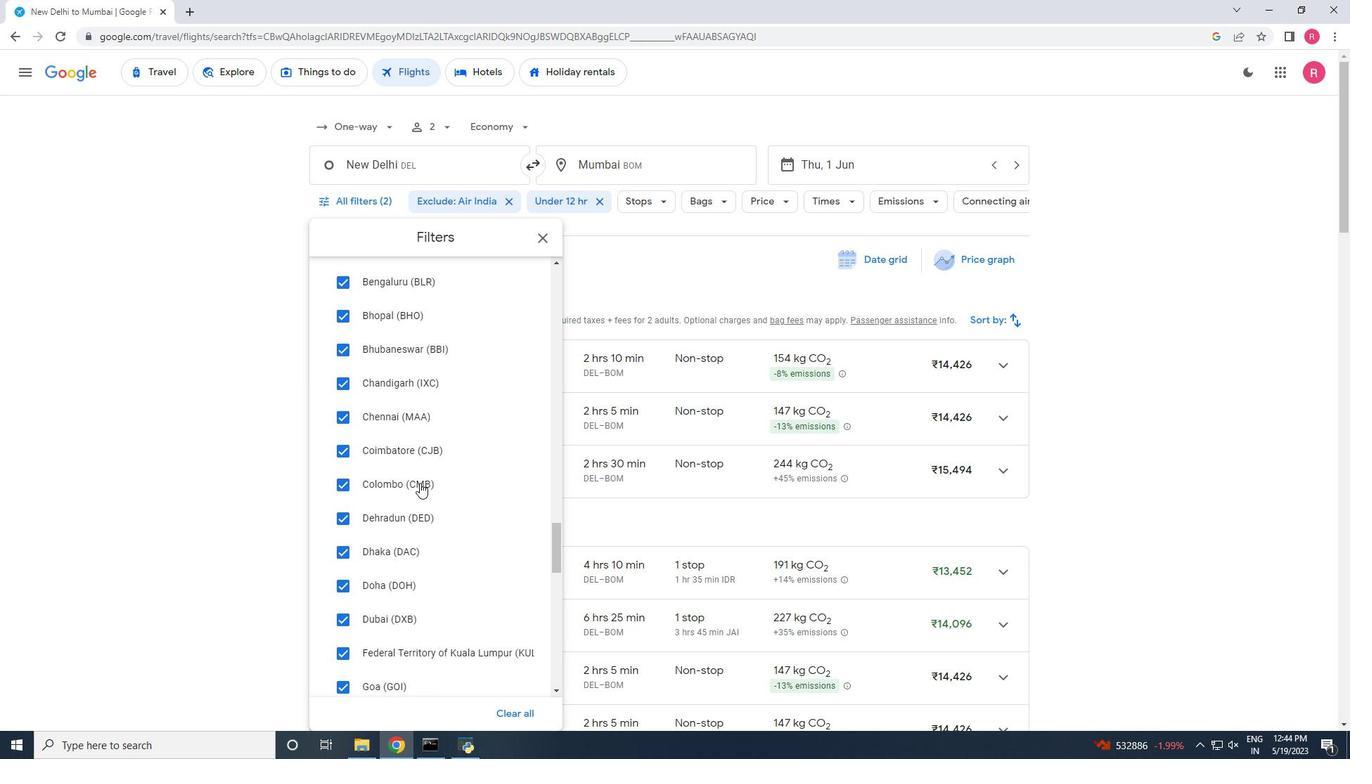 
Action: Mouse scrolled (419, 483) with delta (0, 0)
Screenshot: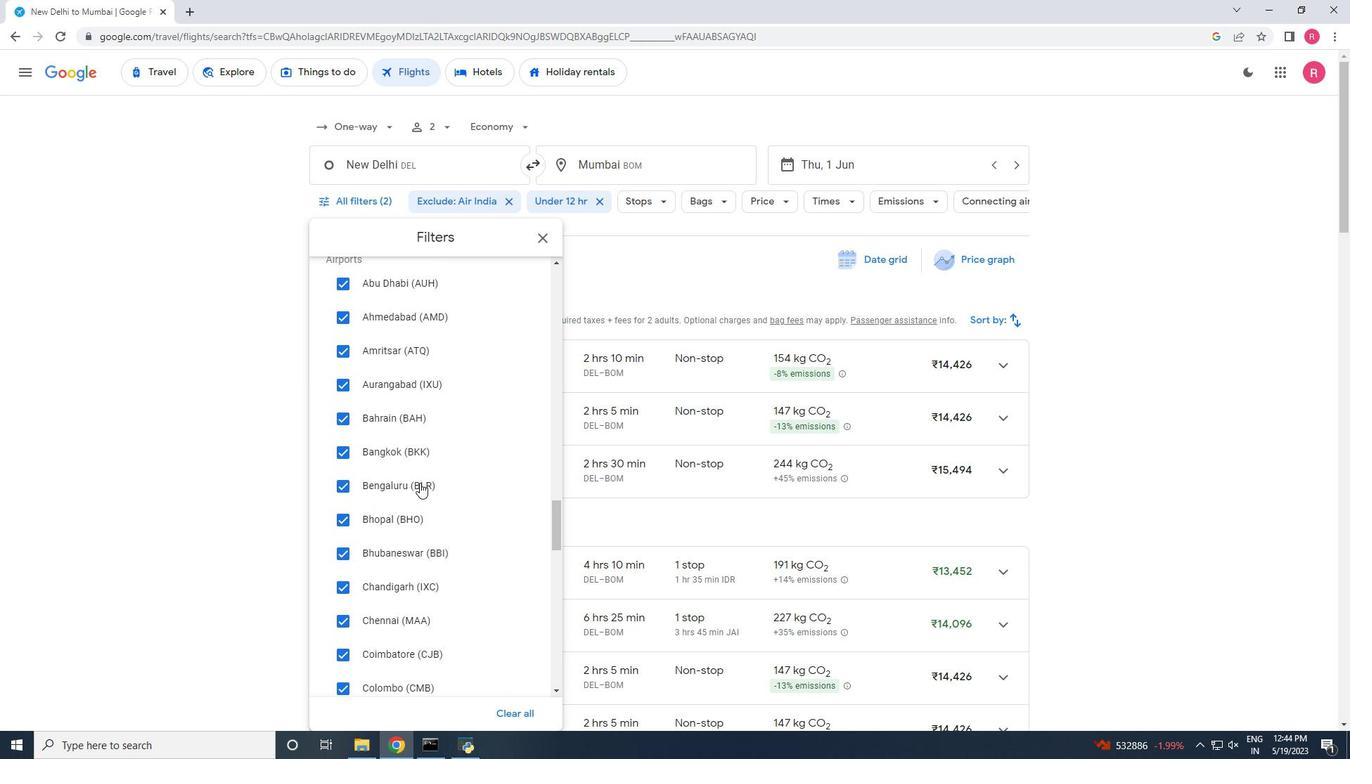
Action: Mouse scrolled (419, 483) with delta (0, 0)
Screenshot: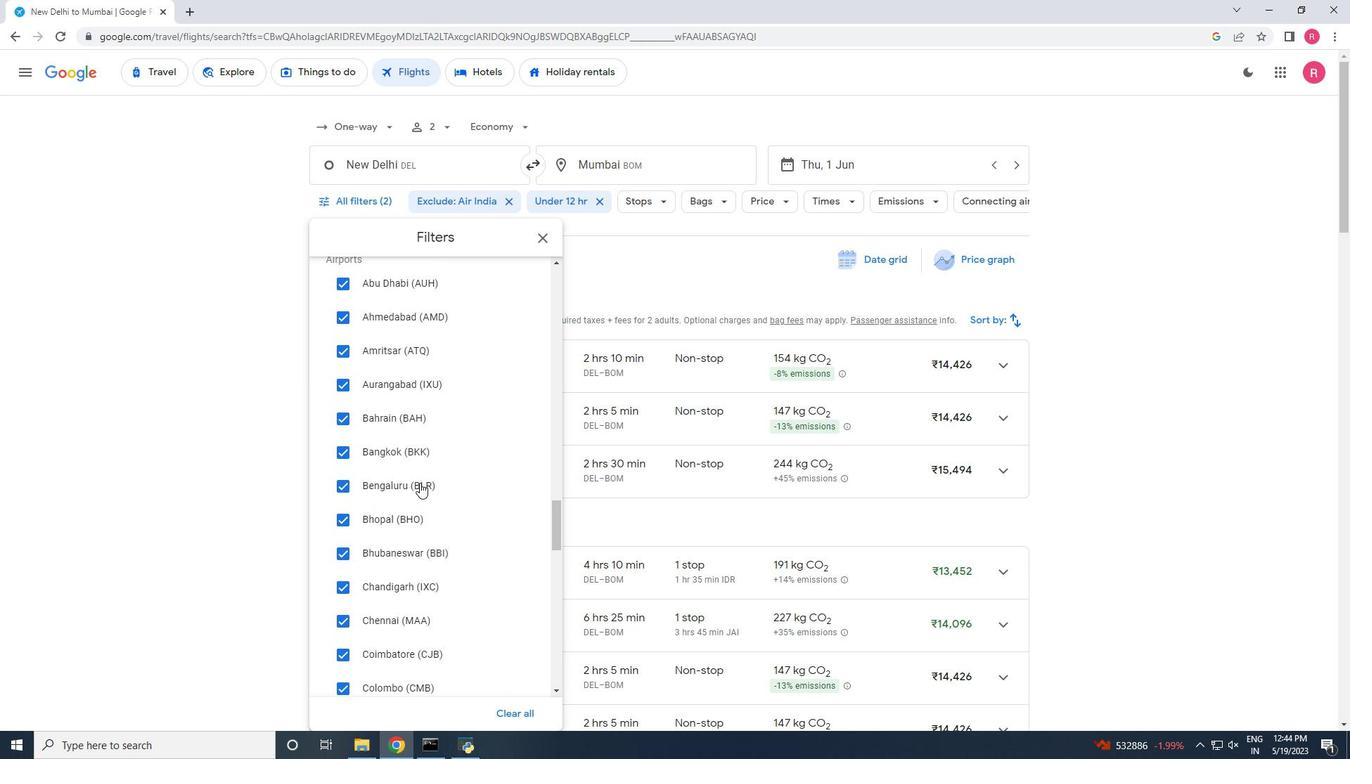 
Action: Mouse scrolled (419, 483) with delta (0, 0)
Screenshot: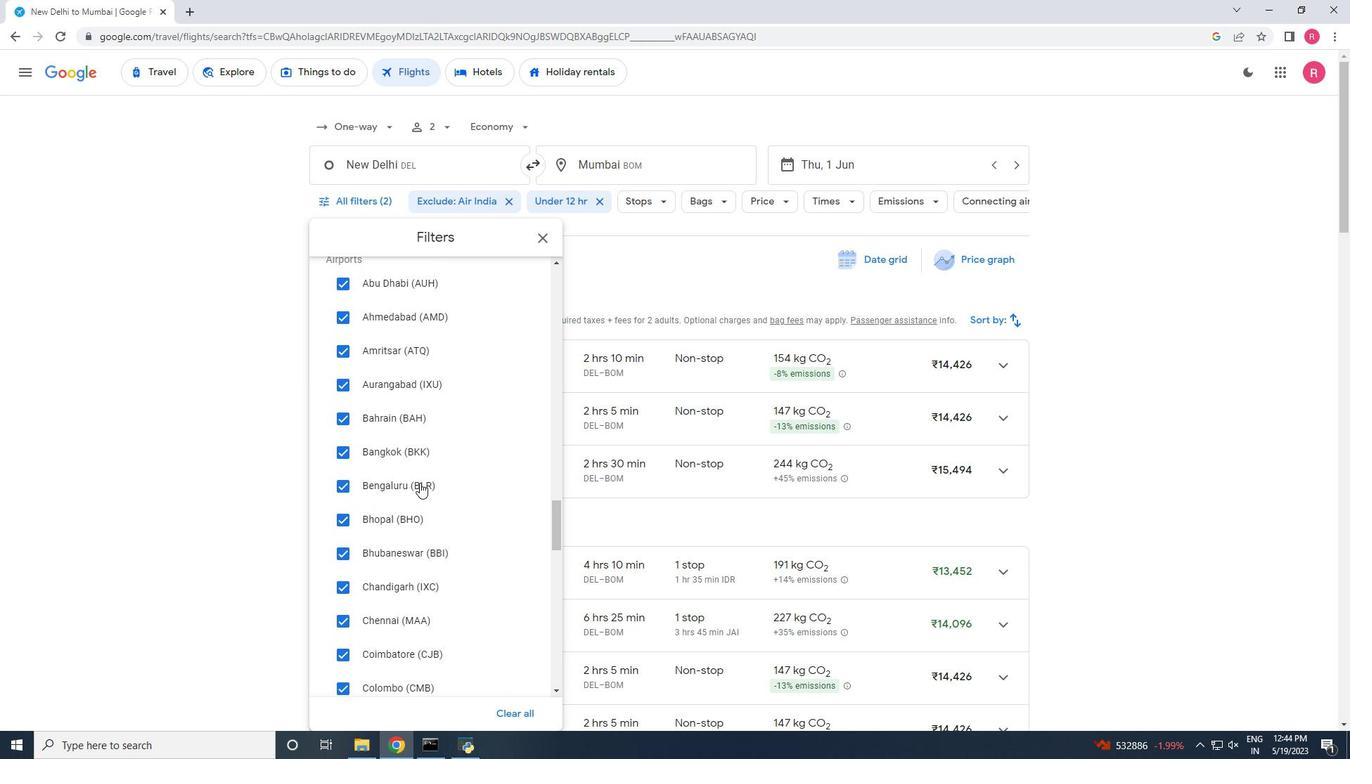 
Action: Mouse scrolled (419, 483) with delta (0, 0)
Screenshot: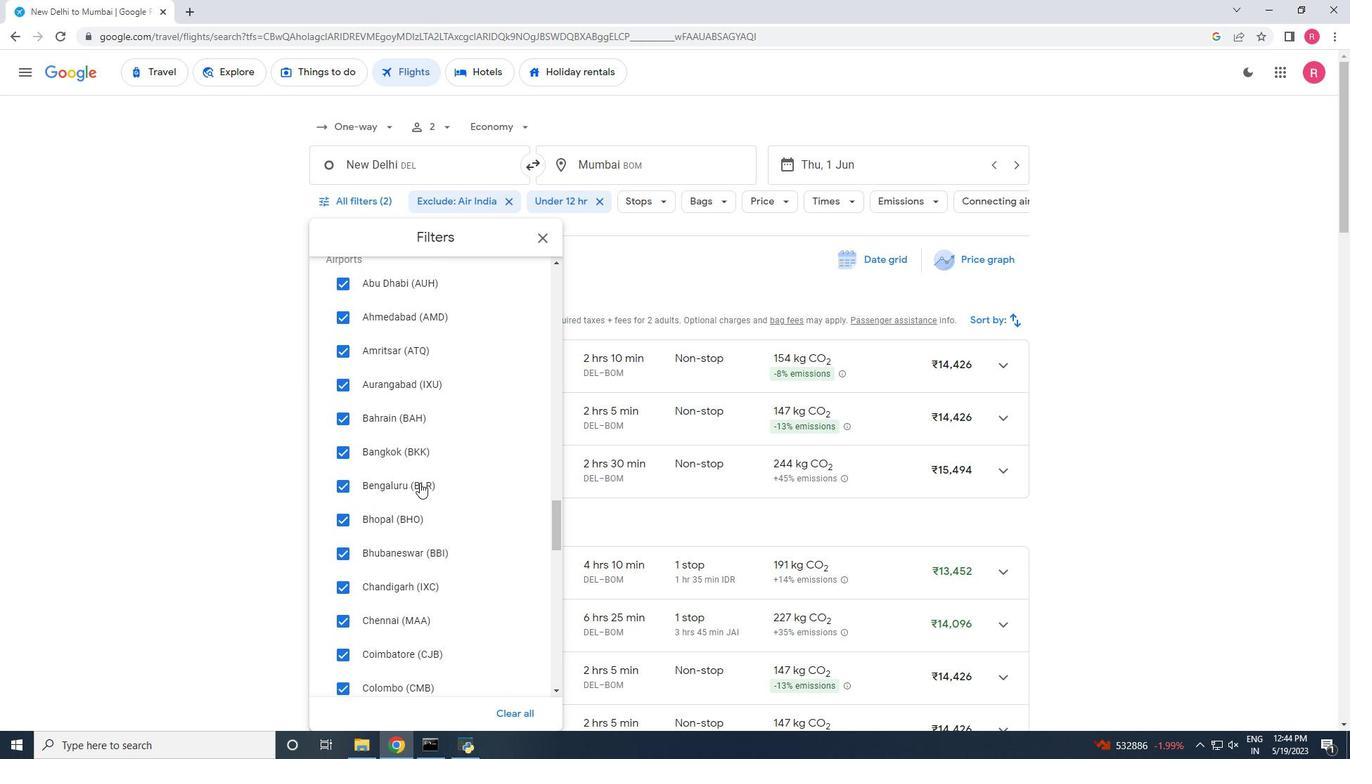 
Action: Mouse scrolled (419, 483) with delta (0, 0)
Screenshot: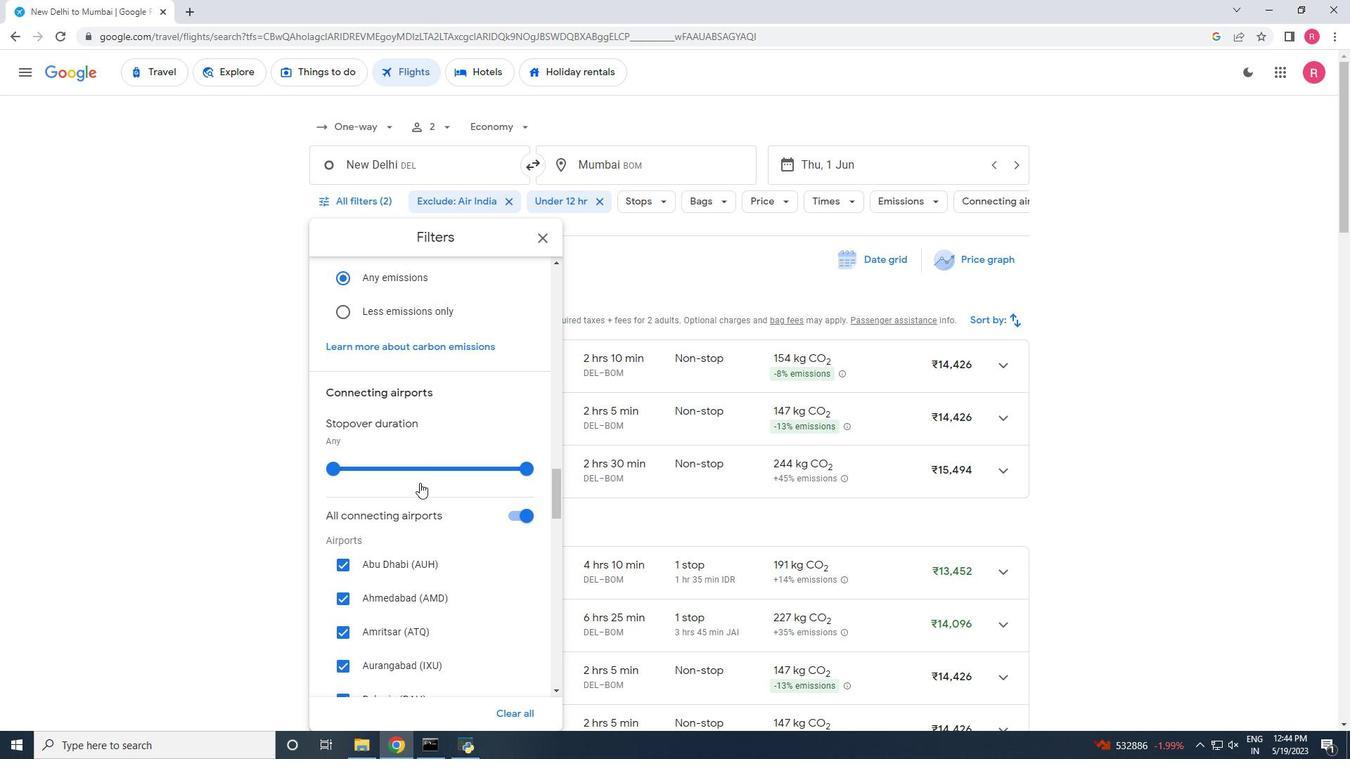 
Action: Mouse scrolled (419, 483) with delta (0, 0)
Screenshot: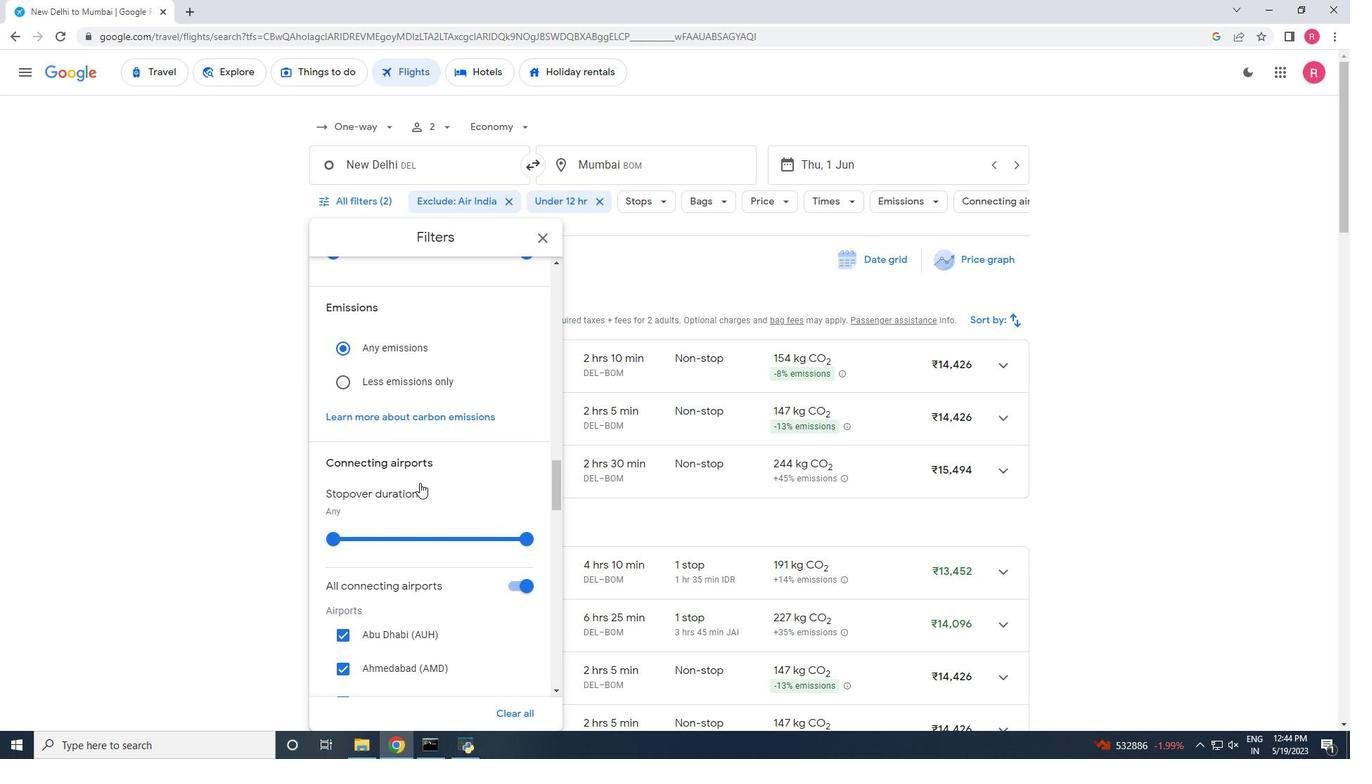
Action: Mouse scrolled (419, 483) with delta (0, 0)
Screenshot: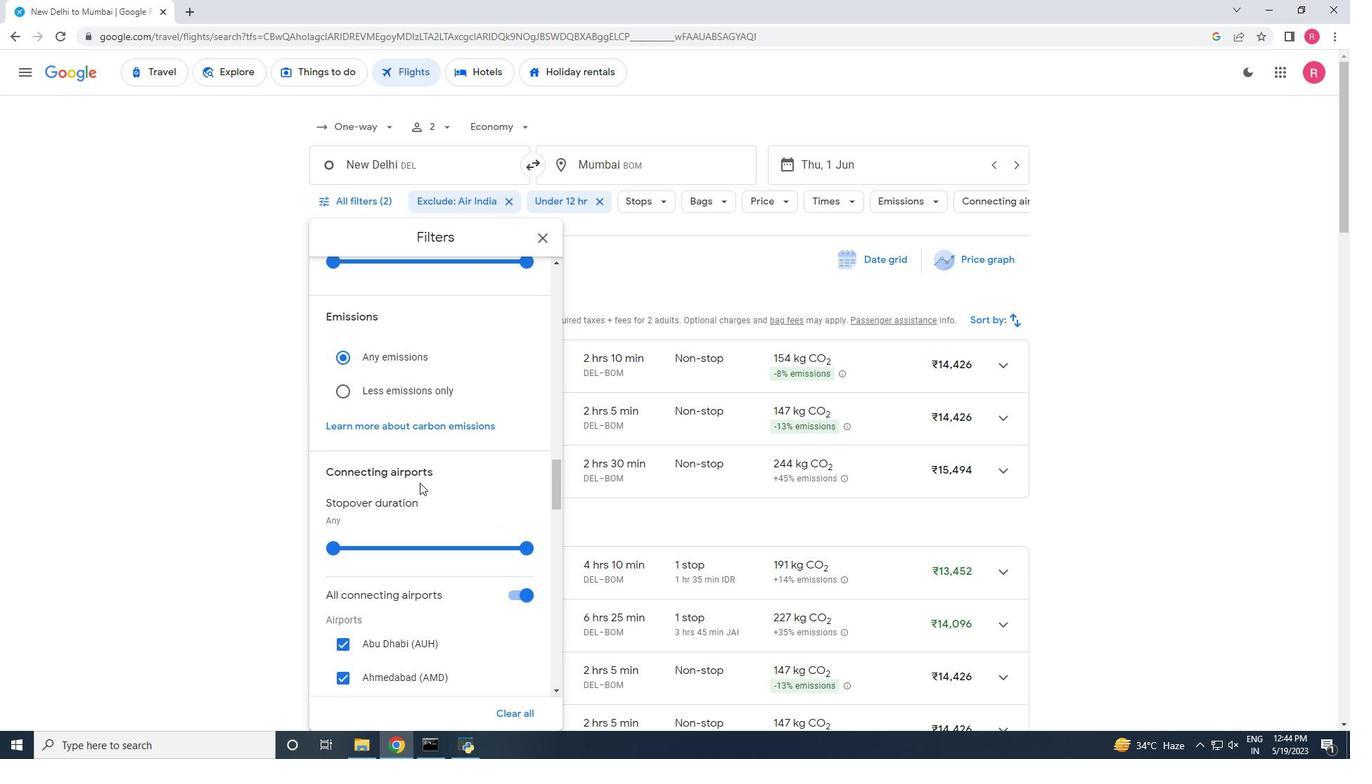 
Action: Mouse scrolled (419, 483) with delta (0, 0)
Screenshot: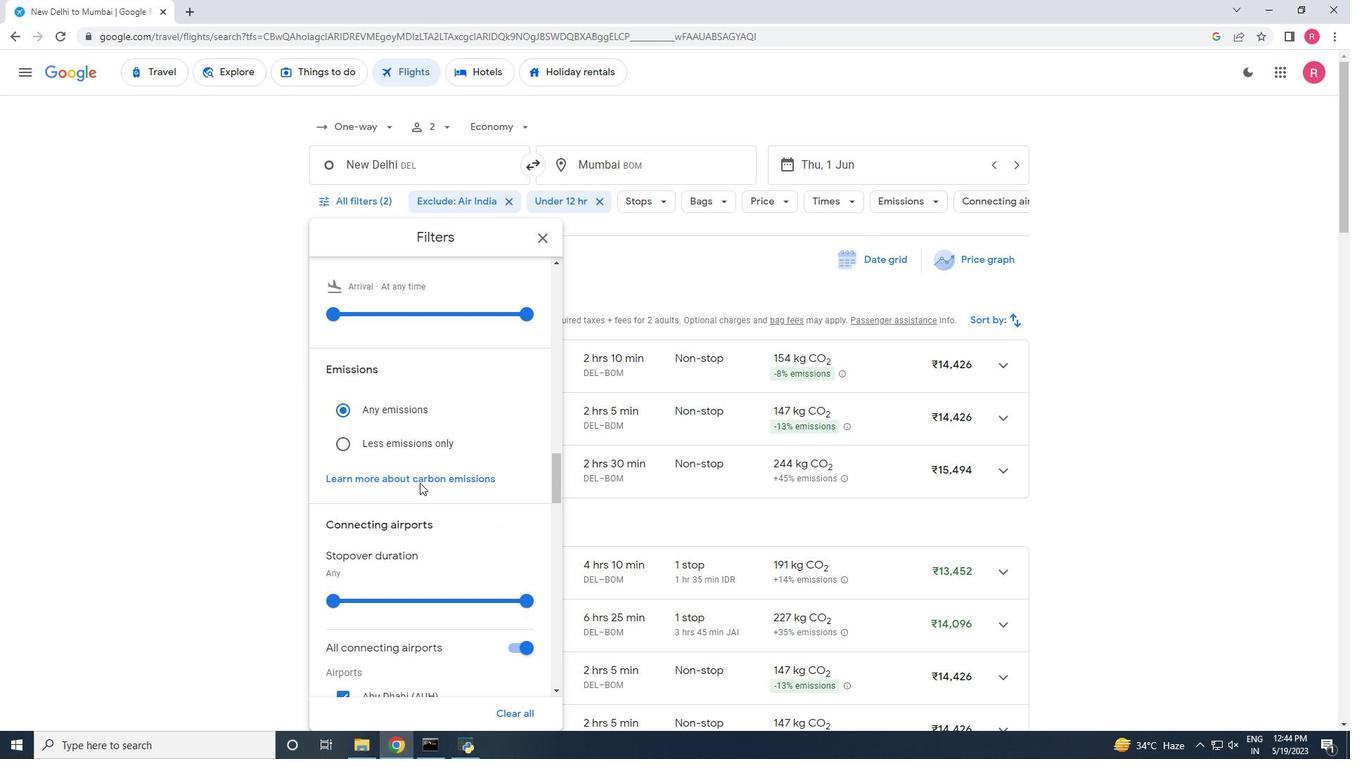 
Action: Mouse scrolled (419, 483) with delta (0, 0)
Screenshot: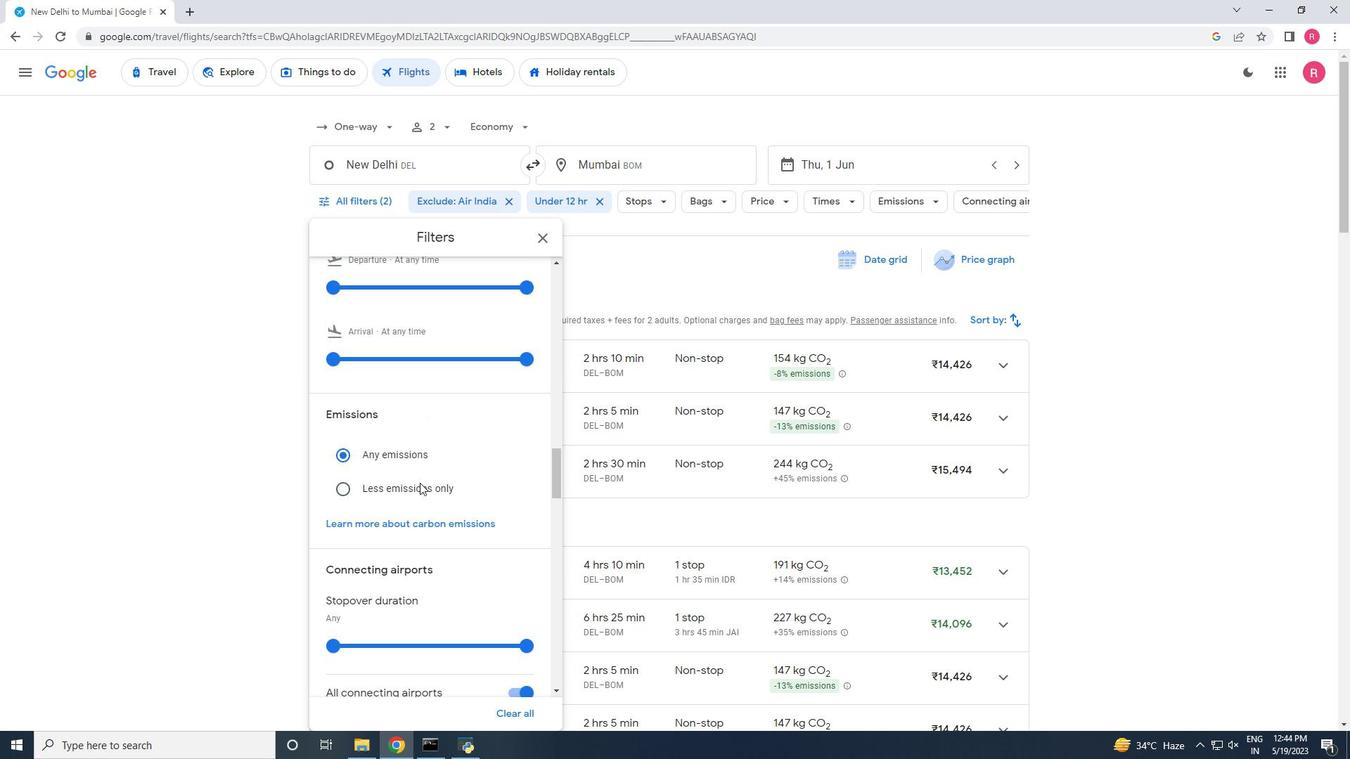 
Action: Mouse scrolled (419, 483) with delta (0, 0)
Screenshot: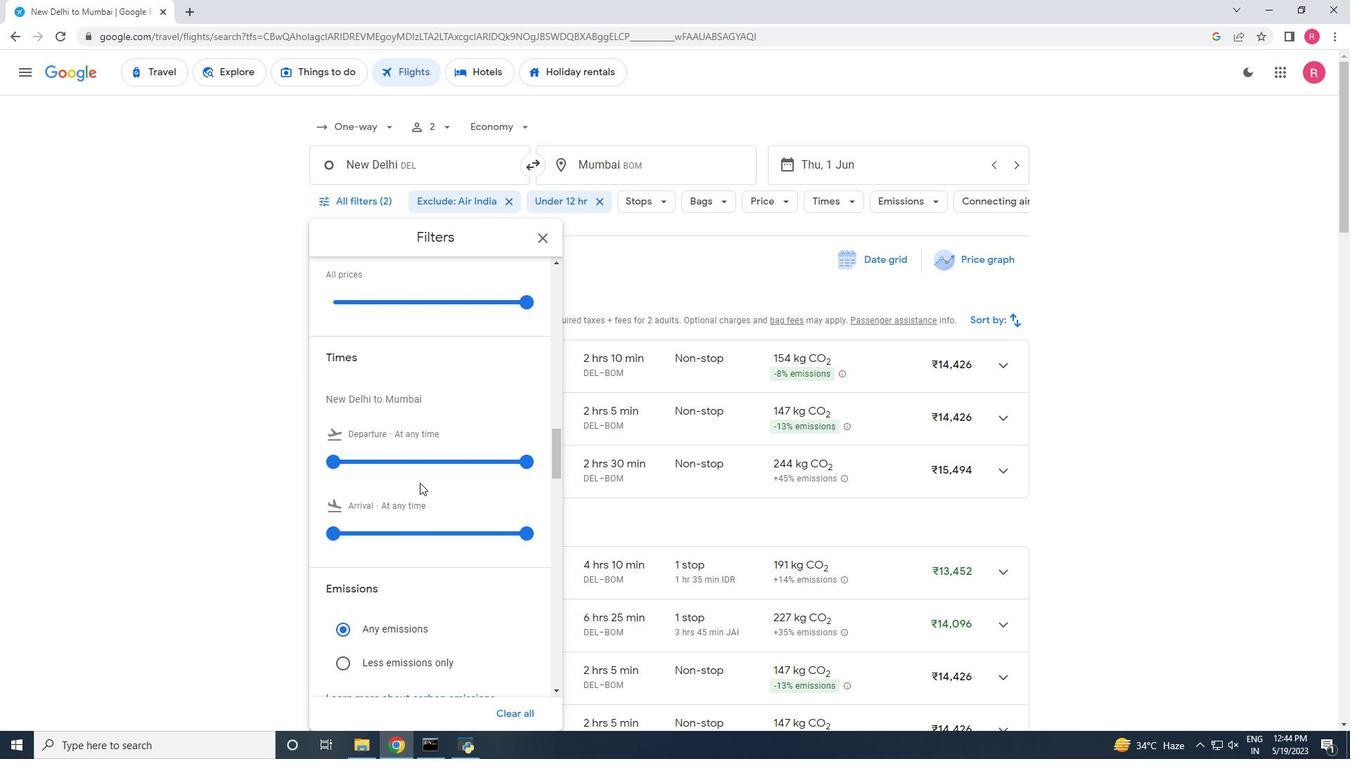 
Action: Mouse scrolled (419, 483) with delta (0, 0)
Screenshot: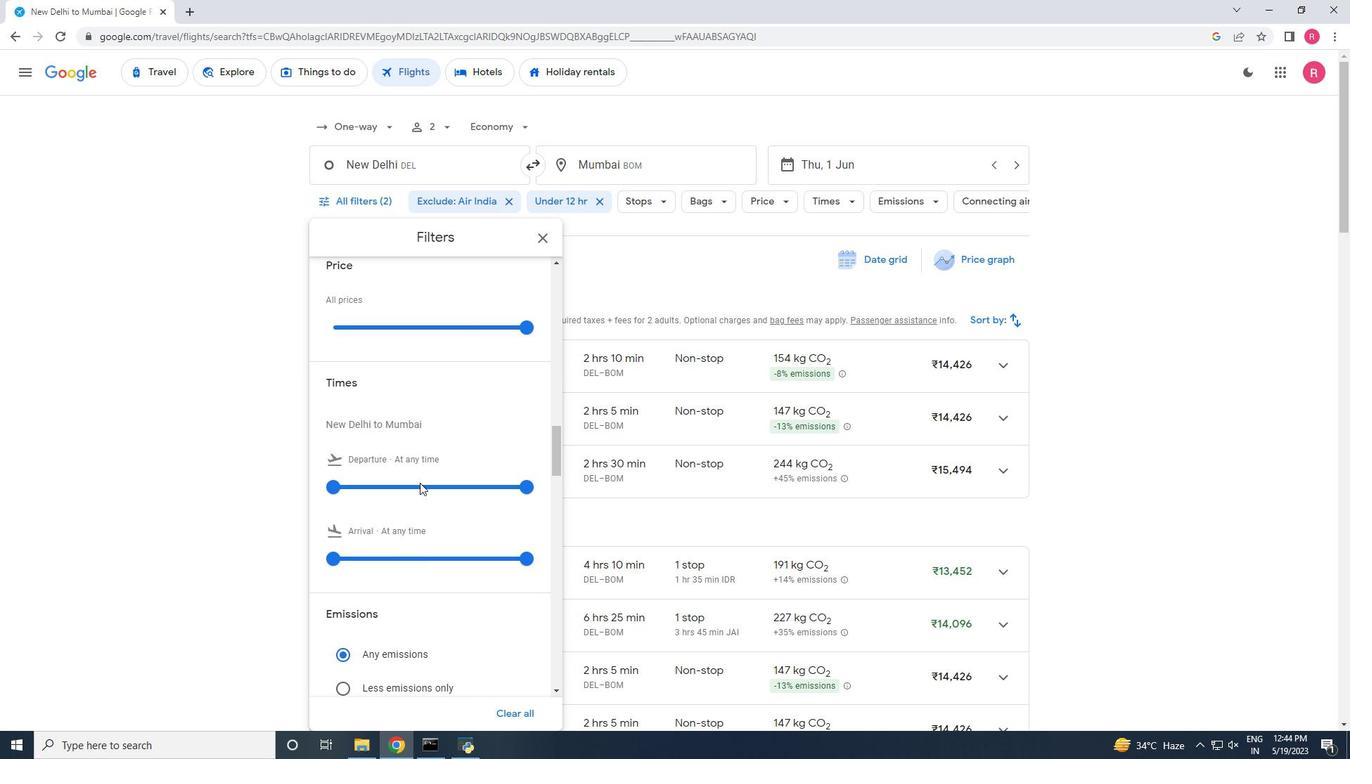 
Action: Mouse scrolled (419, 483) with delta (0, 0)
Screenshot: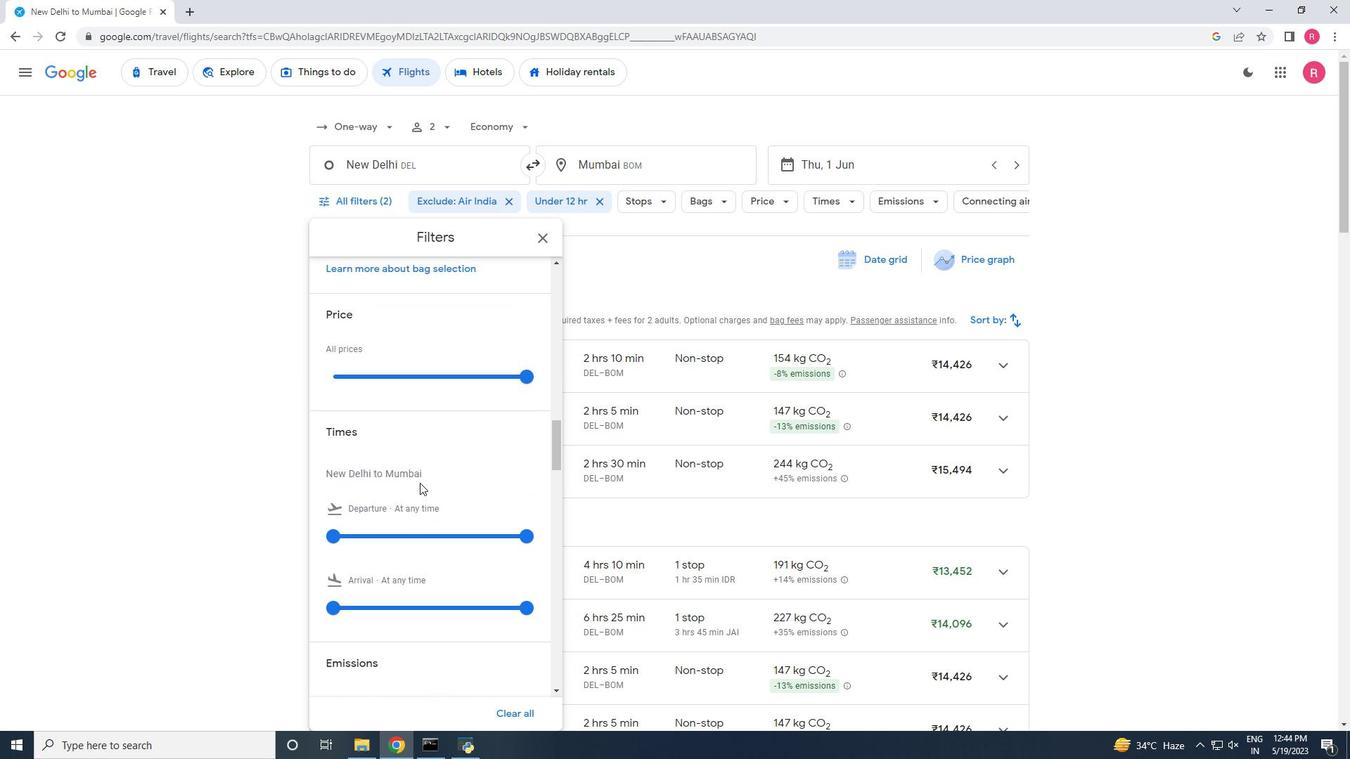 
Action: Mouse scrolled (419, 483) with delta (0, 0)
Screenshot: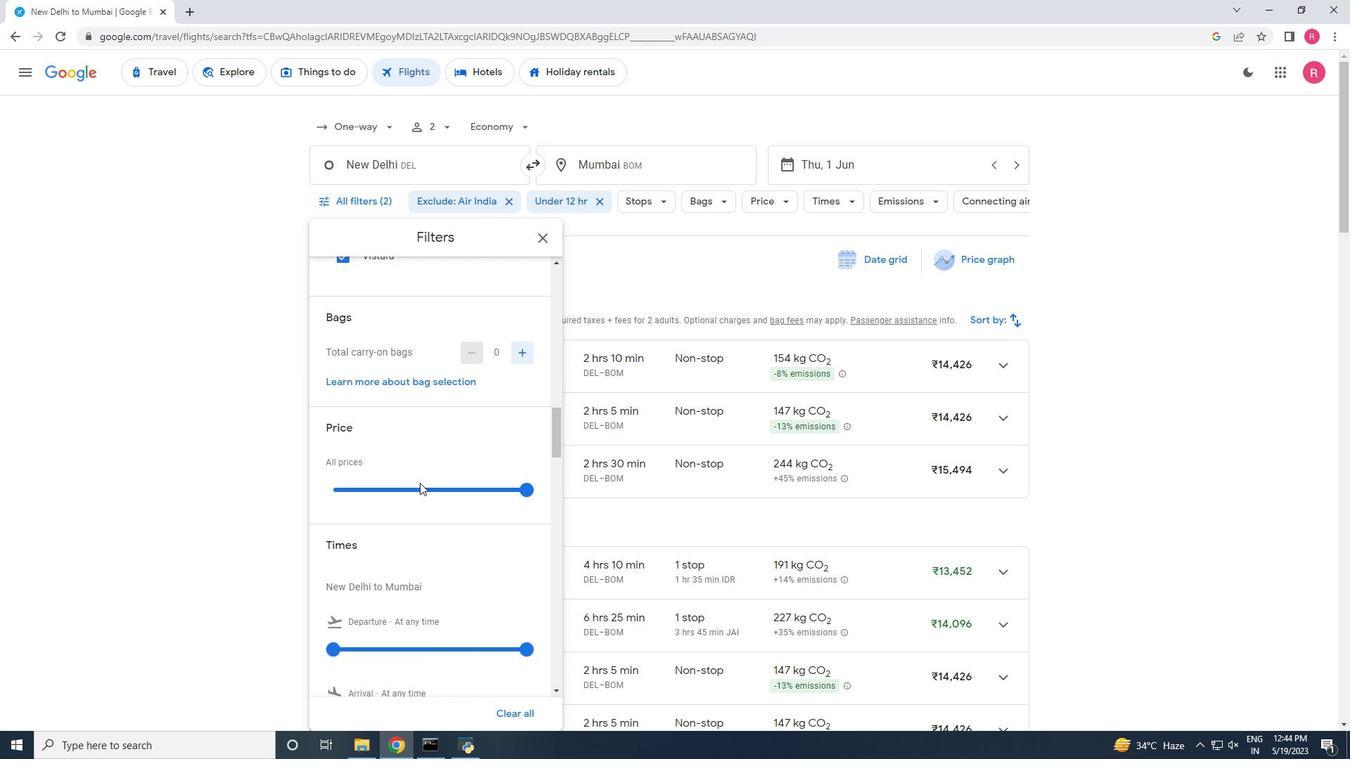 
Action: Mouse scrolled (419, 483) with delta (0, 0)
Screenshot: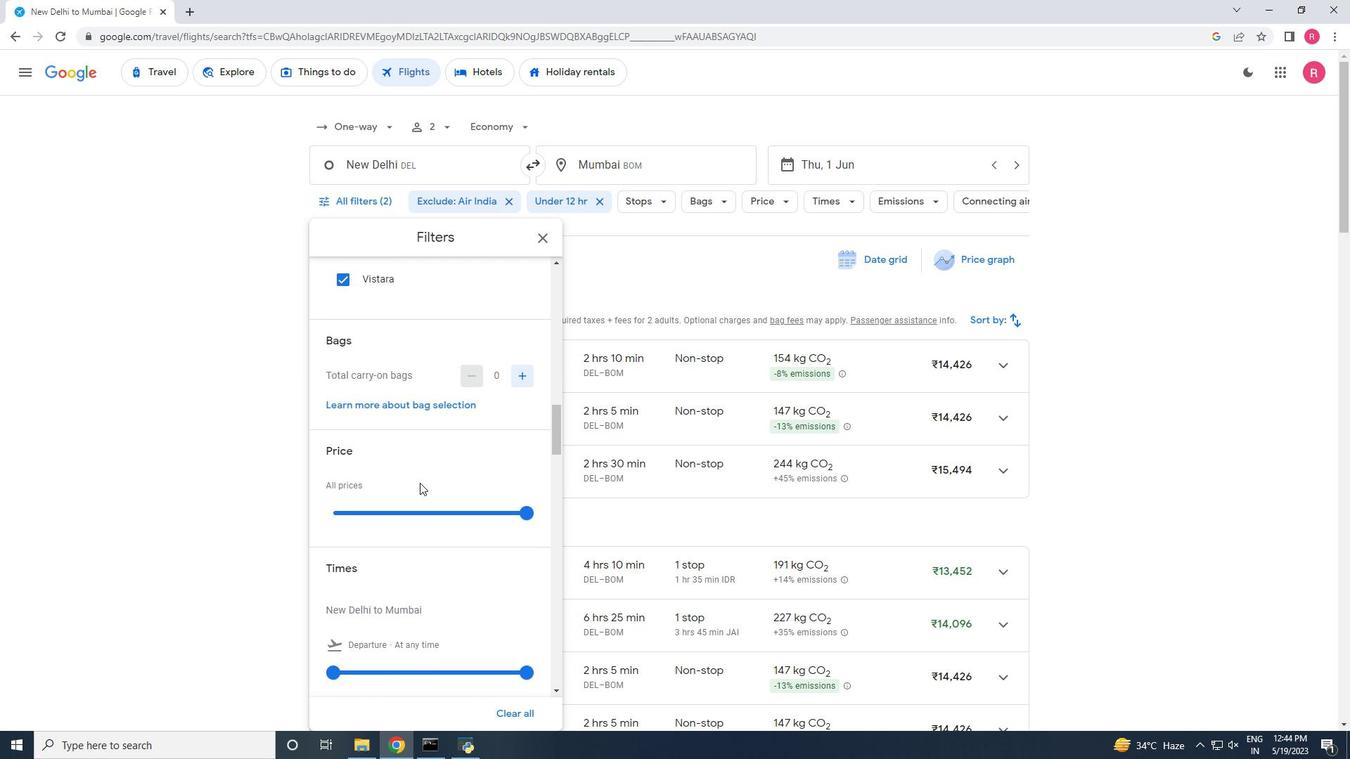 
Action: Mouse scrolled (419, 483) with delta (0, 0)
Screenshot: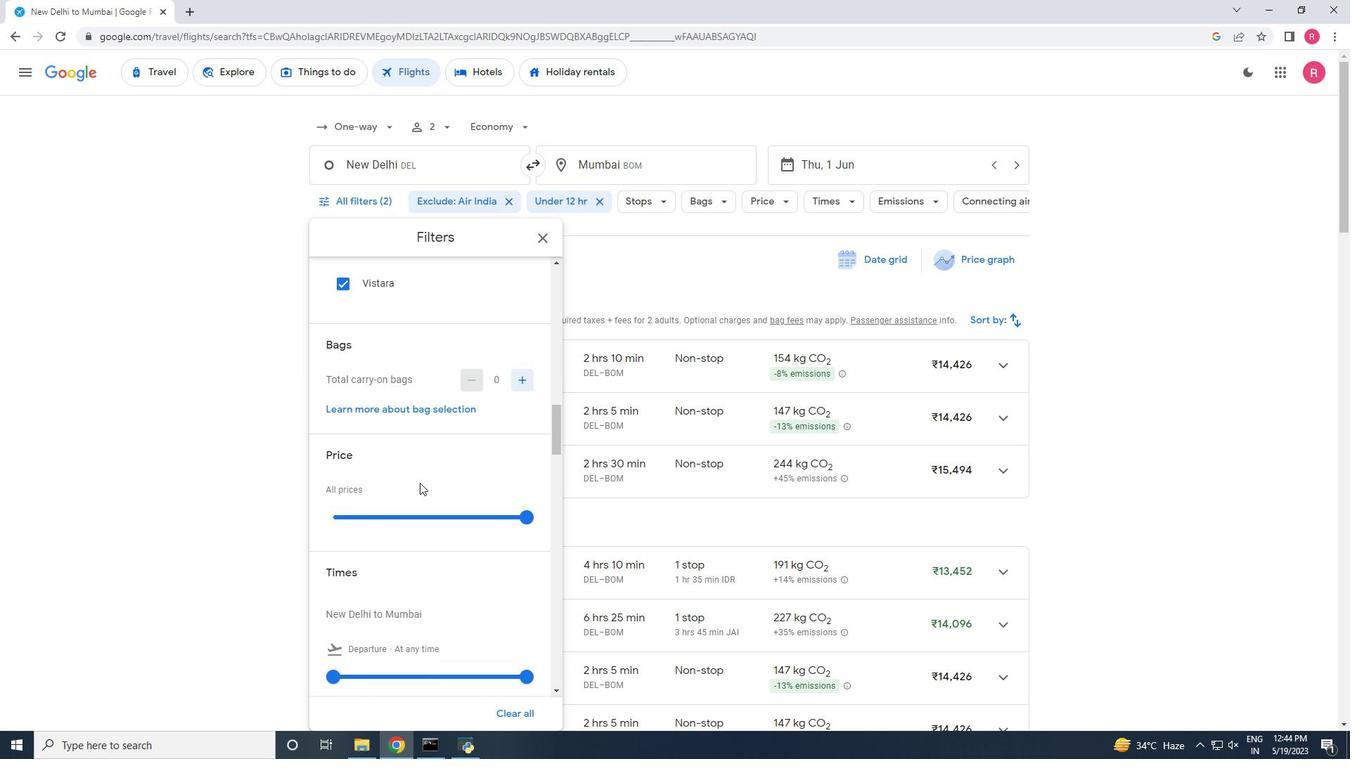
Action: Mouse scrolled (419, 483) with delta (0, 0)
Screenshot: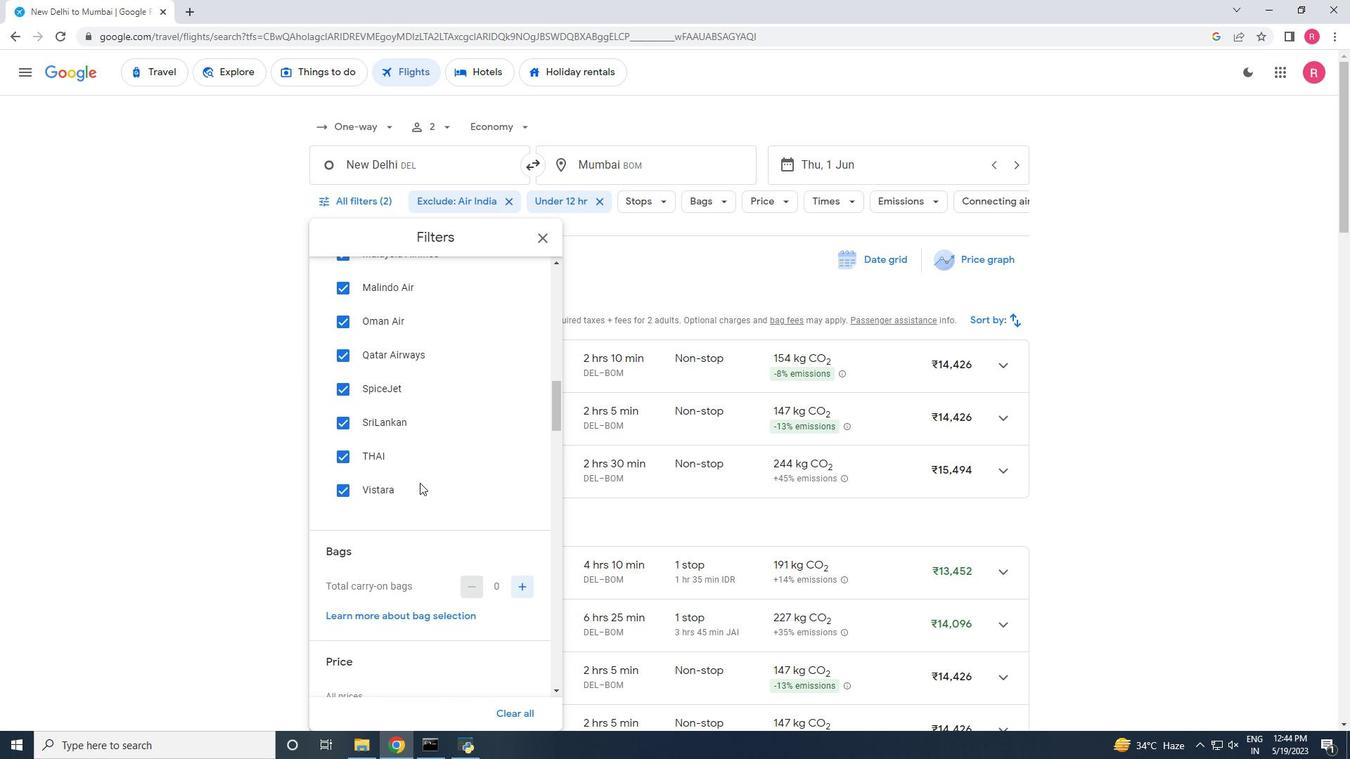 
Action: Mouse scrolled (419, 483) with delta (0, 0)
Screenshot: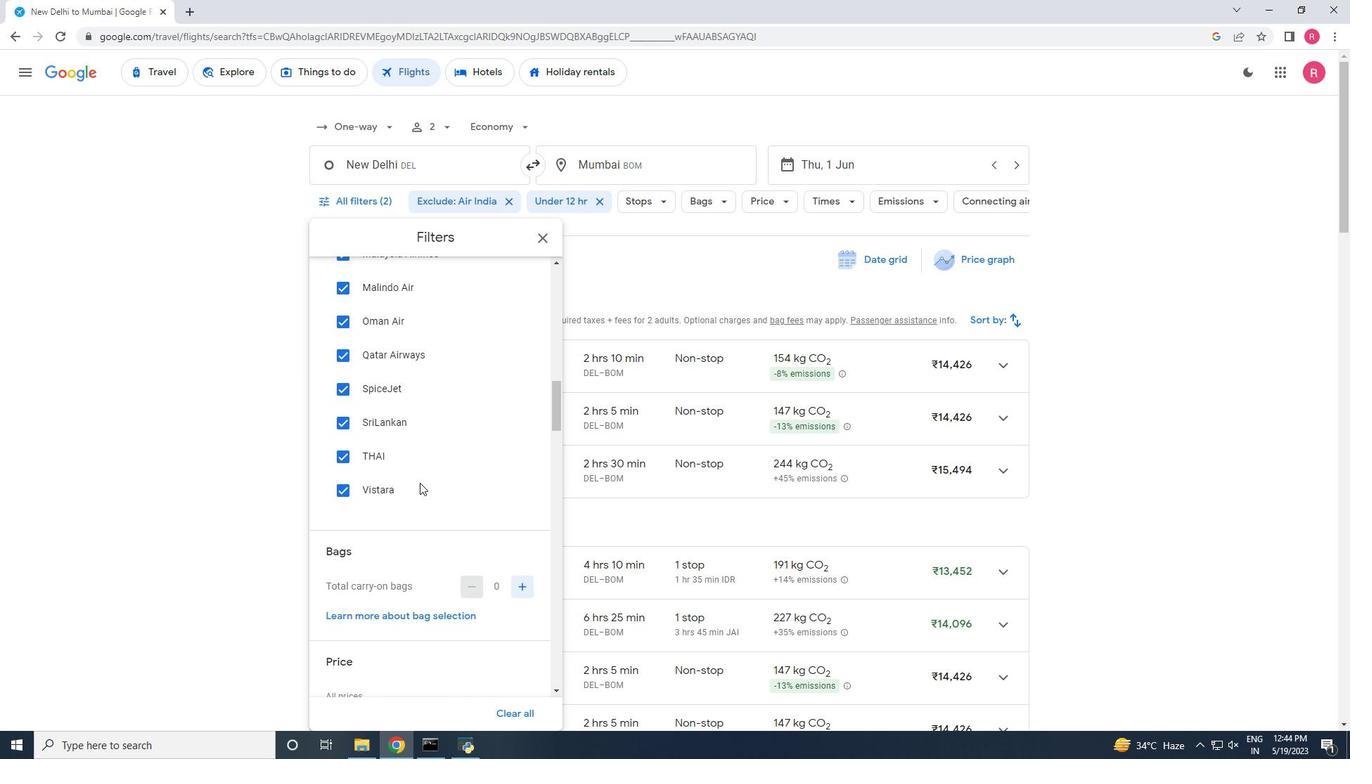 
Action: Mouse scrolled (419, 483) with delta (0, 0)
Screenshot: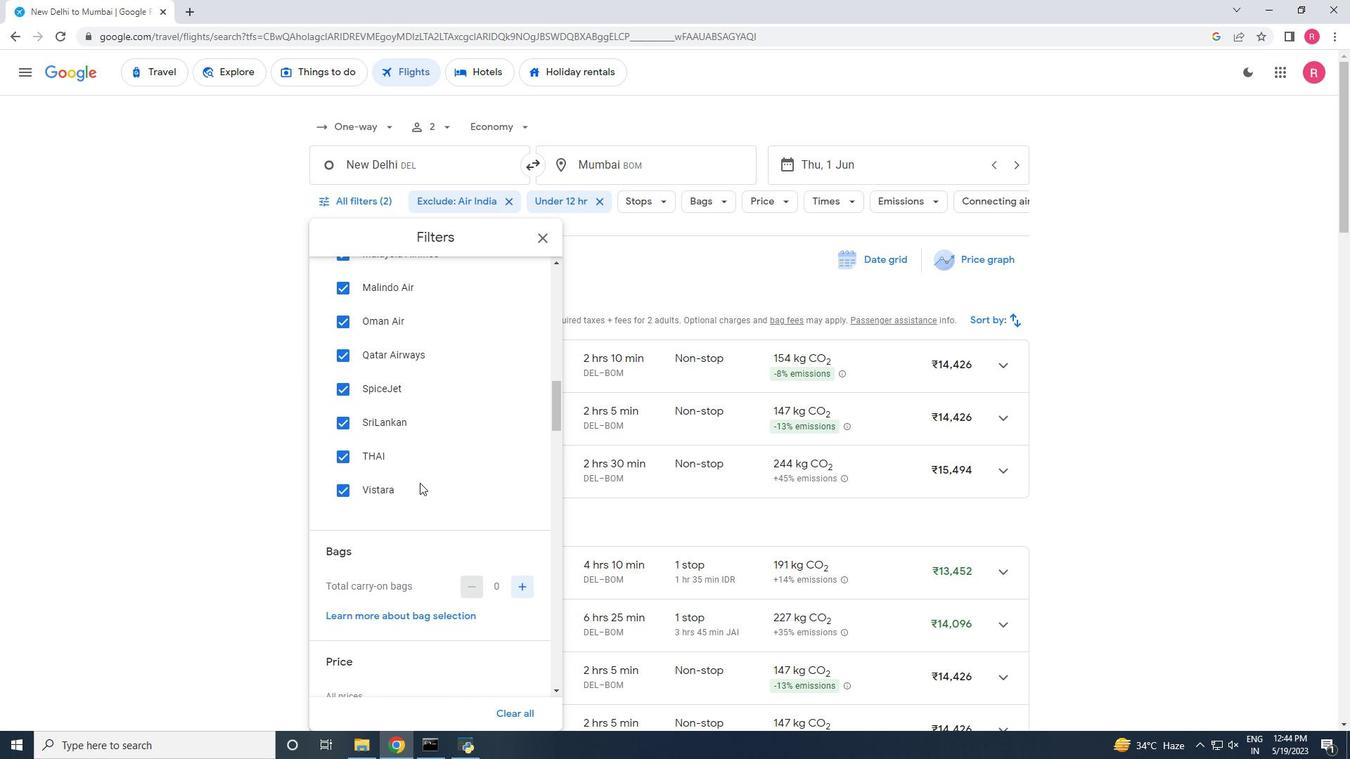 
Action: Mouse scrolled (419, 483) with delta (0, 0)
Screenshot: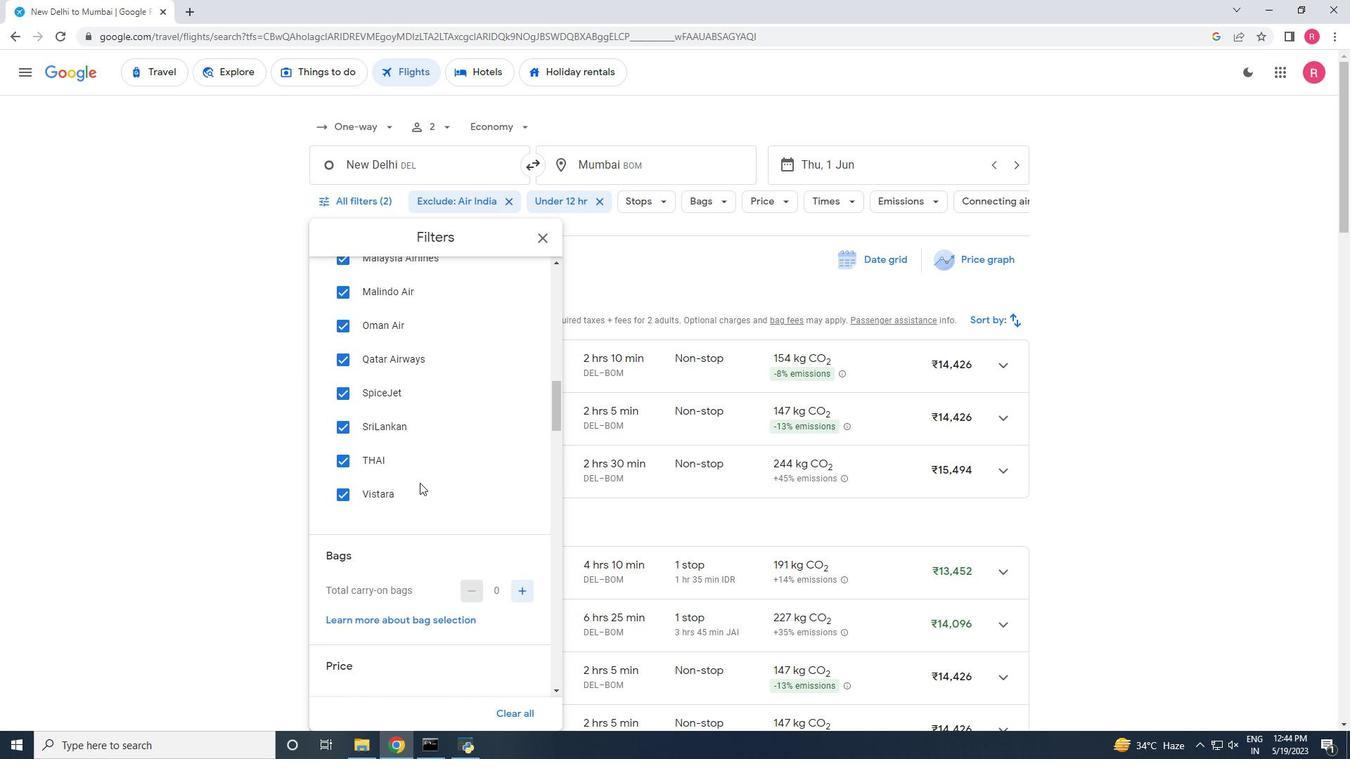
Action: Mouse scrolled (419, 483) with delta (0, 0)
Screenshot: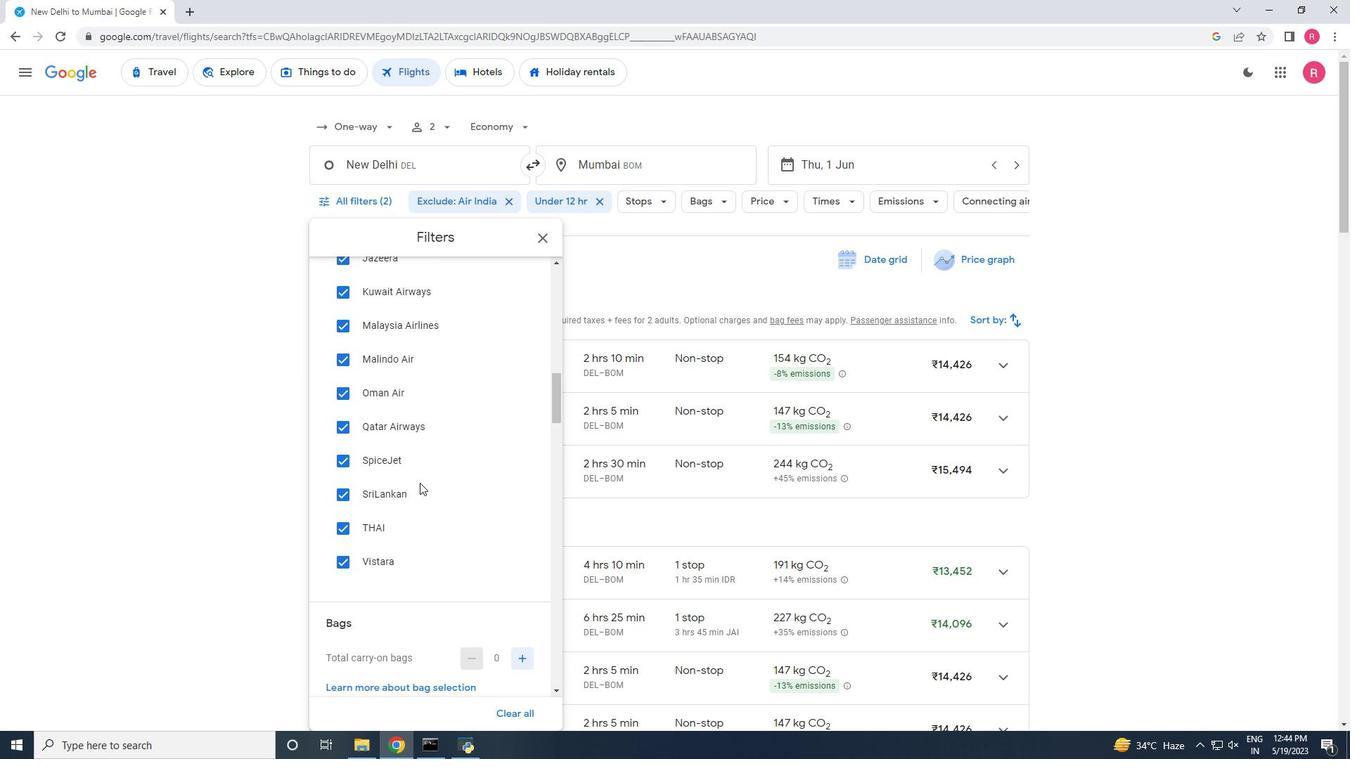
Action: Mouse scrolled (419, 483) with delta (0, 0)
Screenshot: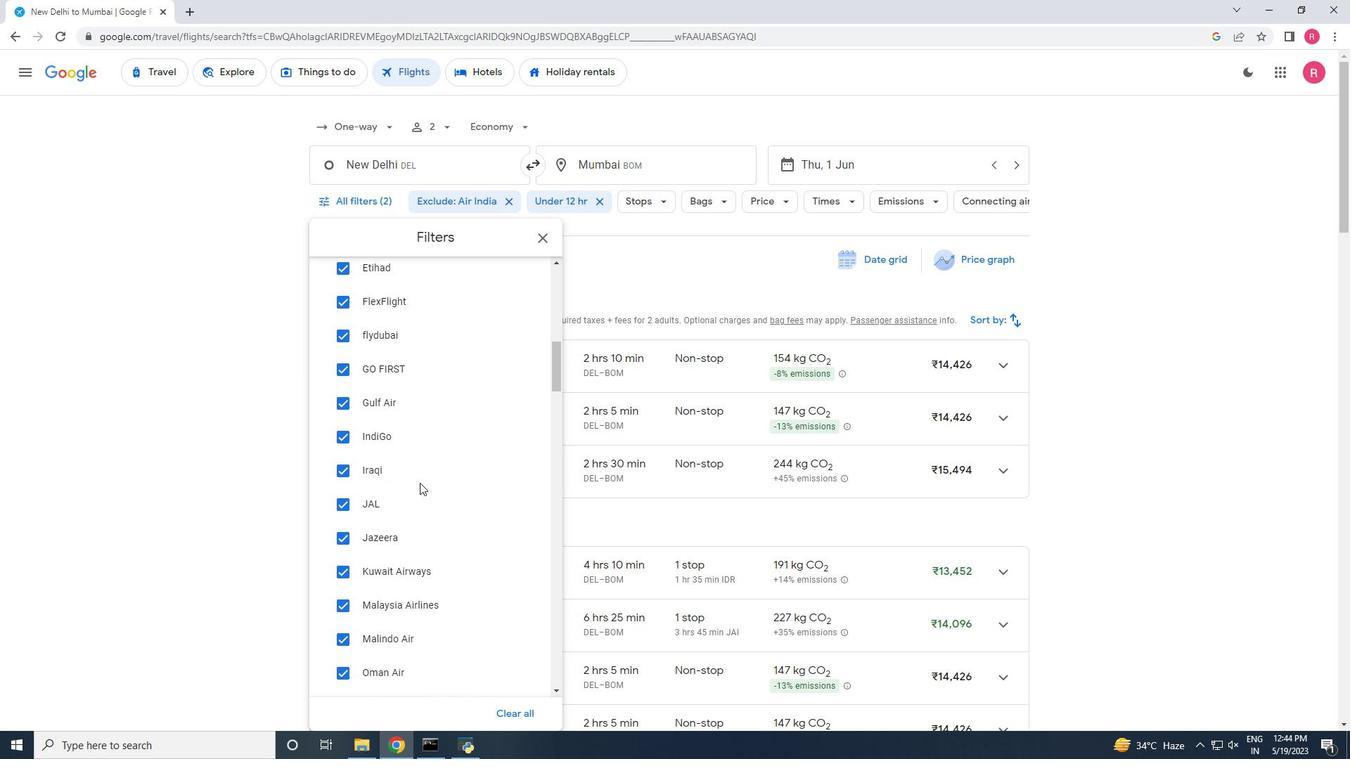 
Action: Mouse scrolled (419, 483) with delta (0, 0)
Screenshot: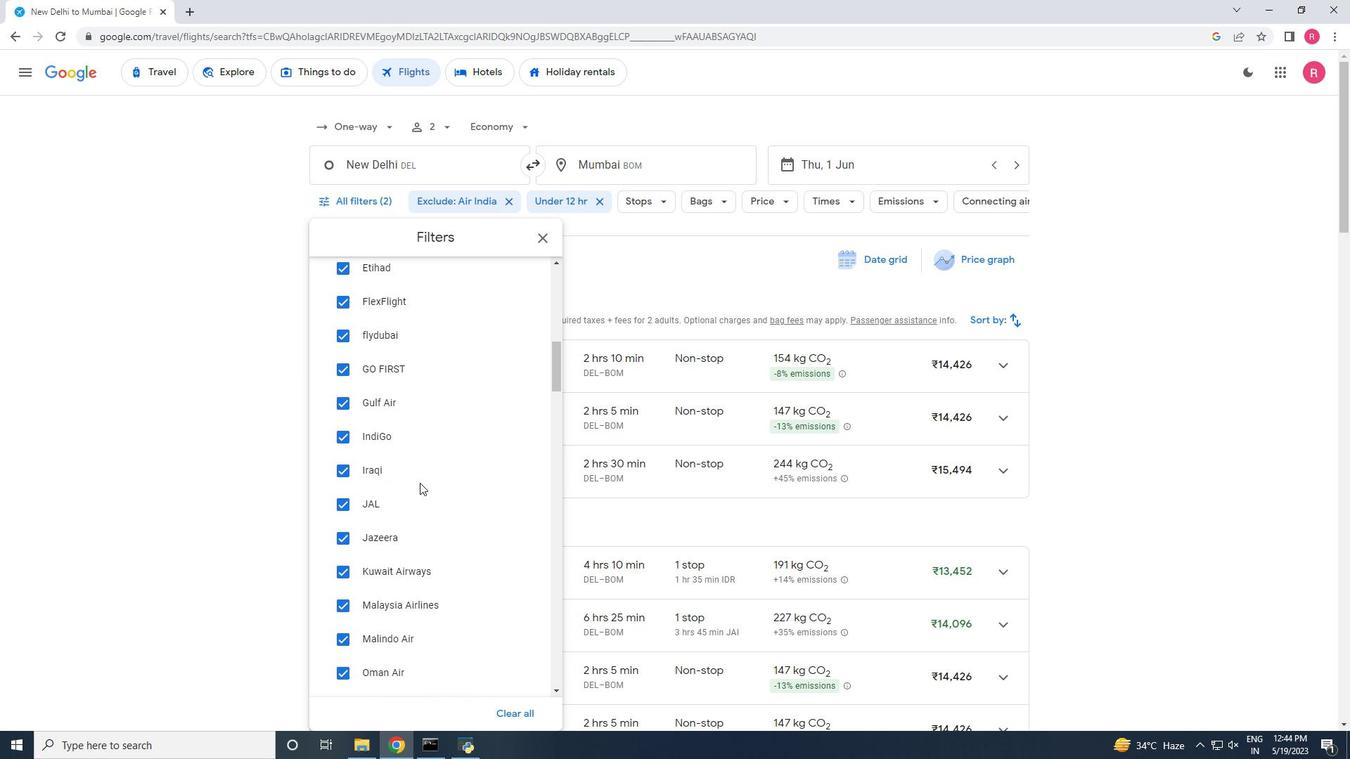 
Action: Mouse scrolled (419, 483) with delta (0, 0)
Screenshot: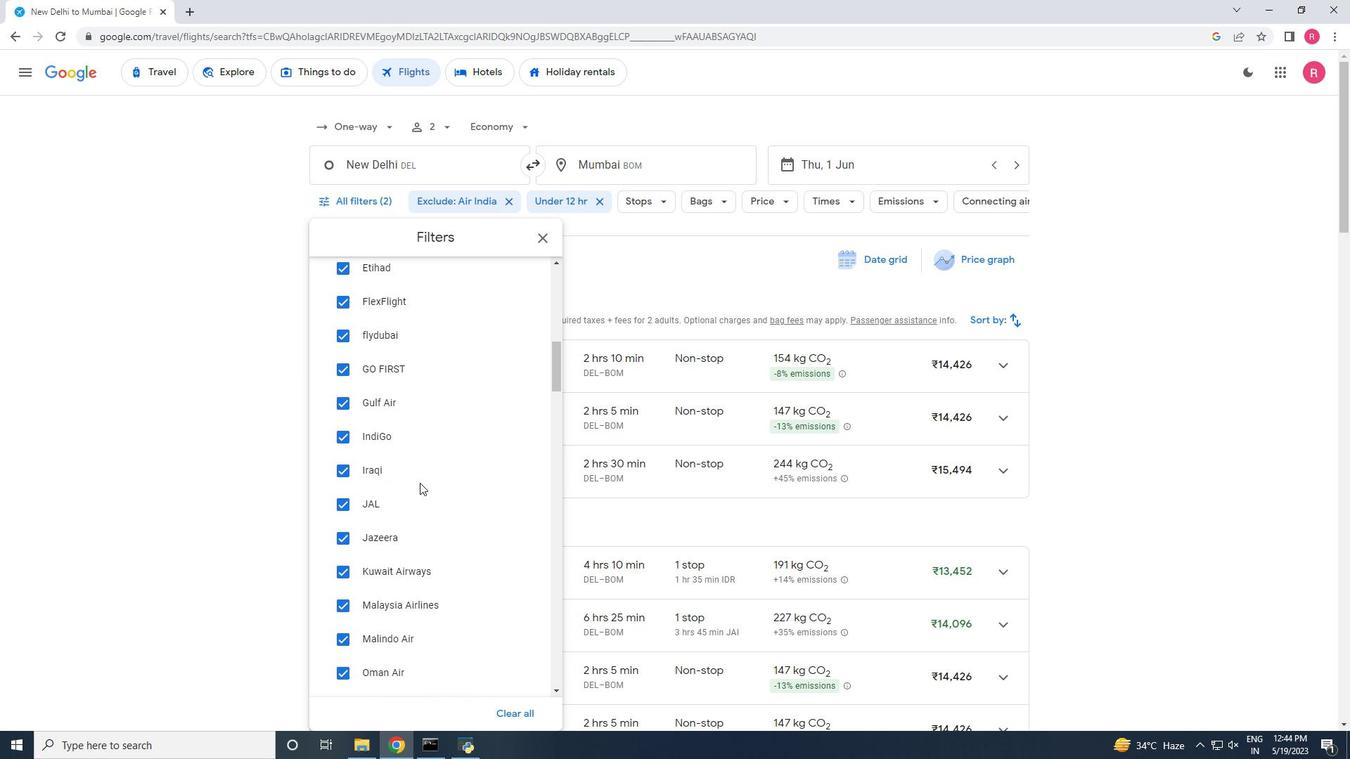 
Action: Mouse scrolled (419, 483) with delta (0, 0)
Screenshot: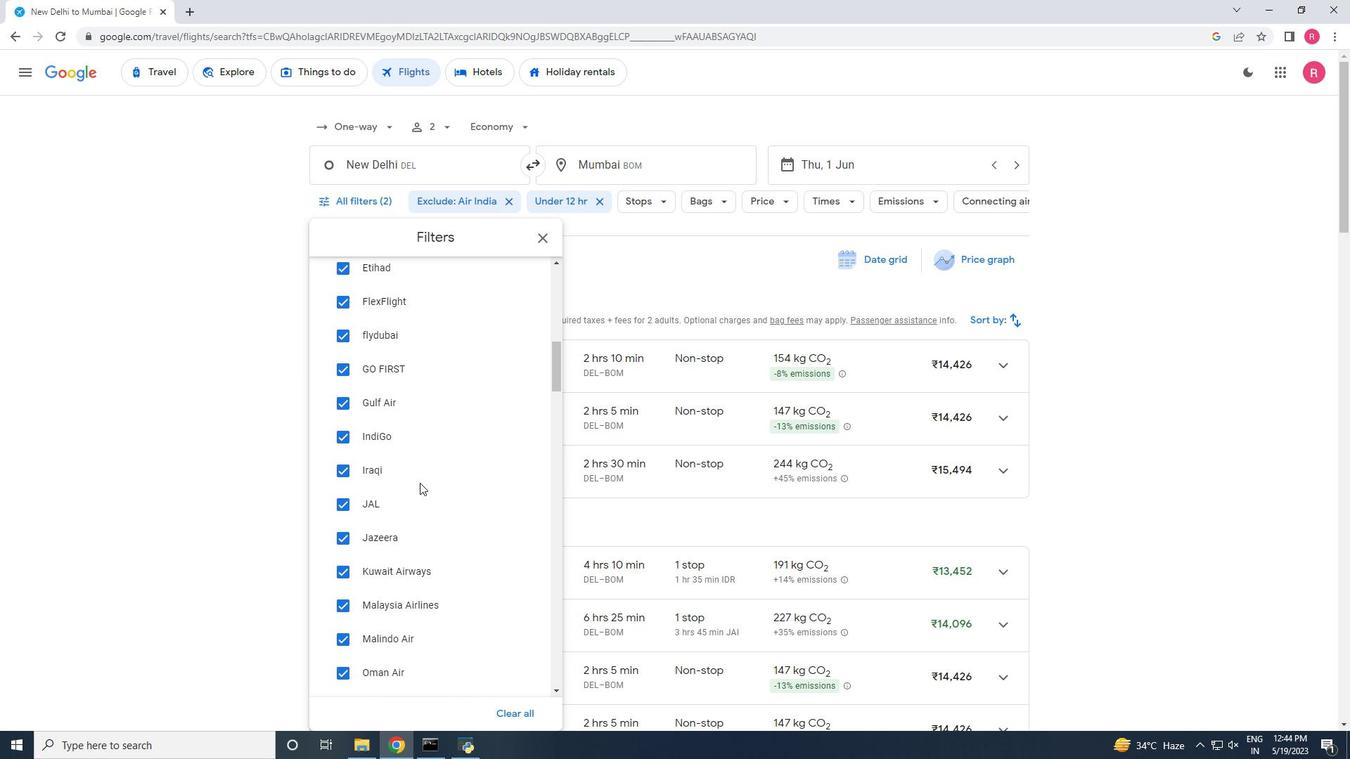 
Action: Mouse scrolled (419, 483) with delta (0, 0)
Screenshot: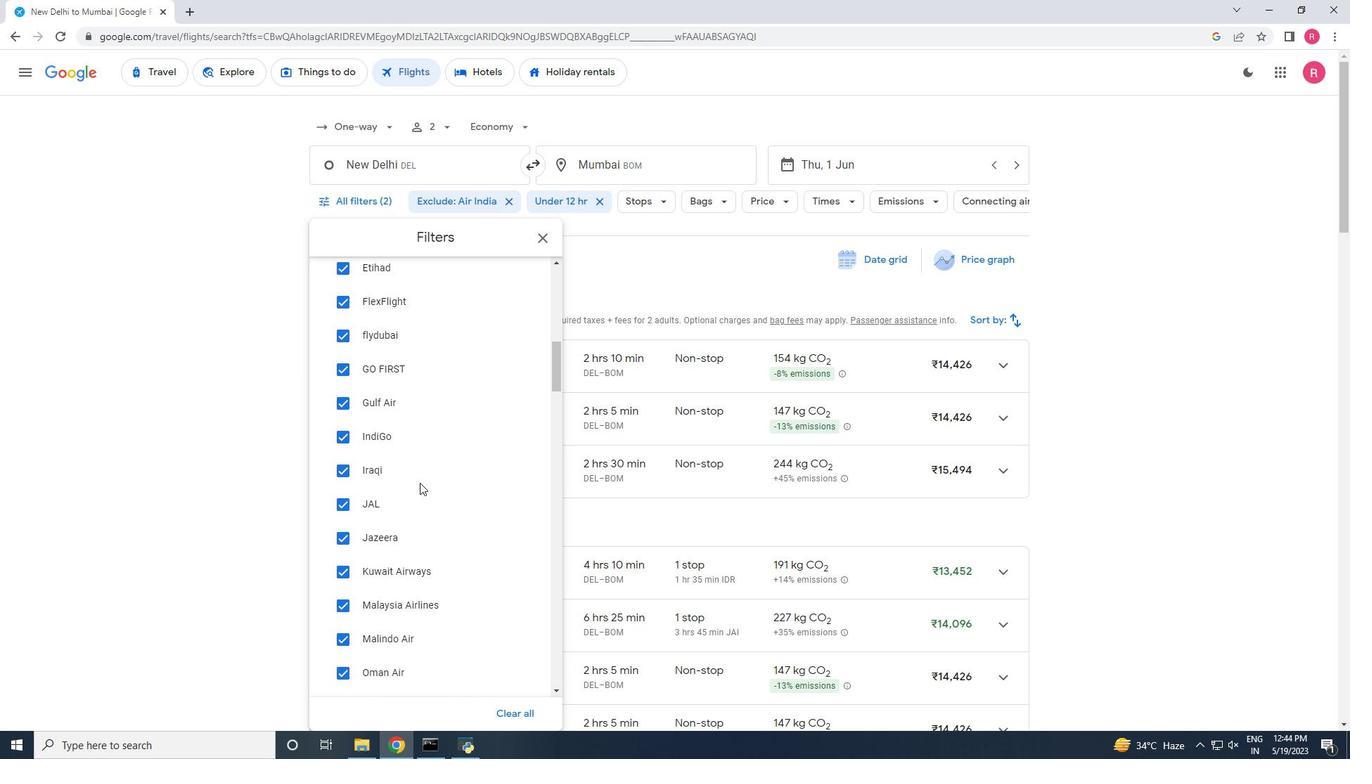 
Action: Mouse scrolled (419, 483) with delta (0, 0)
Screenshot: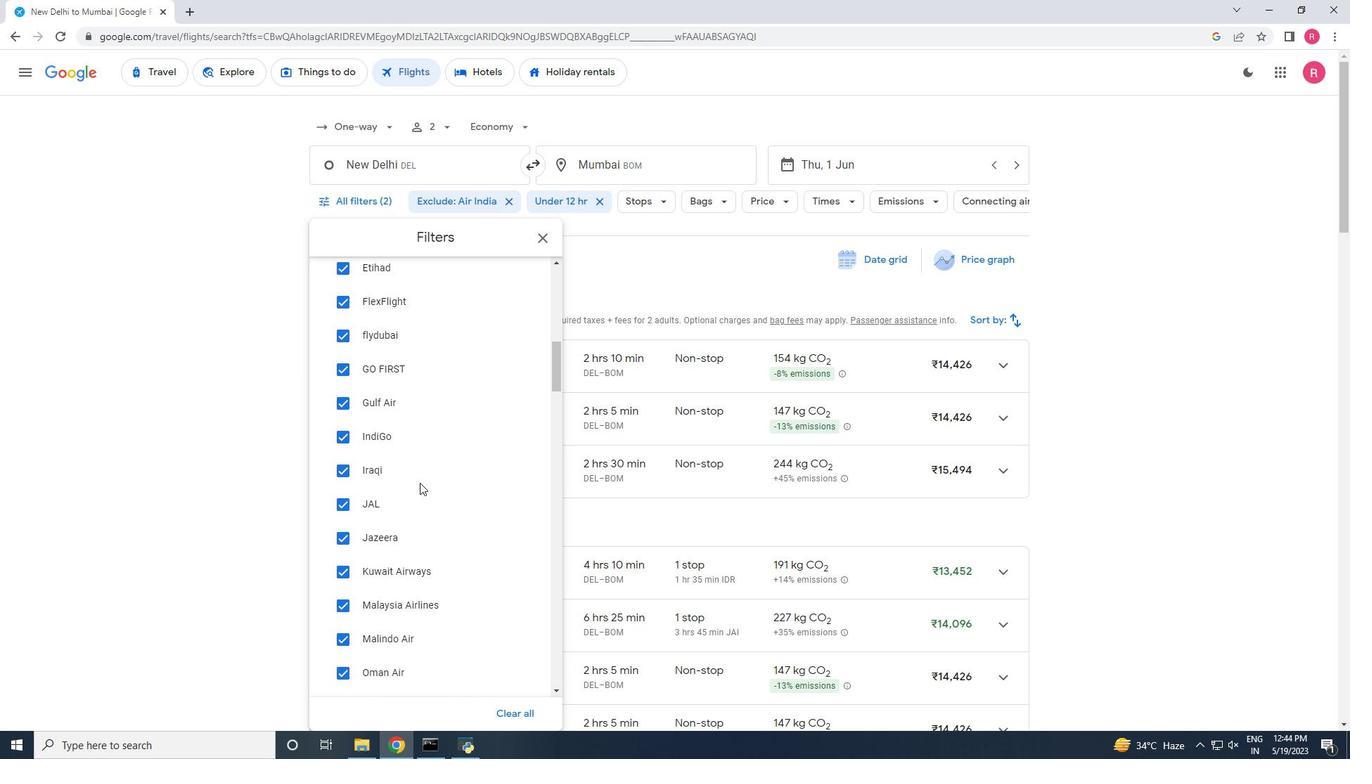 
Action: Mouse scrolled (419, 483) with delta (0, 0)
Screenshot: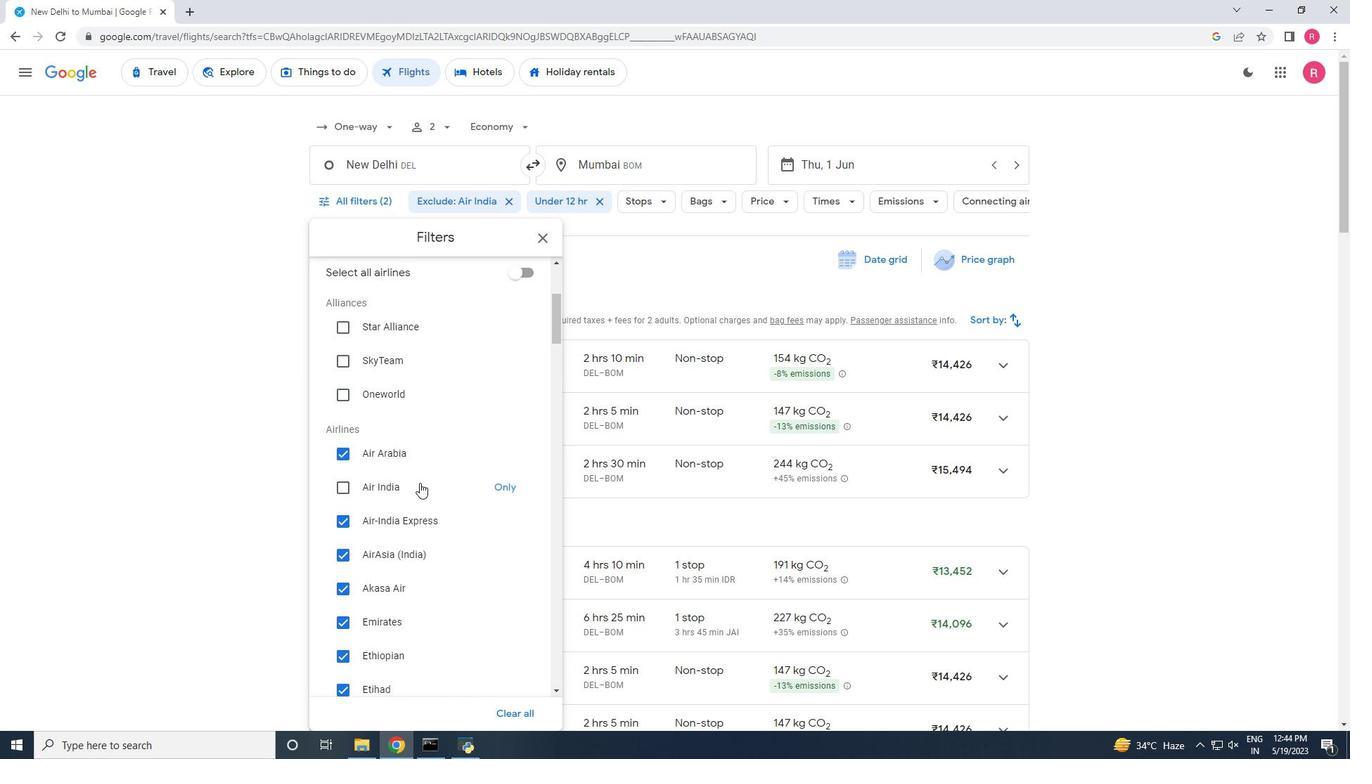 
Action: Mouse scrolled (419, 483) with delta (0, 0)
Screenshot: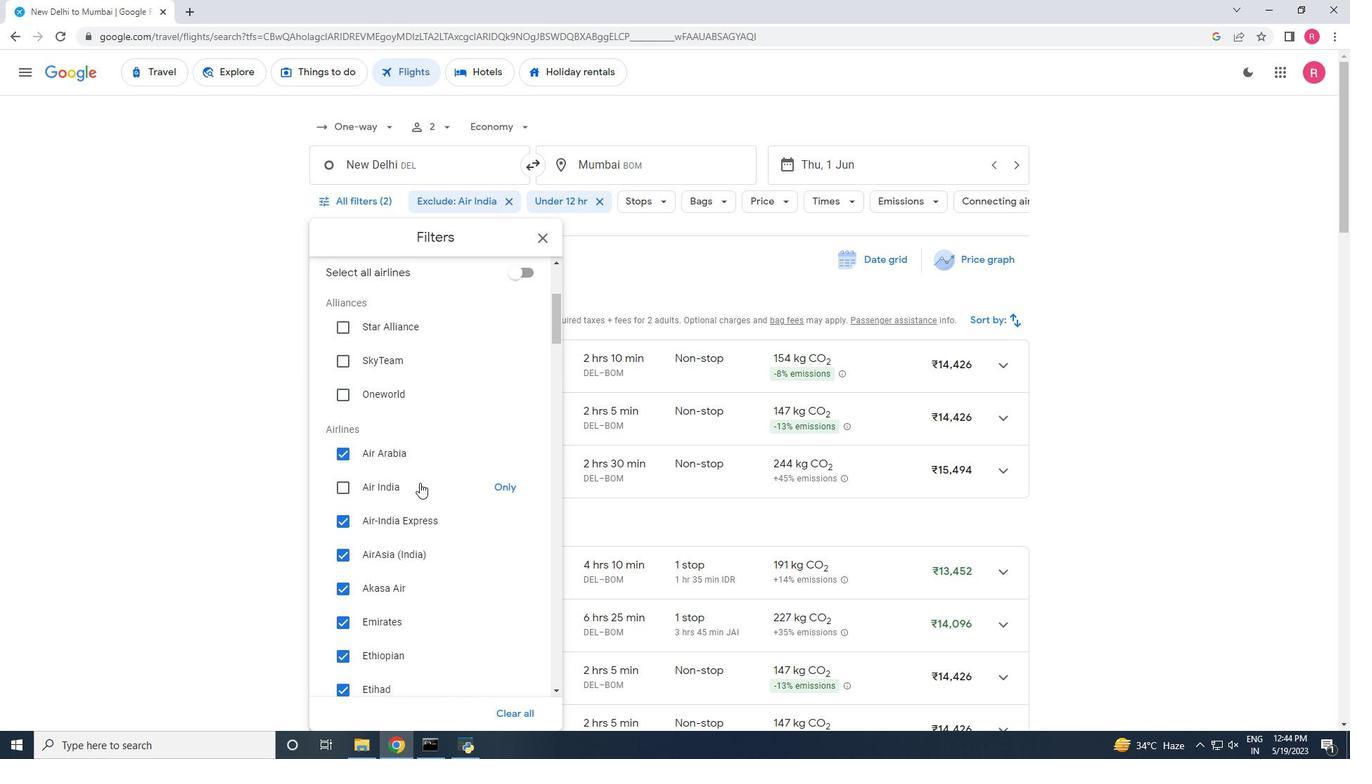 
Action: Mouse scrolled (419, 483) with delta (0, 0)
Screenshot: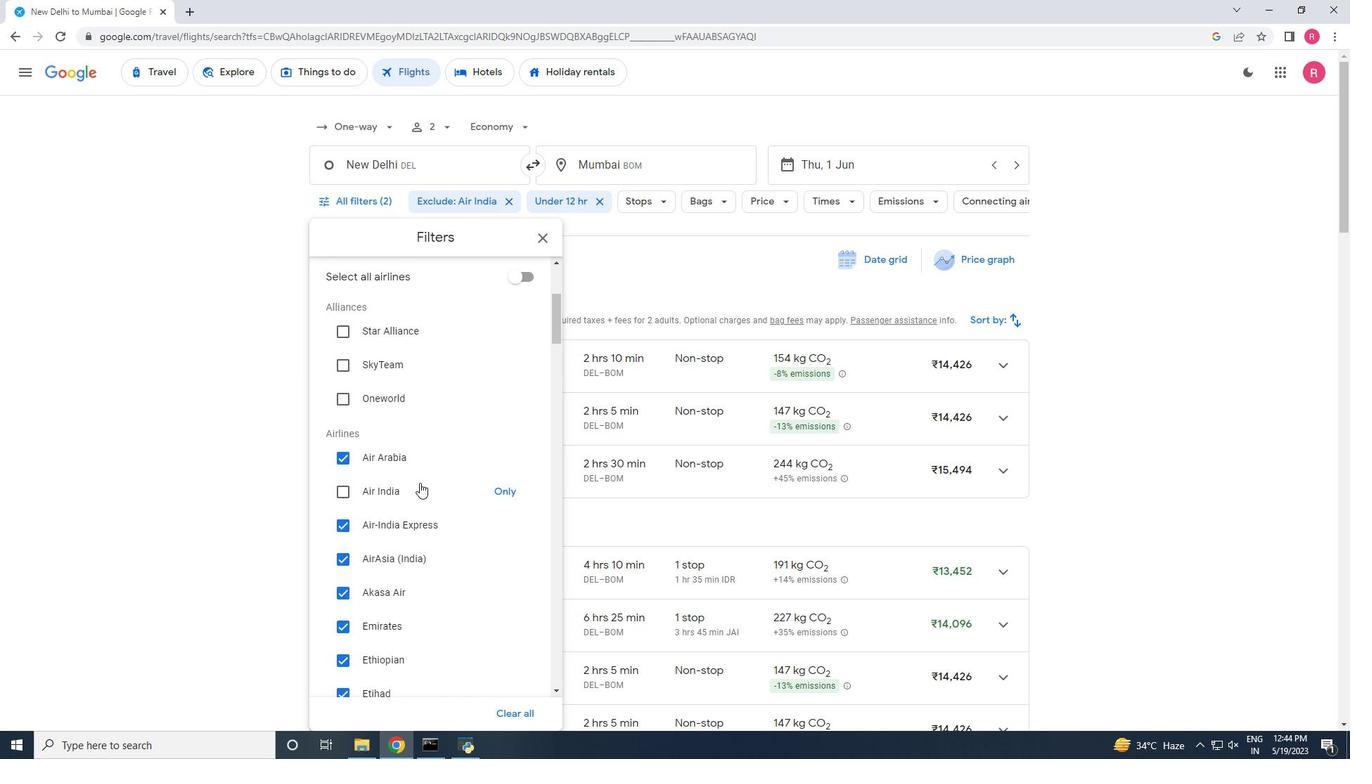 
Action: Mouse scrolled (419, 483) with delta (0, 0)
Screenshot: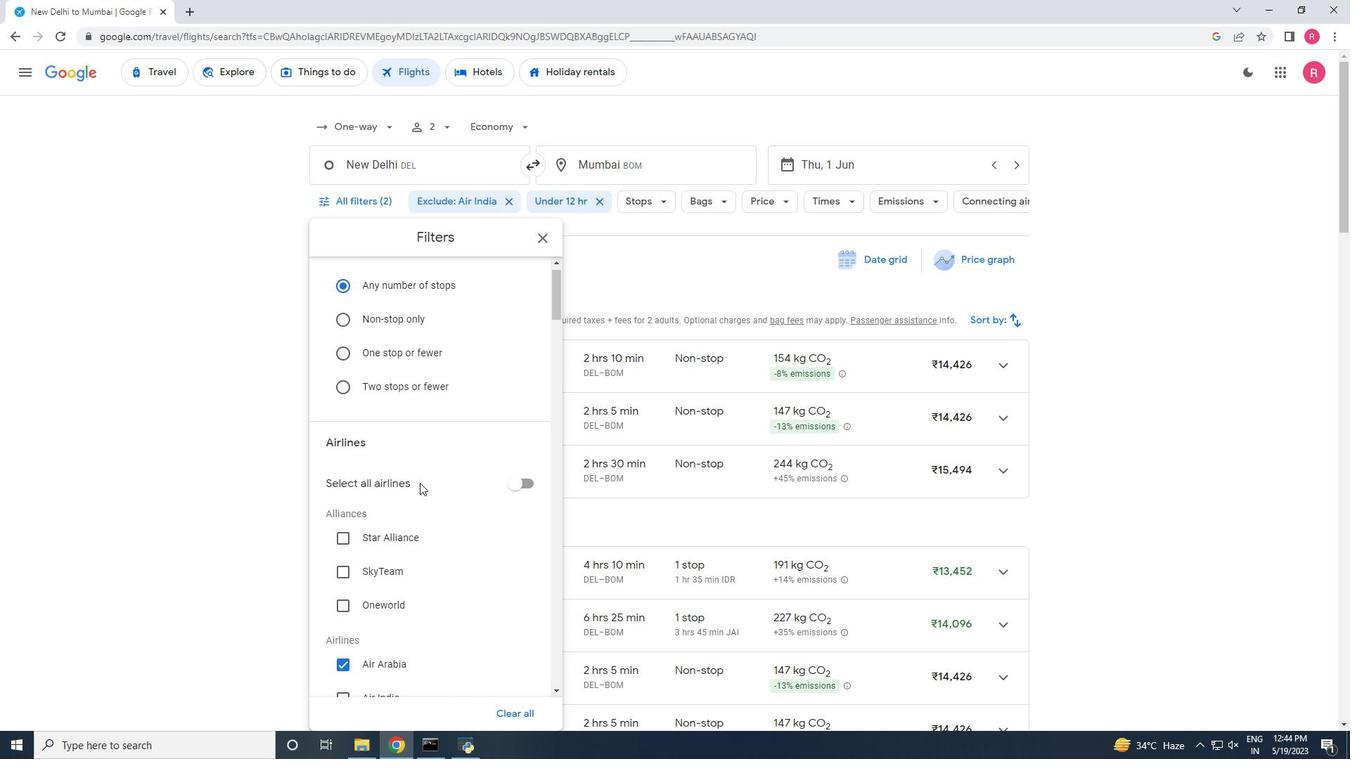 
Action: Mouse scrolled (419, 483) with delta (0, 0)
Screenshot: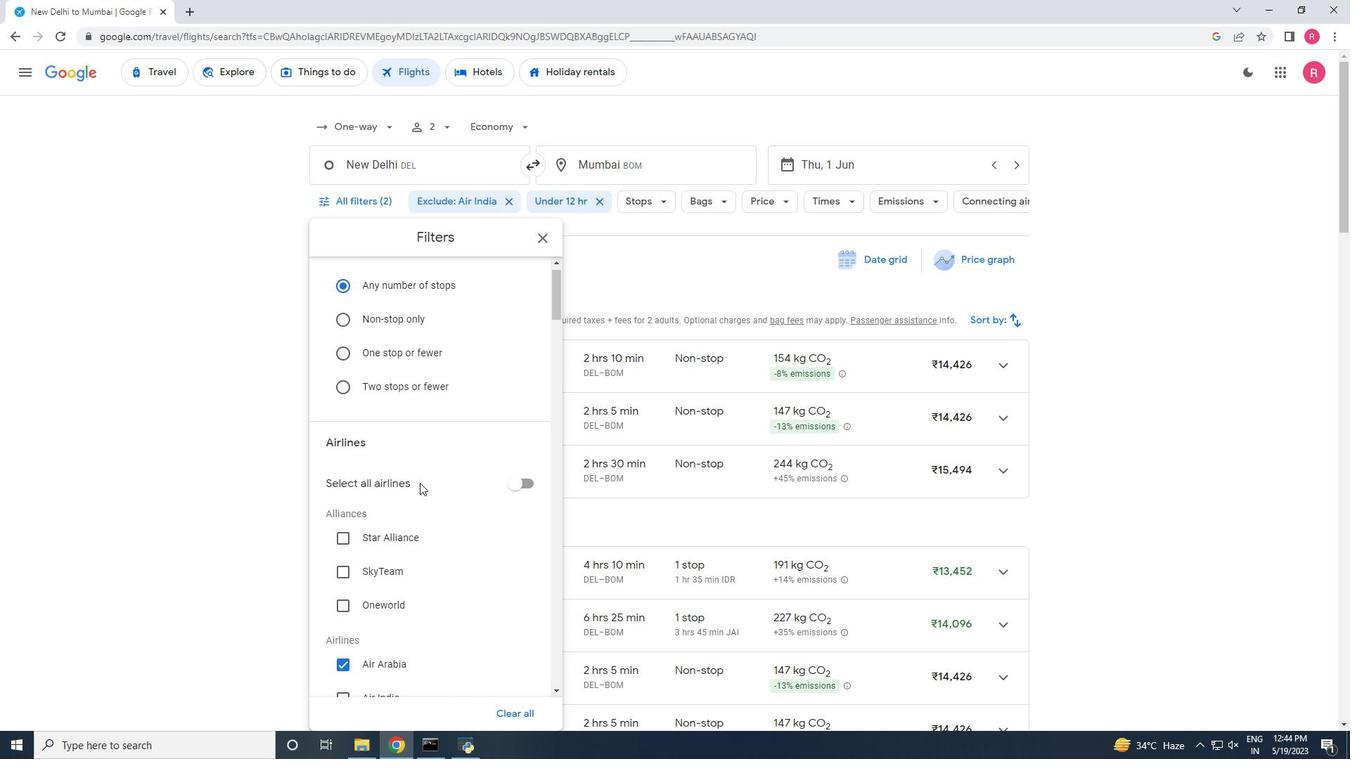 
Action: Mouse scrolled (419, 483) with delta (0, 0)
Screenshot: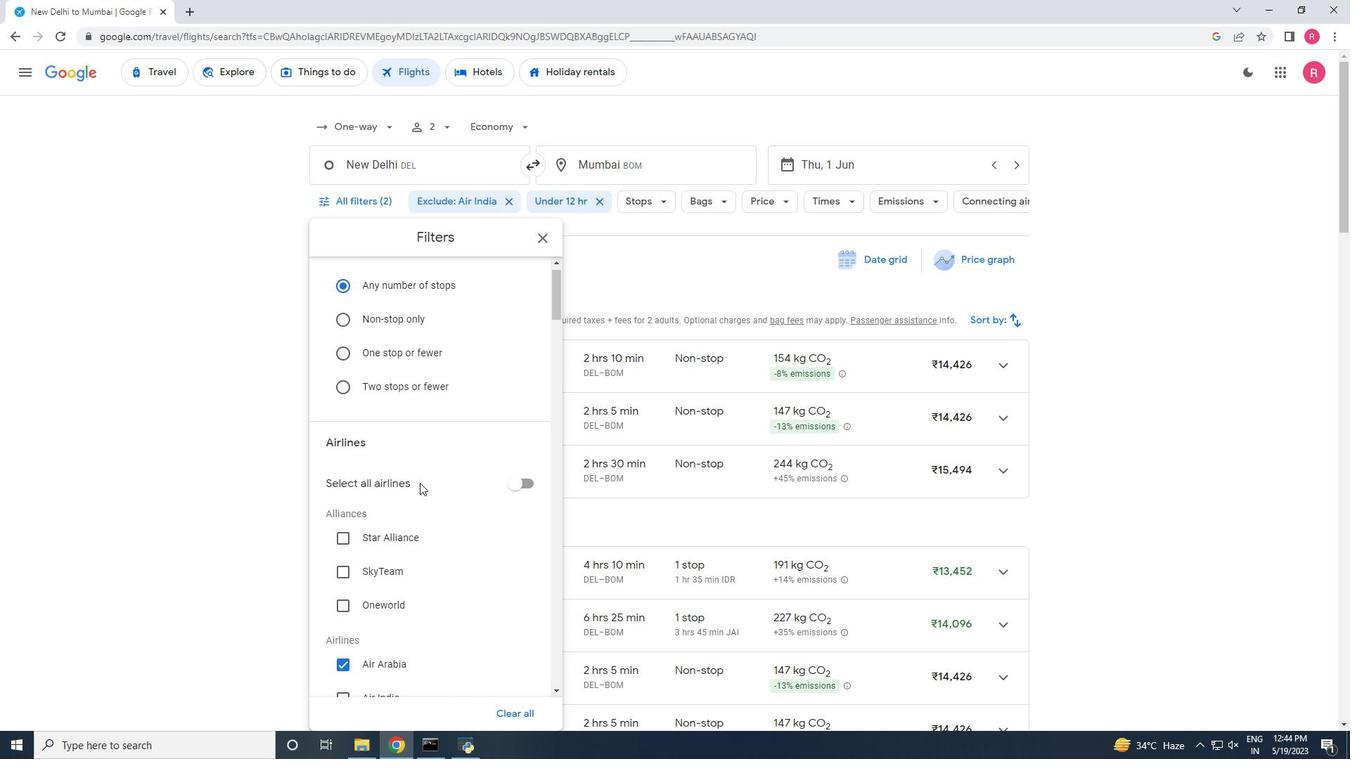 
Action: Mouse scrolled (419, 483) with delta (0, 0)
Screenshot: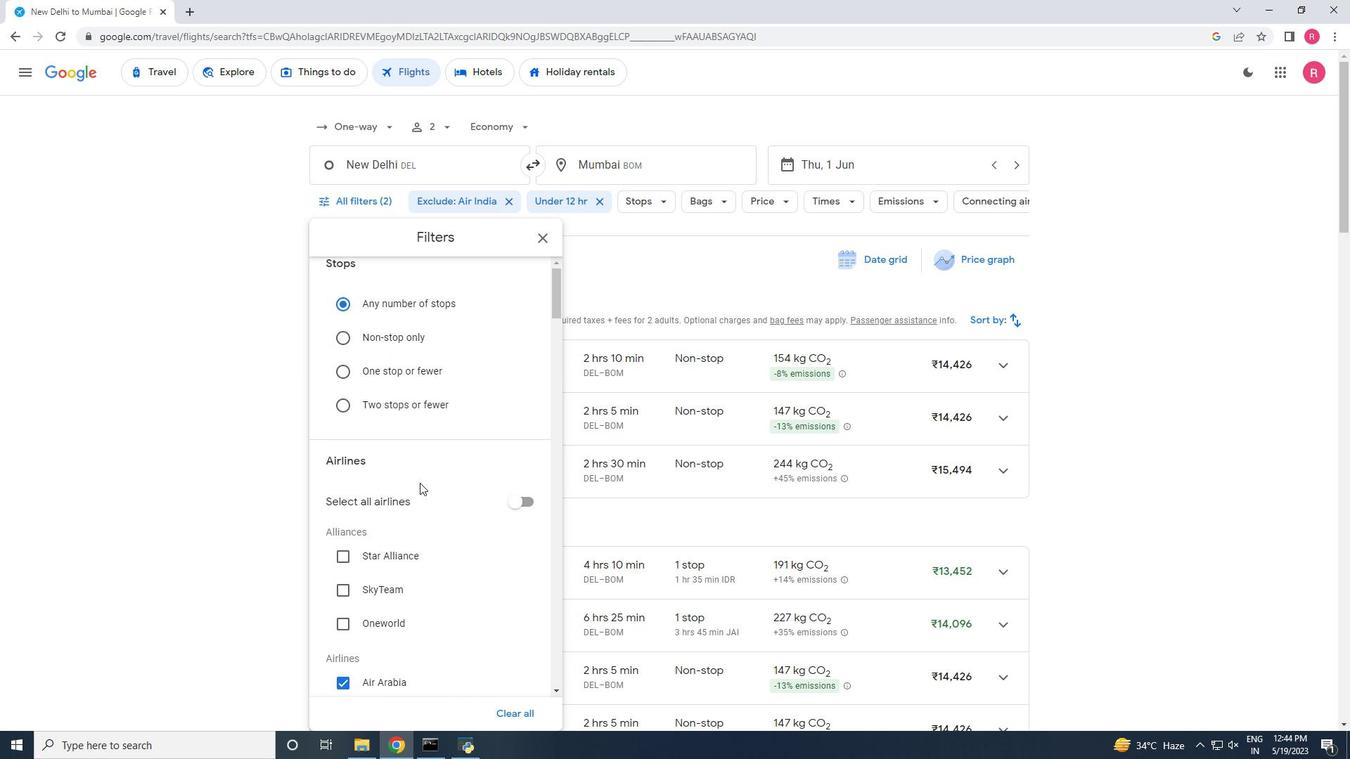 
Action: Mouse scrolled (419, 483) with delta (0, 0)
Screenshot: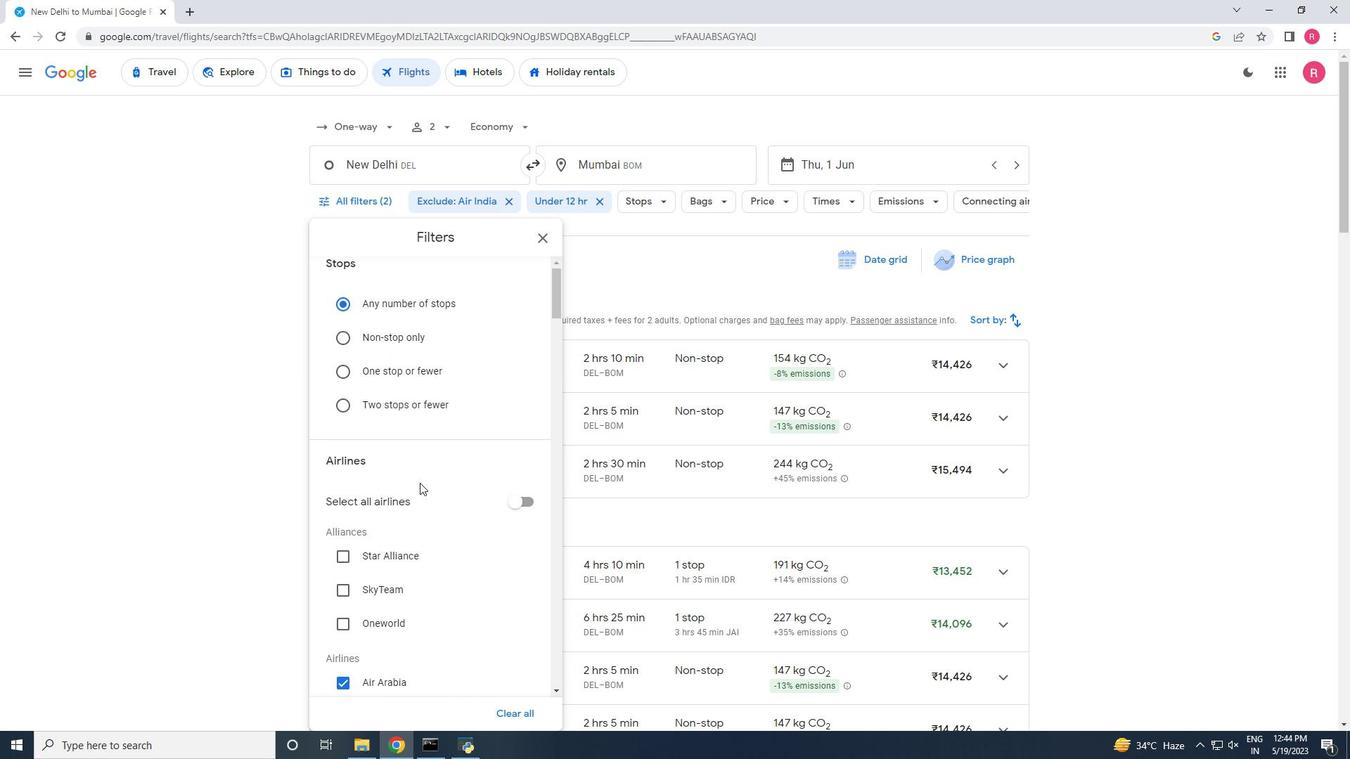 
Action: Mouse scrolled (419, 483) with delta (0, 0)
Screenshot: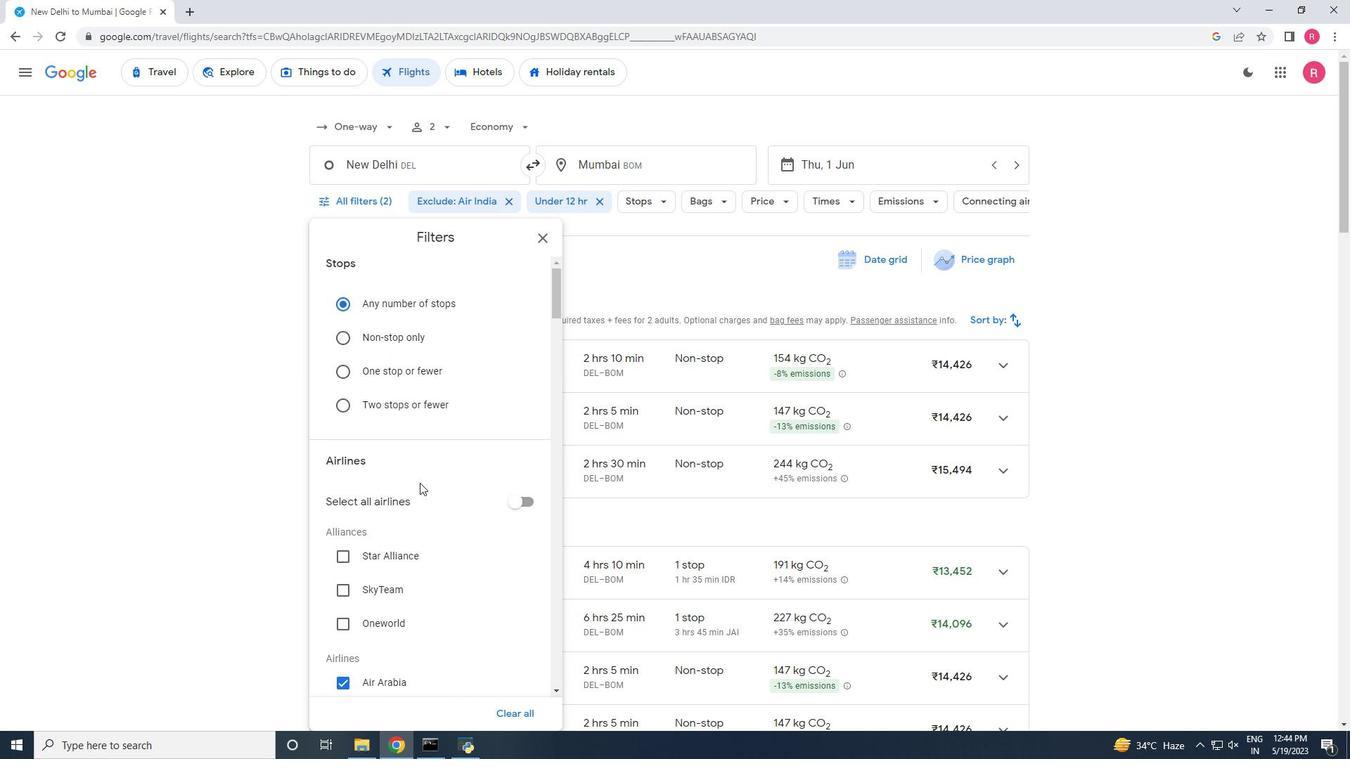 
Action: Mouse scrolled (419, 482) with delta (0, 0)
Screenshot: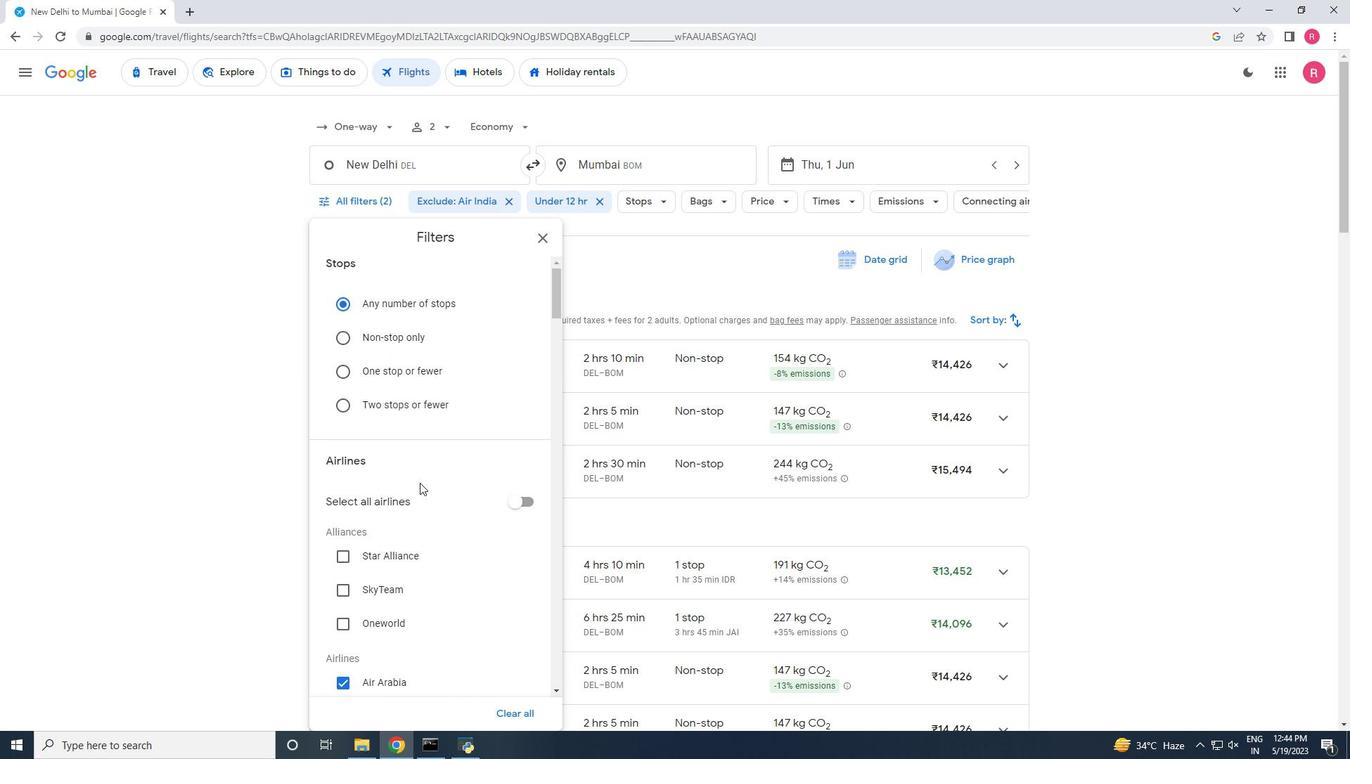 
Action: Mouse scrolled (419, 482) with delta (0, 0)
Screenshot: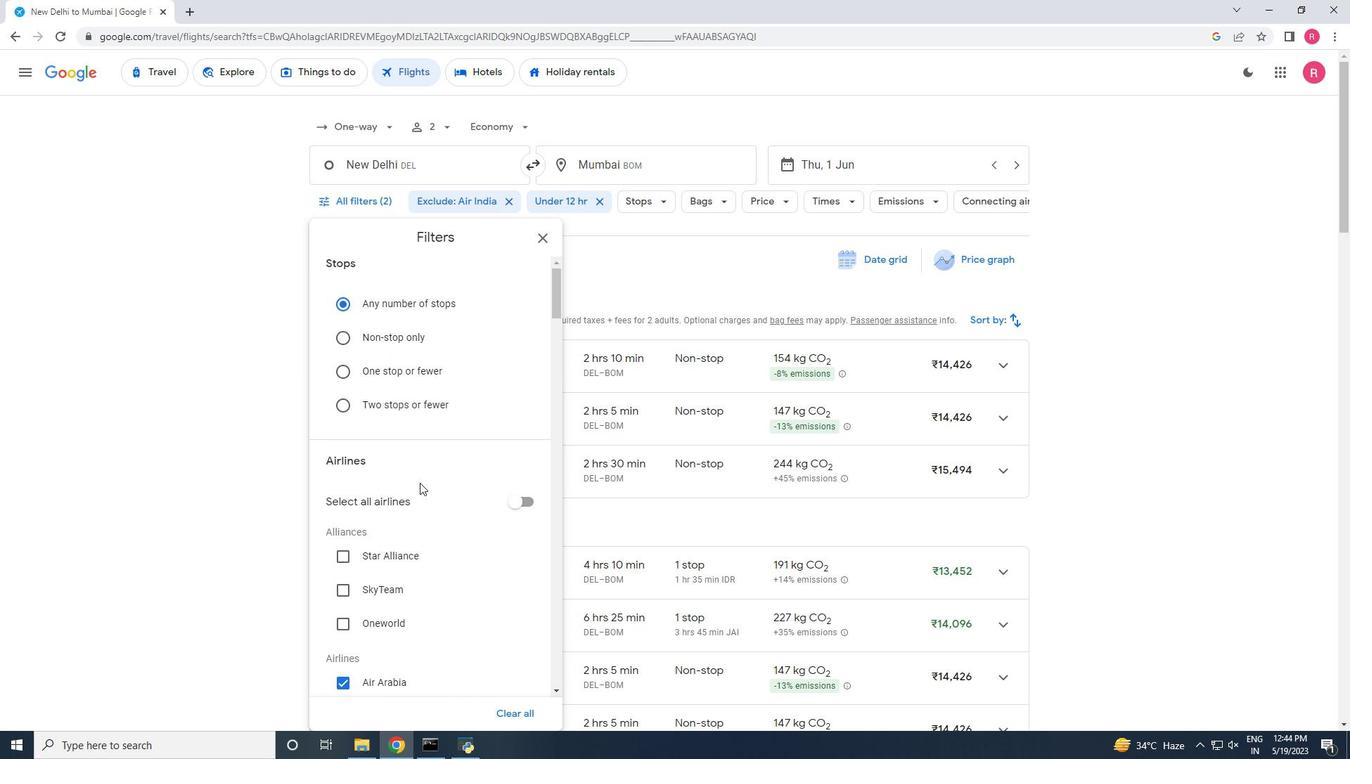 
Action: Mouse scrolled (419, 482) with delta (0, 0)
Screenshot: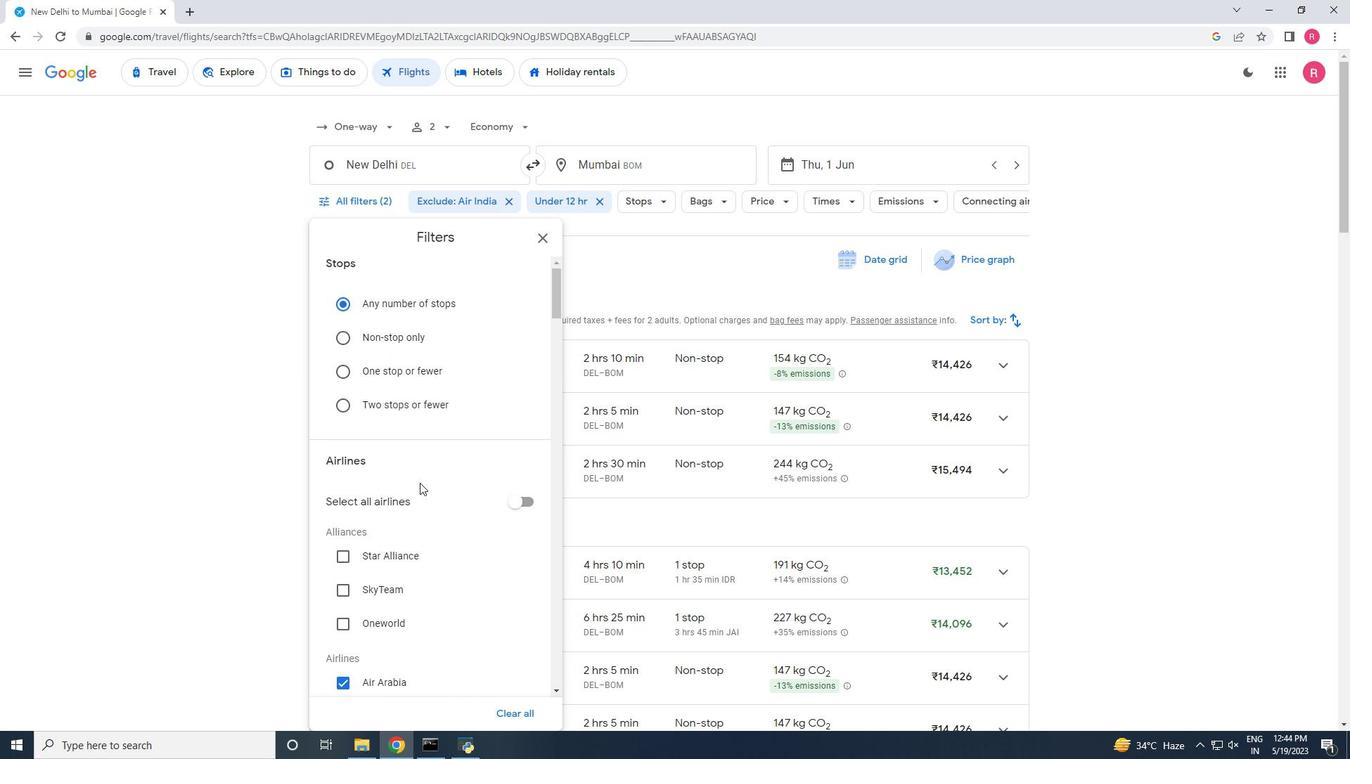 
Action: Mouse scrolled (419, 482) with delta (0, 0)
Screenshot: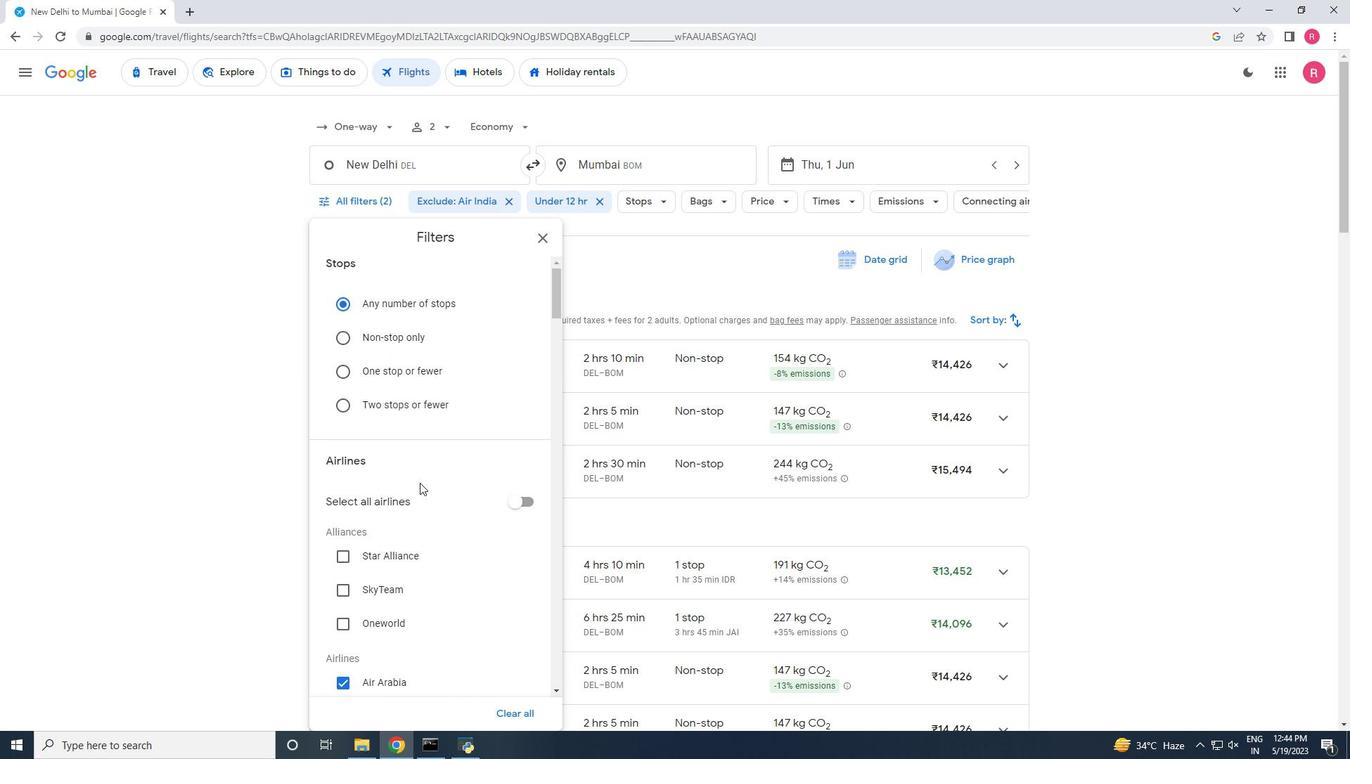 
Action: Mouse scrolled (419, 482) with delta (0, 0)
Screenshot: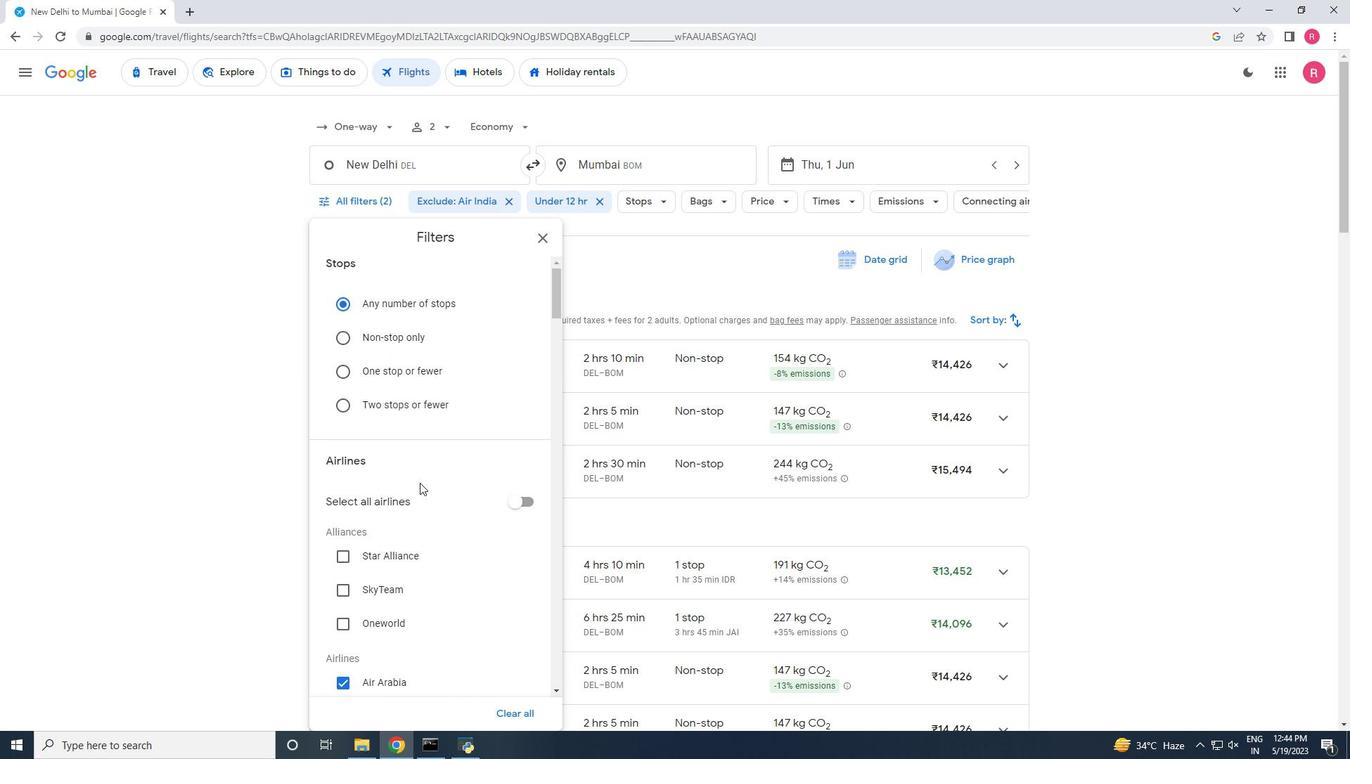 
Action: Mouse scrolled (419, 482) with delta (0, 0)
Screenshot: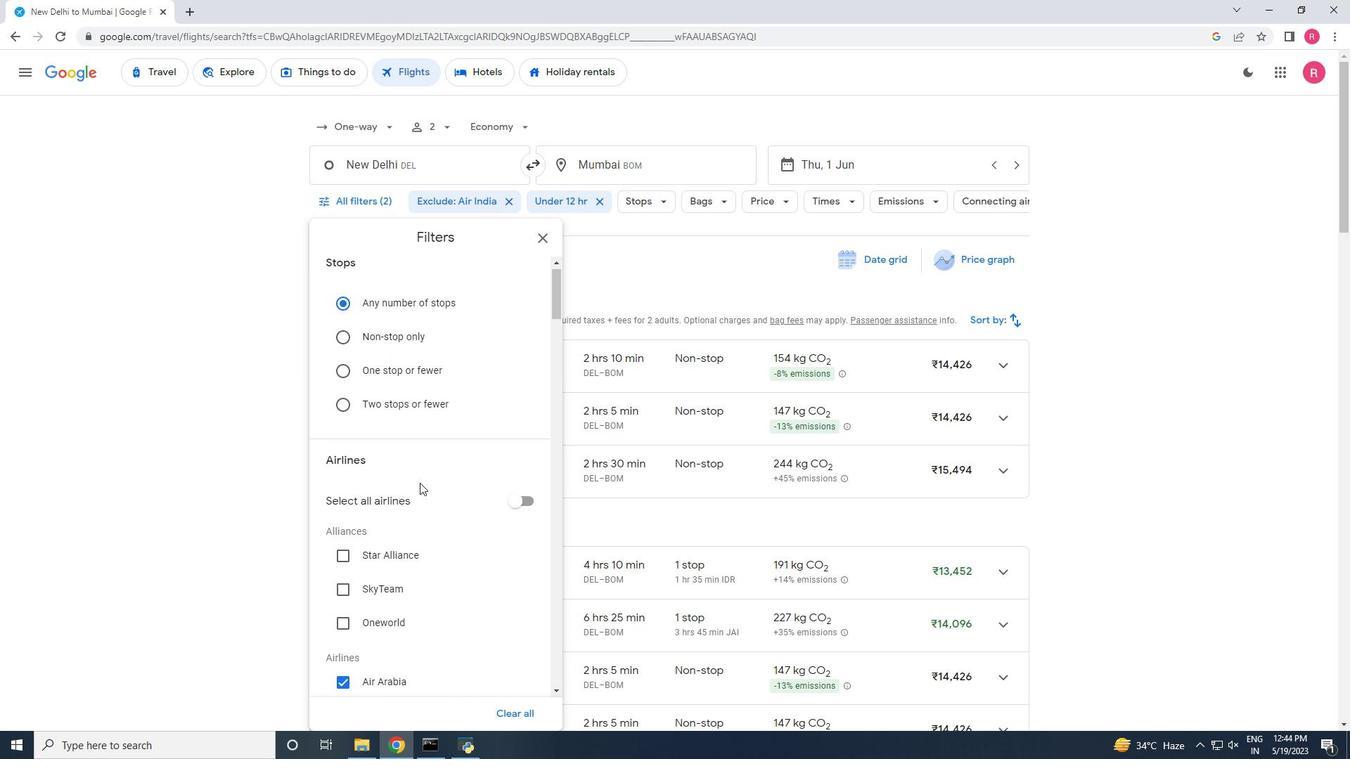 
Action: Mouse scrolled (419, 482) with delta (0, 0)
Screenshot: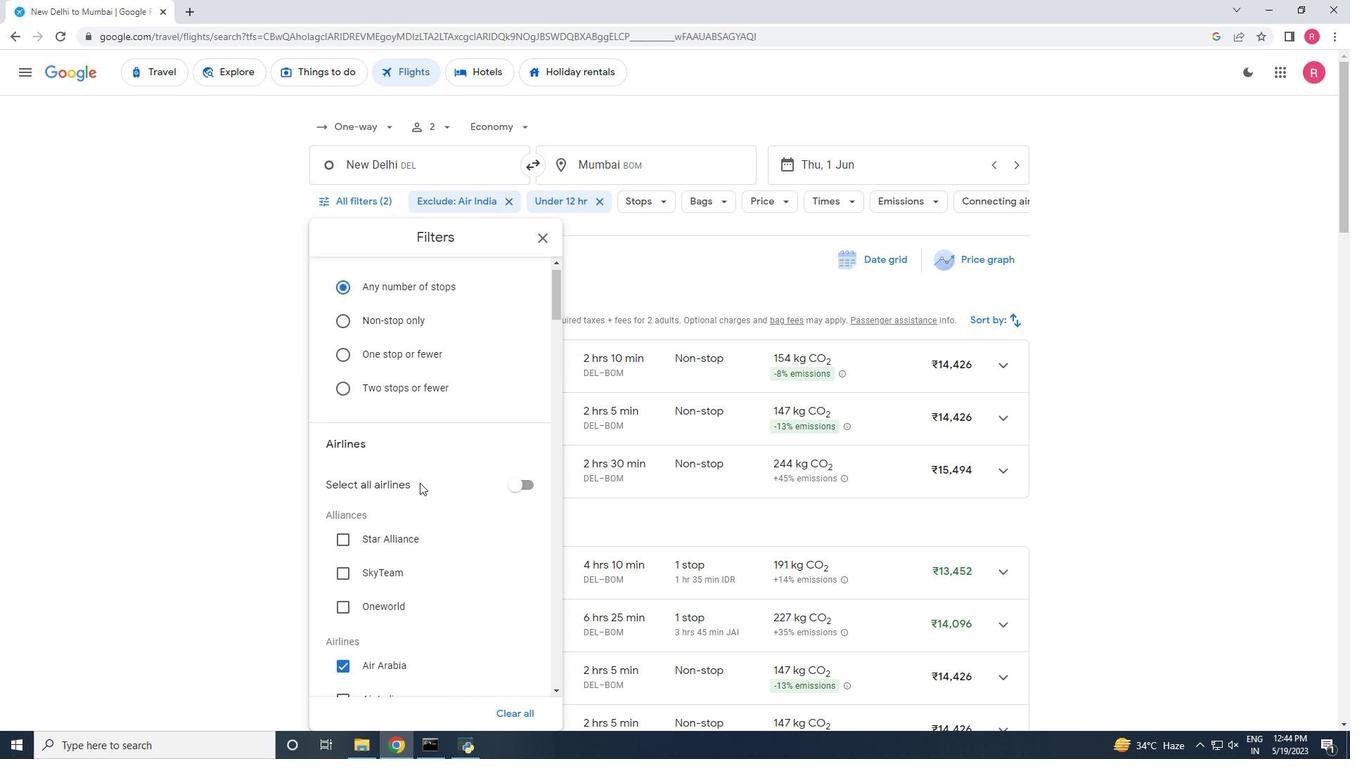 
Action: Mouse scrolled (419, 482) with delta (0, 0)
Screenshot: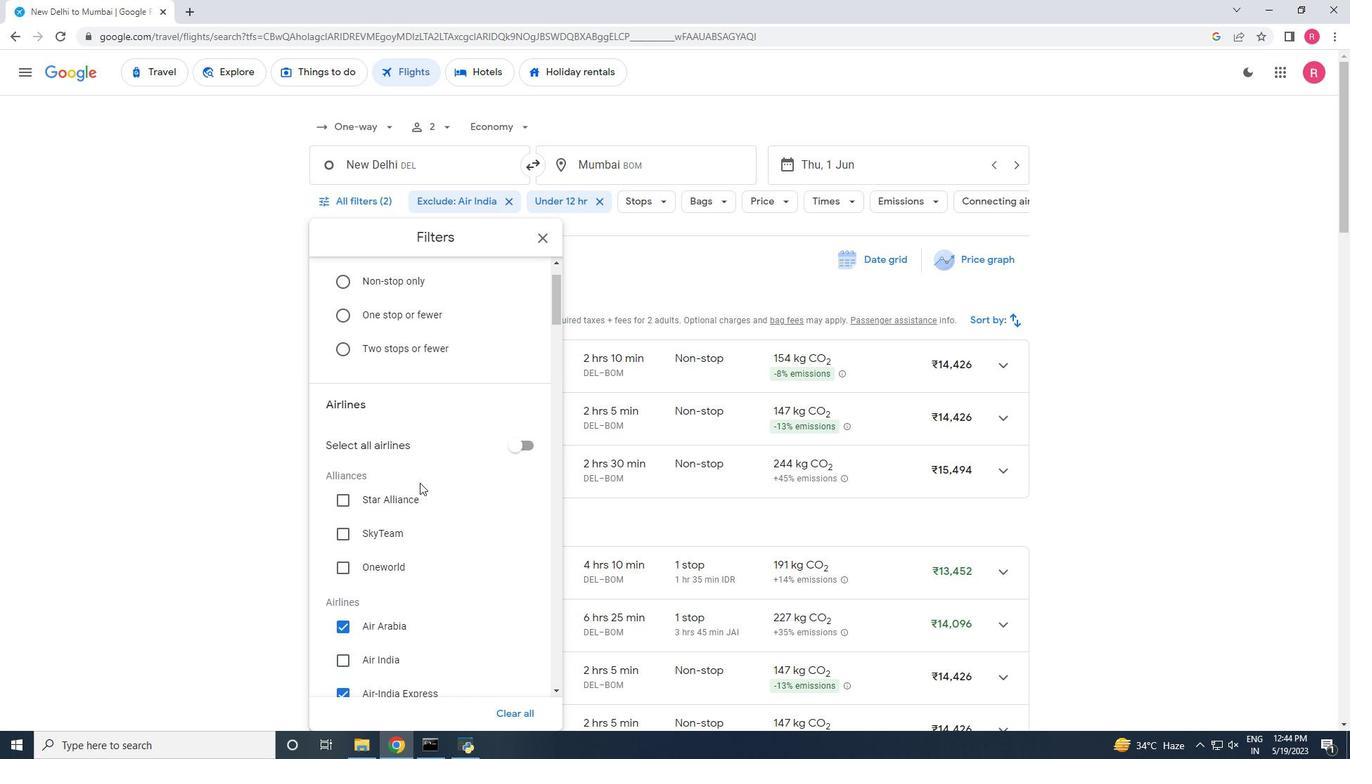 
Action: Mouse scrolled (419, 482) with delta (0, 0)
Screenshot: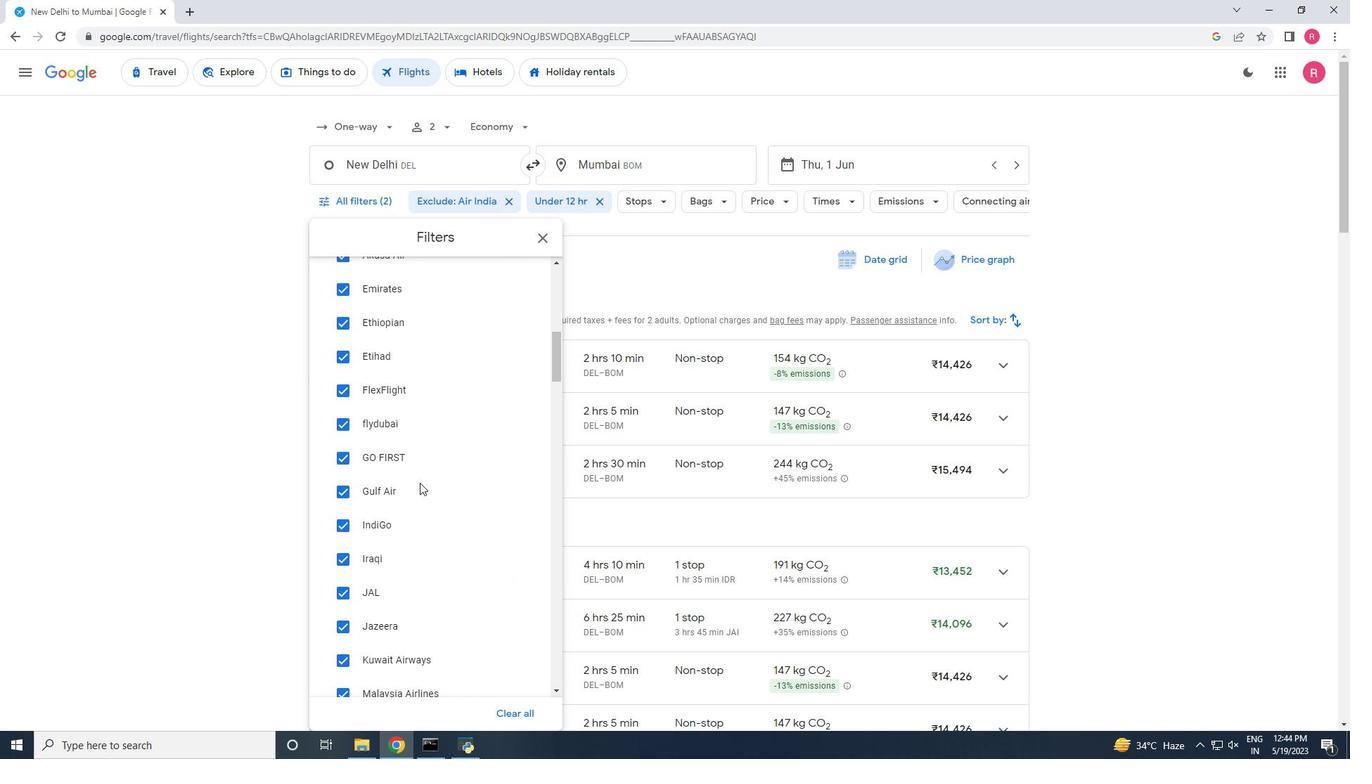 
Action: Mouse scrolled (419, 482) with delta (0, 0)
Screenshot: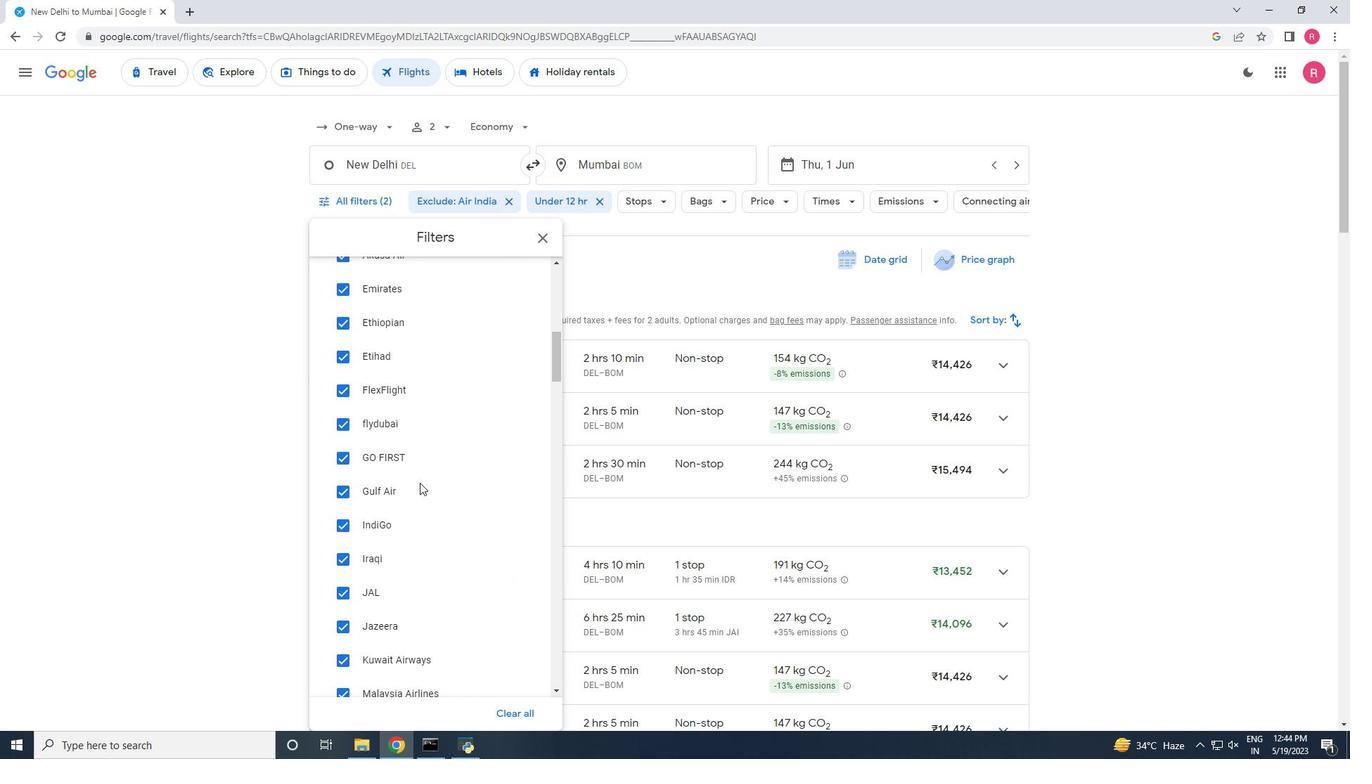 
Action: Mouse scrolled (419, 482) with delta (0, 0)
Screenshot: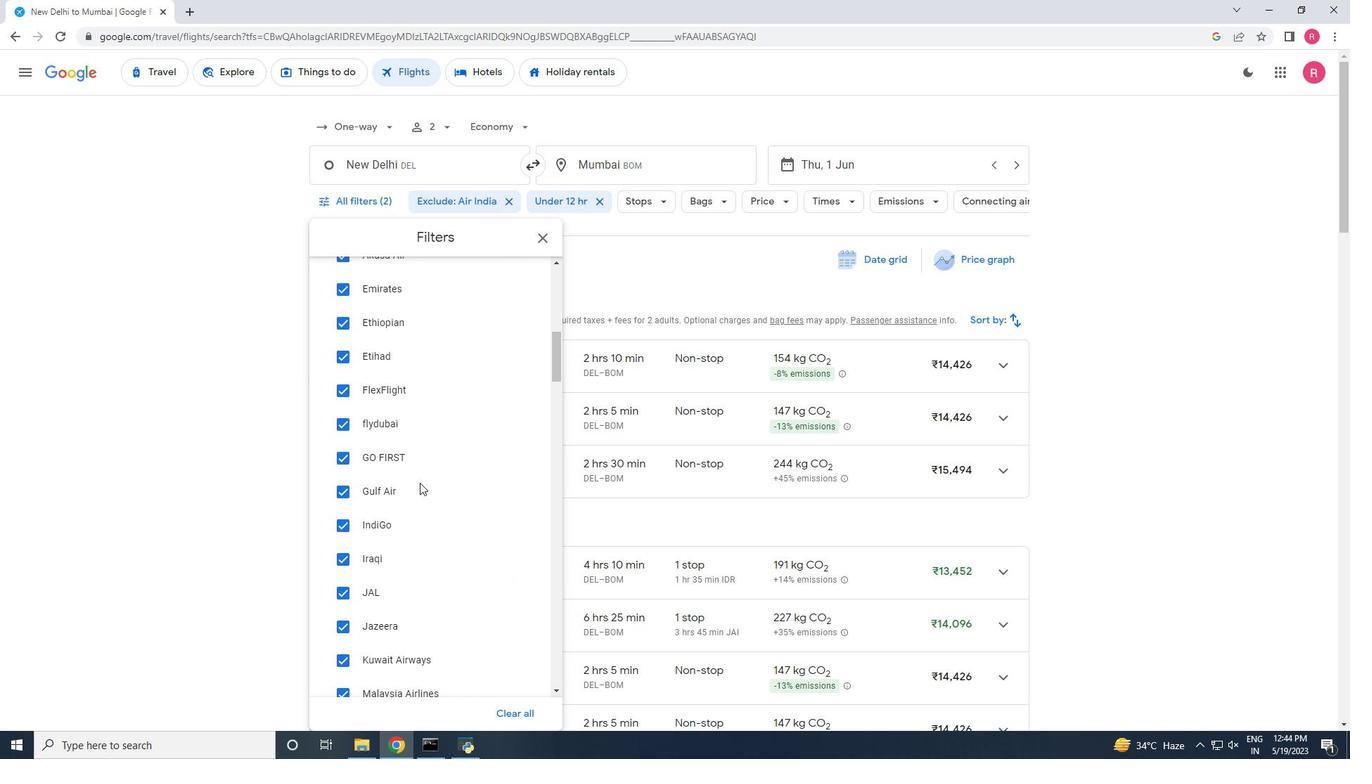 
Action: Mouse scrolled (419, 482) with delta (0, 0)
Screenshot: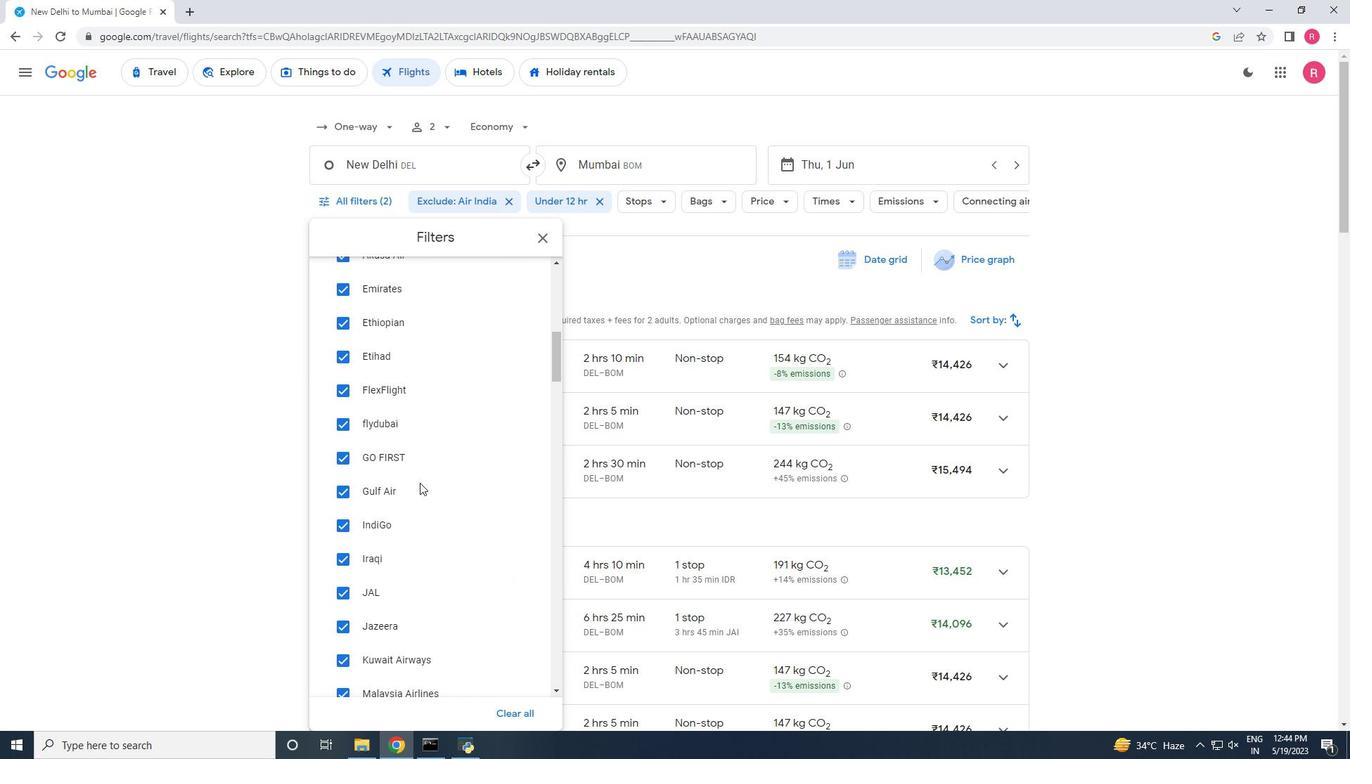 
Action: Mouse scrolled (419, 482) with delta (0, 0)
Screenshot: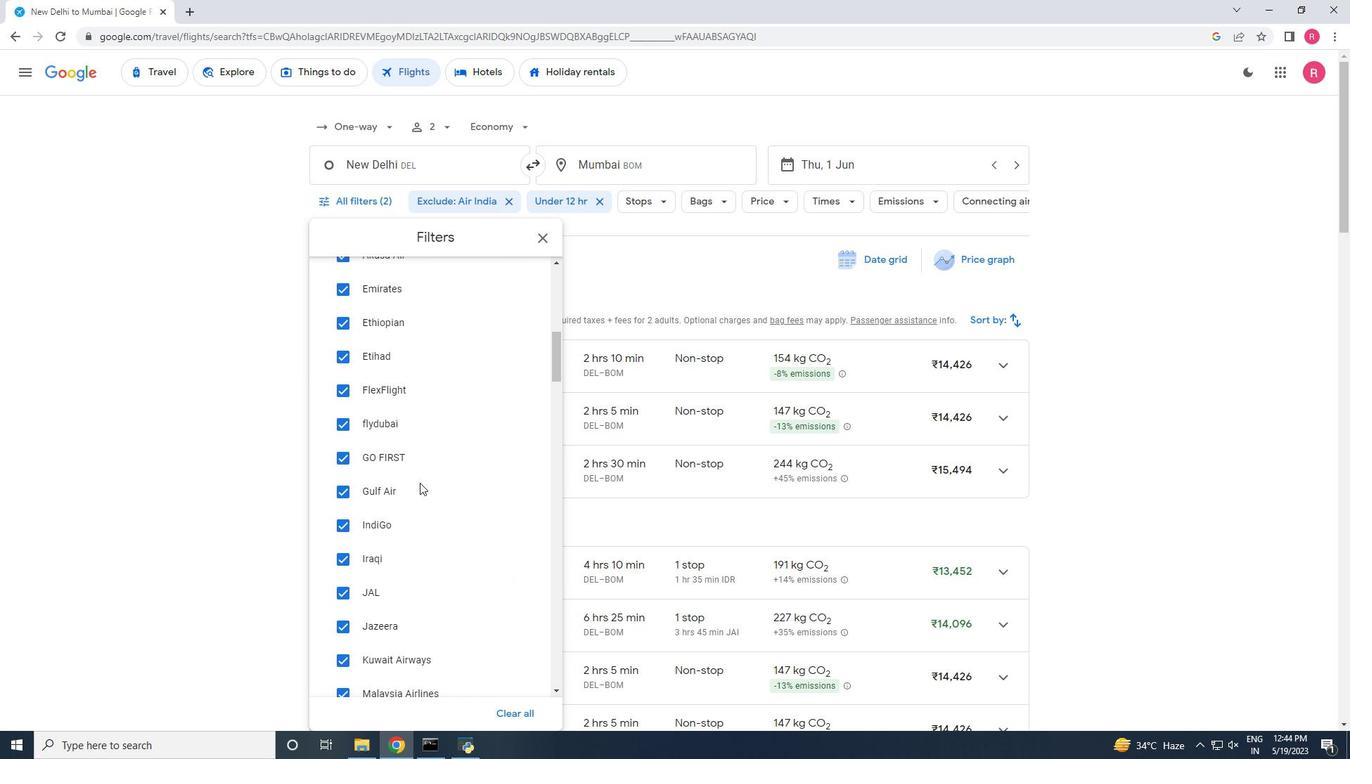 
Action: Mouse scrolled (419, 482) with delta (0, 0)
Screenshot: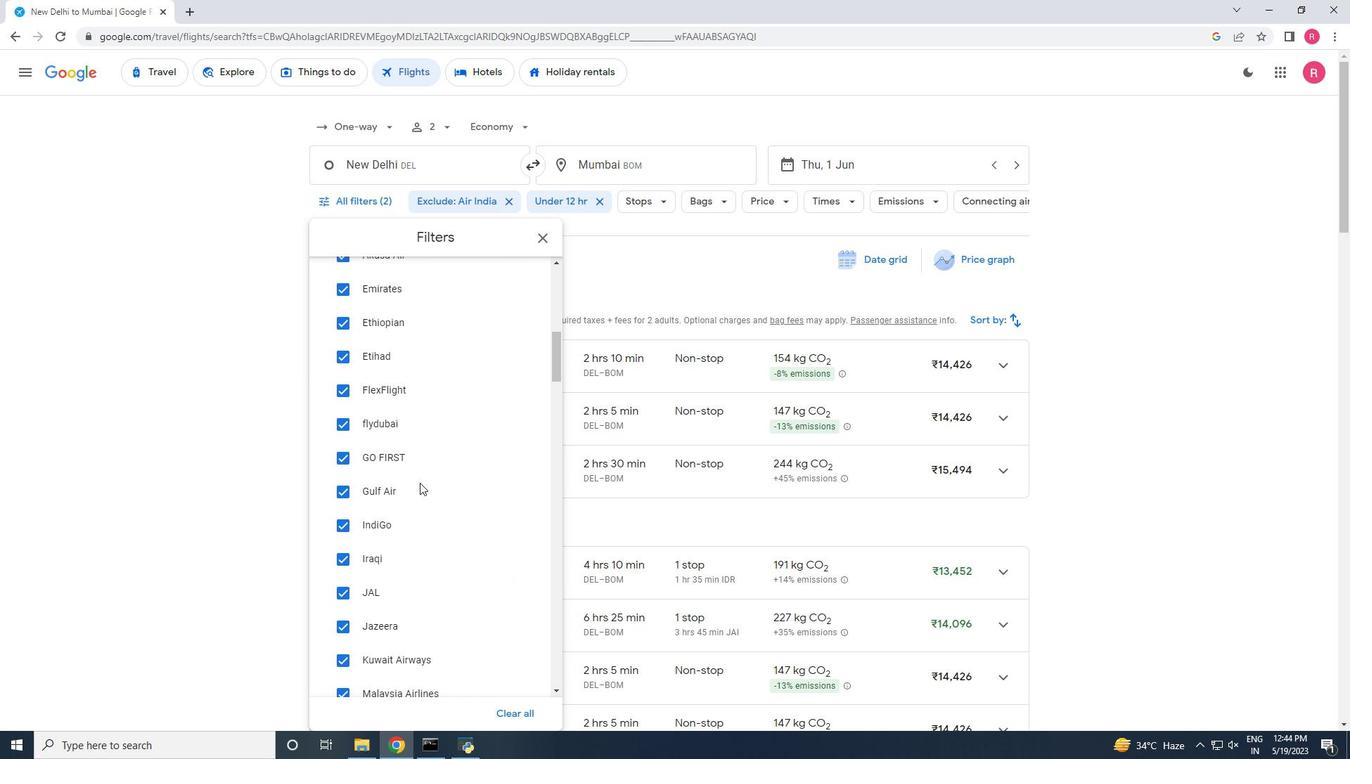 
Action: Mouse scrolled (419, 482) with delta (0, 0)
Screenshot: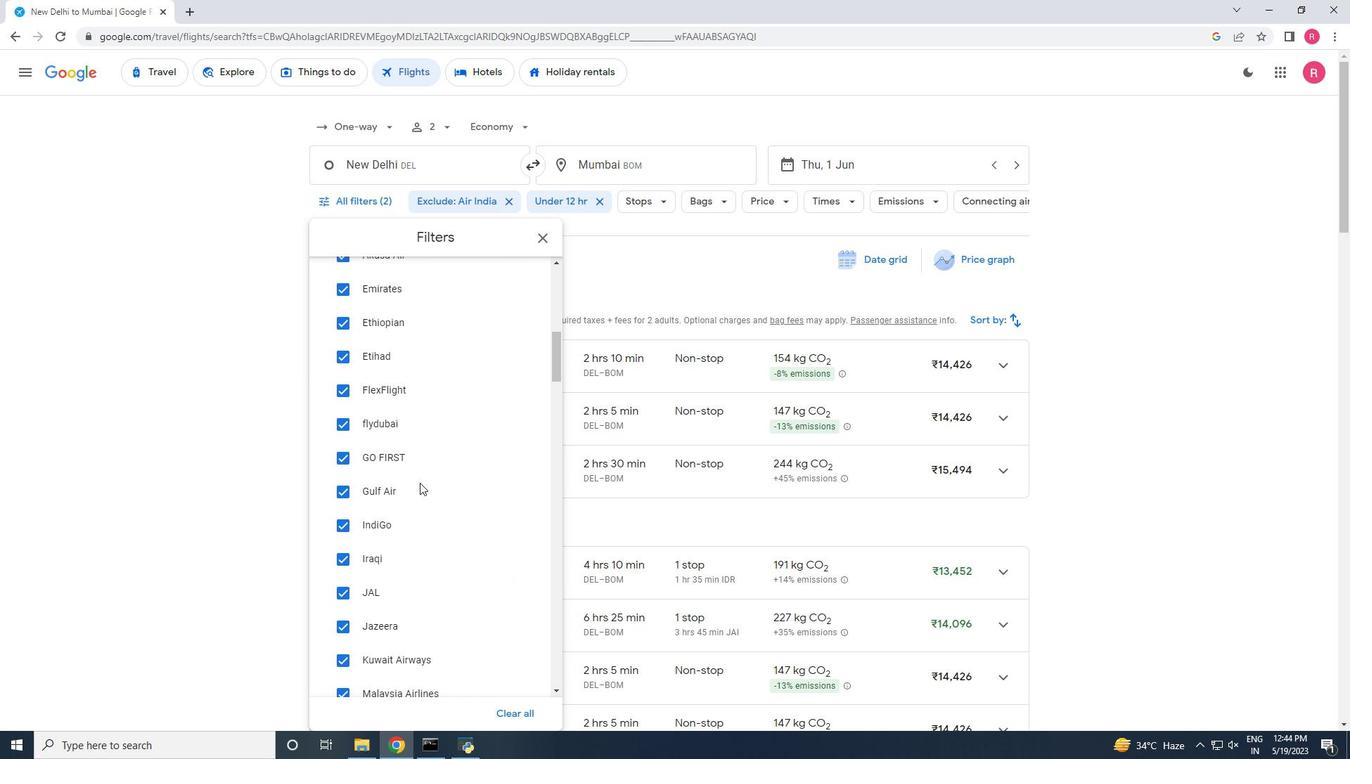 
Action: Mouse scrolled (419, 482) with delta (0, 0)
Screenshot: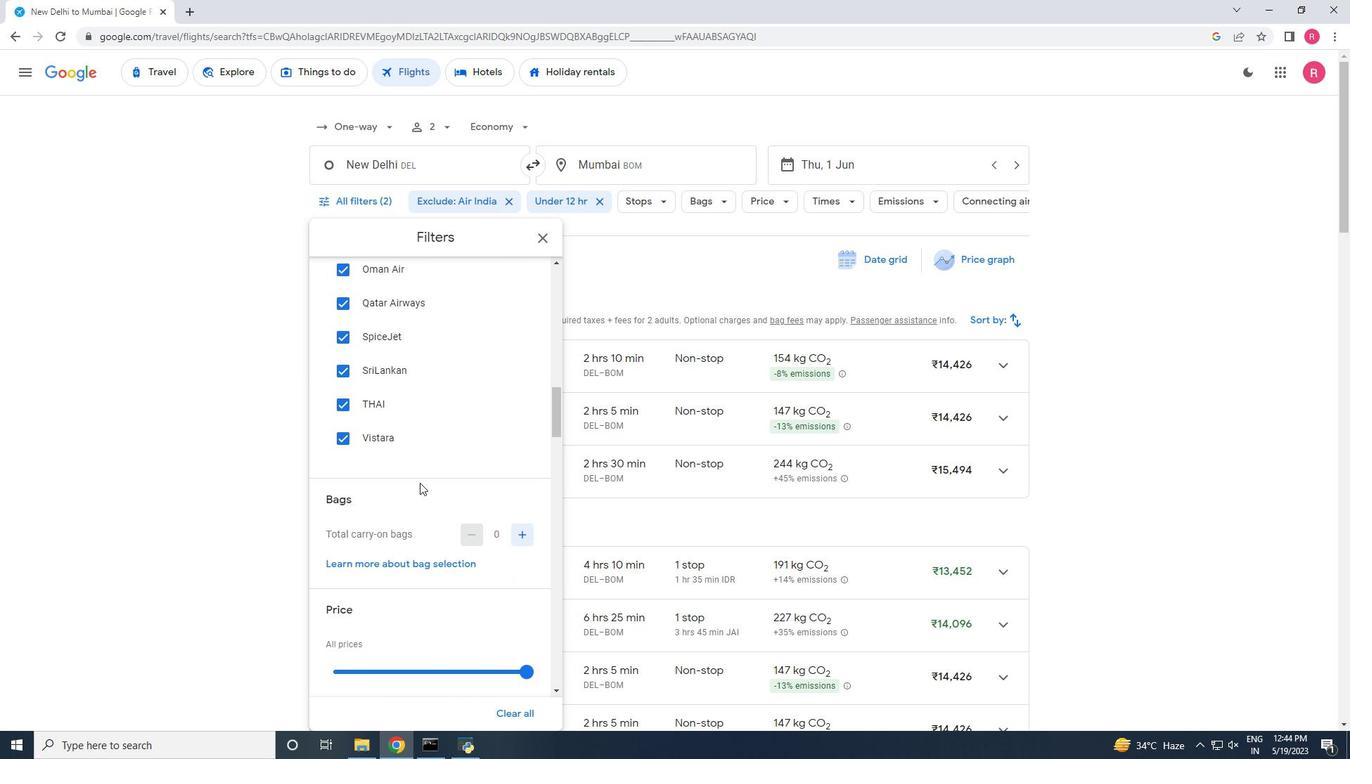 
Action: Mouse scrolled (419, 482) with delta (0, 0)
Screenshot: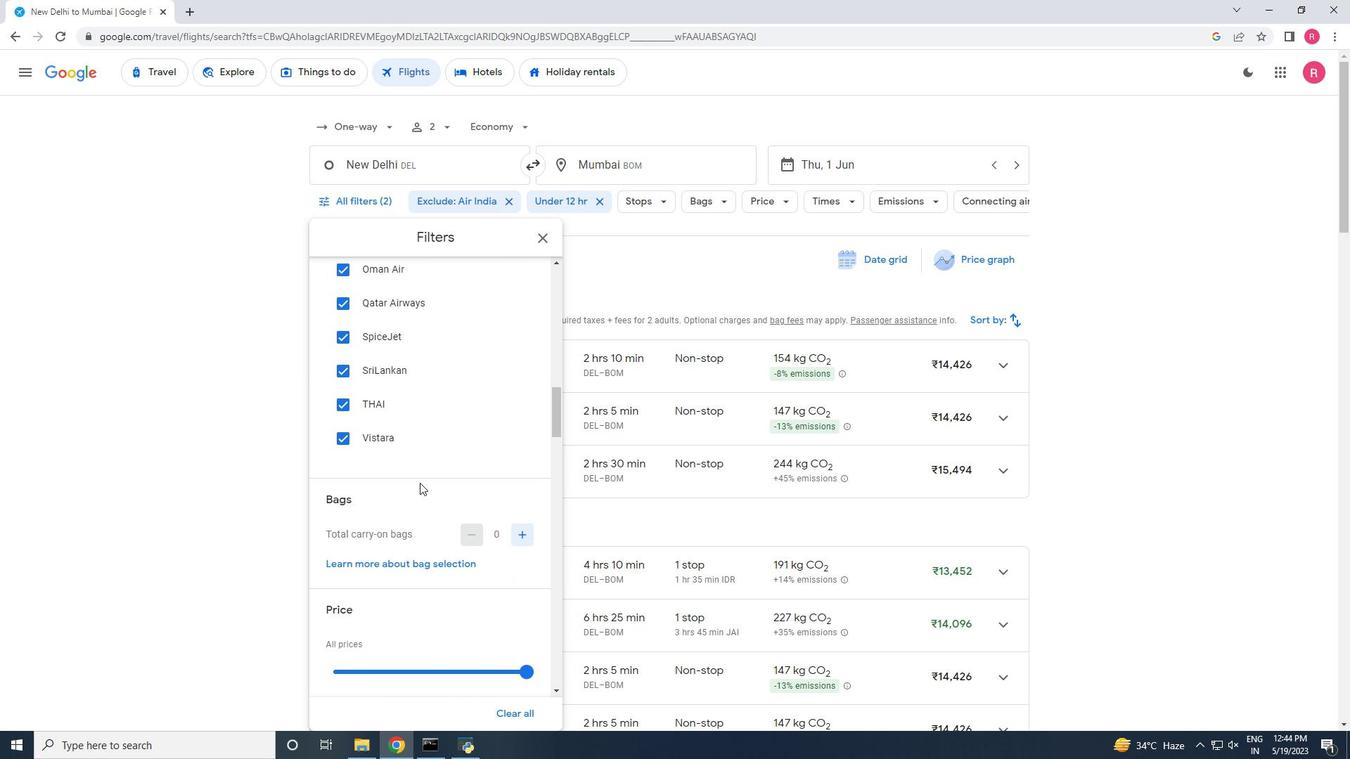 
Action: Mouse moved to (526, 530)
Screenshot: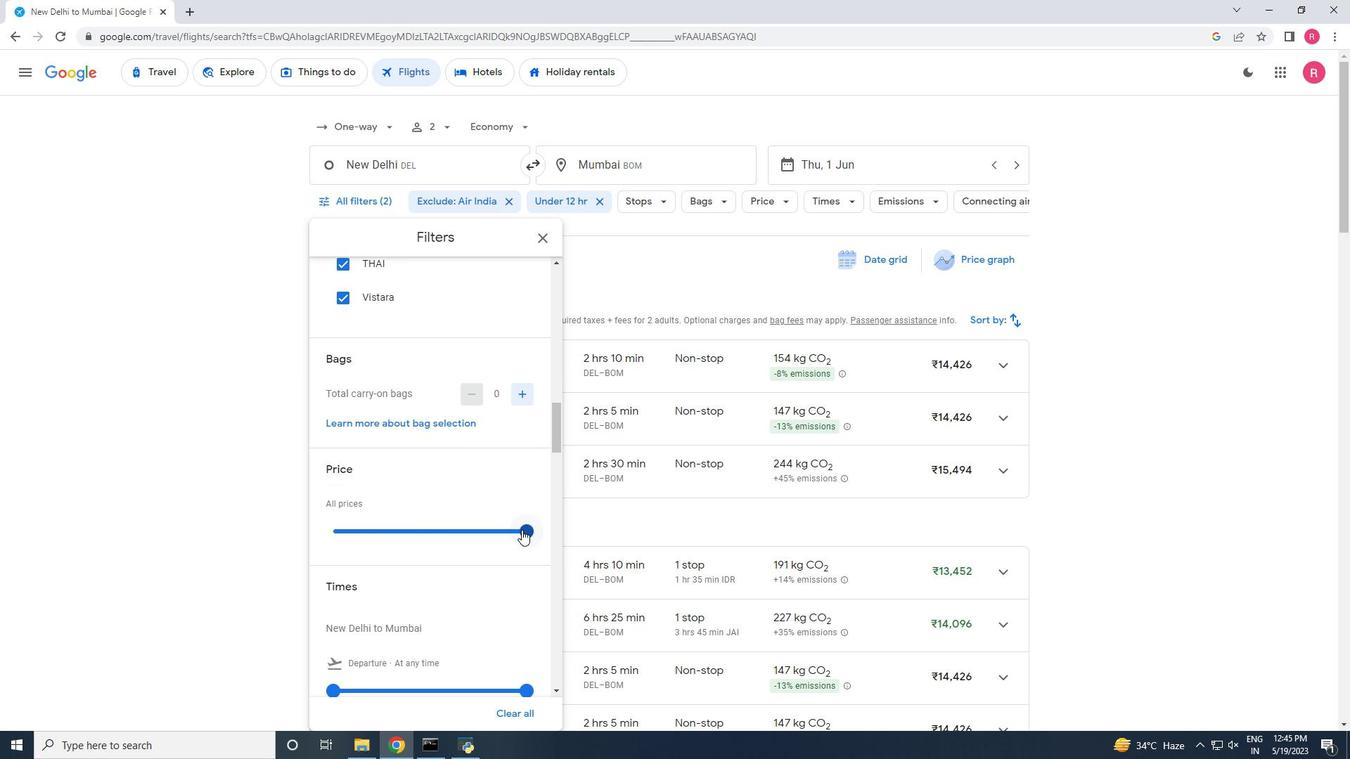 
Action: Mouse pressed left at (526, 530)
Screenshot: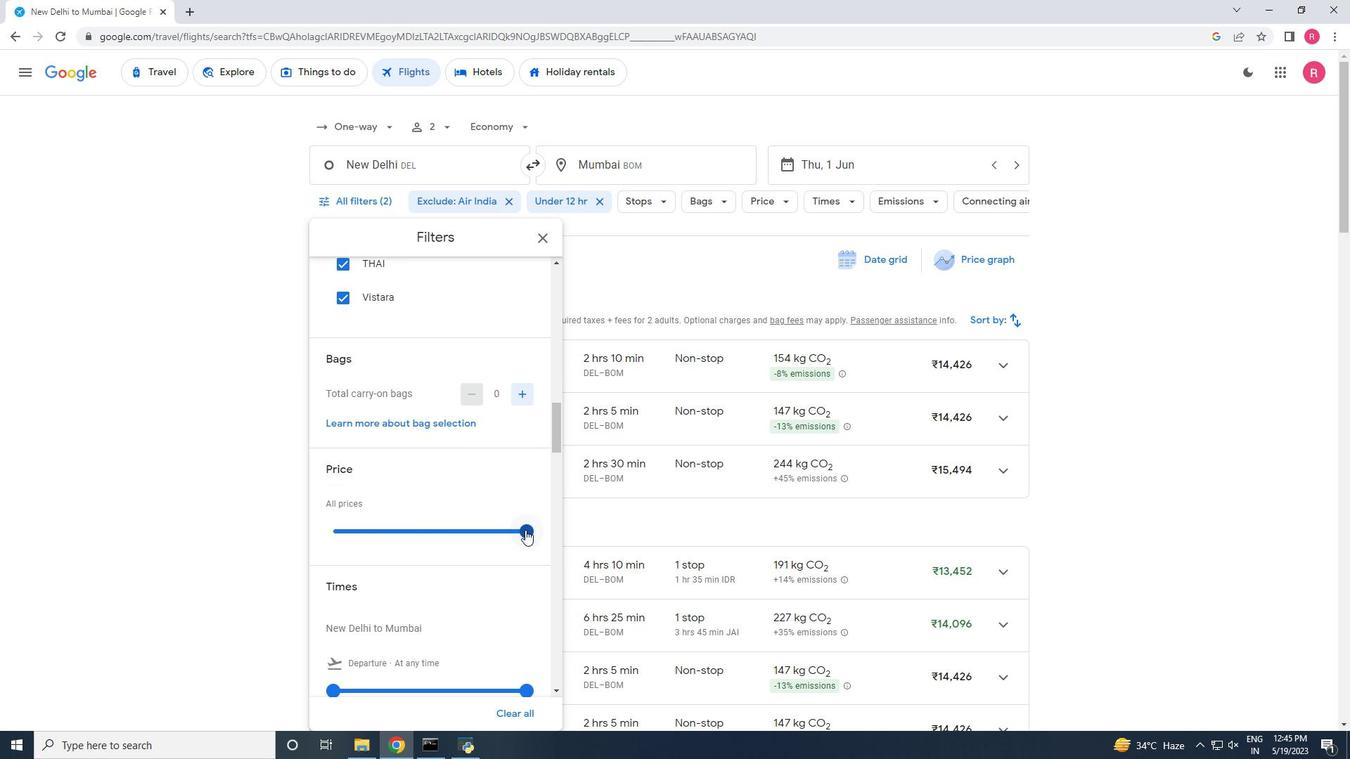 
Action: Mouse moved to (542, 236)
Screenshot: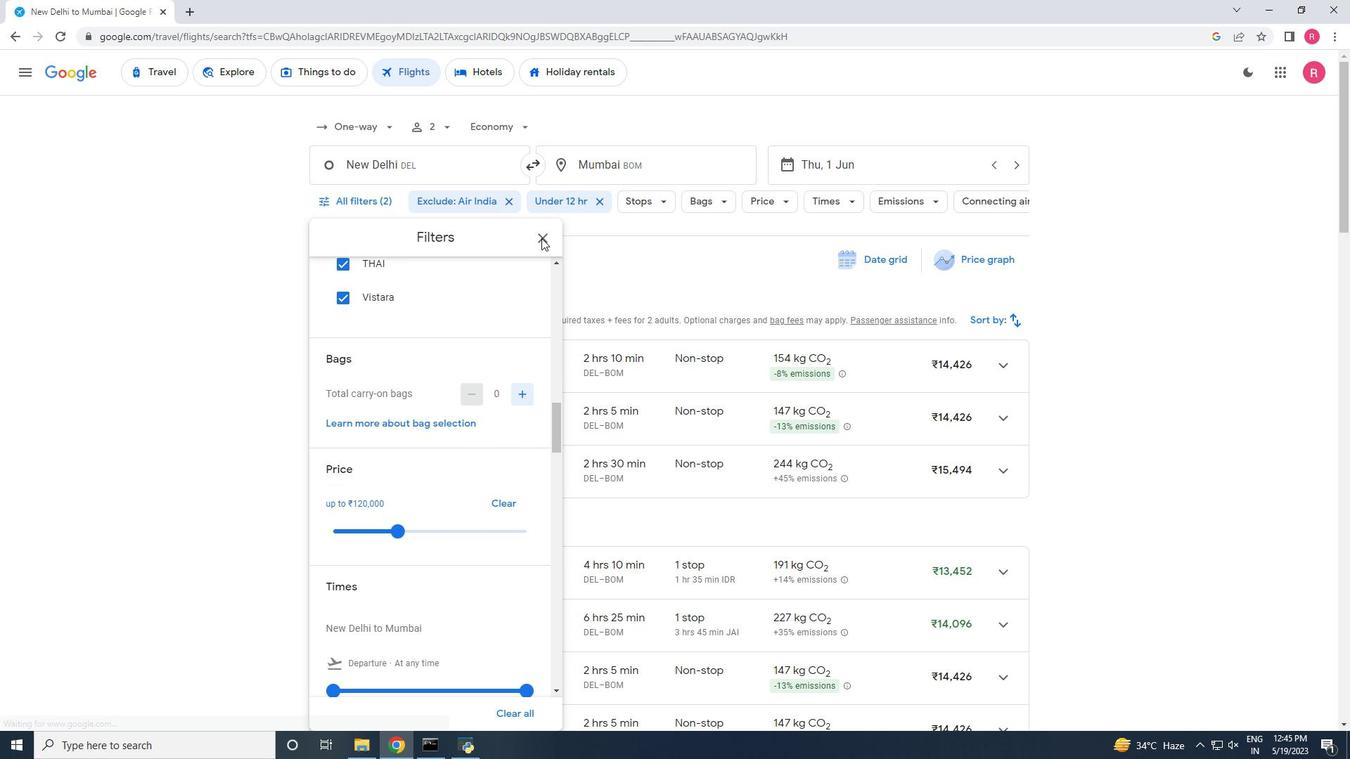 
Action: Mouse pressed left at (542, 236)
Screenshot: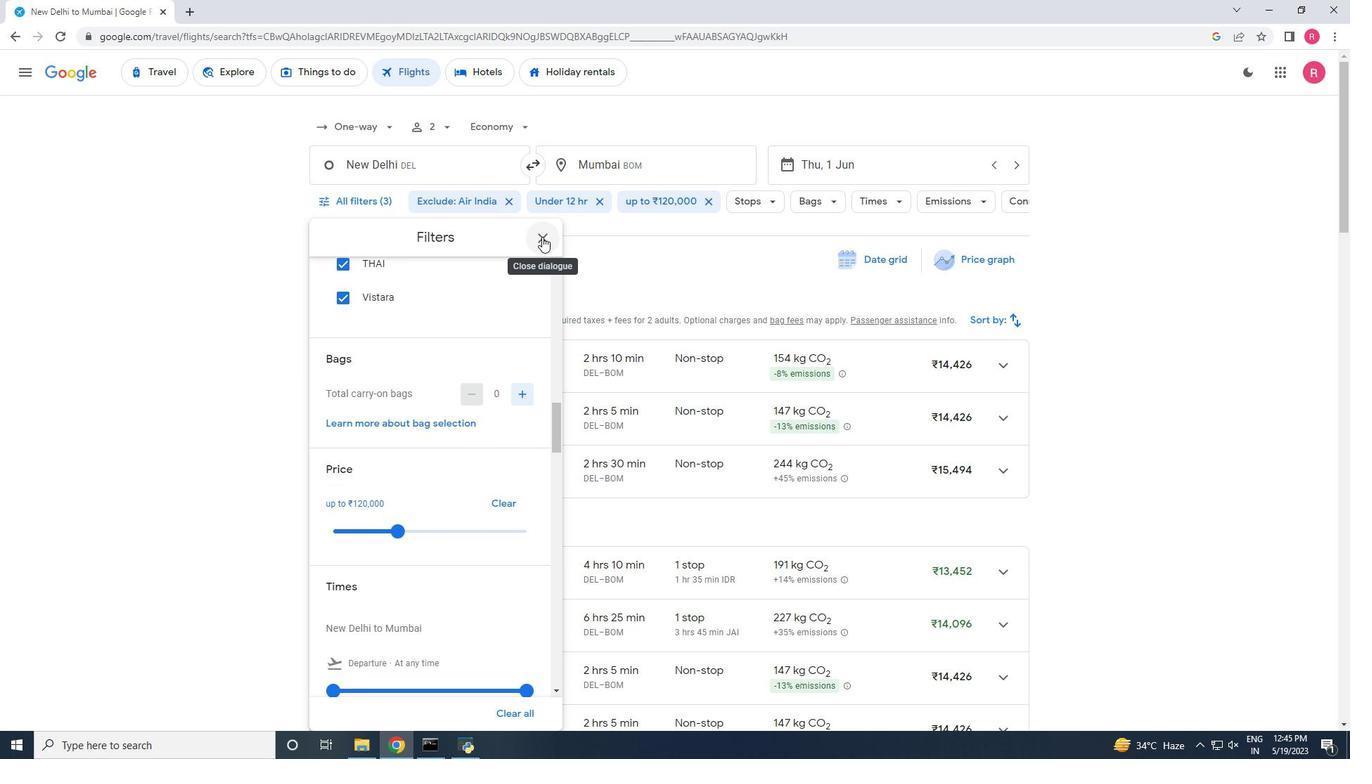 
Action: Mouse moved to (698, 428)
Screenshot: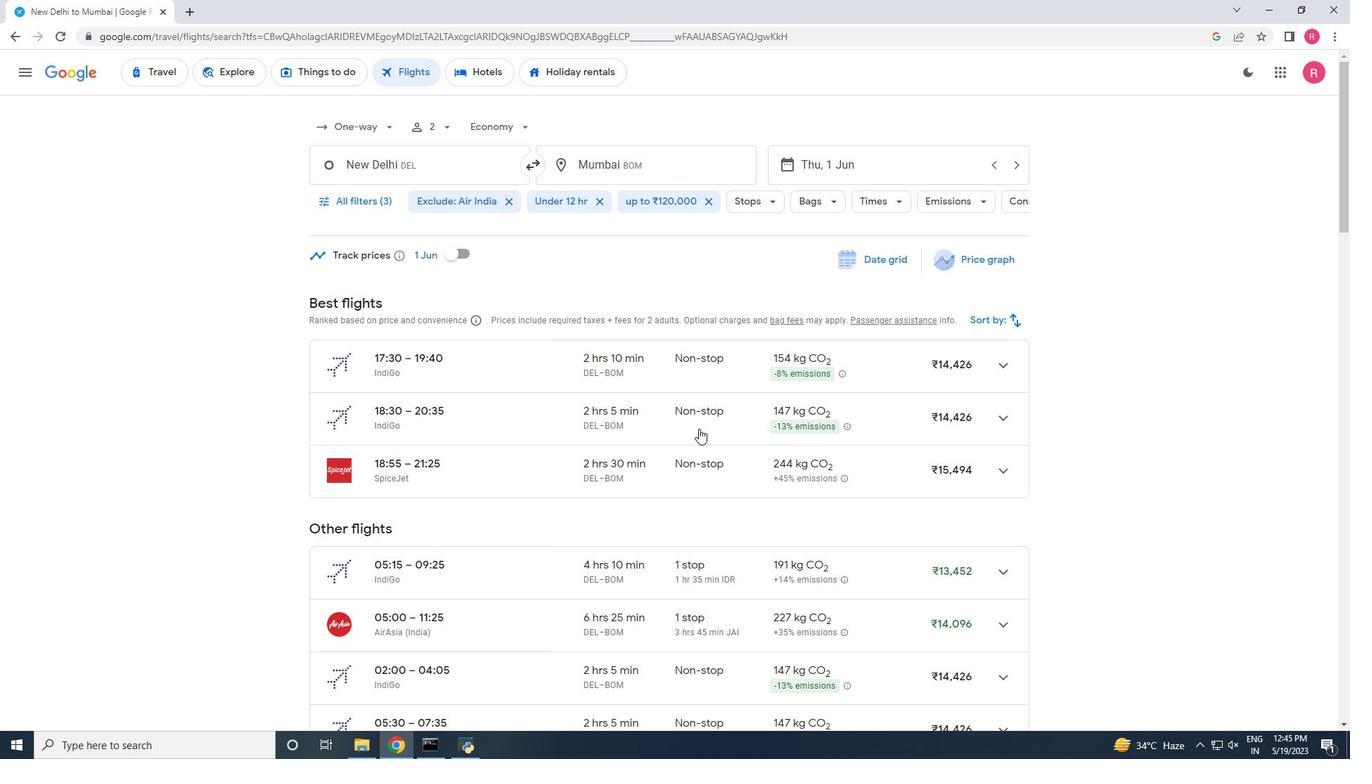 
Action: Mouse scrolled (698, 428) with delta (0, 0)
Screenshot: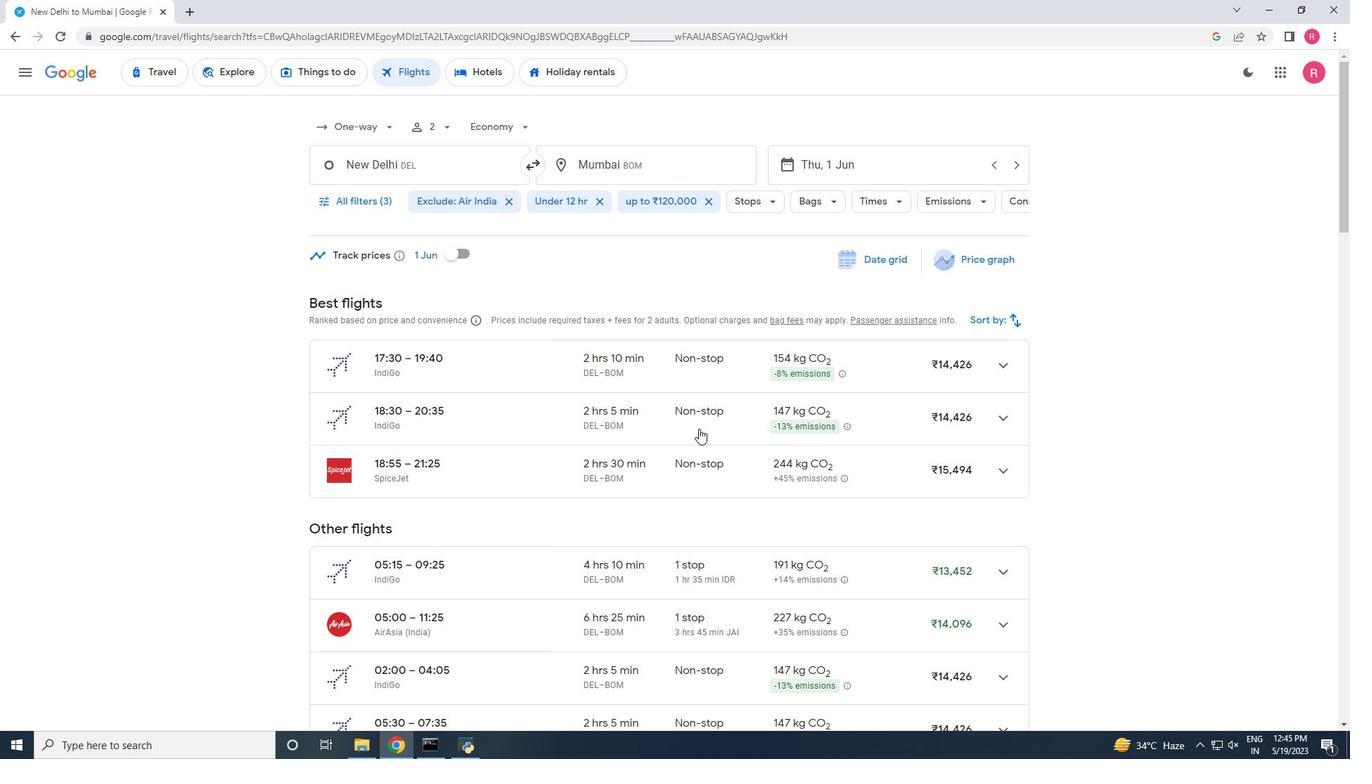 
Action: Mouse moved to (698, 428)
Screenshot: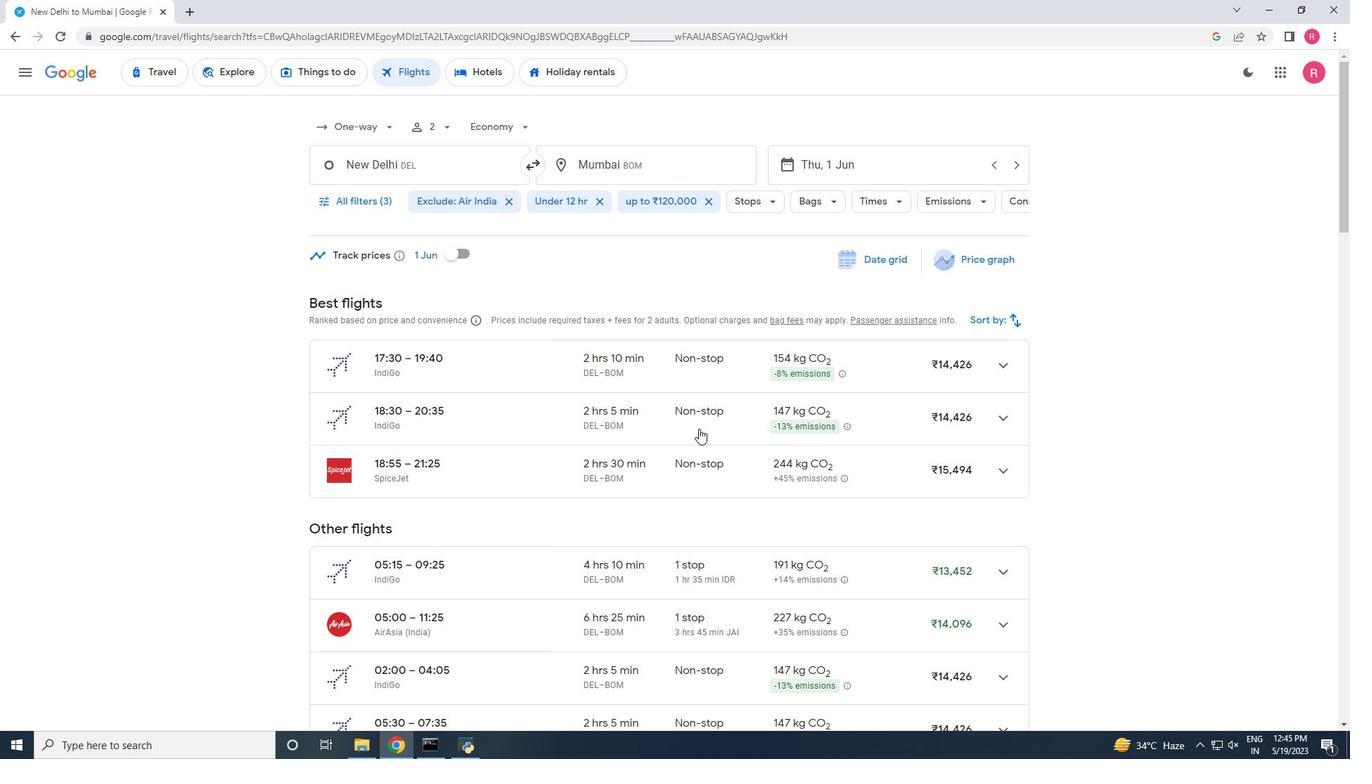 
Action: Mouse scrolled (698, 428) with delta (0, 0)
Screenshot: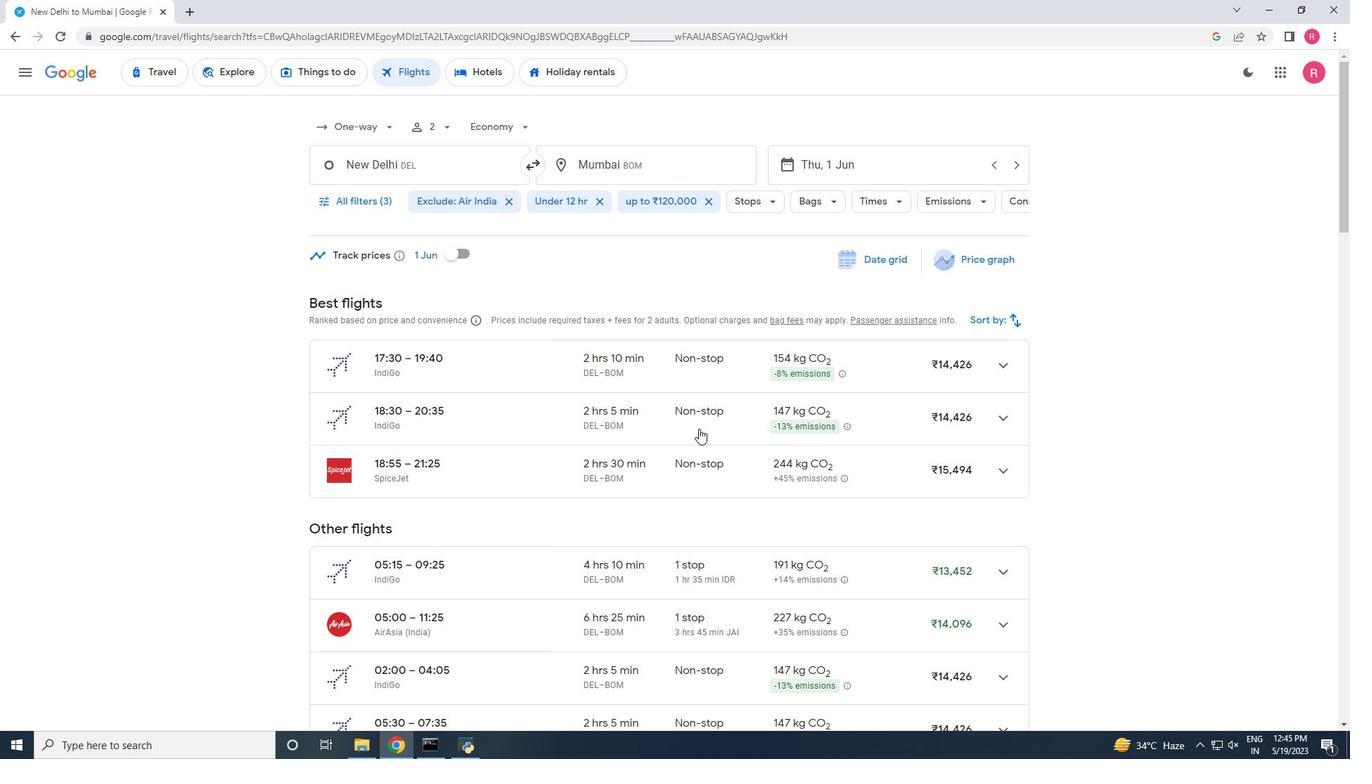 
Action: Mouse scrolled (698, 428) with delta (0, 0)
Screenshot: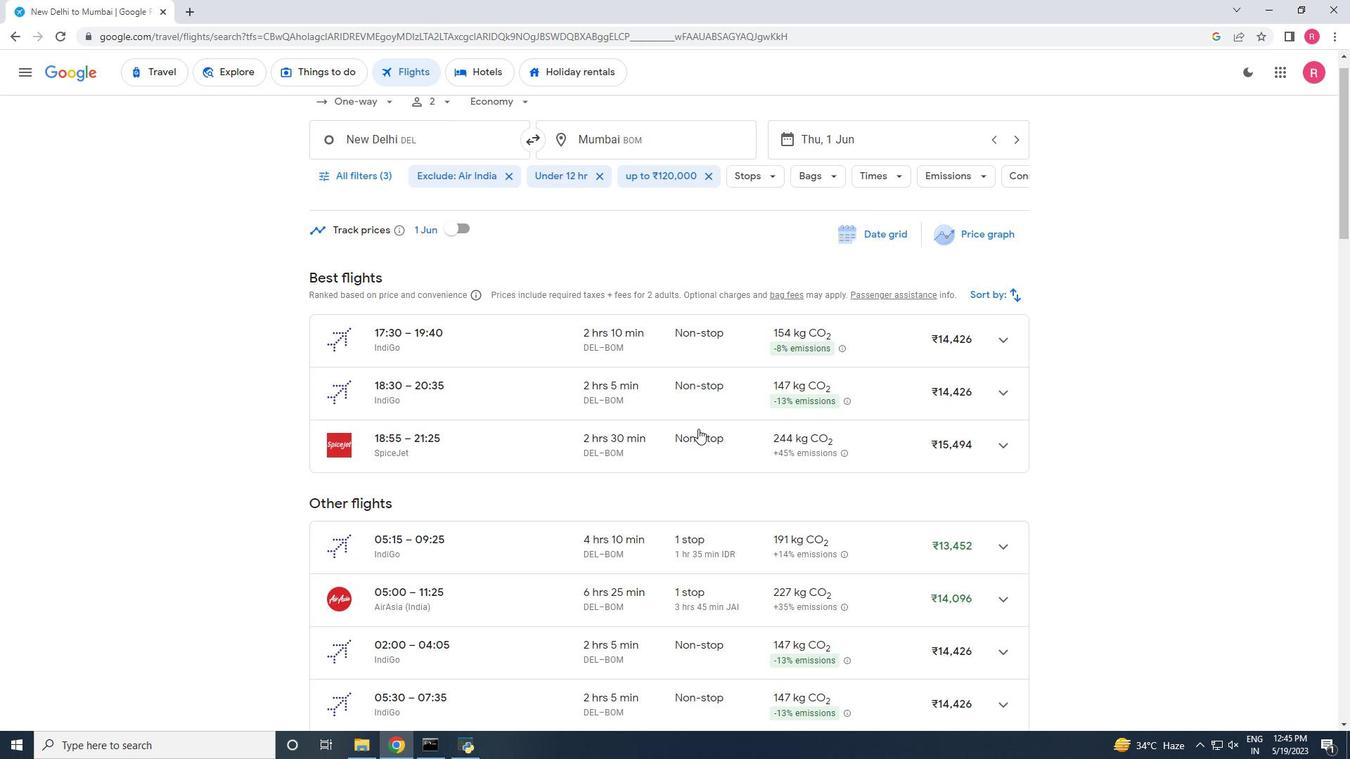 
Action: Mouse scrolled (698, 428) with delta (0, 0)
Screenshot: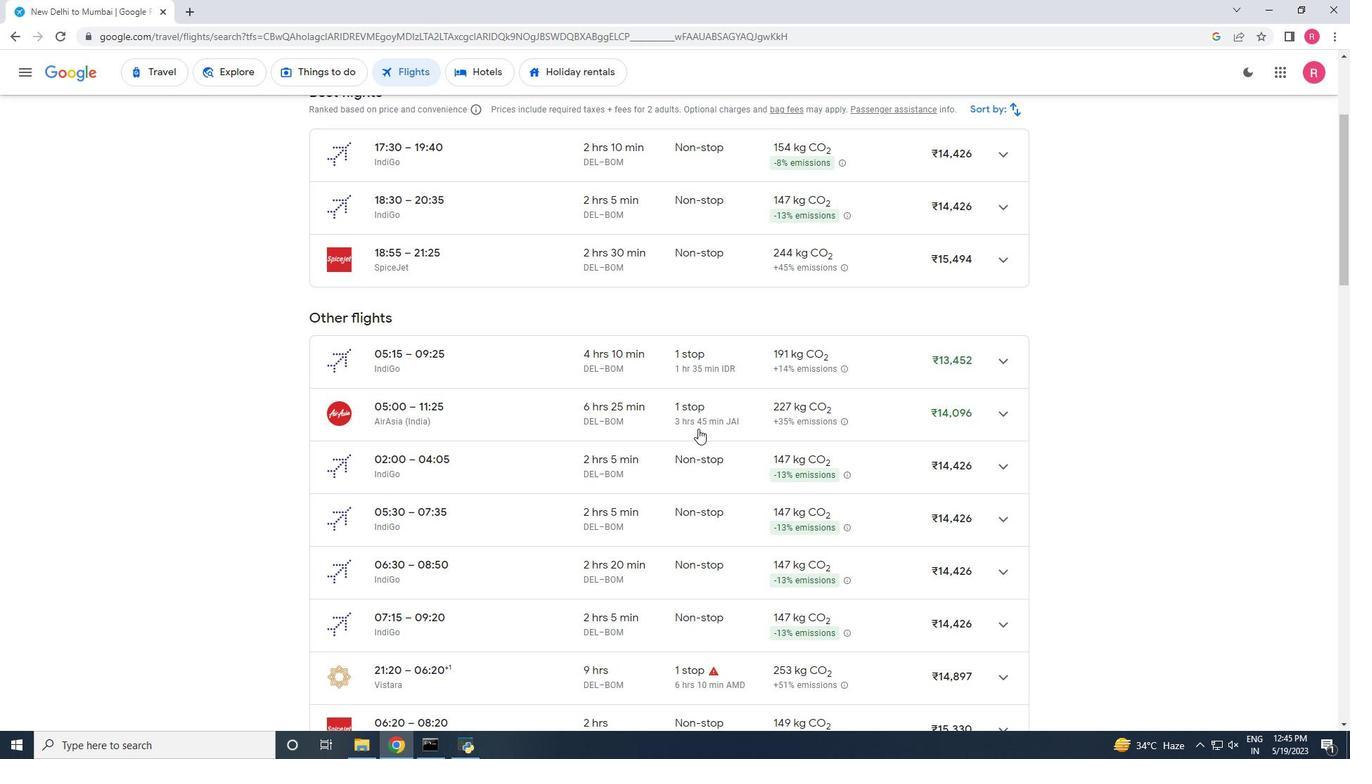 
Action: Mouse scrolled (698, 428) with delta (0, 0)
Screenshot: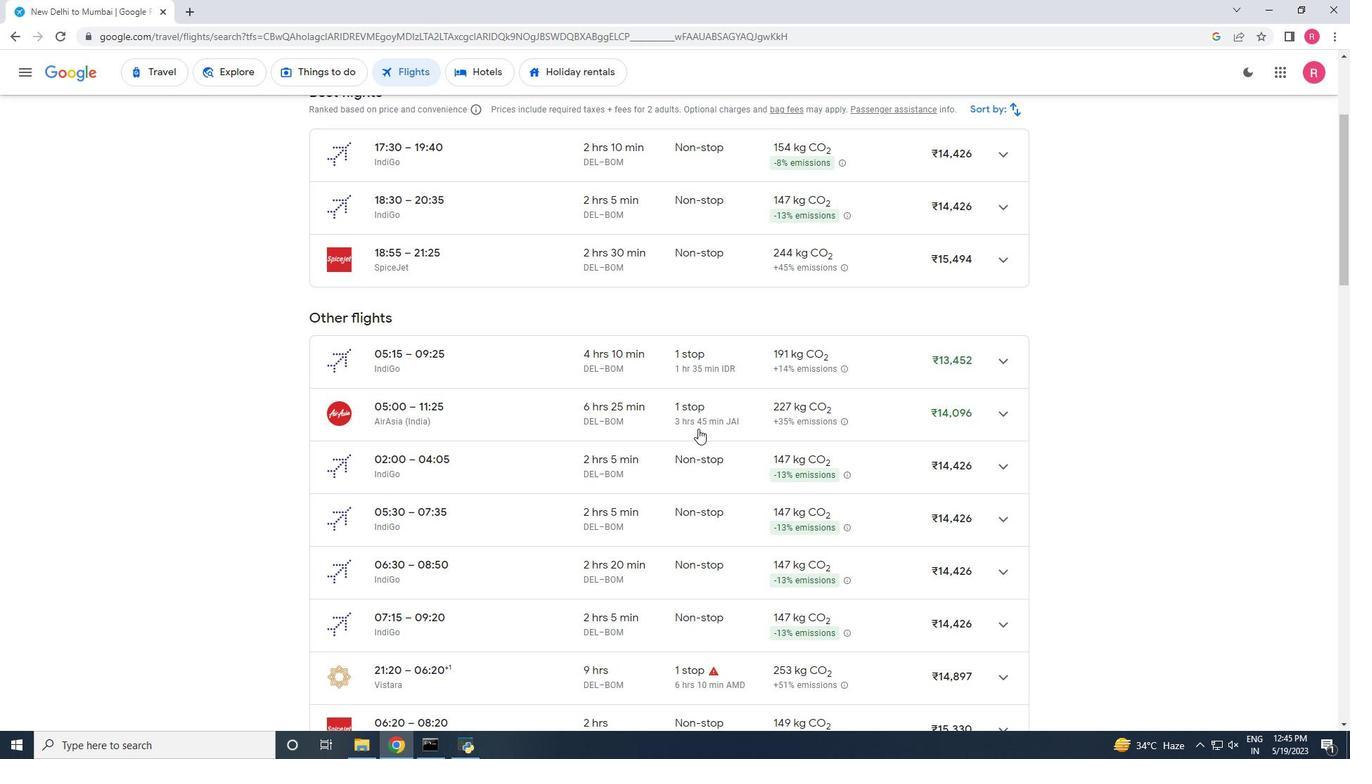 
Action: Mouse scrolled (698, 428) with delta (0, 0)
Screenshot: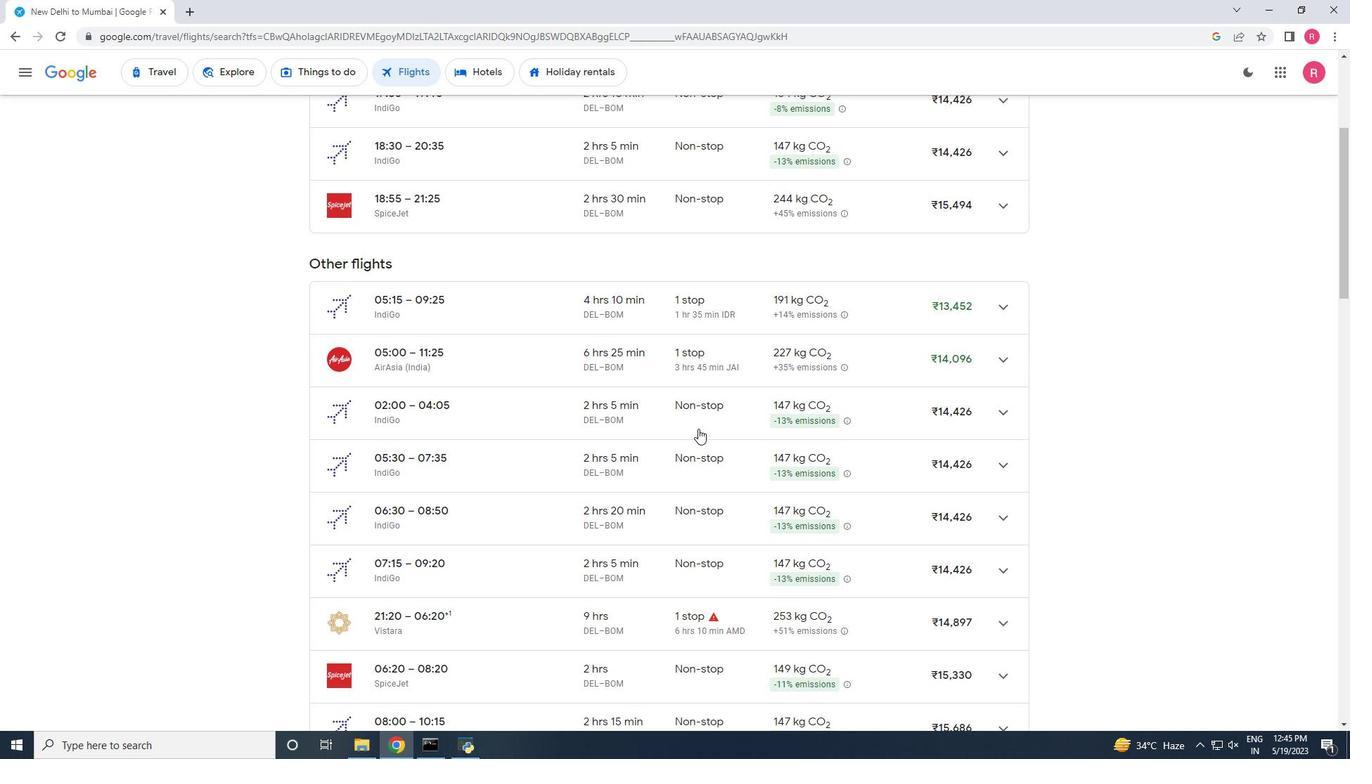 
Action: Mouse scrolled (698, 428) with delta (0, 0)
Screenshot: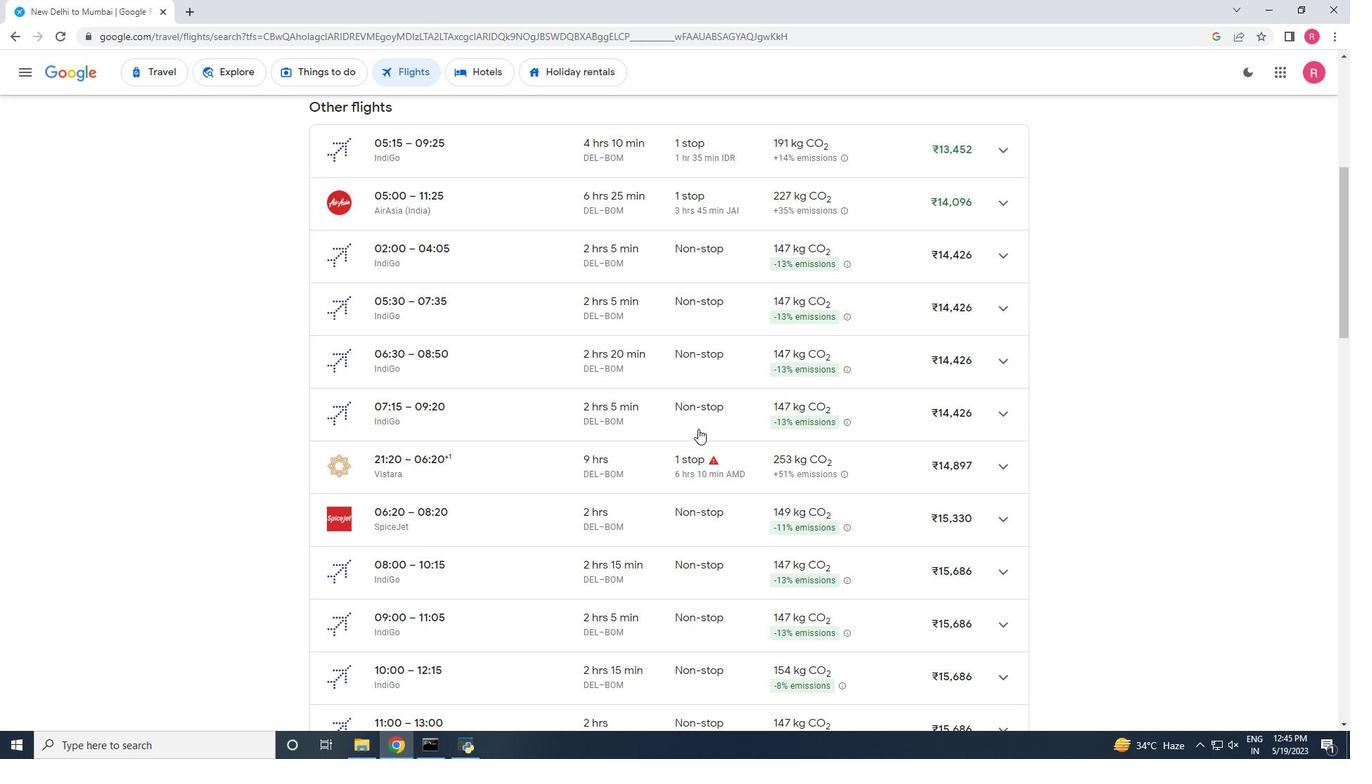 
Action: Mouse scrolled (698, 428) with delta (0, 0)
Screenshot: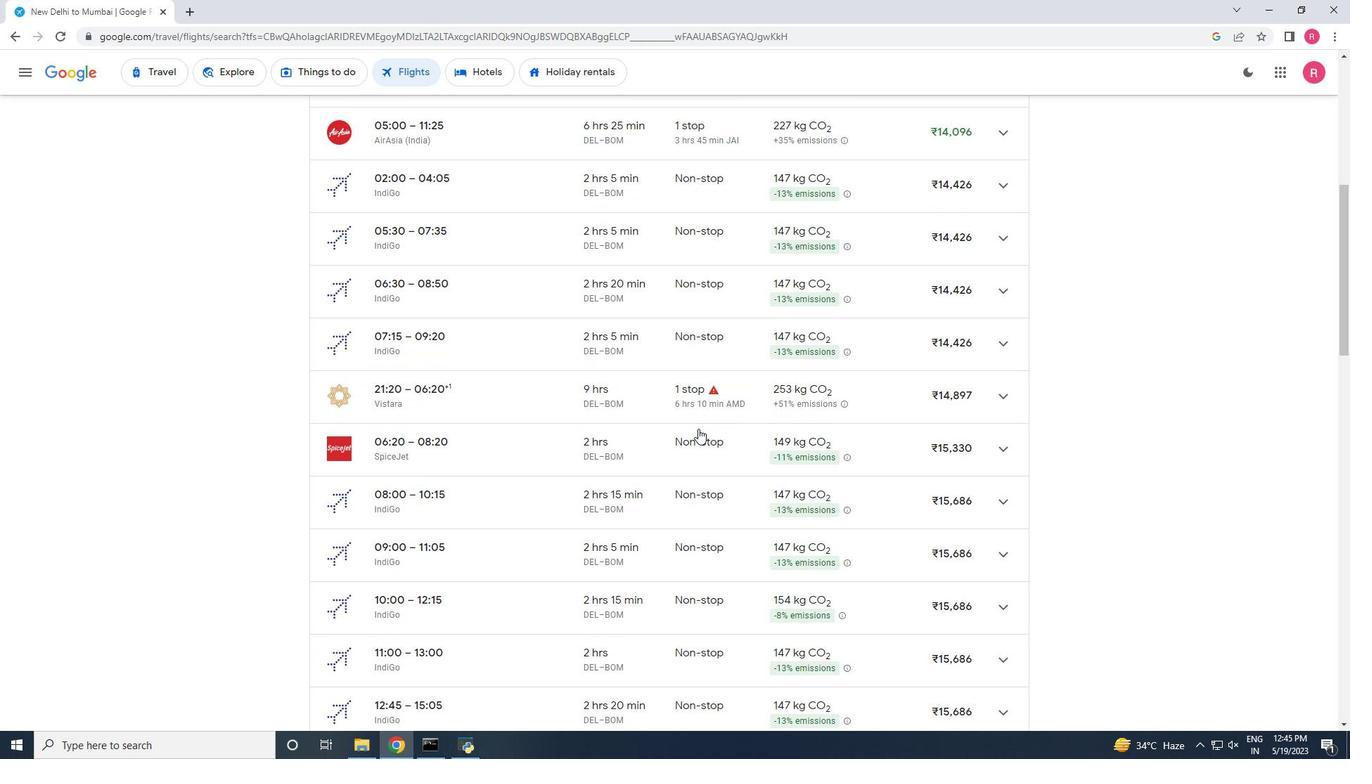 
Action: Mouse scrolled (698, 428) with delta (0, 0)
Screenshot: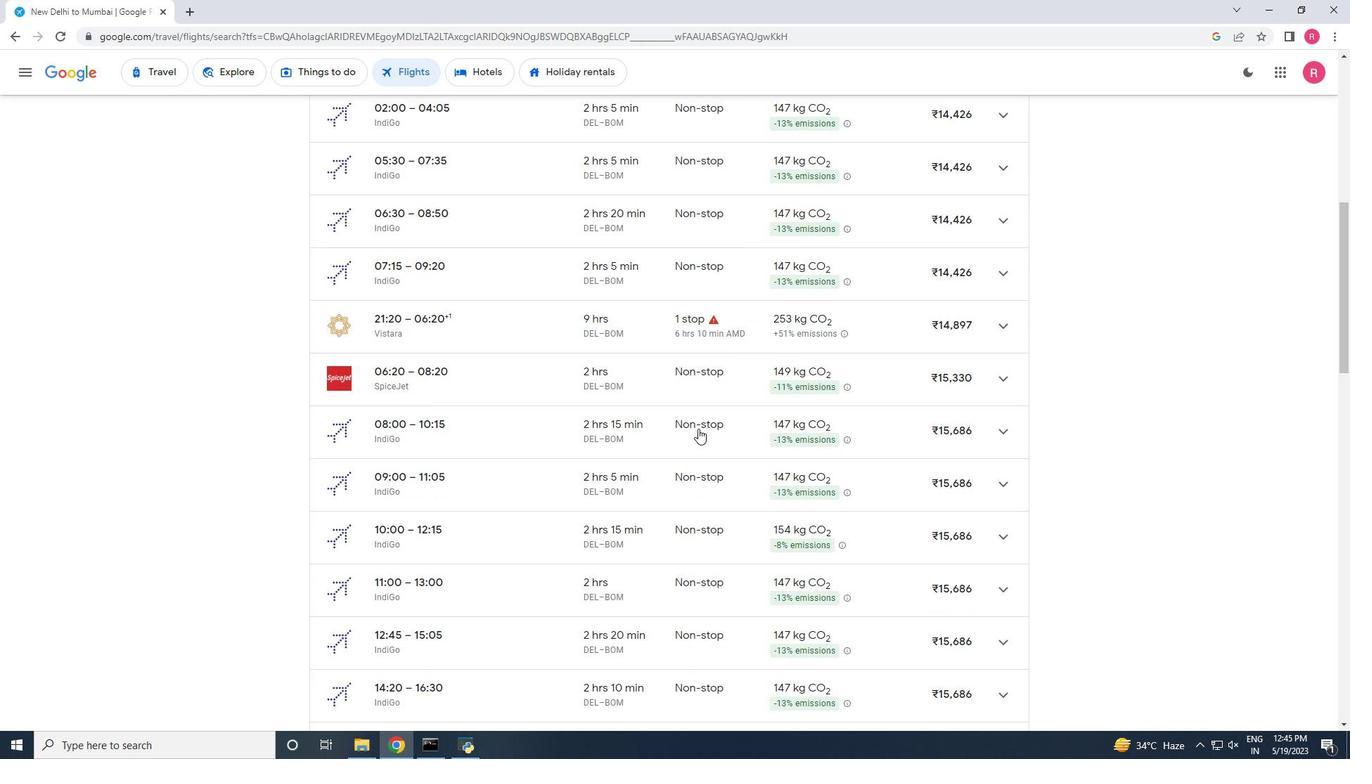 
Action: Mouse scrolled (698, 428) with delta (0, 0)
Screenshot: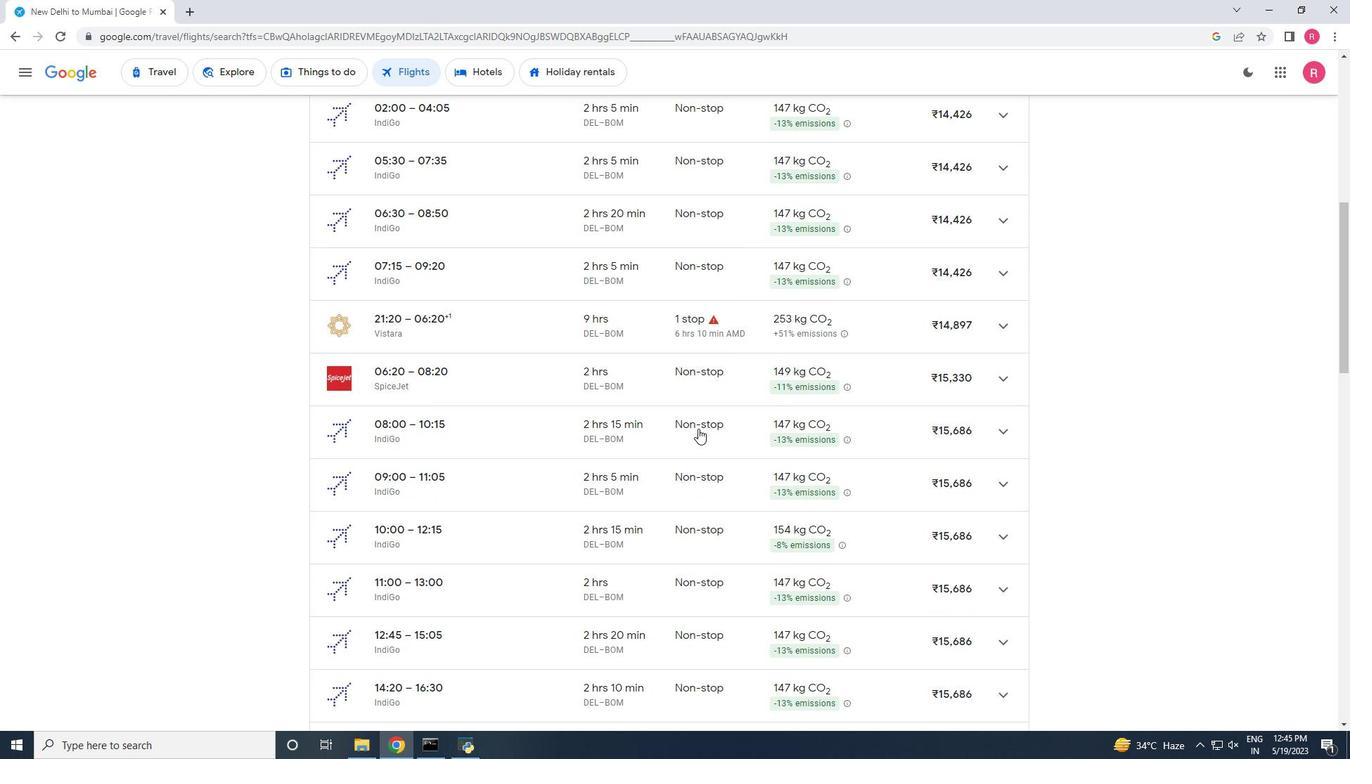 
Action: Mouse scrolled (698, 428) with delta (0, 0)
Screenshot: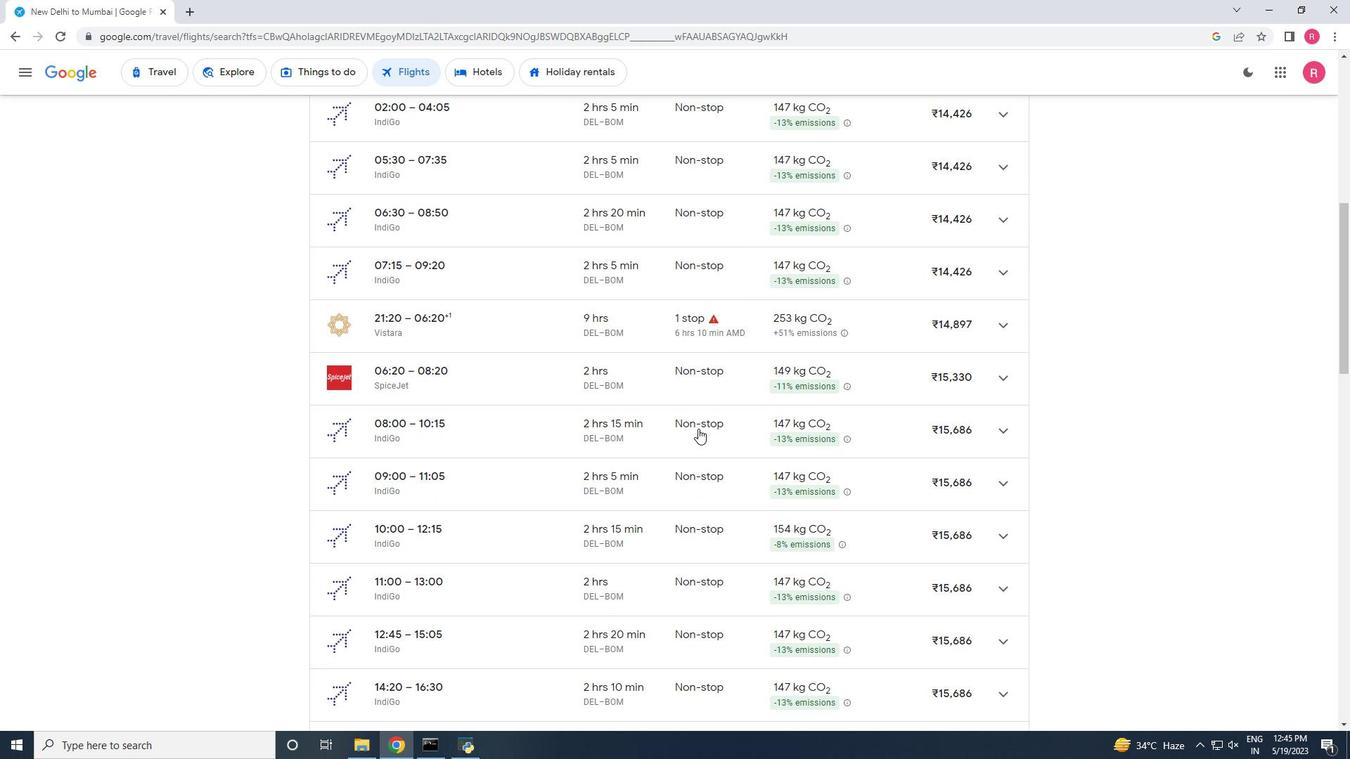 
Action: Mouse scrolled (698, 429) with delta (0, 0)
Screenshot: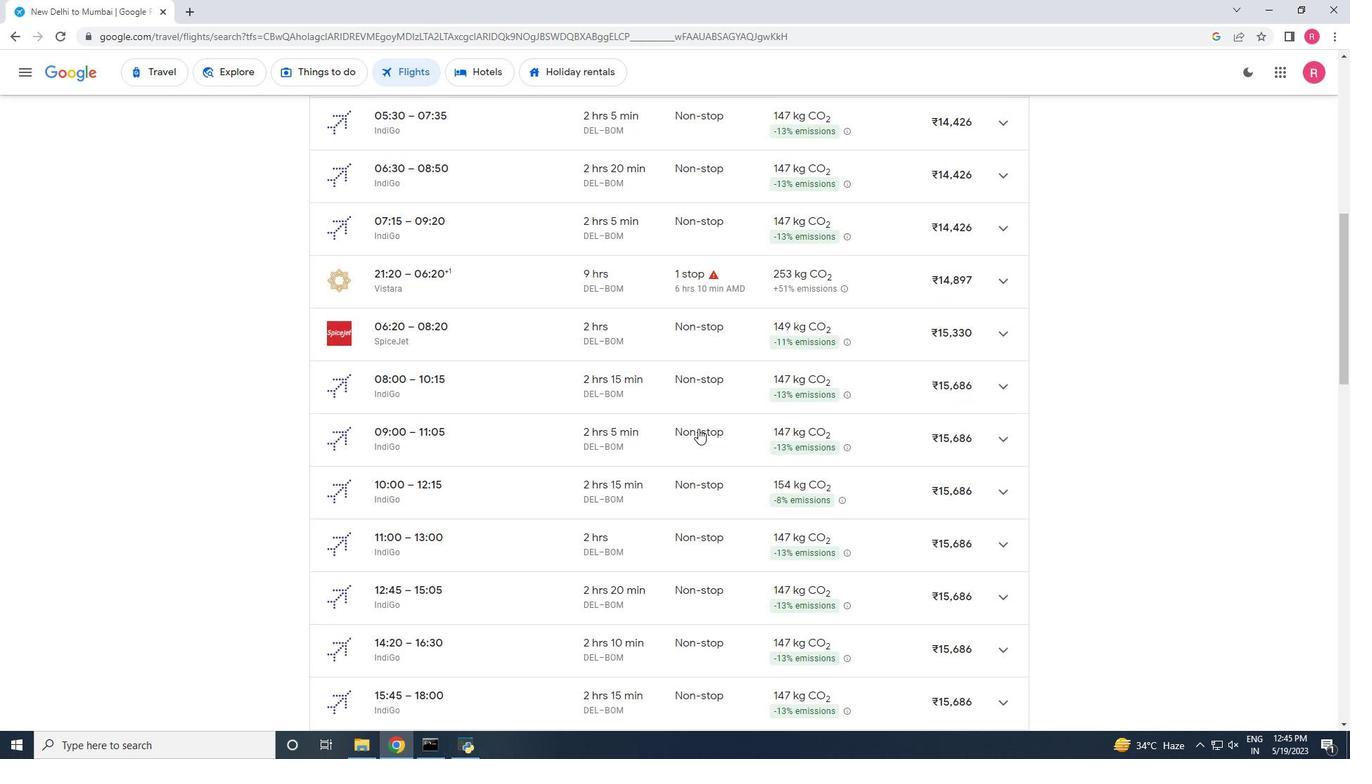 
Action: Mouse scrolled (698, 429) with delta (0, 0)
Screenshot: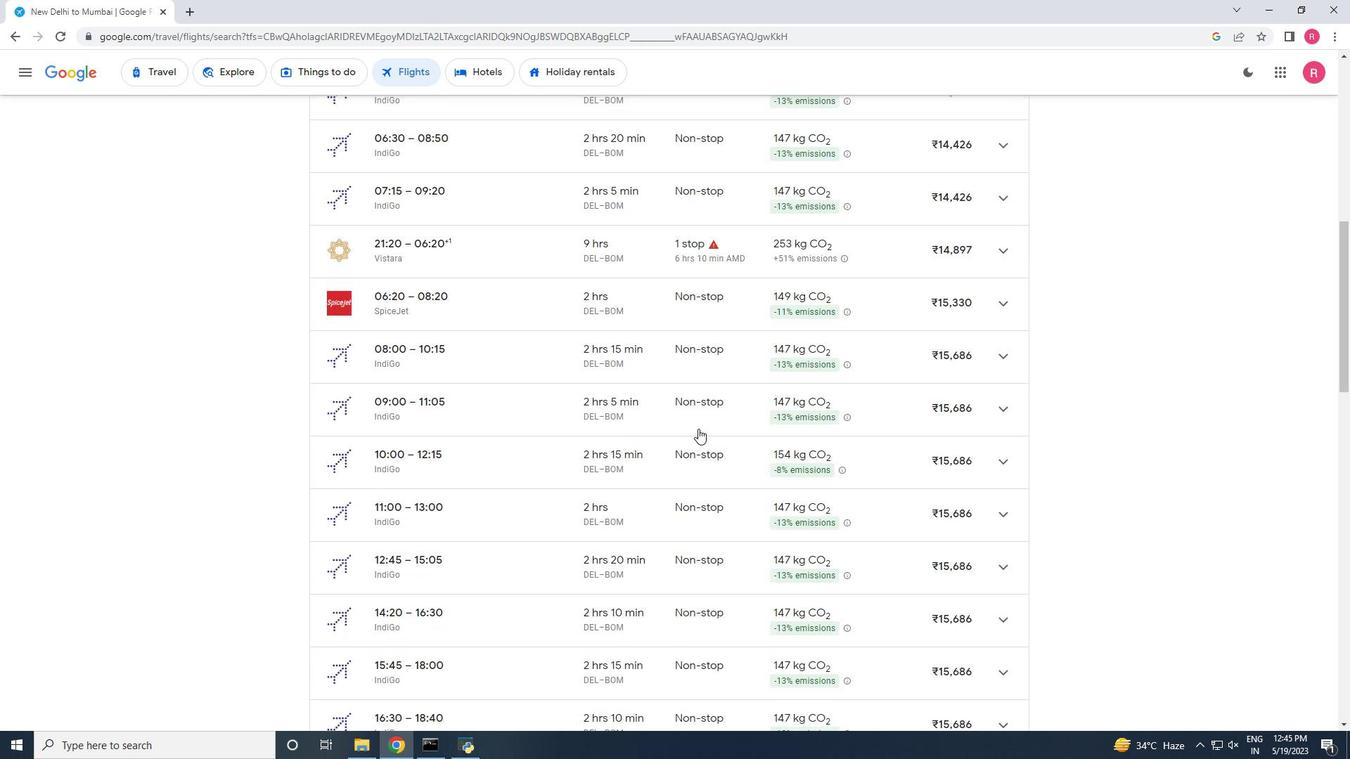 
Action: Mouse scrolled (698, 429) with delta (0, 0)
Screenshot: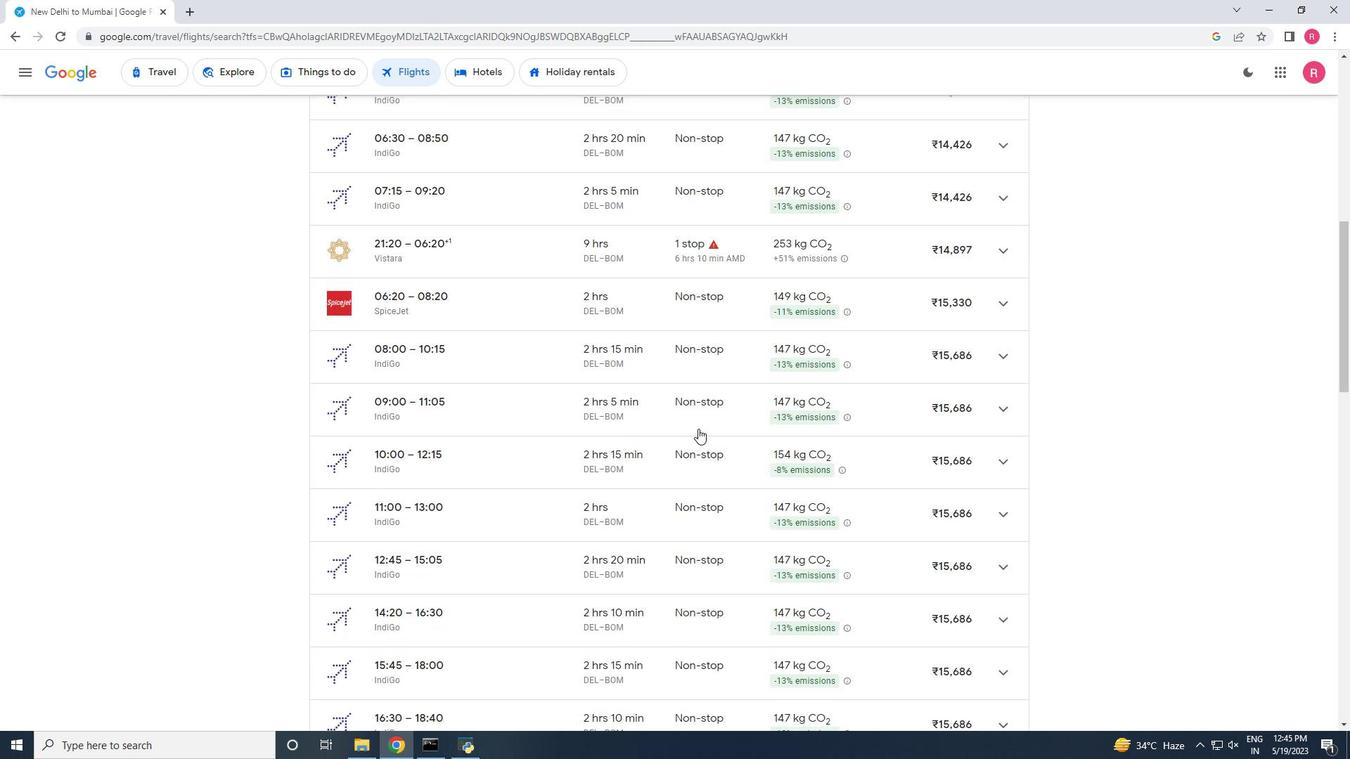 
Action: Mouse scrolled (698, 429) with delta (0, 0)
Screenshot: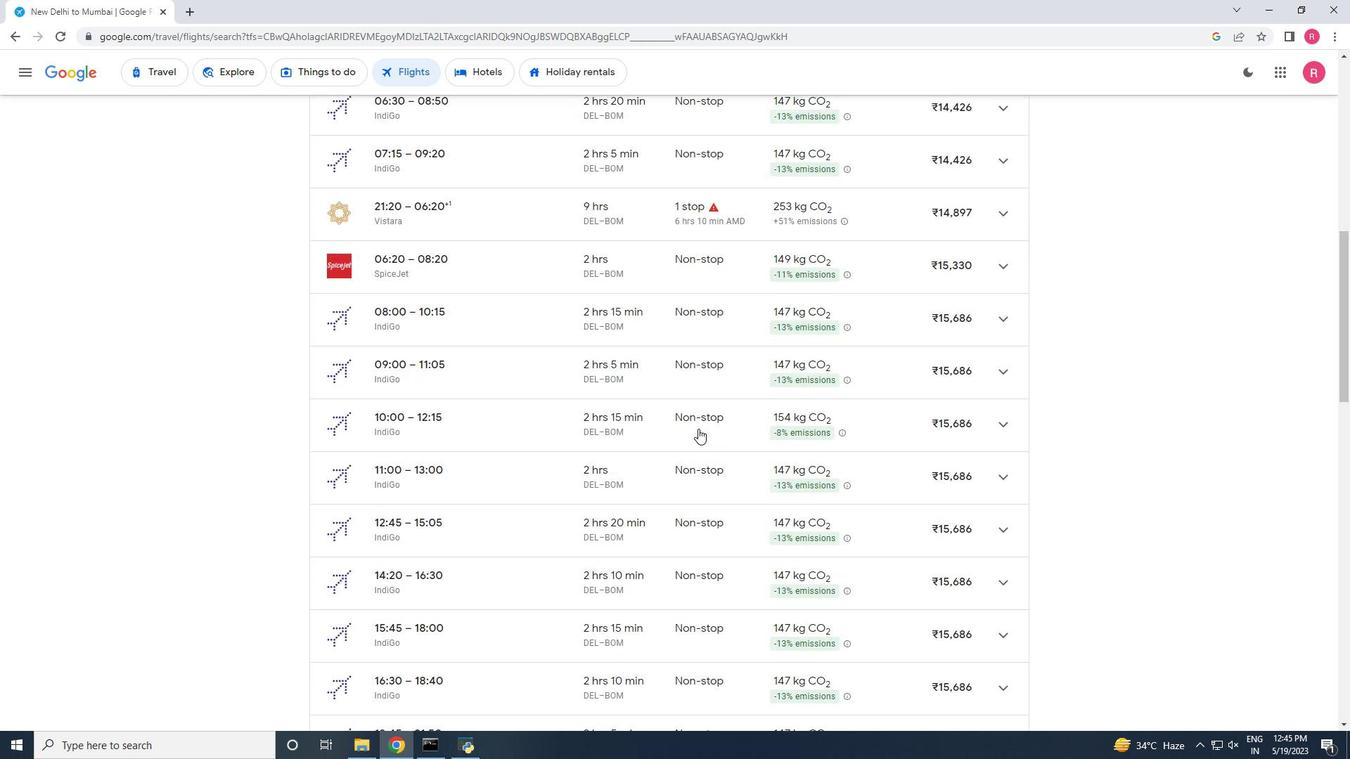 
Action: Mouse scrolled (698, 429) with delta (0, 0)
Screenshot: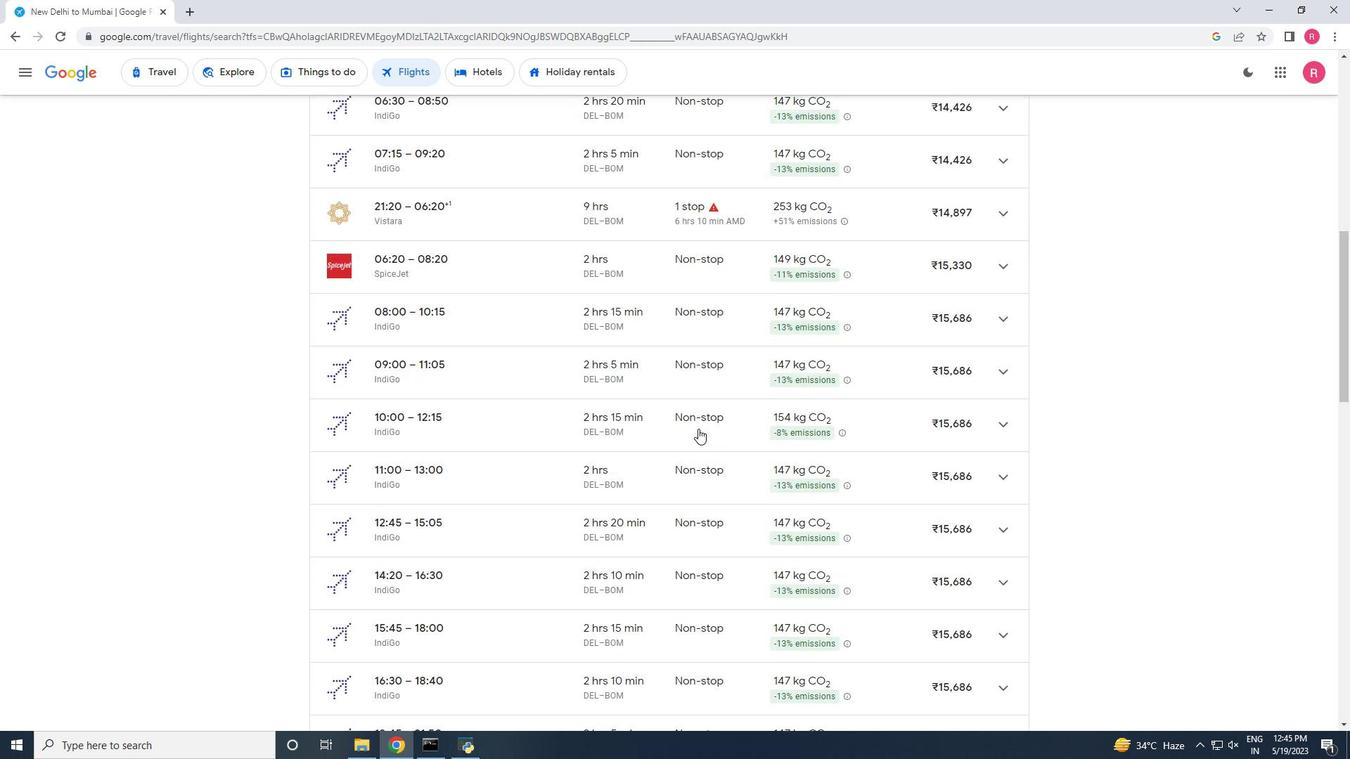 
Action: Mouse scrolled (698, 429) with delta (0, 0)
Screenshot: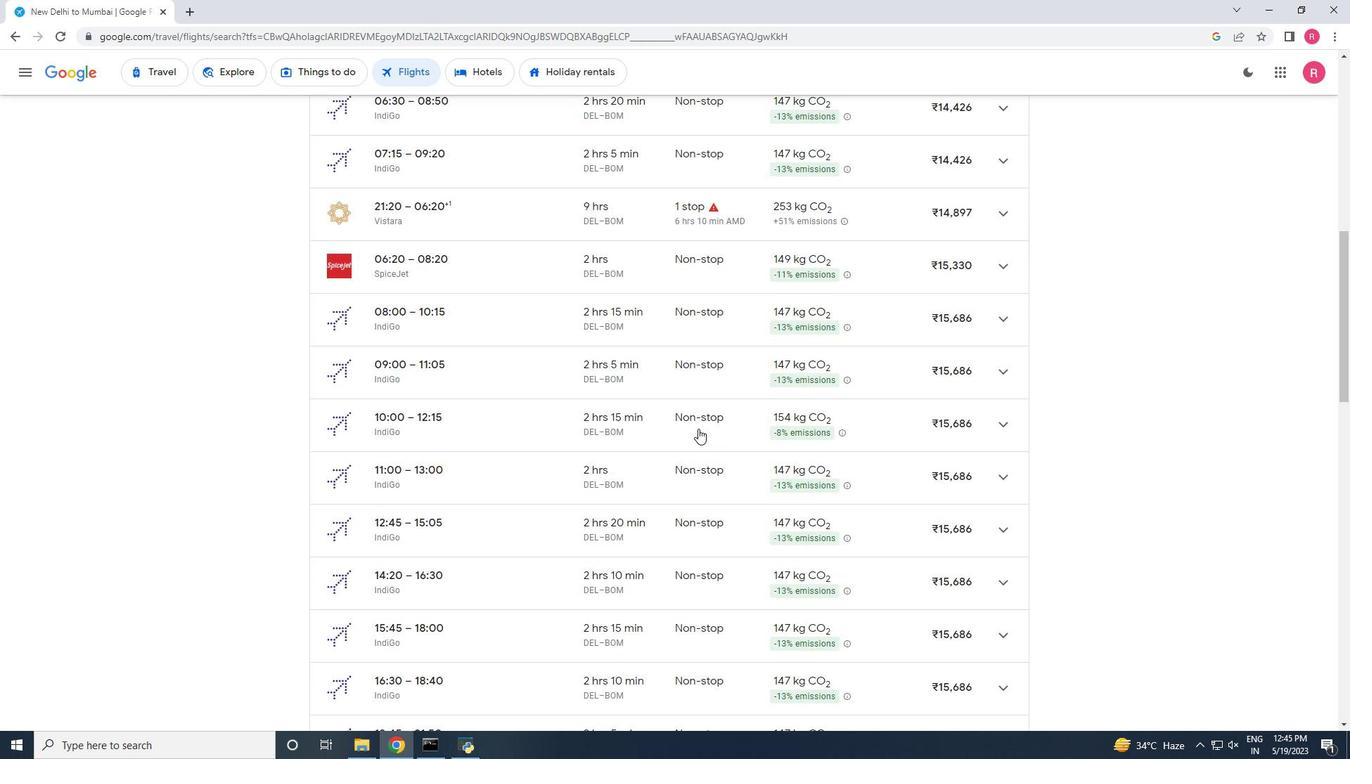 
Action: Mouse scrolled (698, 429) with delta (0, 0)
Screenshot: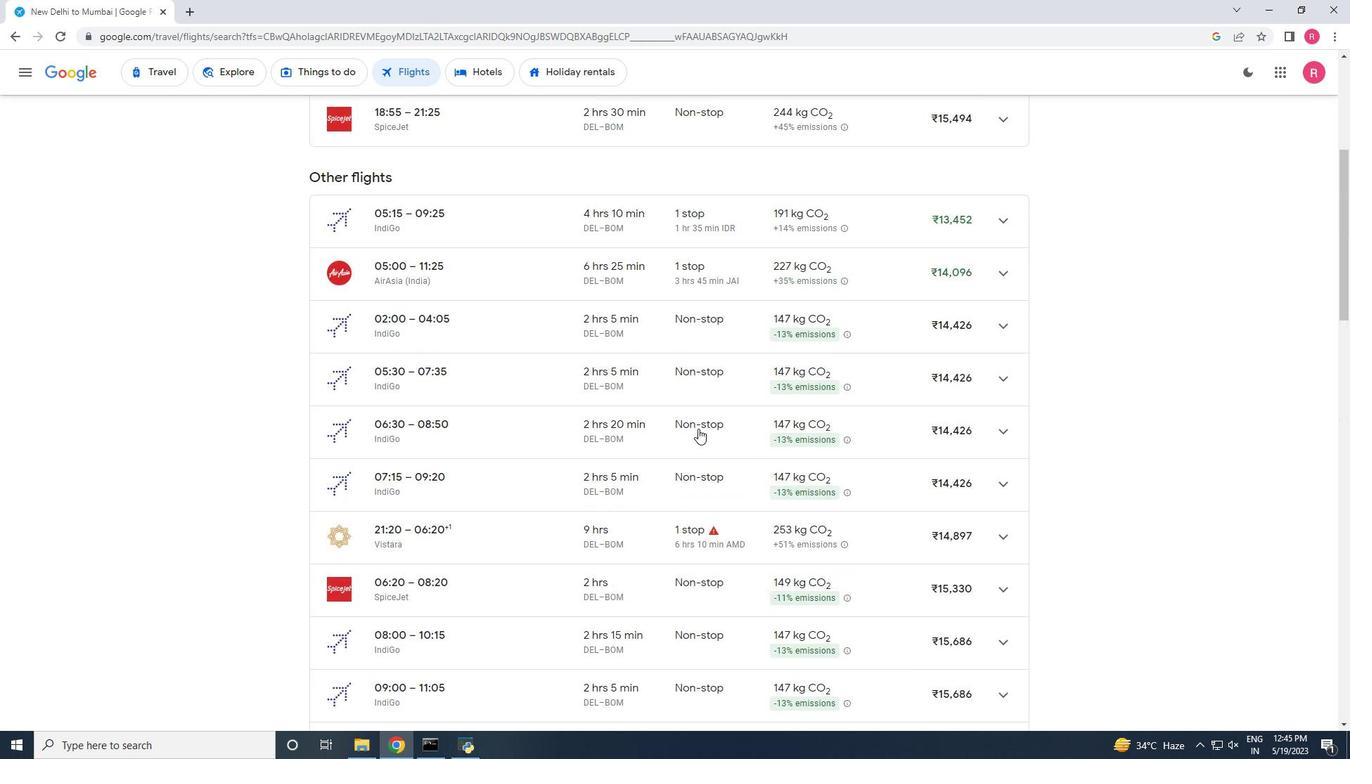 
Action: Mouse scrolled (698, 429) with delta (0, 0)
Screenshot: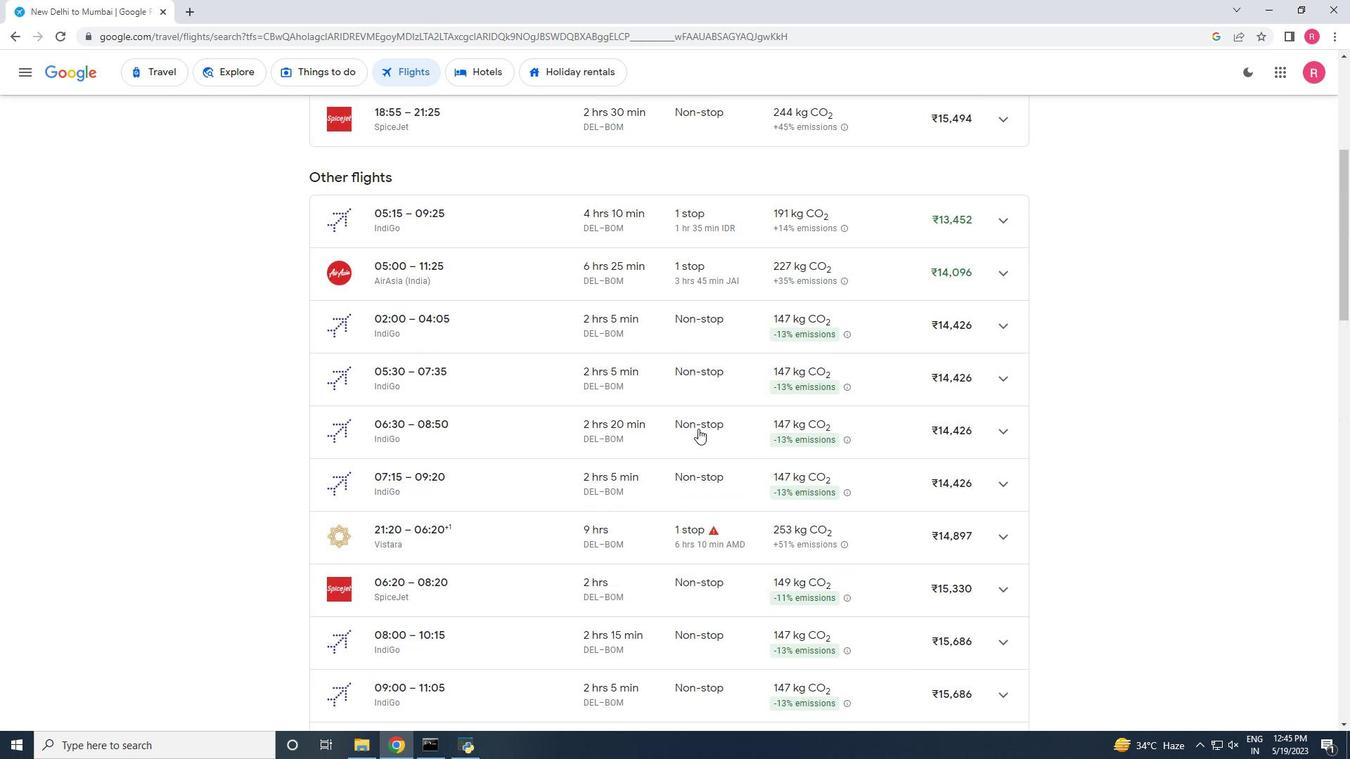 
Action: Mouse scrolled (698, 429) with delta (0, 0)
Screenshot: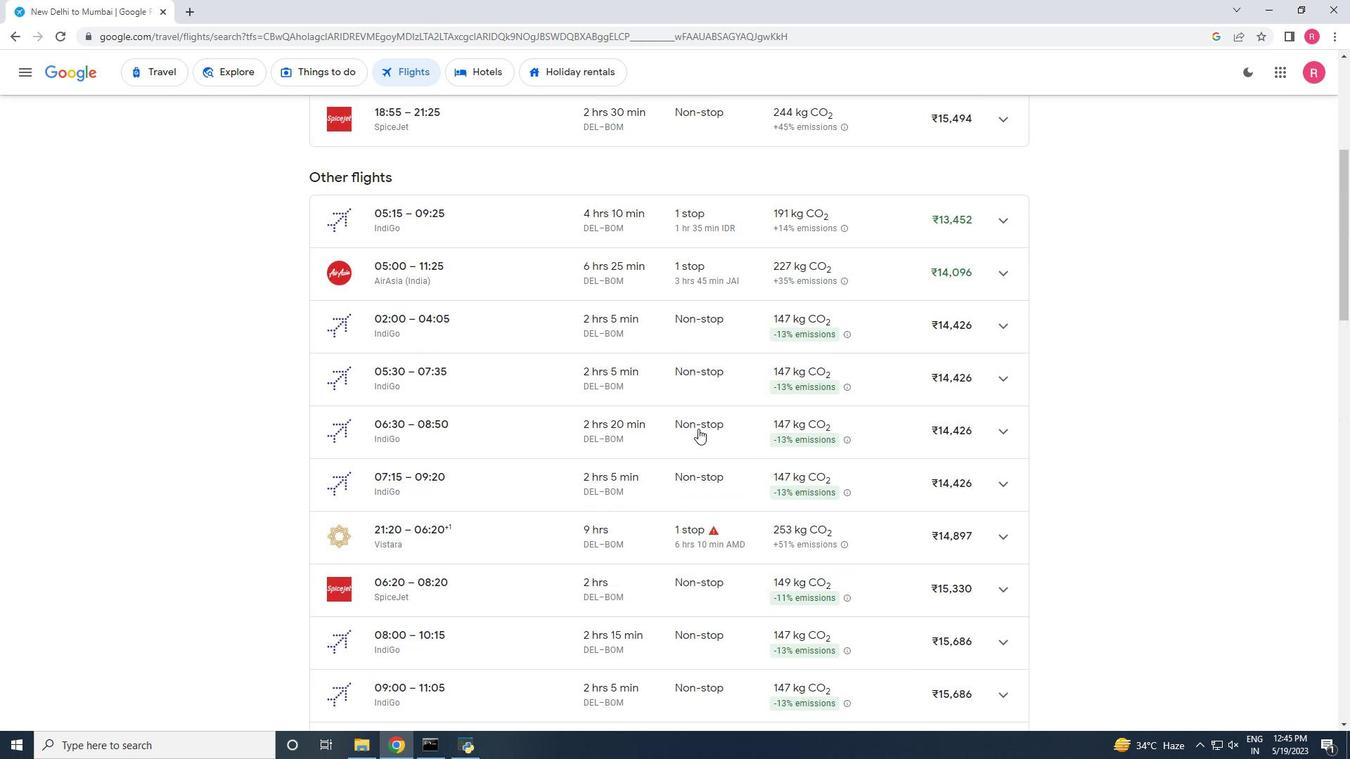 
Action: Mouse scrolled (698, 429) with delta (0, 0)
Screenshot: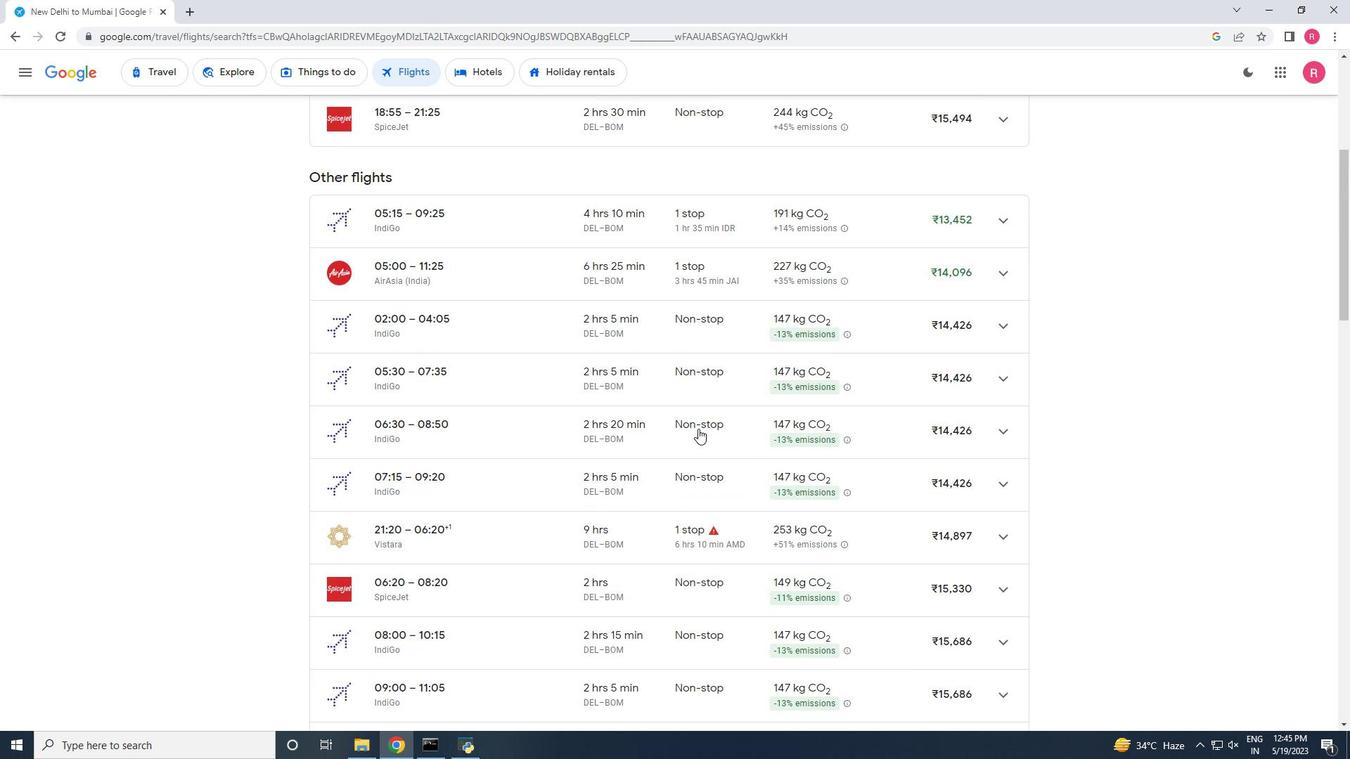 
Action: Mouse scrolled (698, 429) with delta (0, 0)
Screenshot: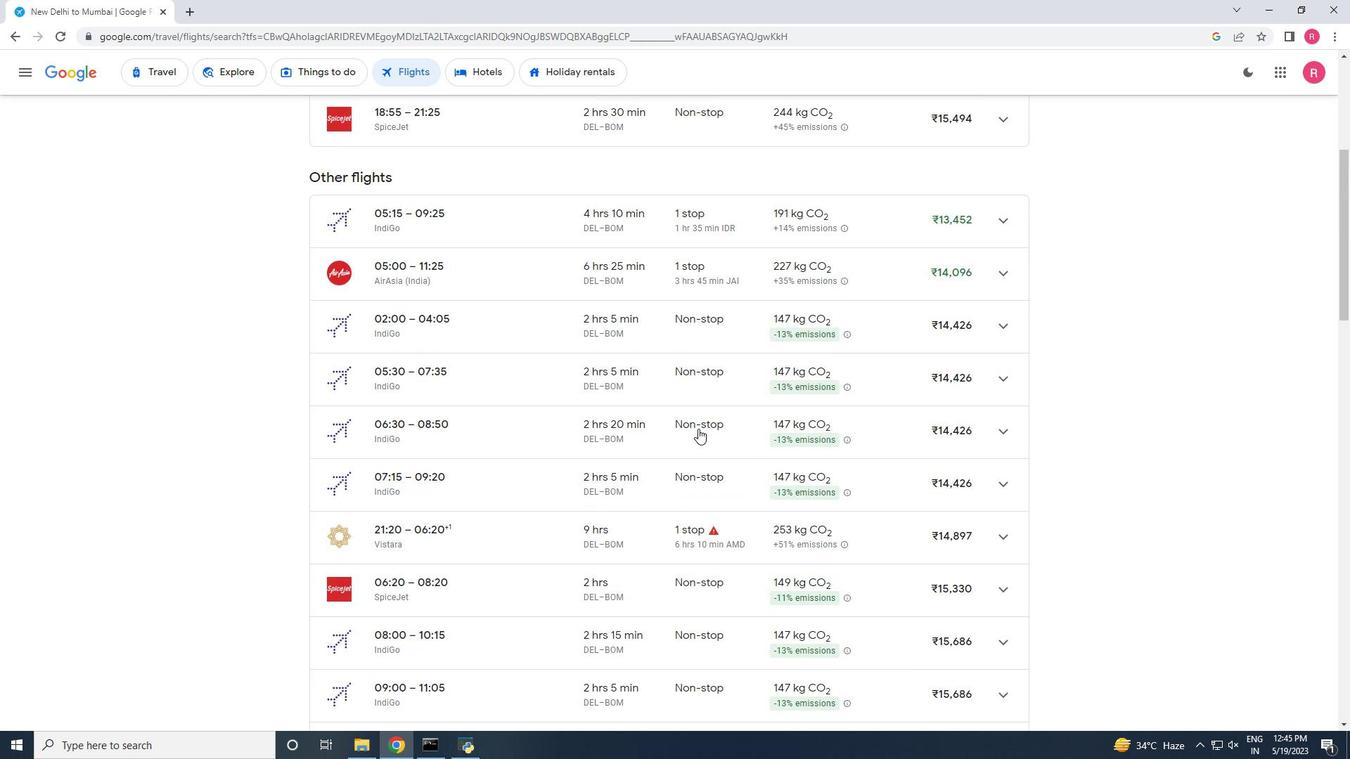 
Action: Mouse scrolled (698, 429) with delta (0, 0)
Screenshot: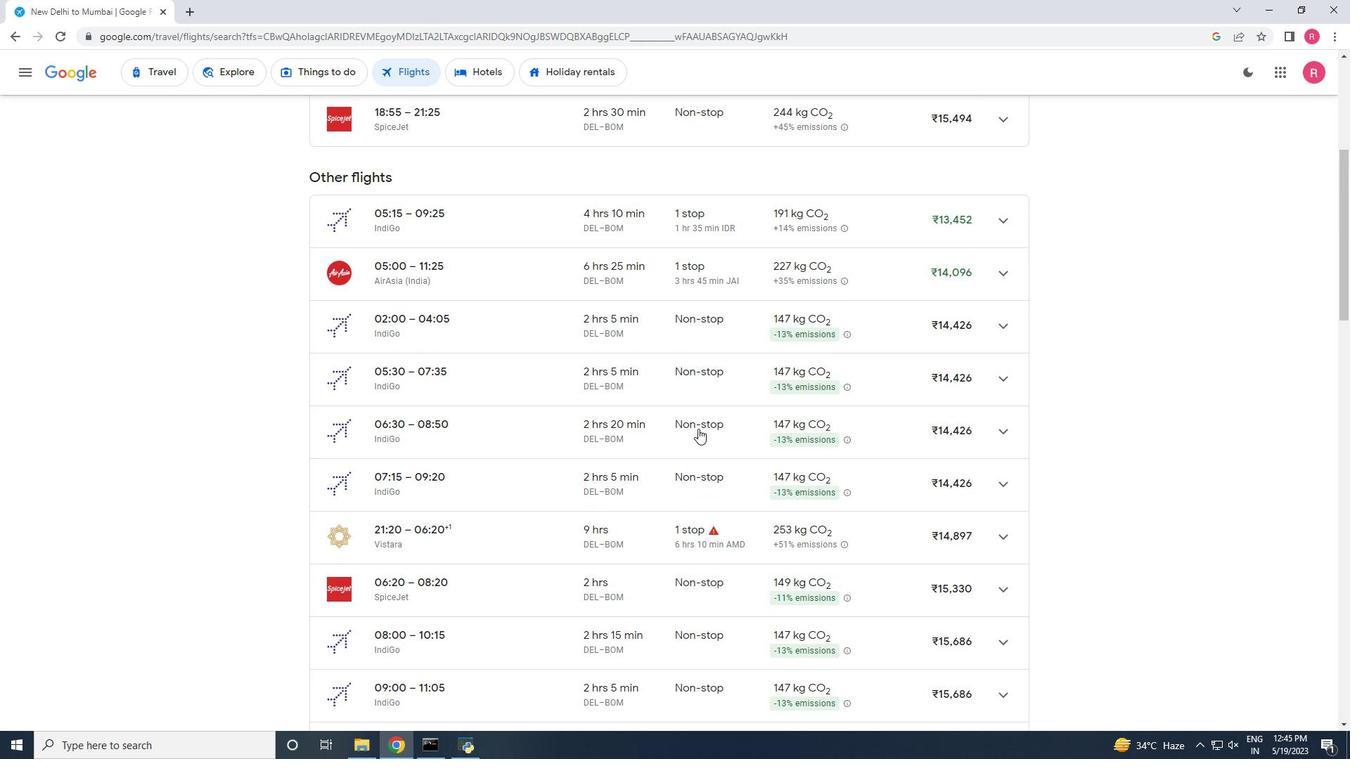 
Action: Mouse scrolled (698, 429) with delta (0, 0)
Screenshot: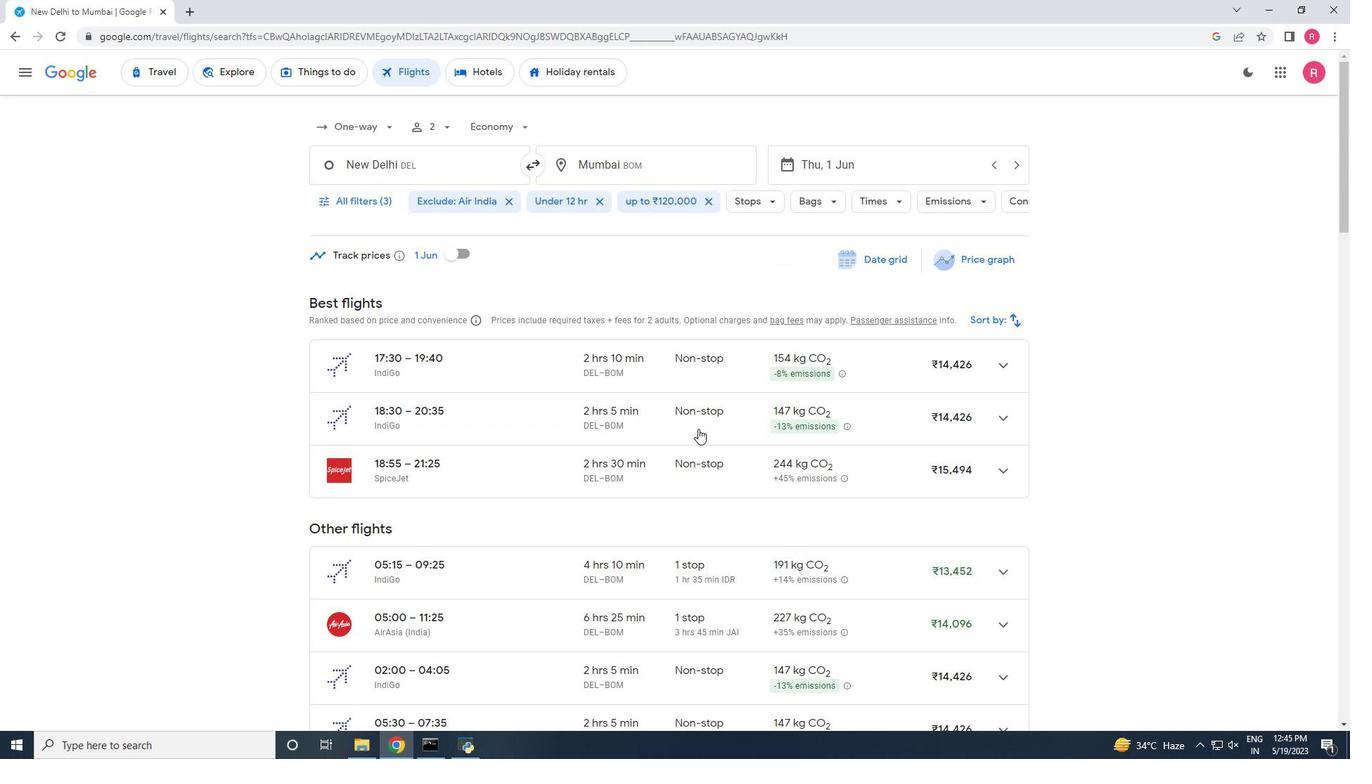 
Action: Mouse scrolled (698, 429) with delta (0, 0)
Screenshot: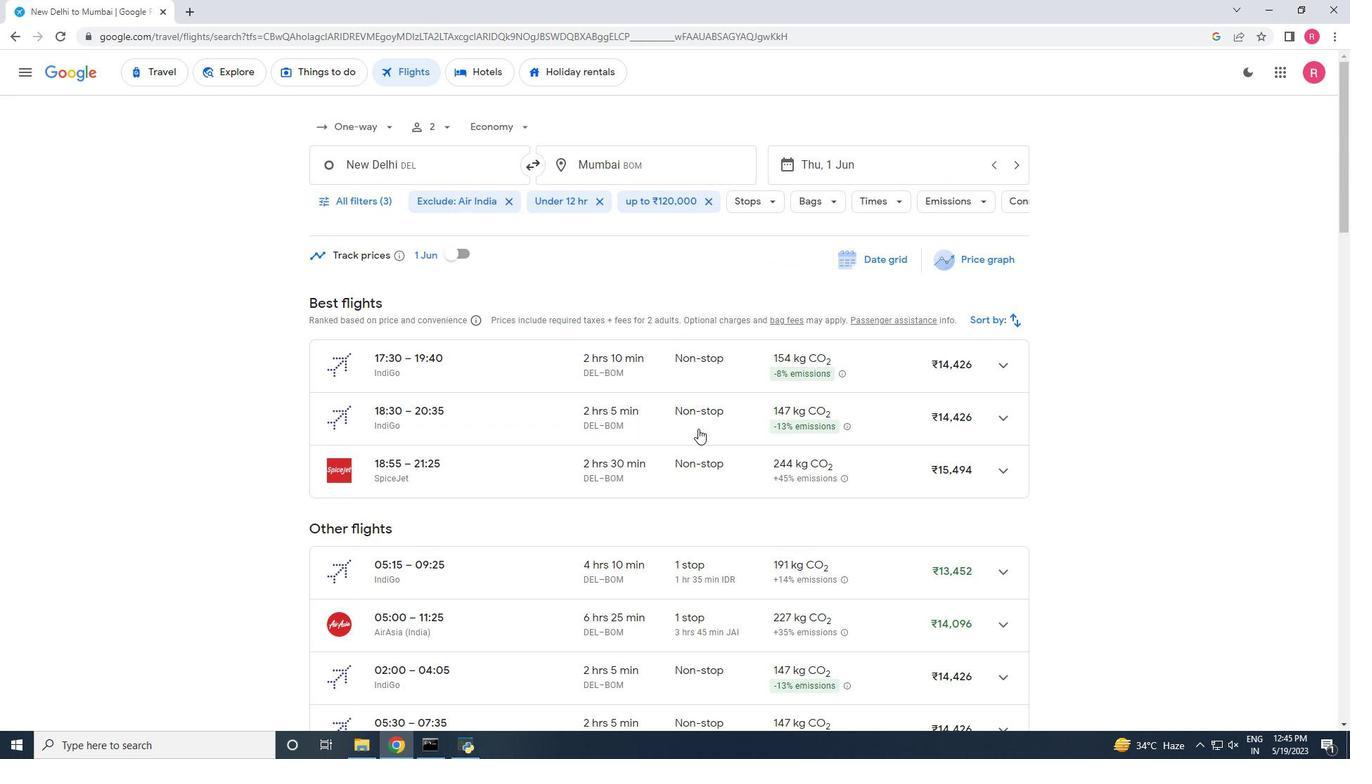 
Action: Mouse scrolled (698, 429) with delta (0, 0)
Screenshot: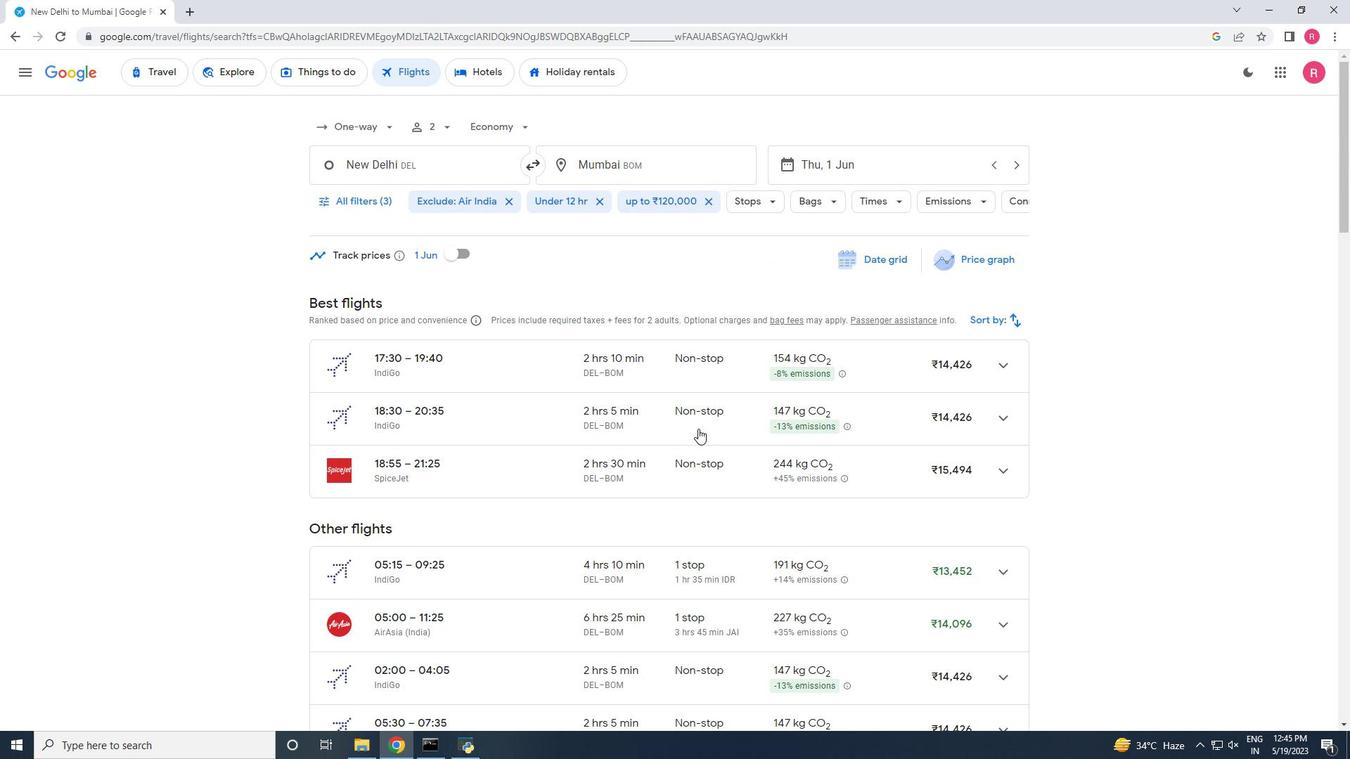 
Action: Mouse scrolled (698, 428) with delta (0, 0)
Screenshot: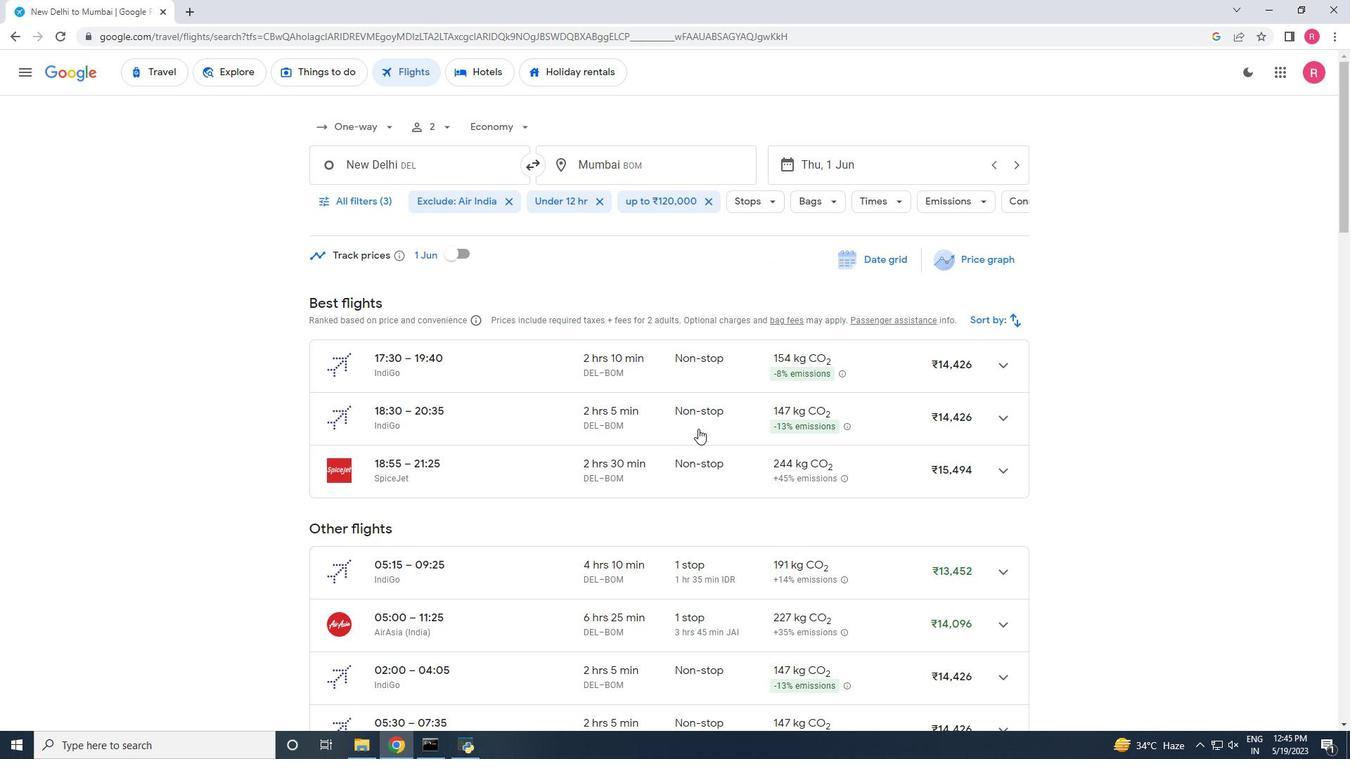 
Action: Mouse scrolled (698, 428) with delta (0, 0)
Screenshot: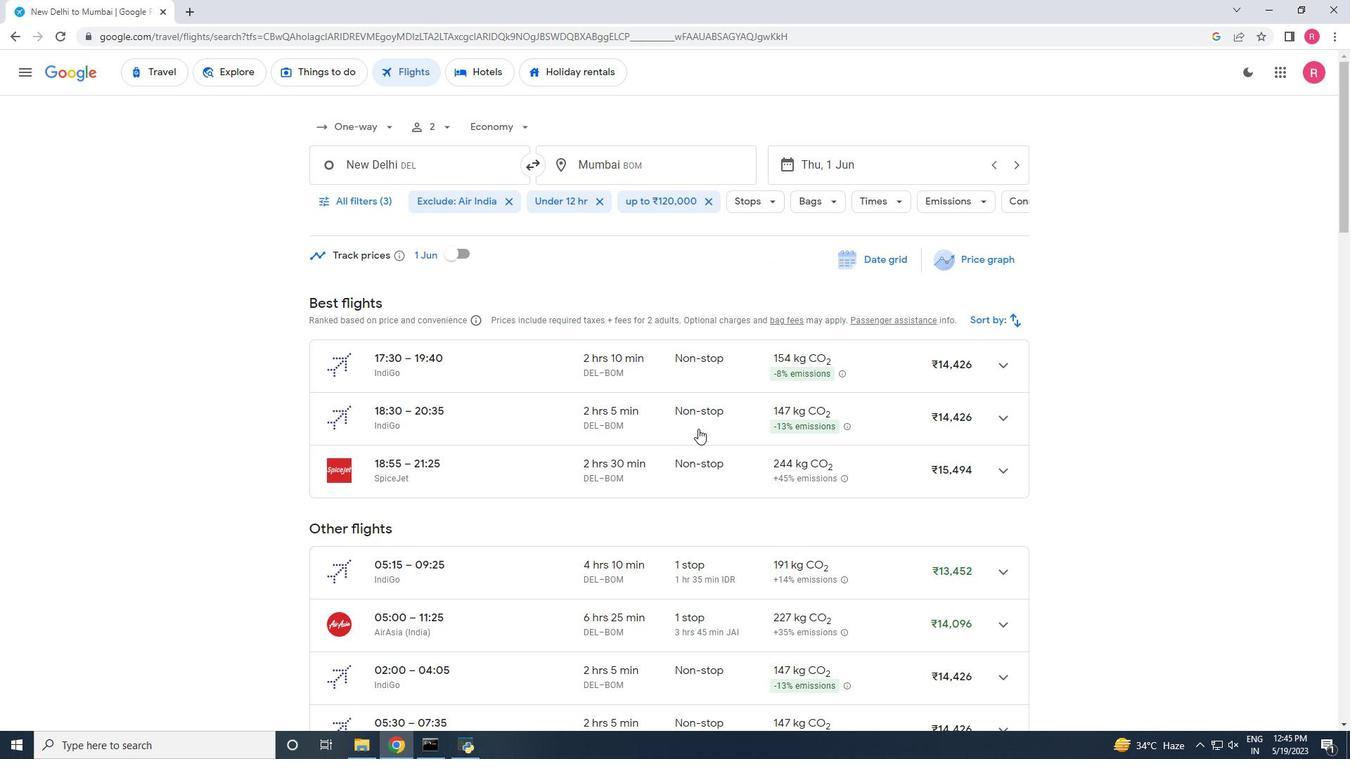 
Action: Mouse scrolled (698, 429) with delta (0, 0)
Screenshot: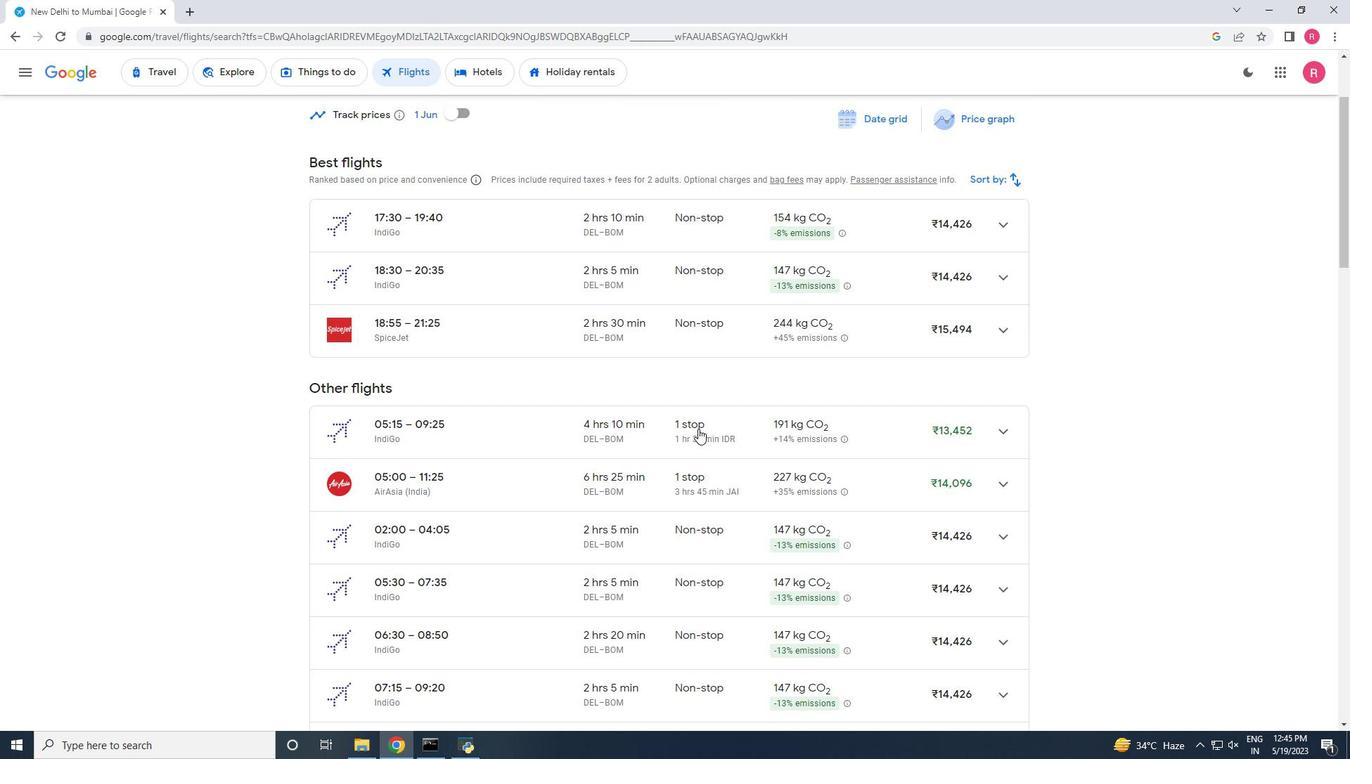 
Action: Mouse scrolled (698, 429) with delta (0, 0)
Screenshot: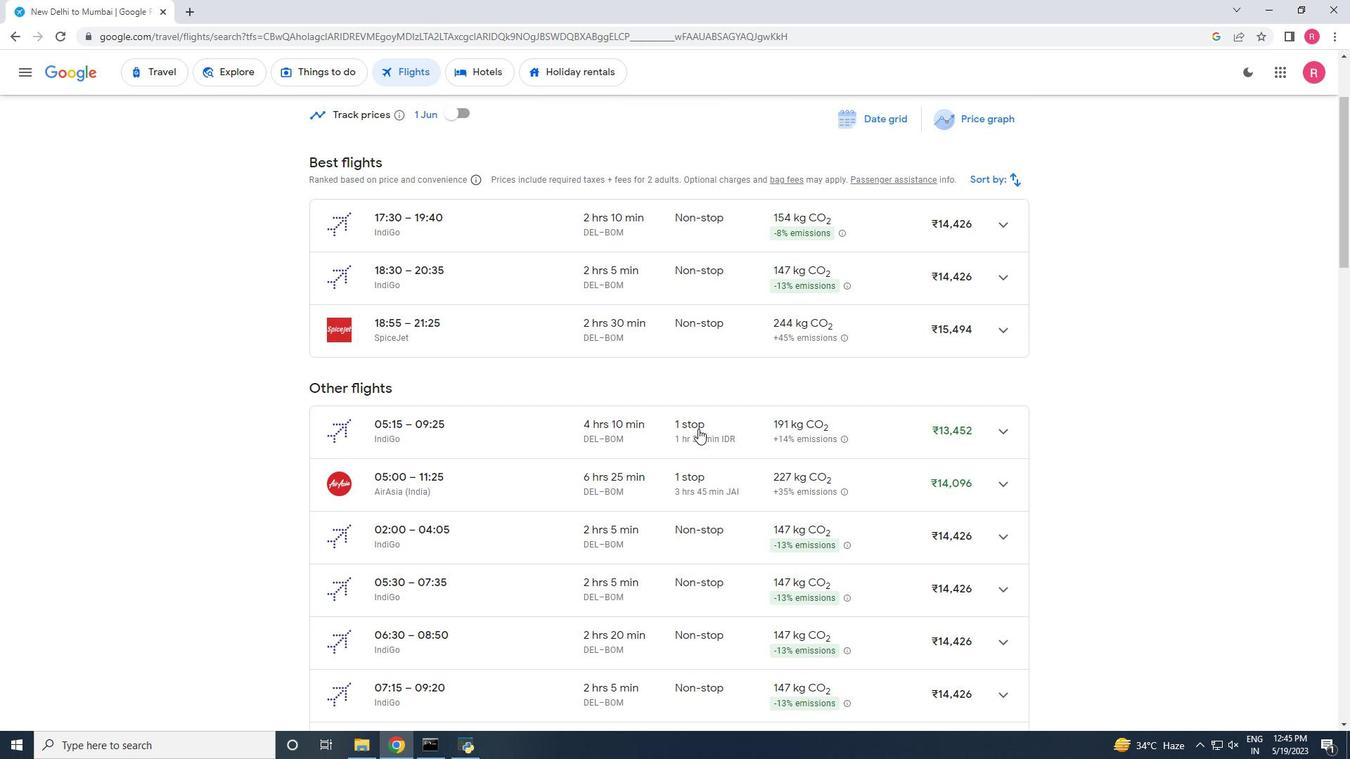 
Action: Mouse scrolled (698, 429) with delta (0, 0)
Screenshot: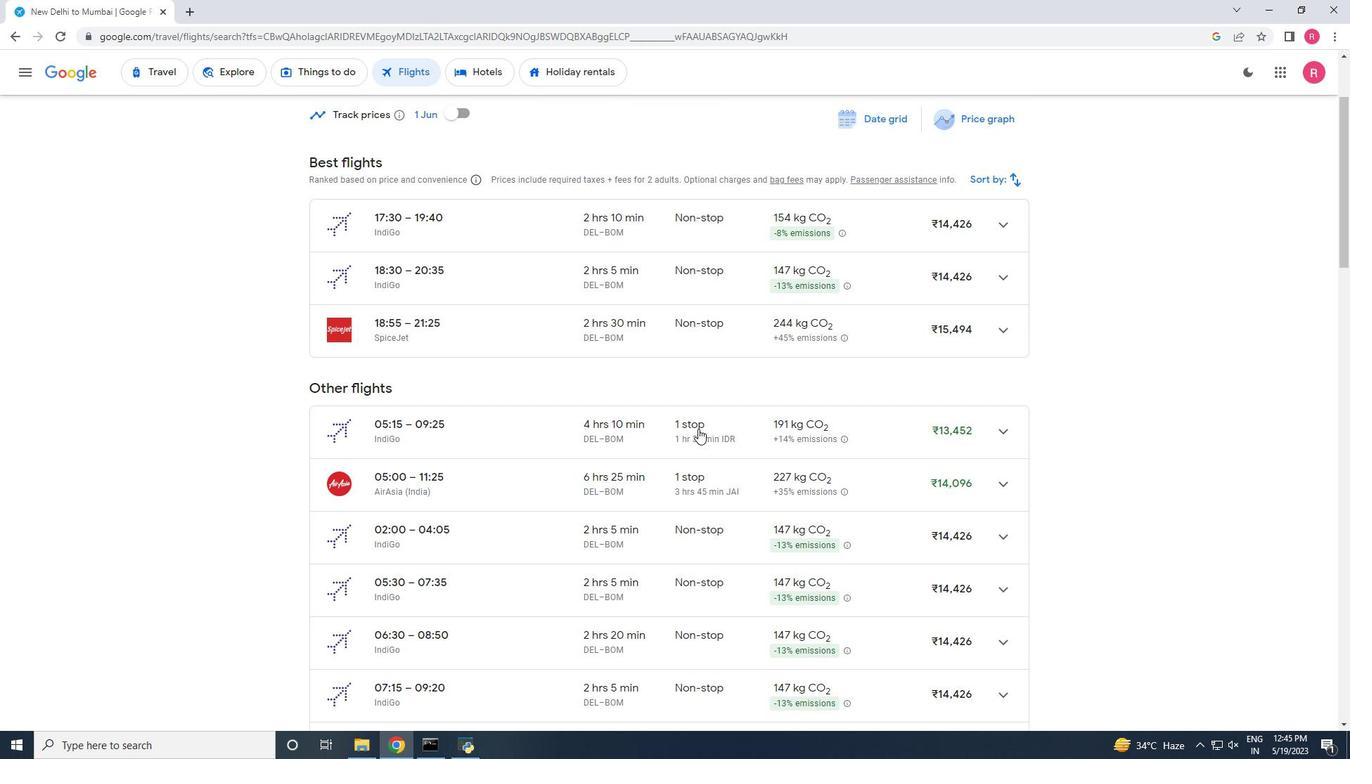 
Action: Mouse scrolled (698, 429) with delta (0, 0)
Screenshot: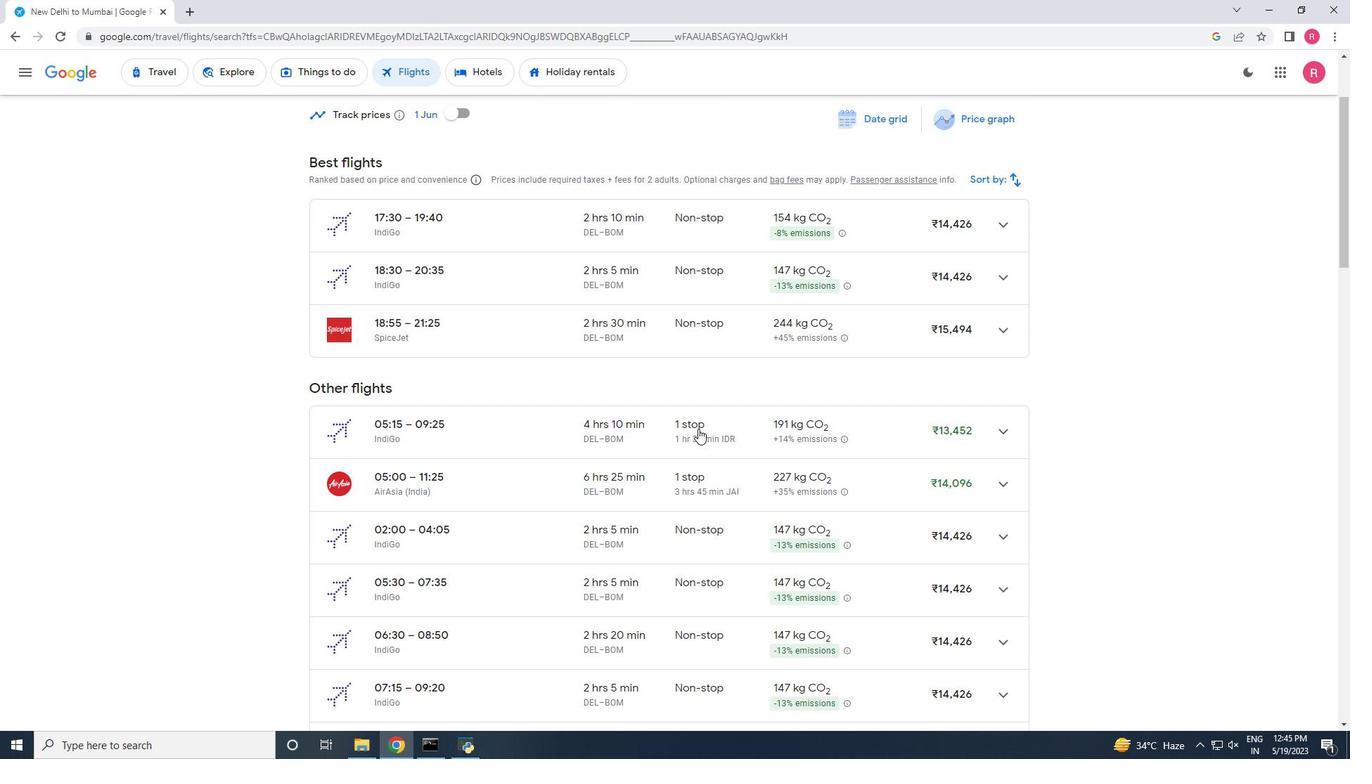 
Action: Mouse scrolled (698, 429) with delta (0, 0)
Screenshot: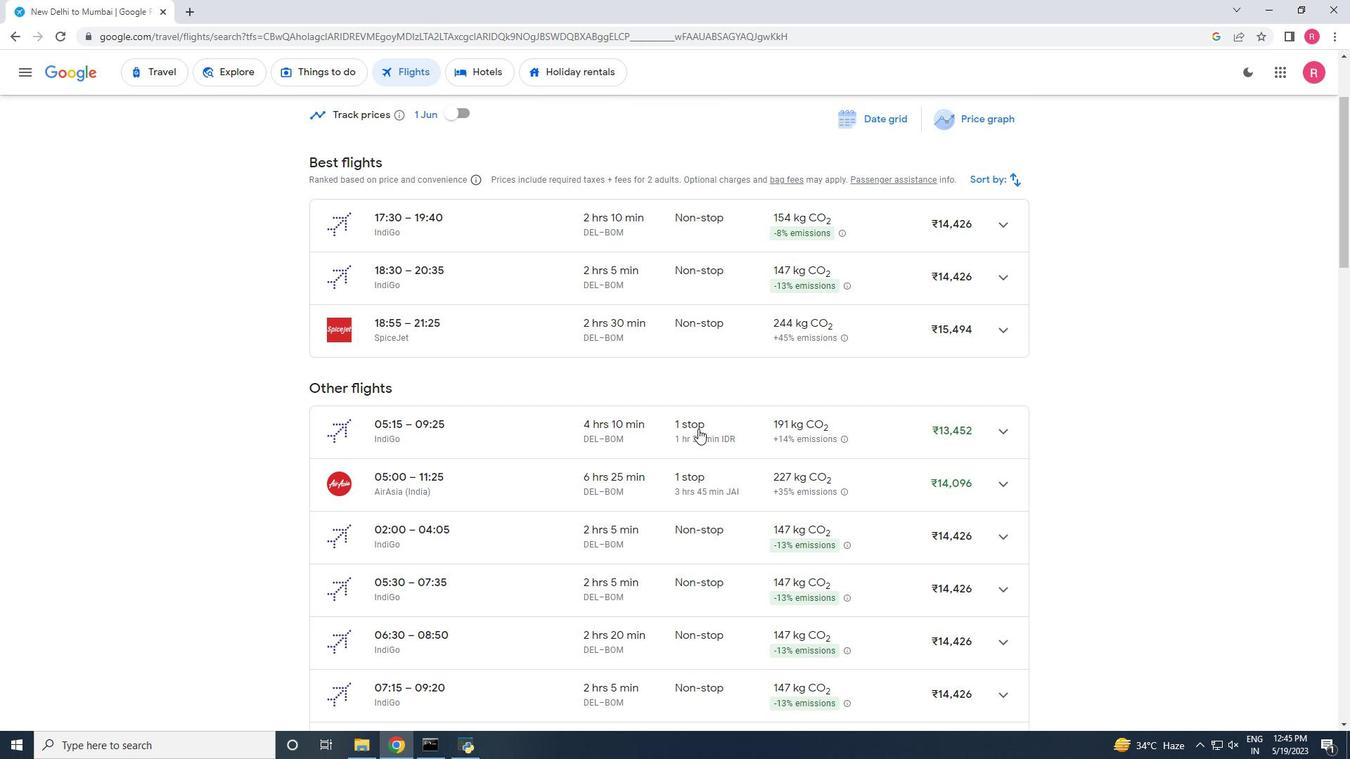 
Action: Mouse moved to (189, 16)
Screenshot: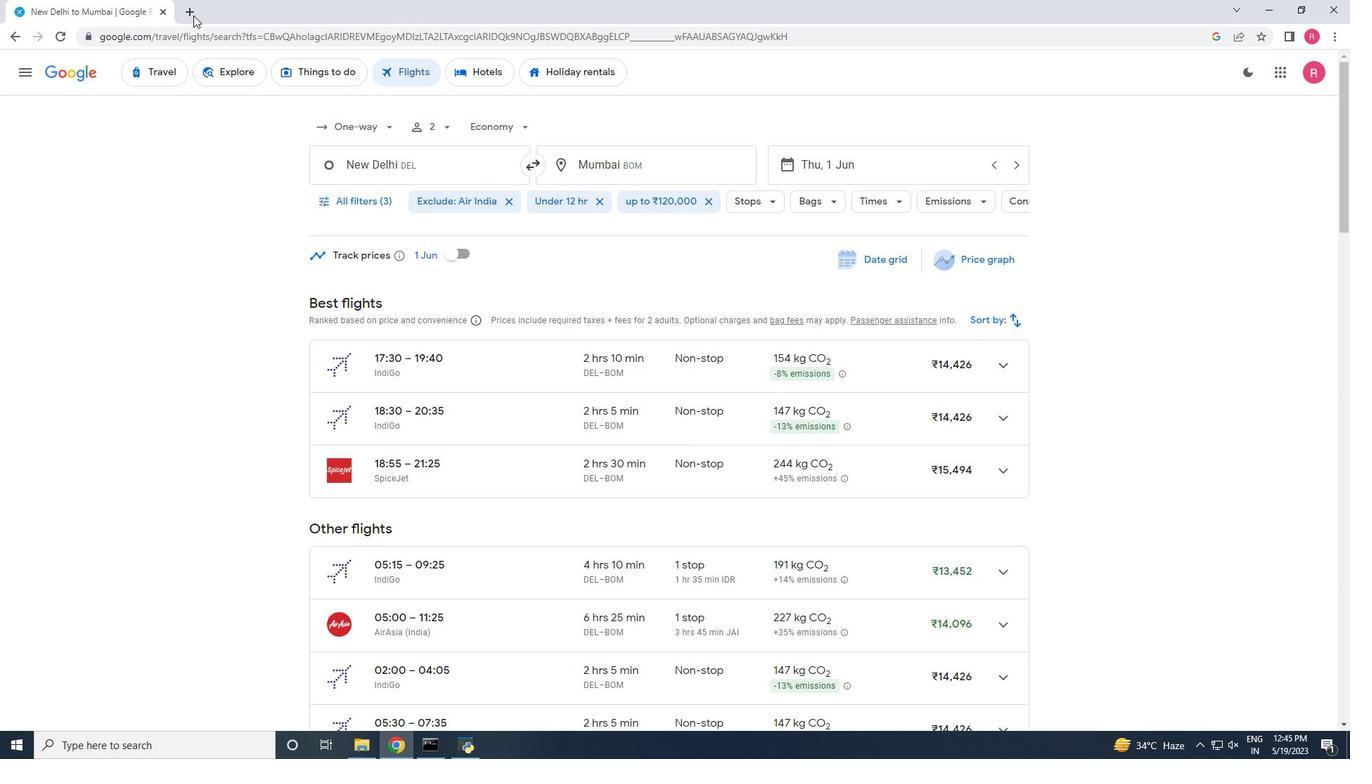 
Action: Mouse pressed left at (189, 16)
Screenshot: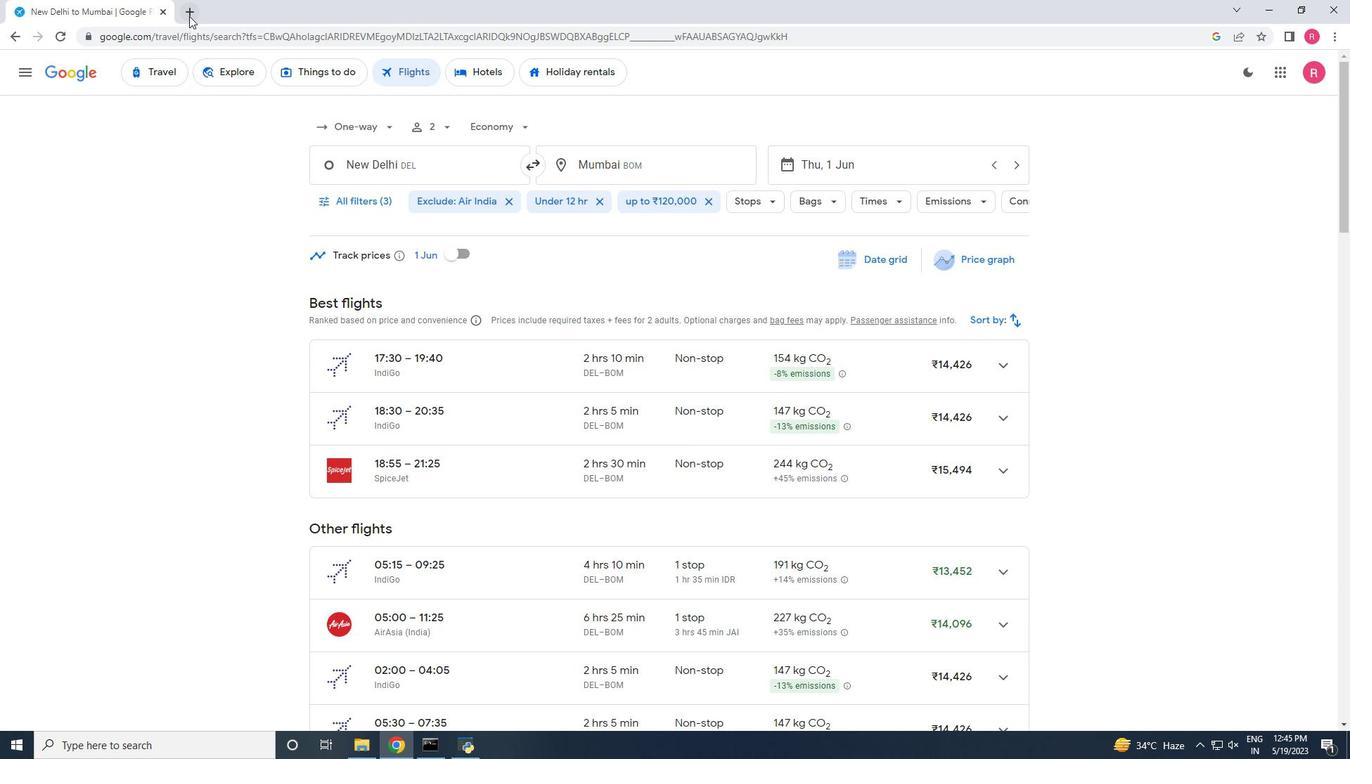 
Action: Mouse moved to (570, 300)
Screenshot: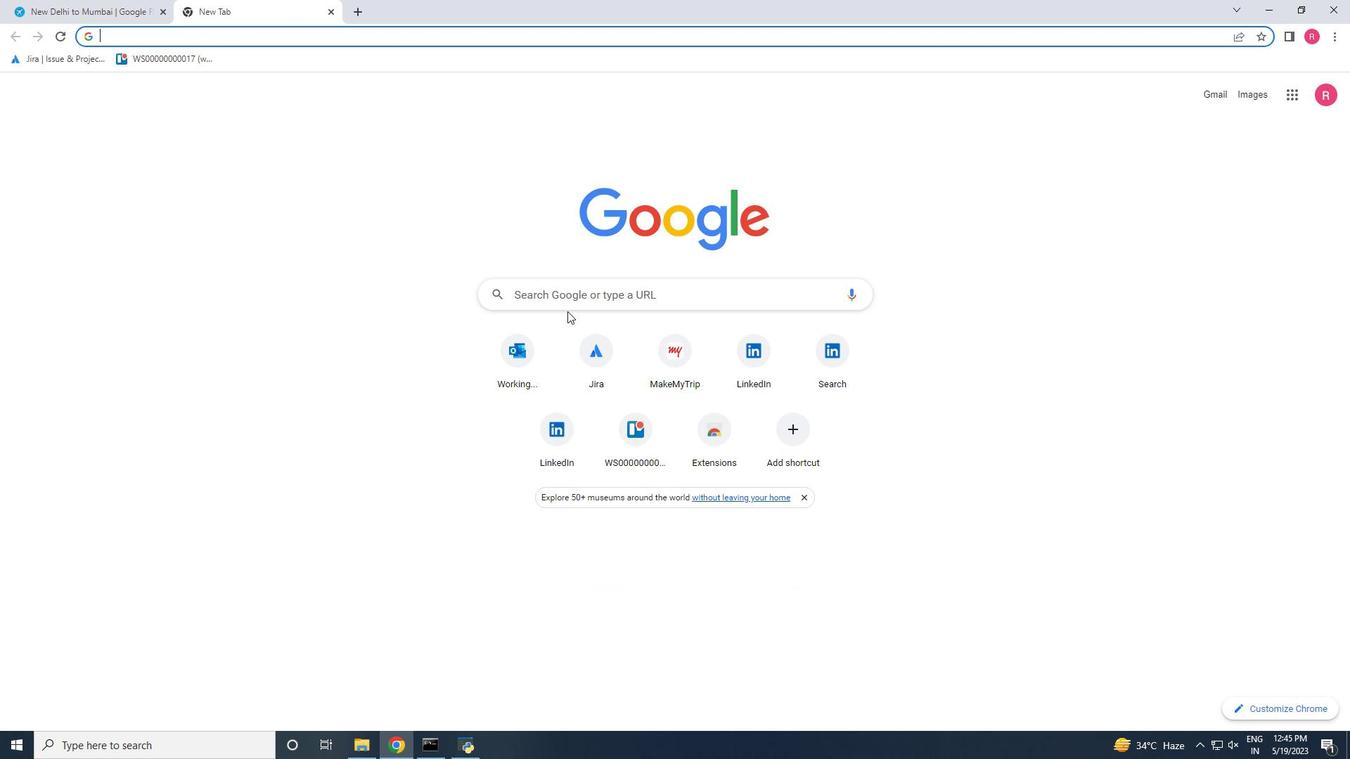 
Action: Mouse pressed left at (570, 300)
Screenshot: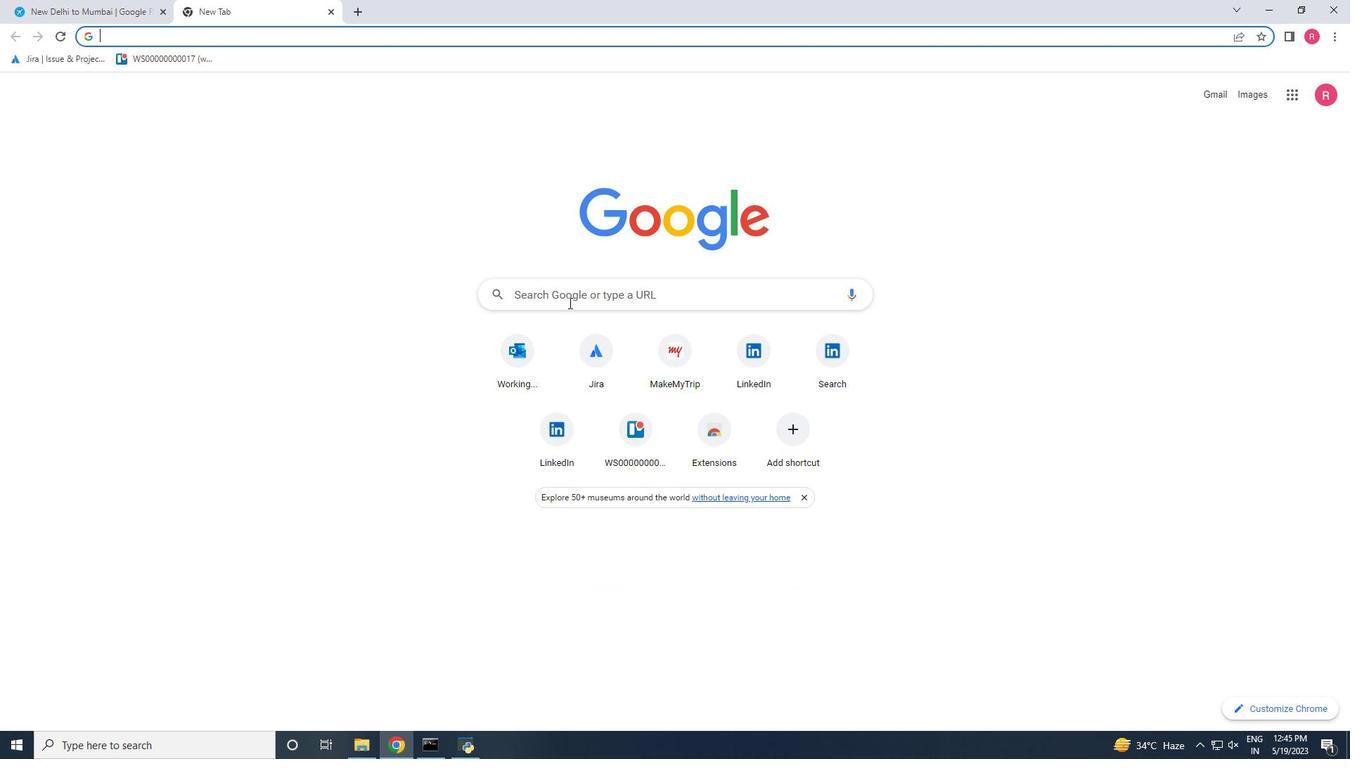 
Action: Key pressed flight<Key.enter>
Screenshot: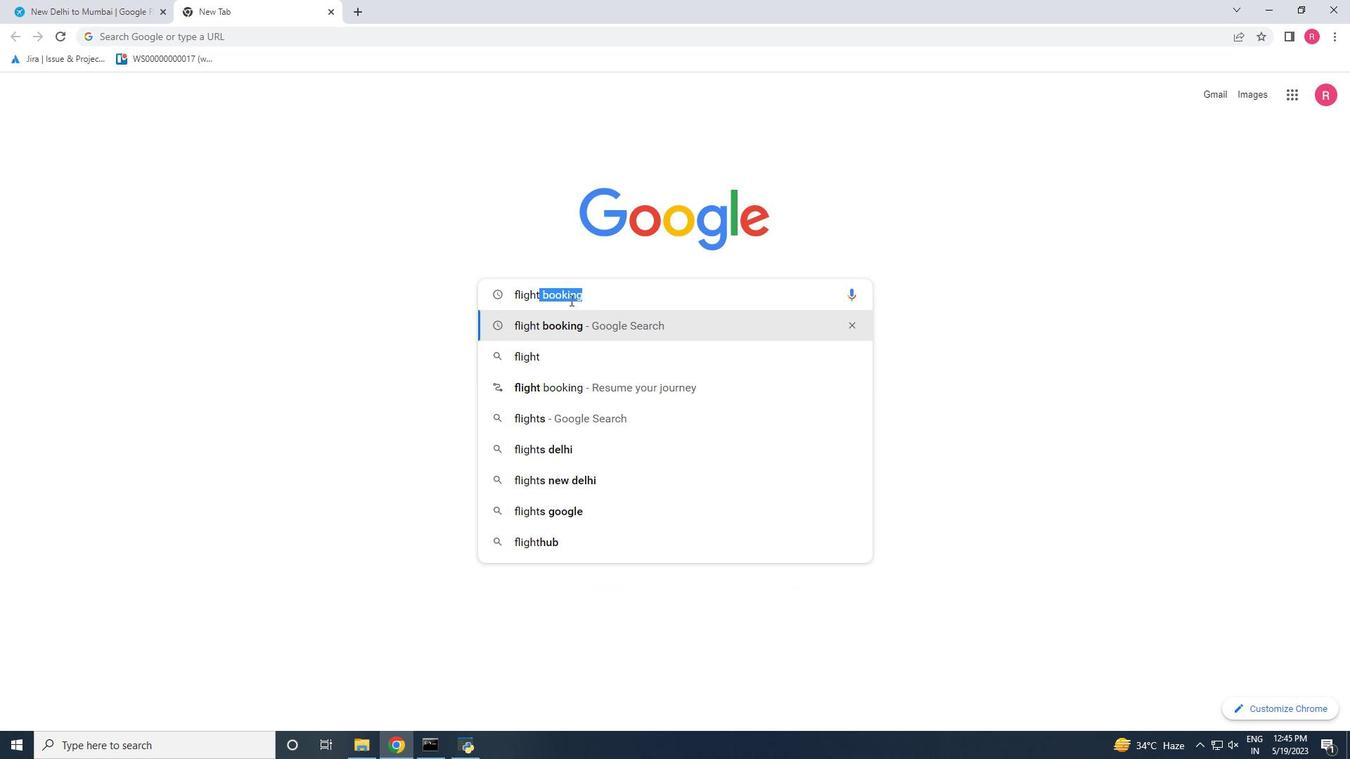 
Action: Mouse moved to (242, 237)
Screenshot: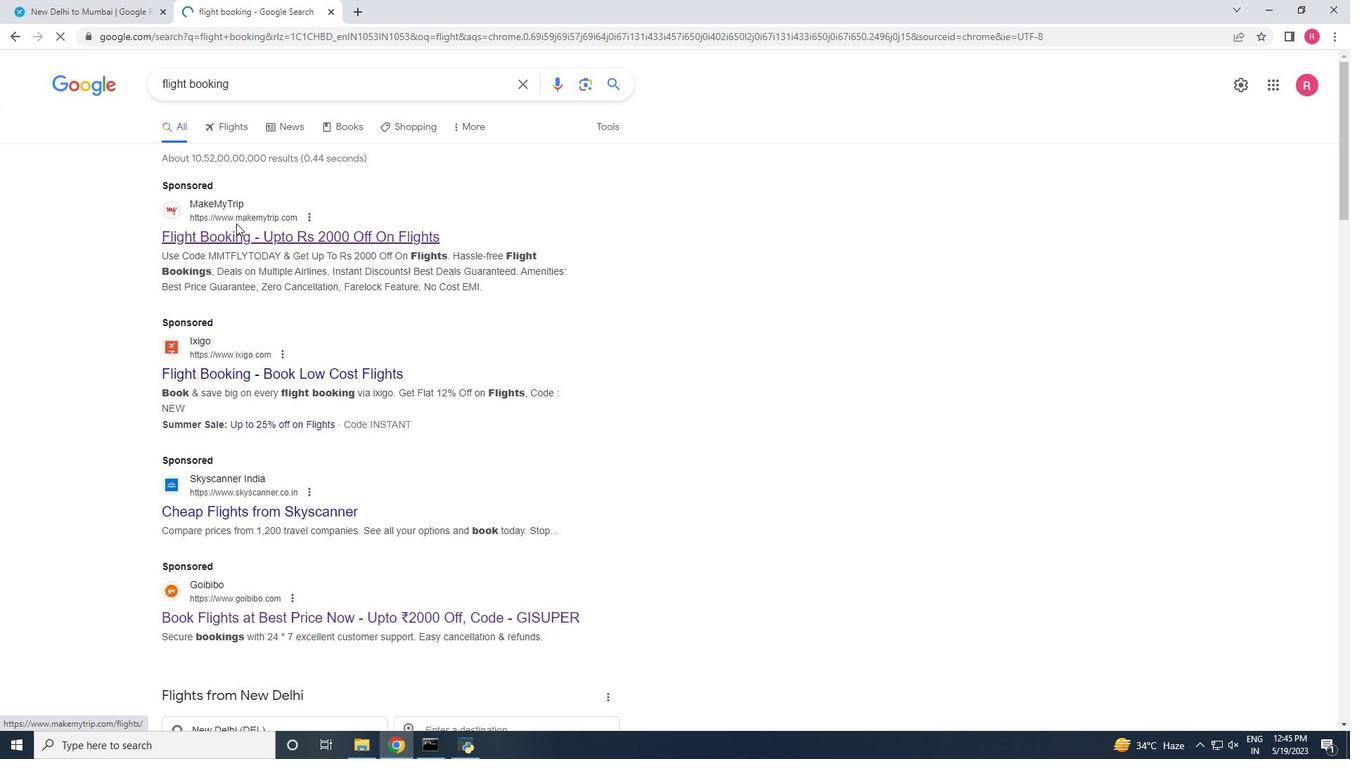 
Action: Mouse pressed left at (242, 237)
Screenshot: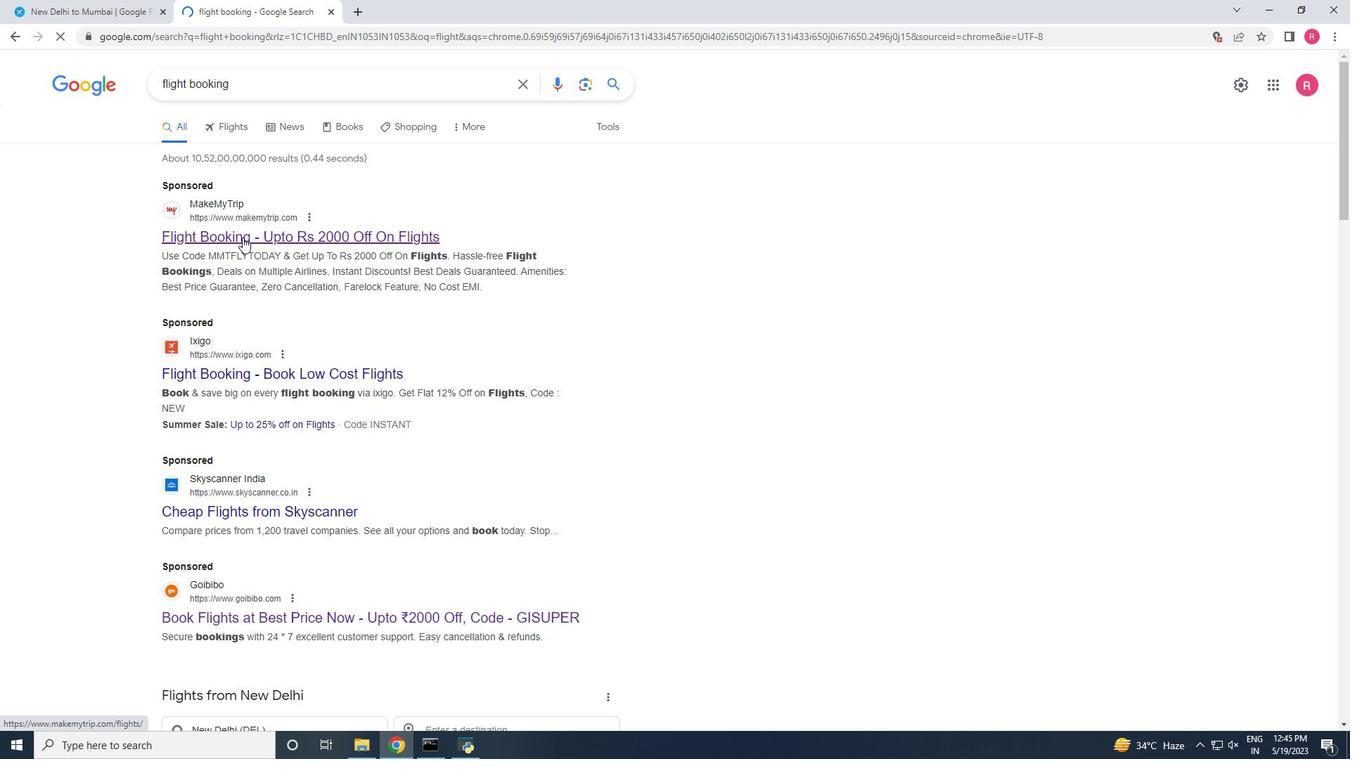 
Action: Mouse moved to (284, 194)
Screenshot: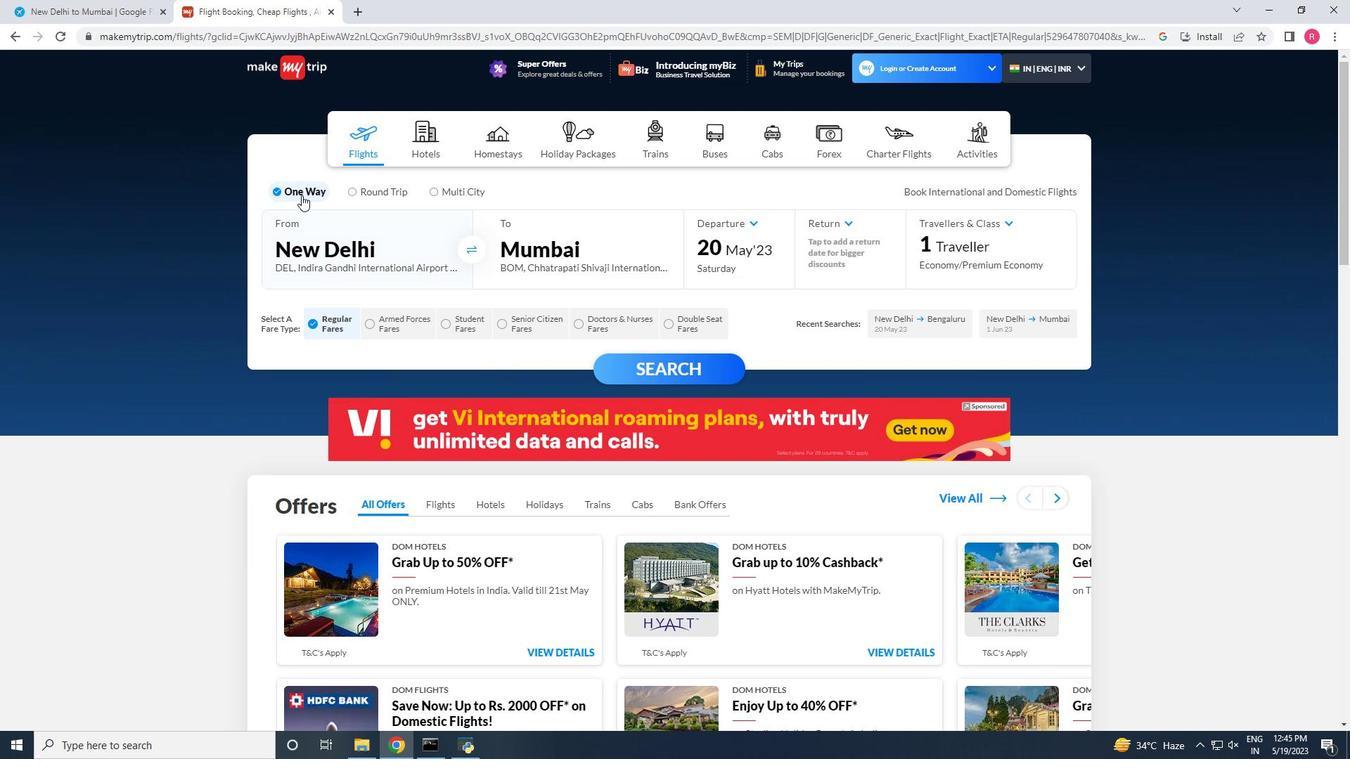 
Action: Mouse pressed left at (284, 194)
Screenshot: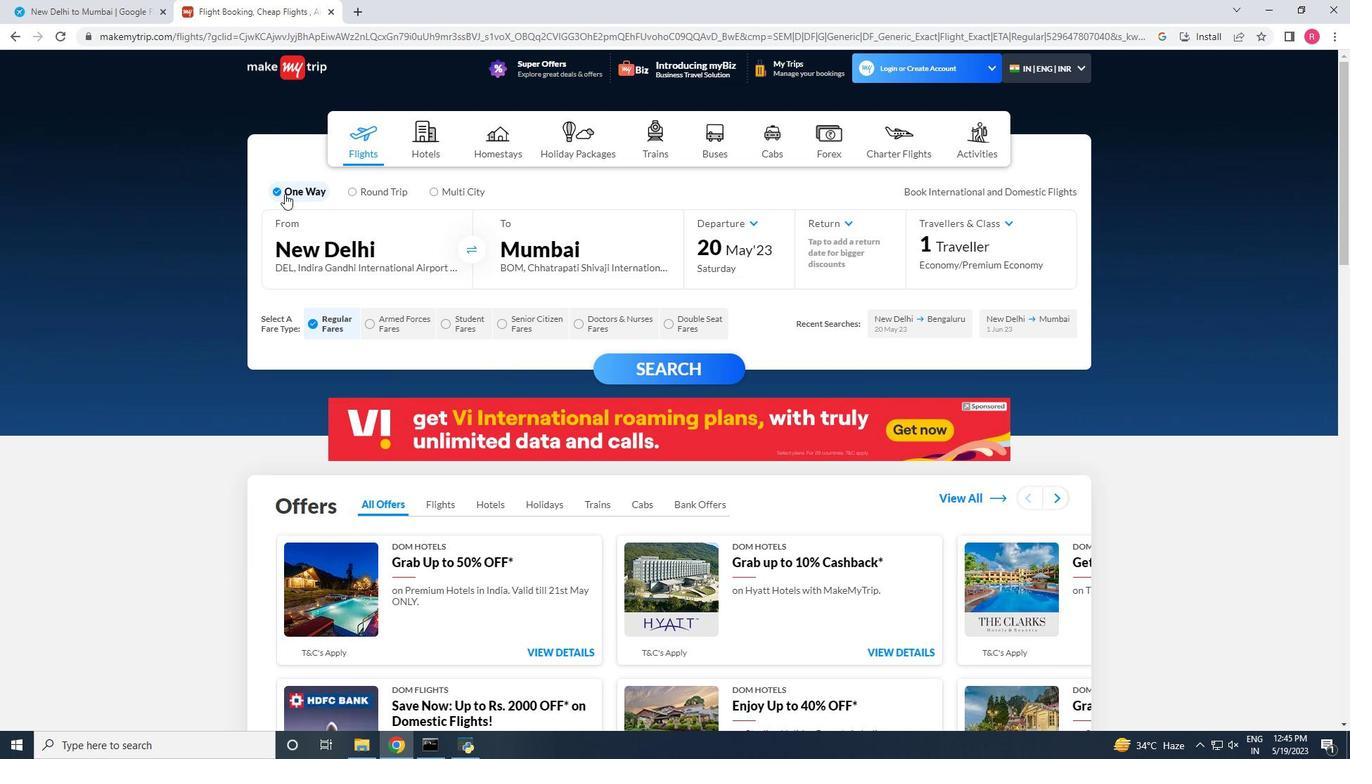 
Action: Mouse moved to (426, 248)
Screenshot: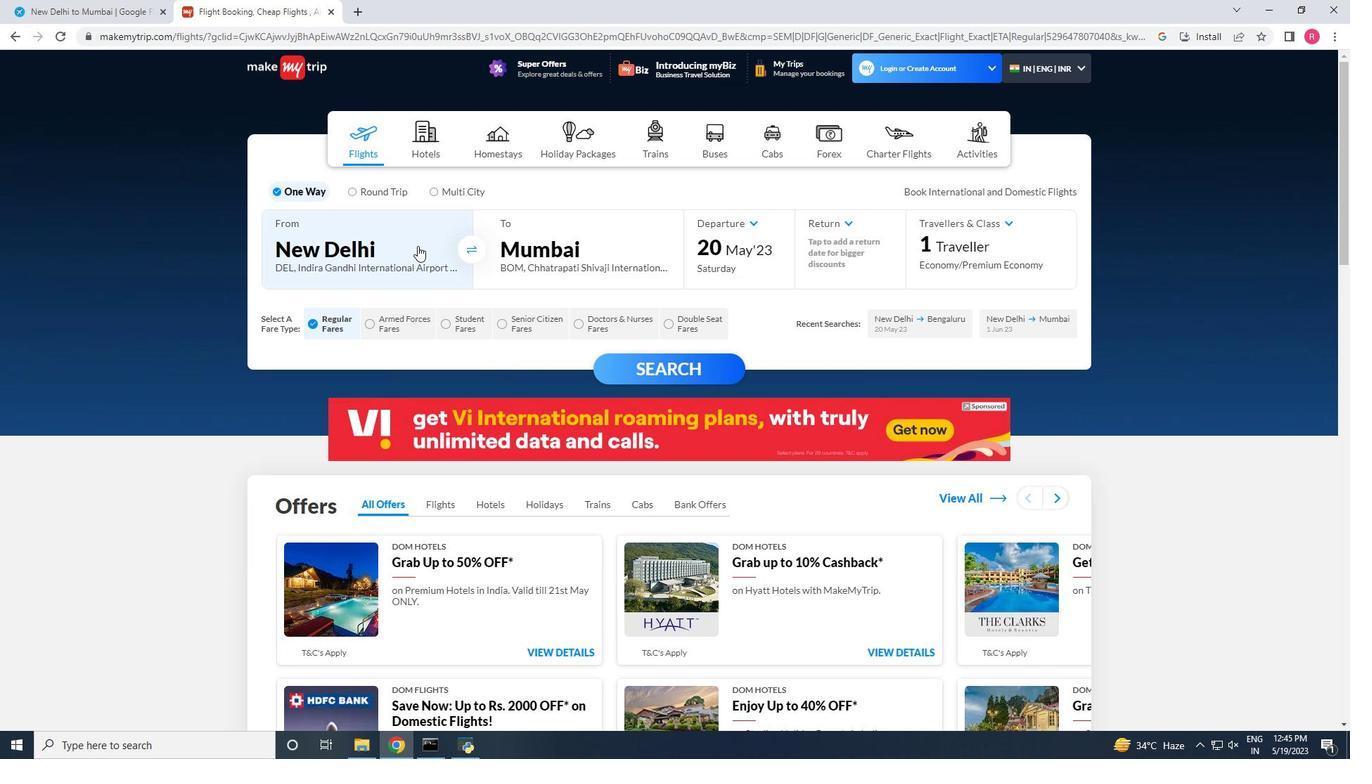 
Action: Mouse pressed left at (426, 248)
Screenshot: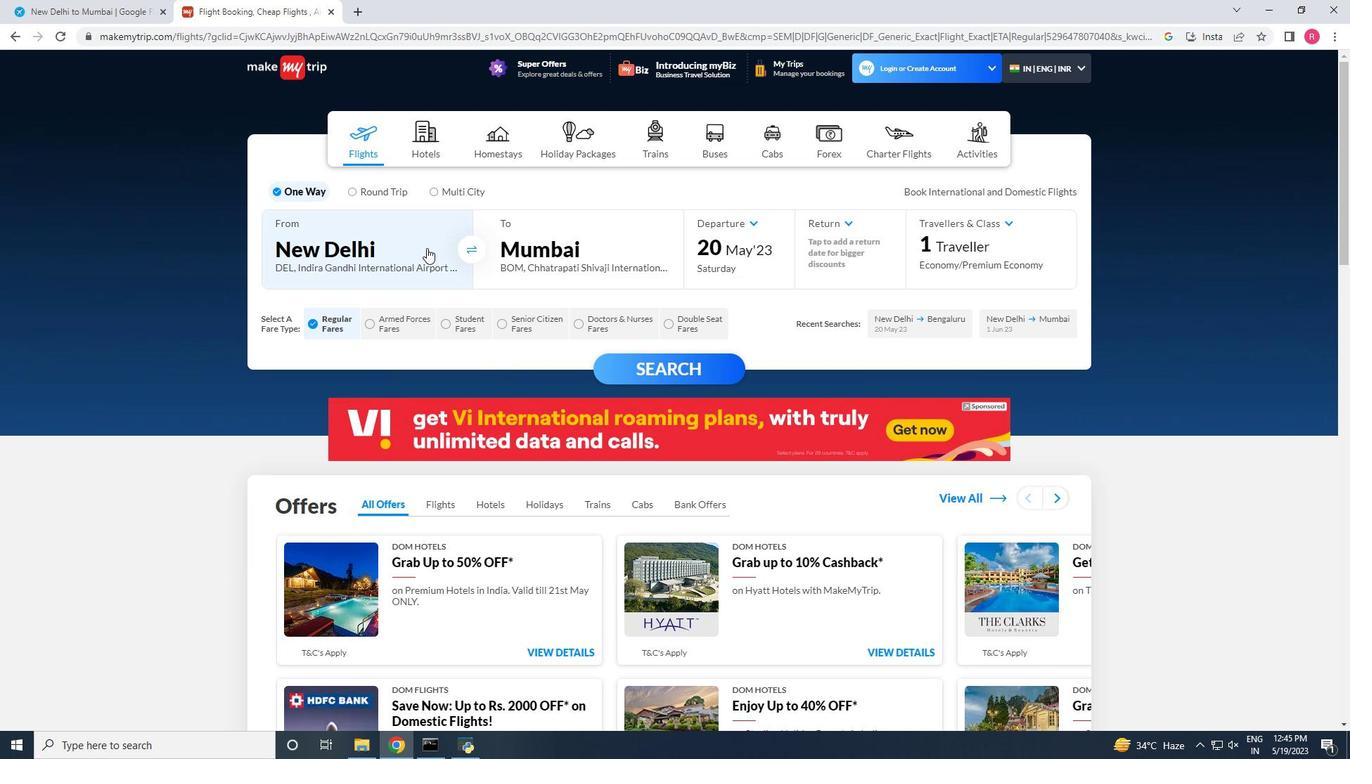 
Action: Mouse moved to (376, 312)
Screenshot: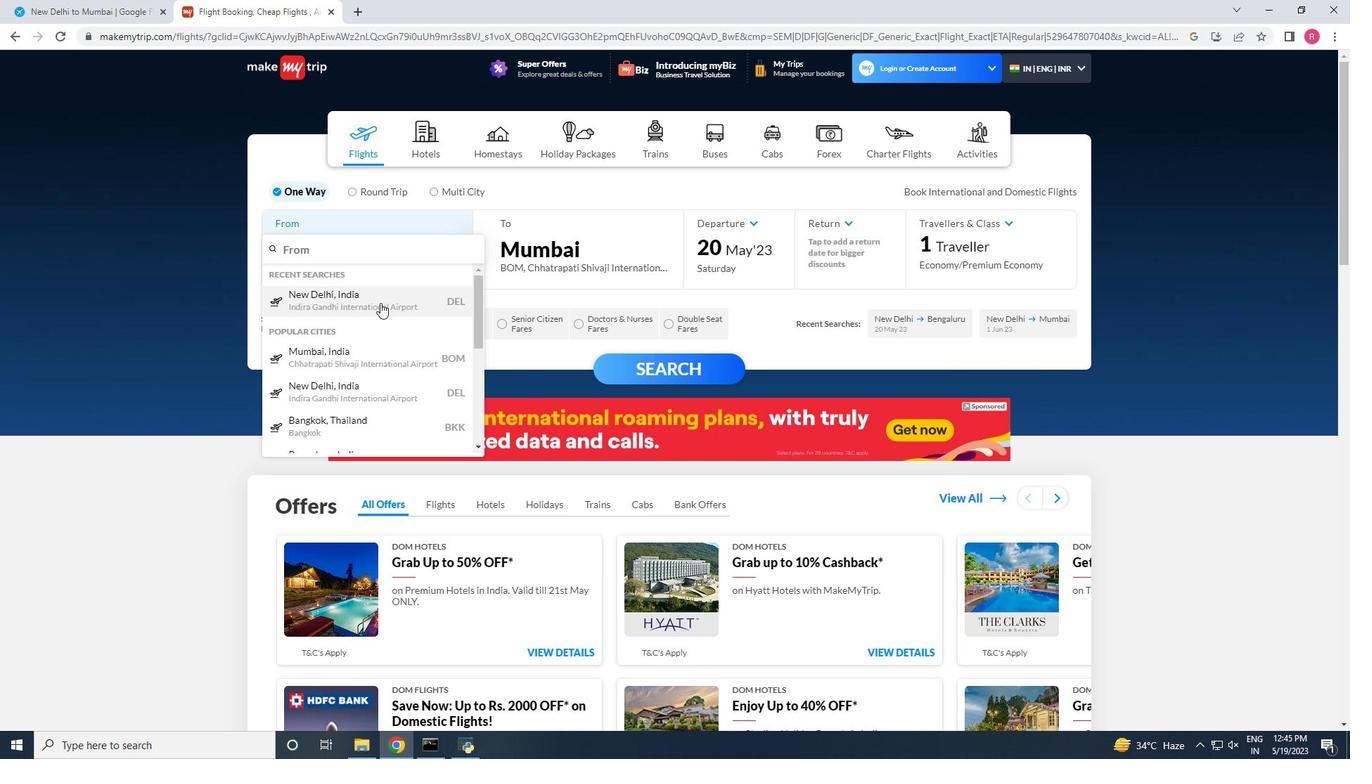 
Action: Mouse pressed left at (376, 312)
Screenshot: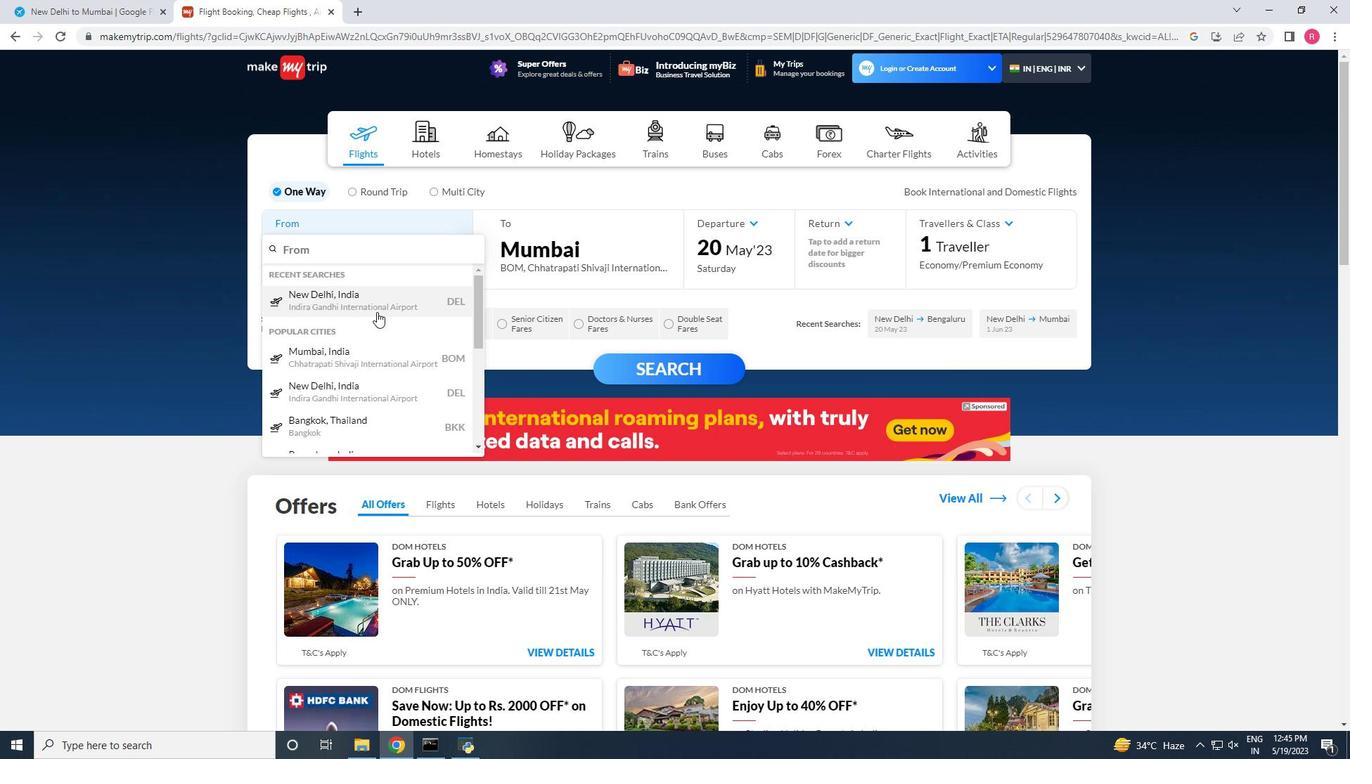 
Action: Mouse moved to (628, 262)
Screenshot: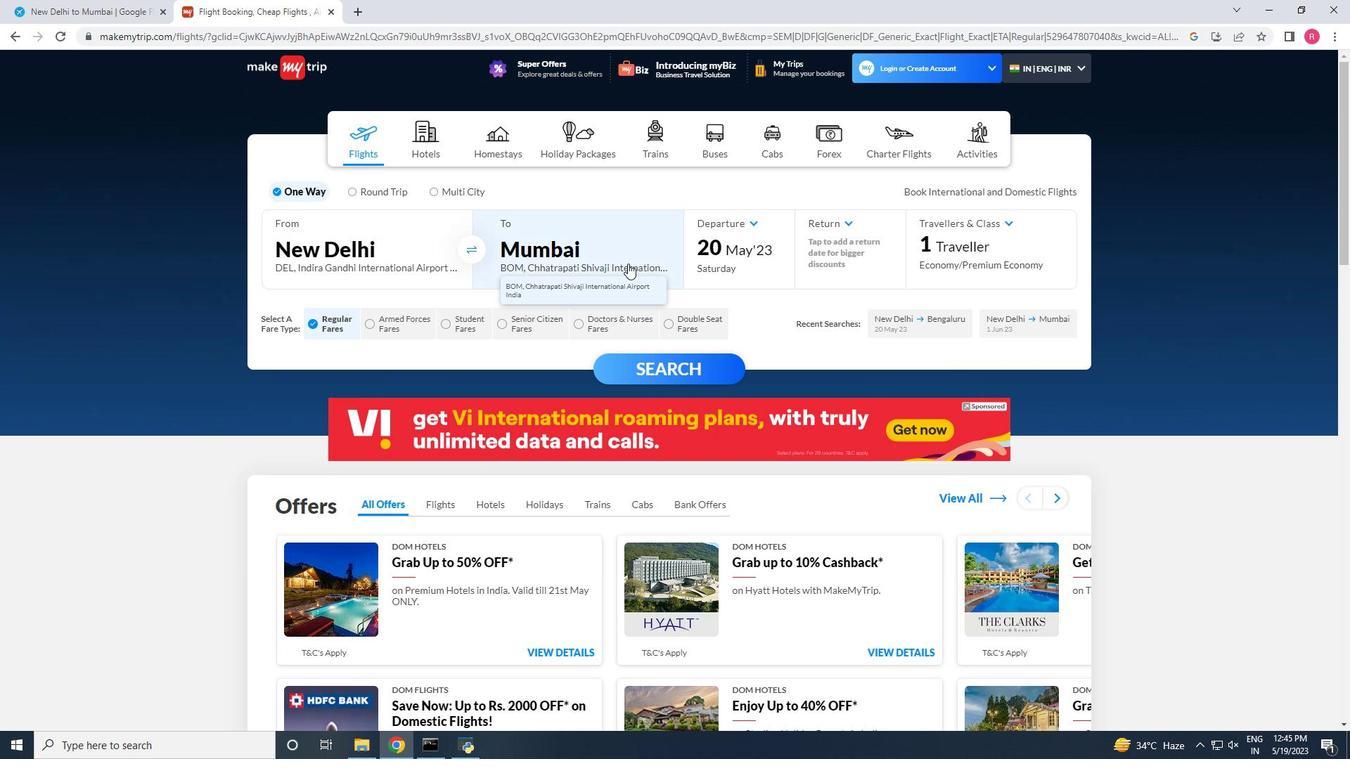 
Action: Mouse pressed left at (628, 262)
Screenshot: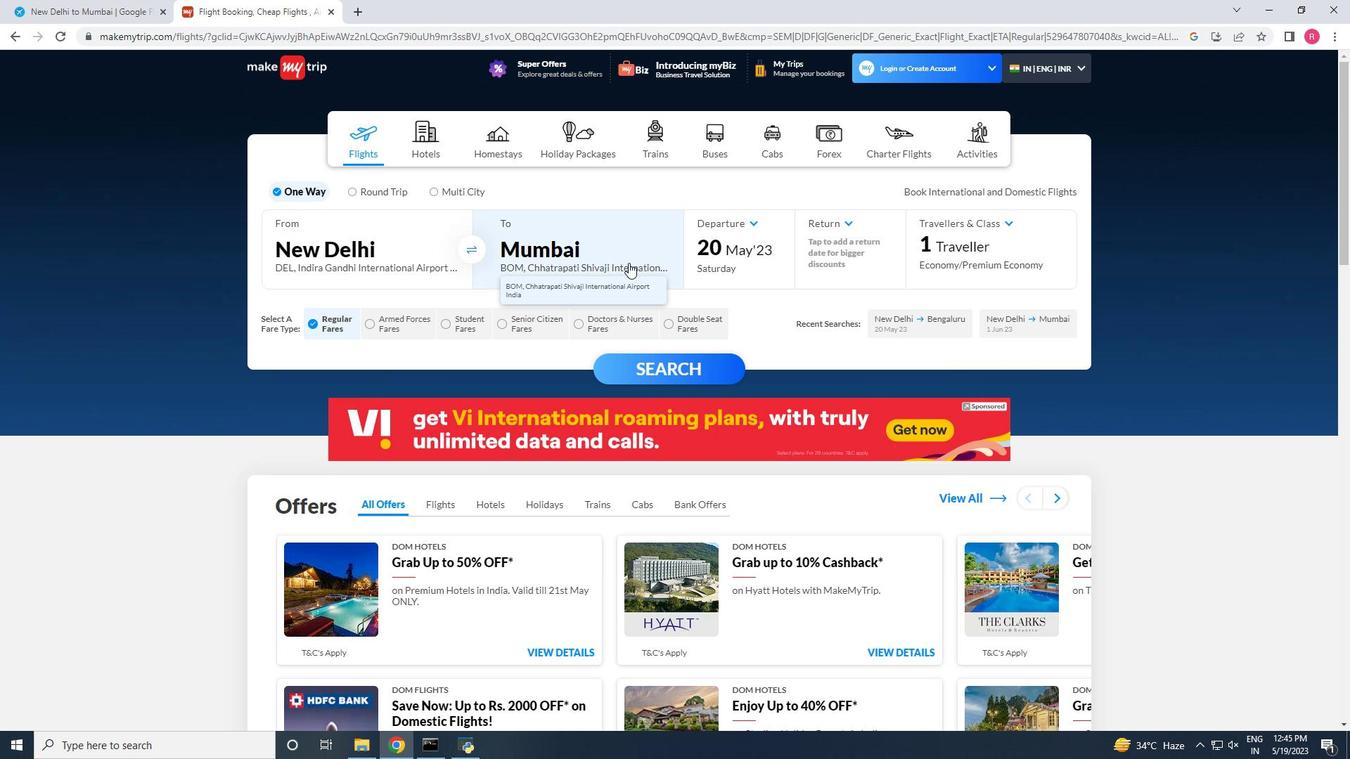 
Action: Mouse moved to (554, 326)
Screenshot: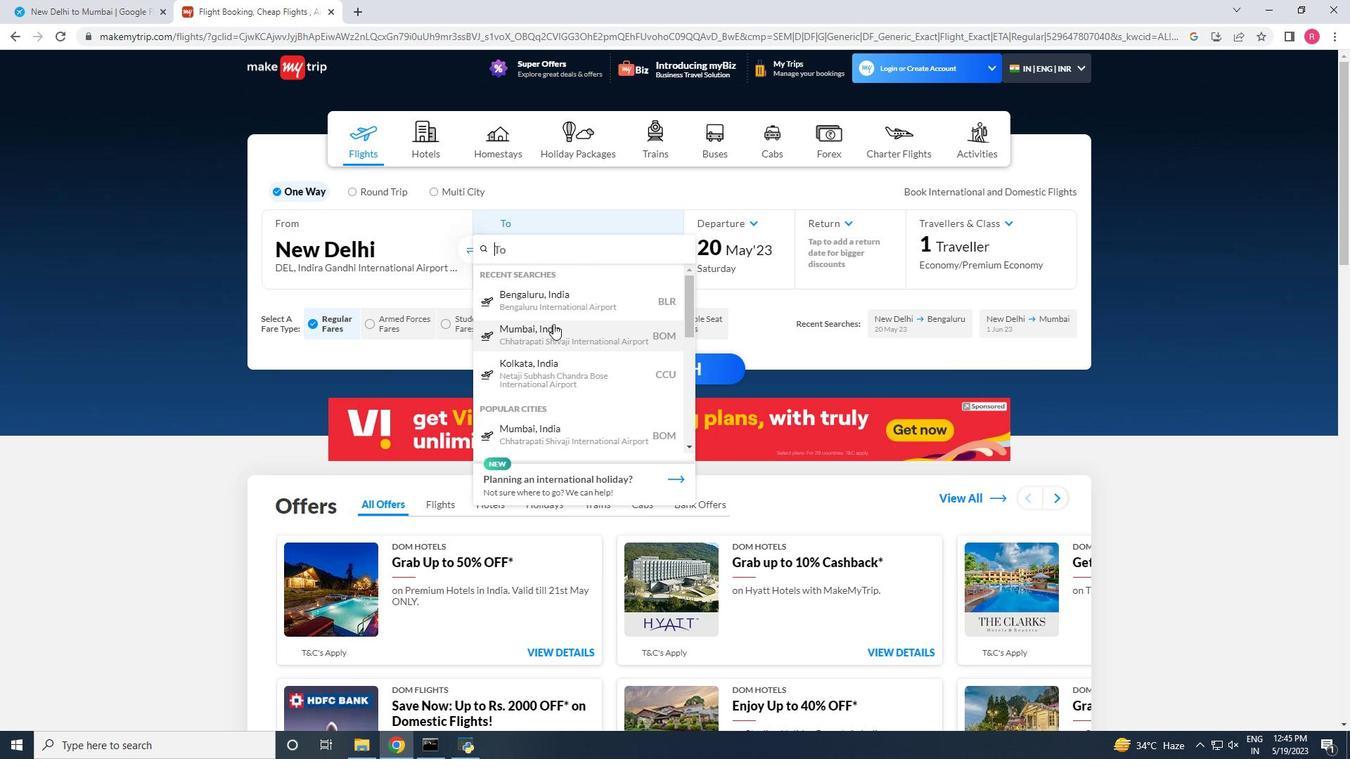 
Action: Mouse pressed left at (554, 326)
Screenshot: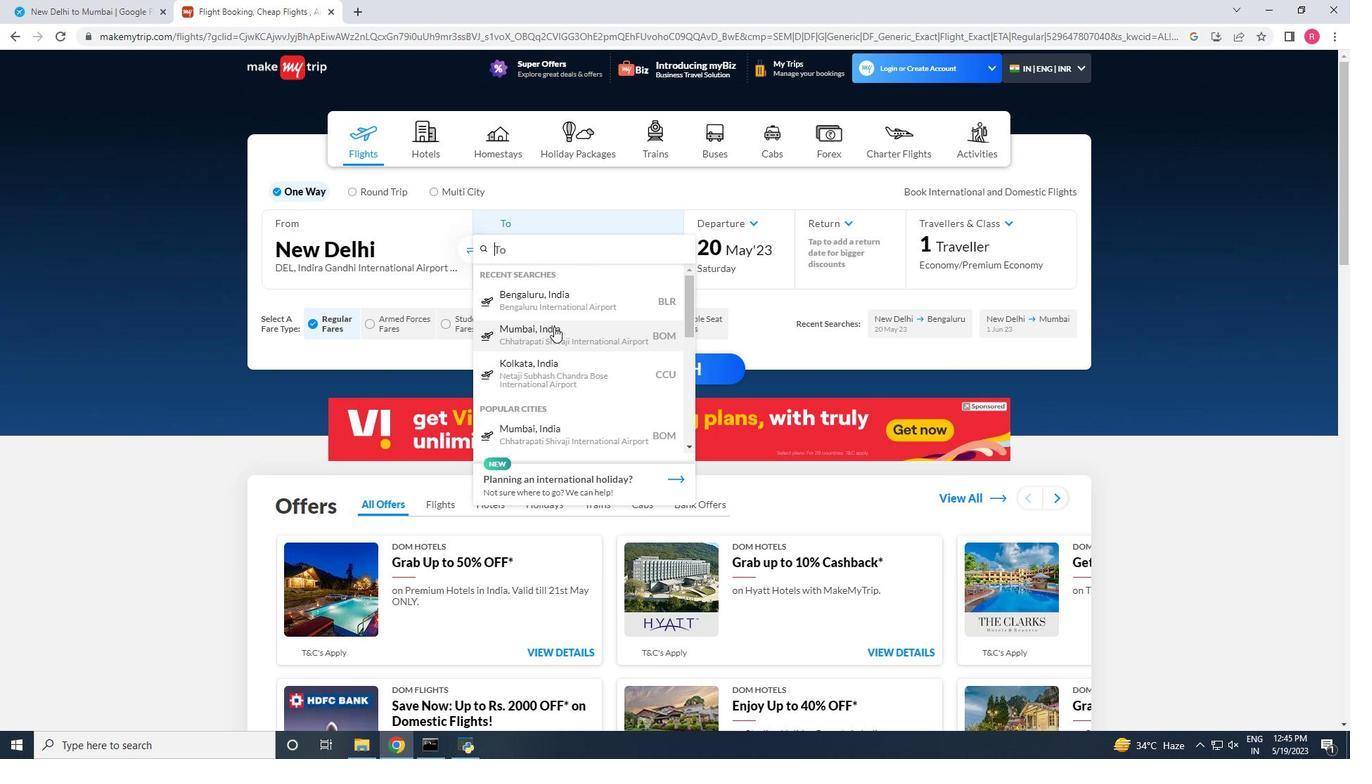 
Action: Mouse moved to (888, 334)
Screenshot: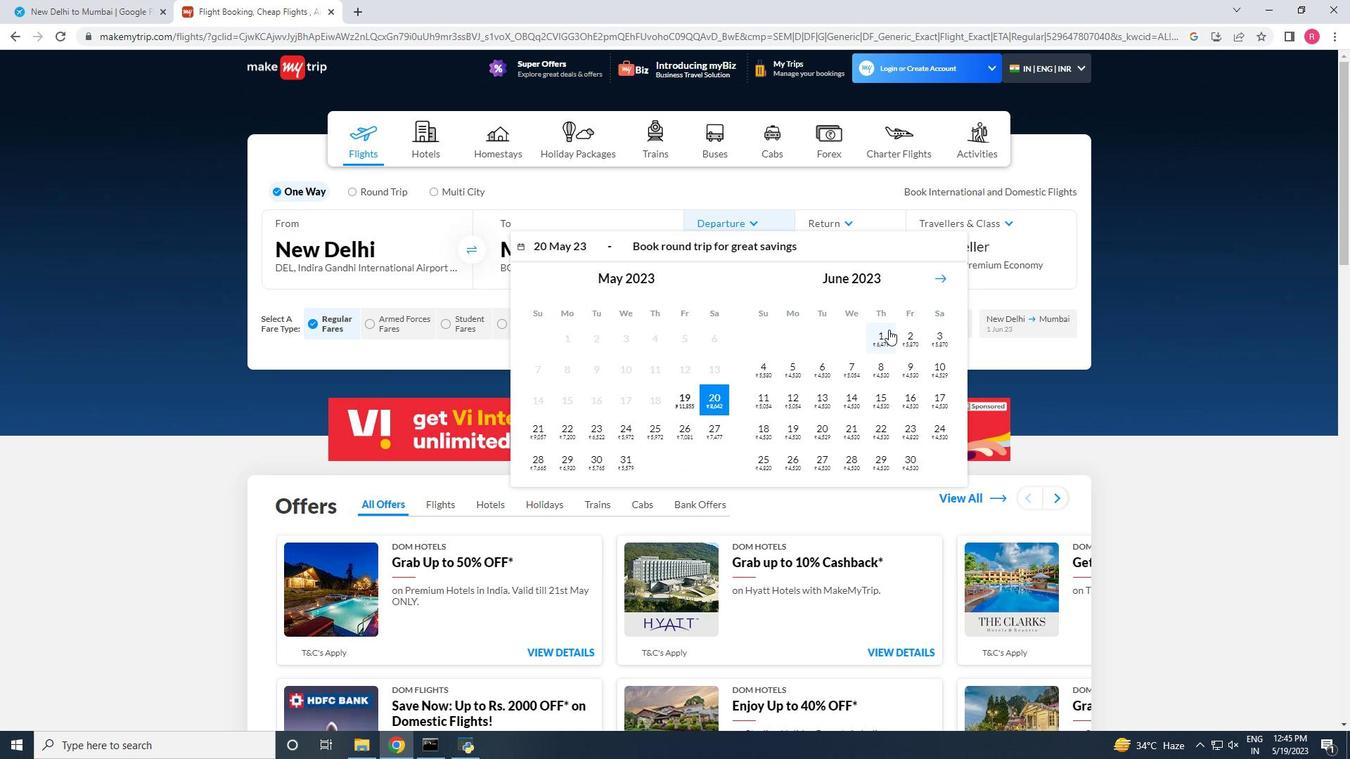 
Action: Mouse pressed left at (888, 334)
Screenshot: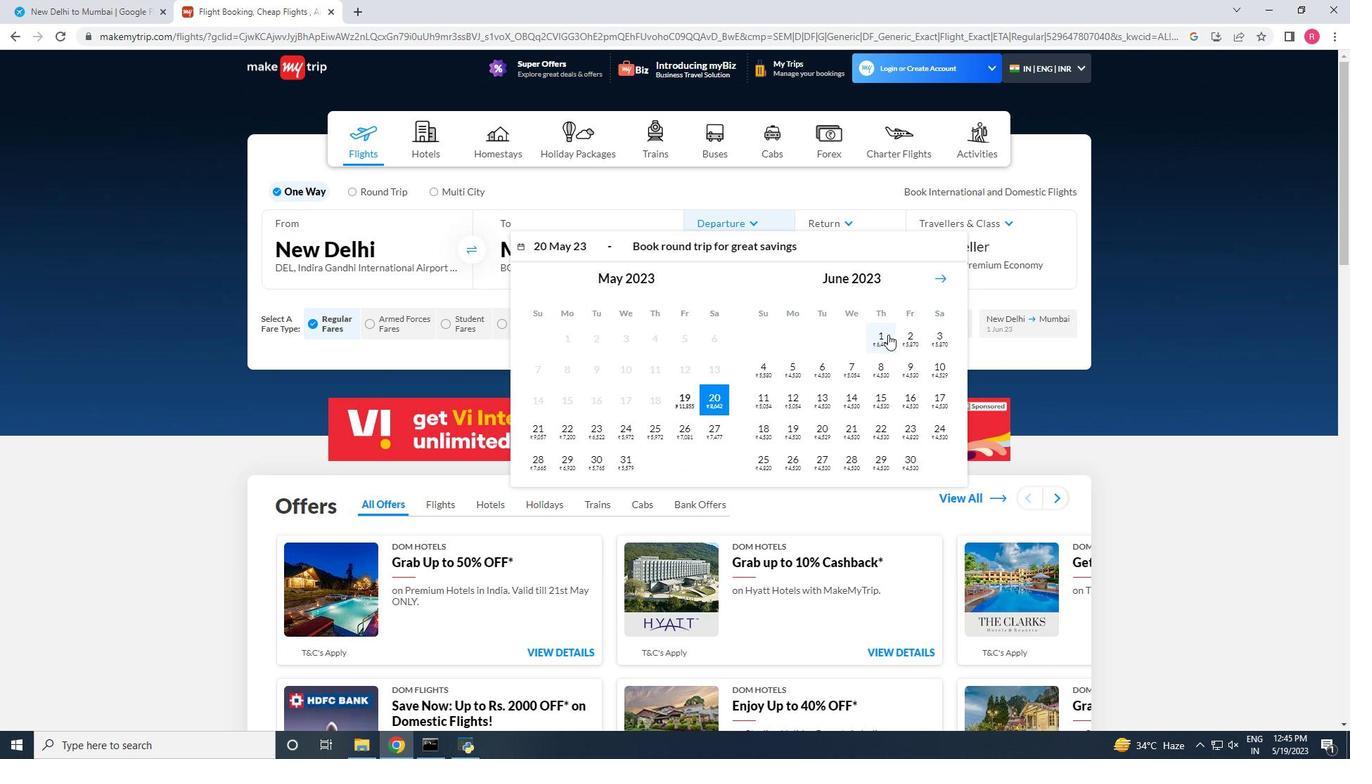 
Action: Mouse moved to (938, 279)
Screenshot: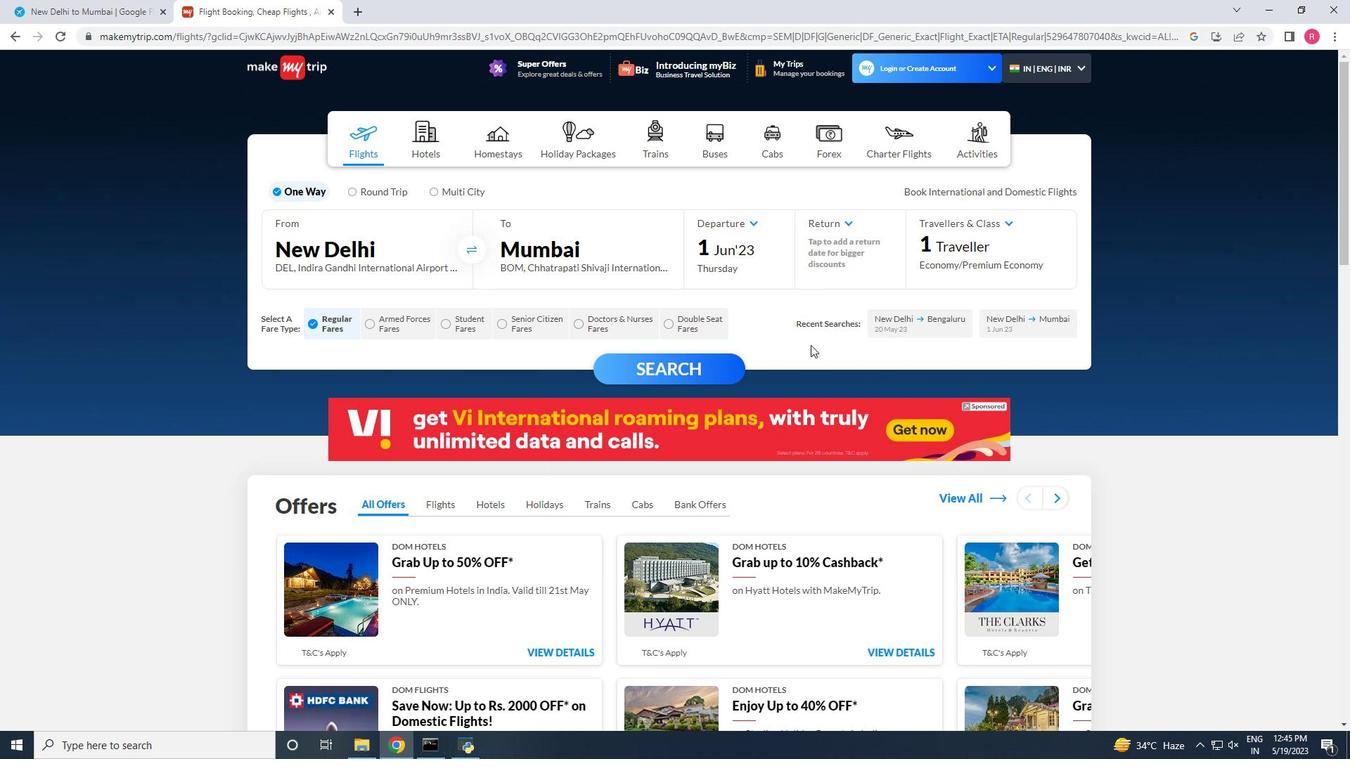 
Action: Mouse pressed left at (938, 279)
Screenshot: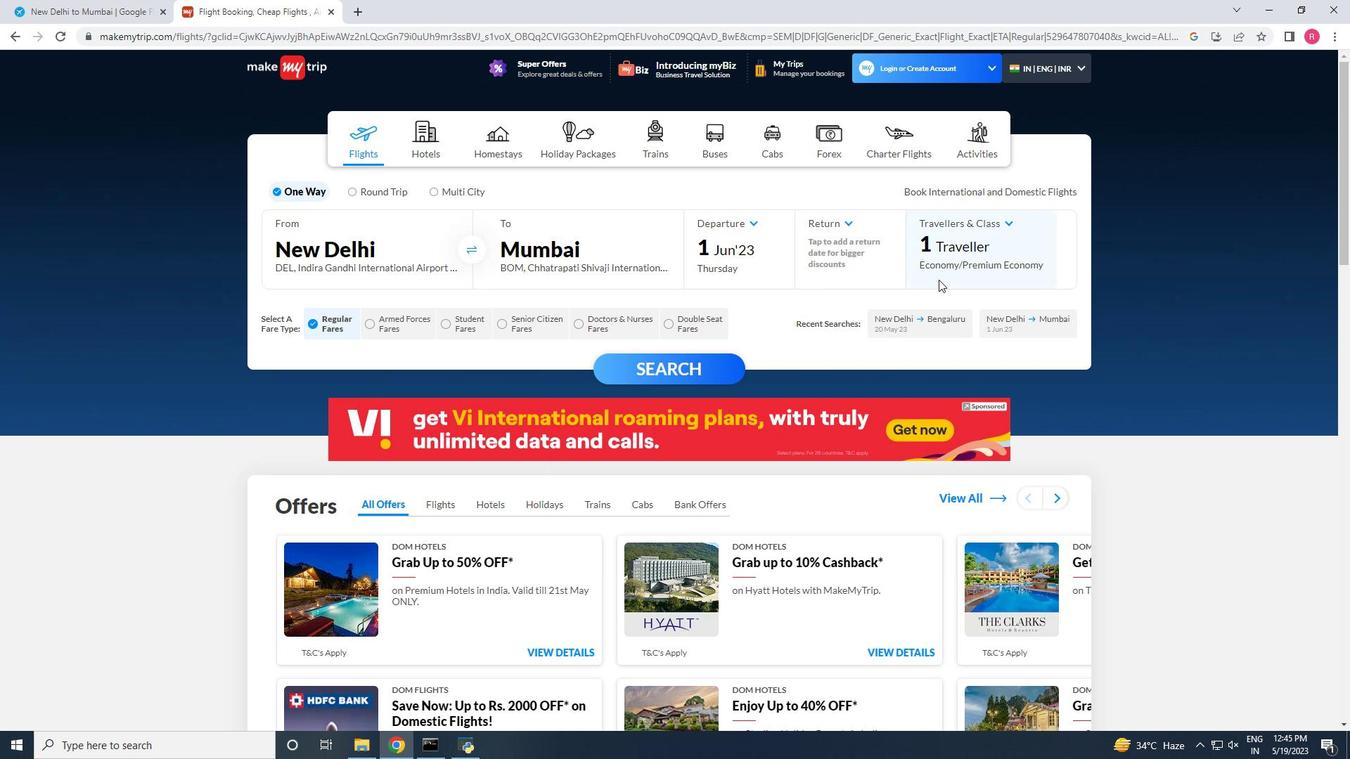 
Action: Mouse moved to (997, 228)
Screenshot: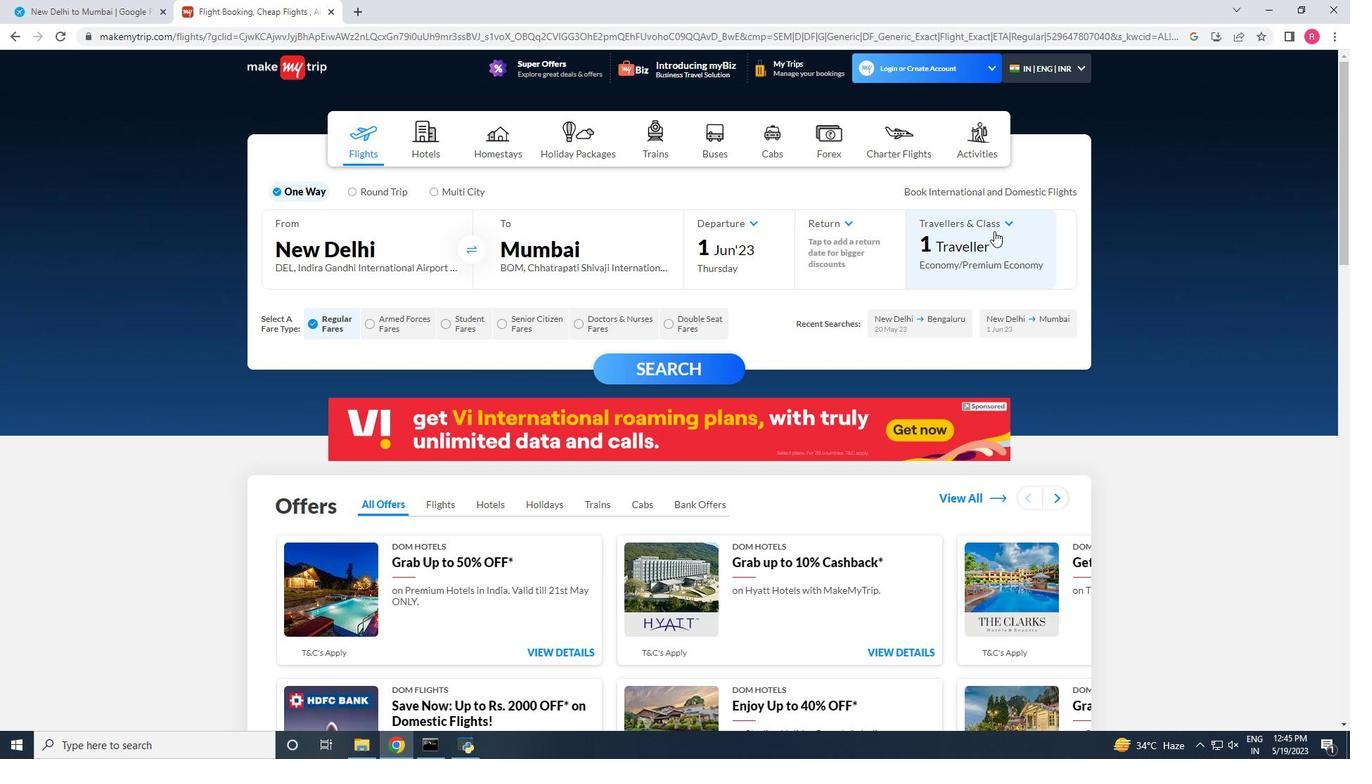 
Action: Mouse pressed left at (997, 228)
Screenshot: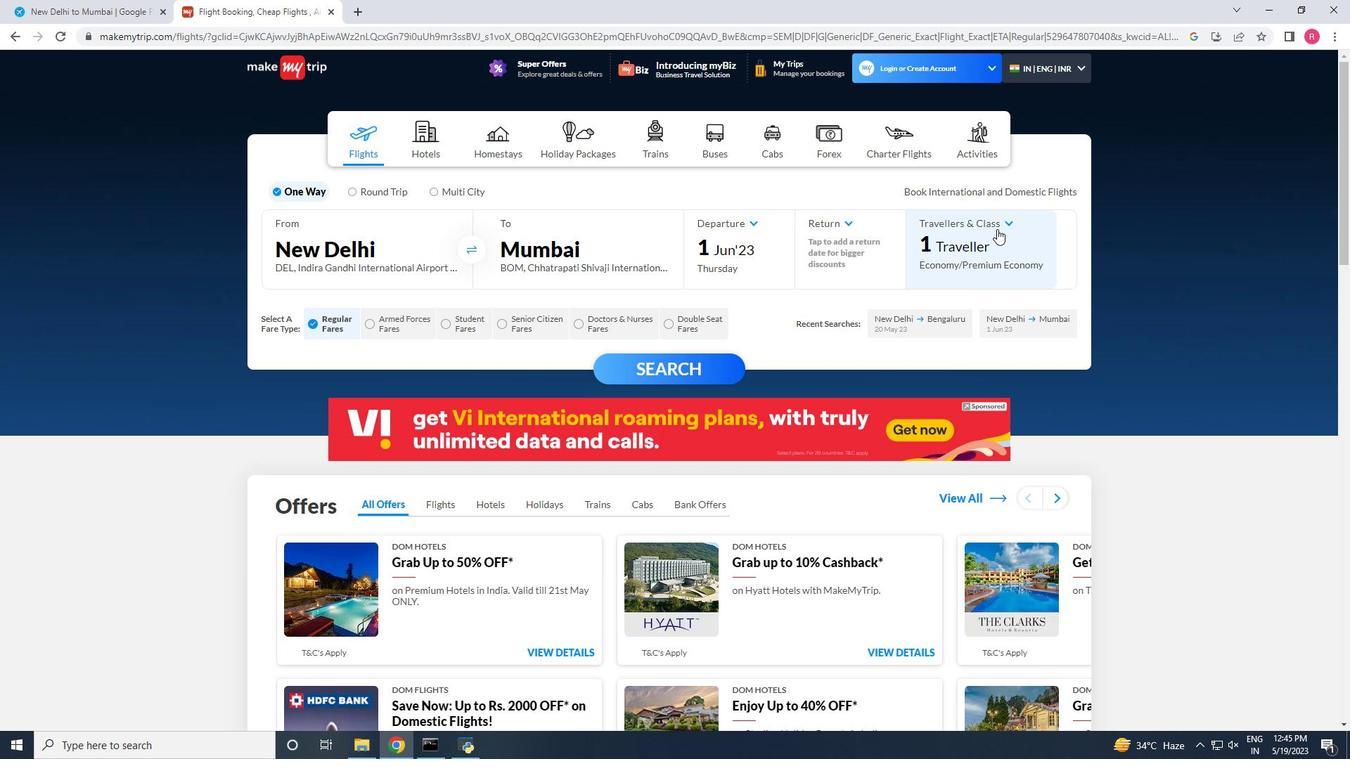 
Action: Mouse moved to (643, 289)
